 Task: When was "Persuasion" by Jane Austen set?
Action: Mouse moved to (170, 166)
Screenshot: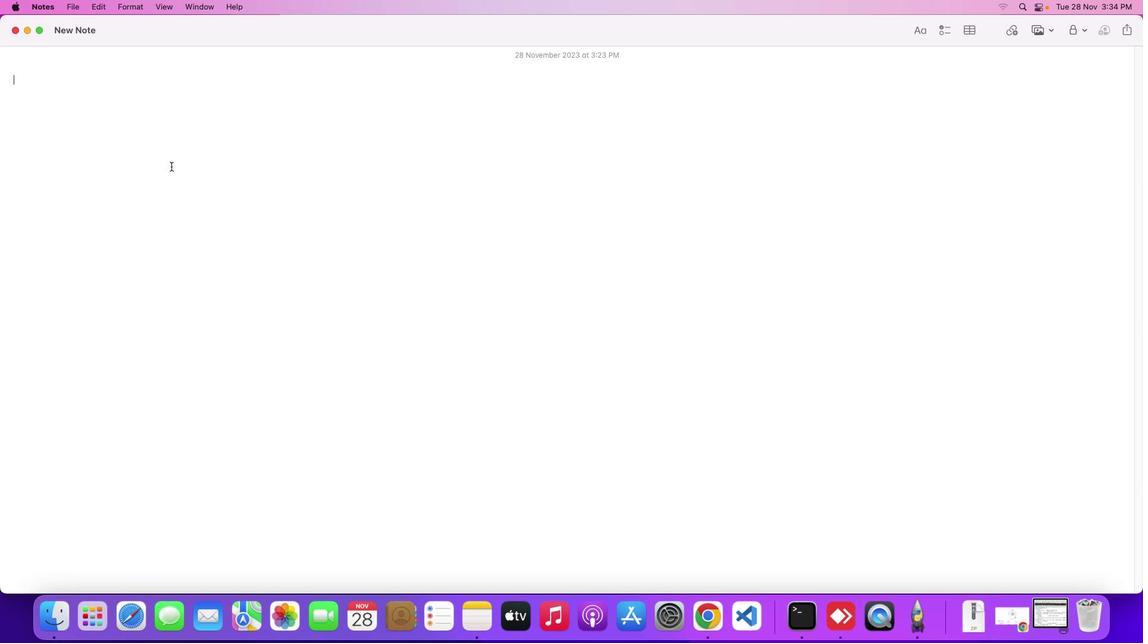 
Action: Mouse pressed left at (170, 166)
Screenshot: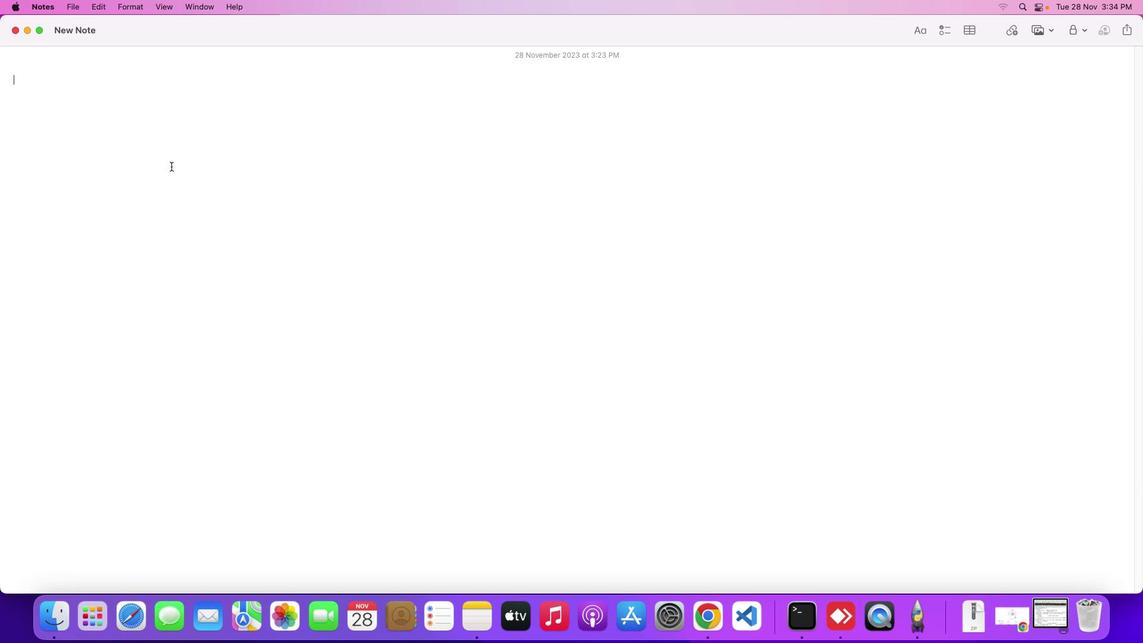 
Action: Mouse moved to (170, 166)
Screenshot: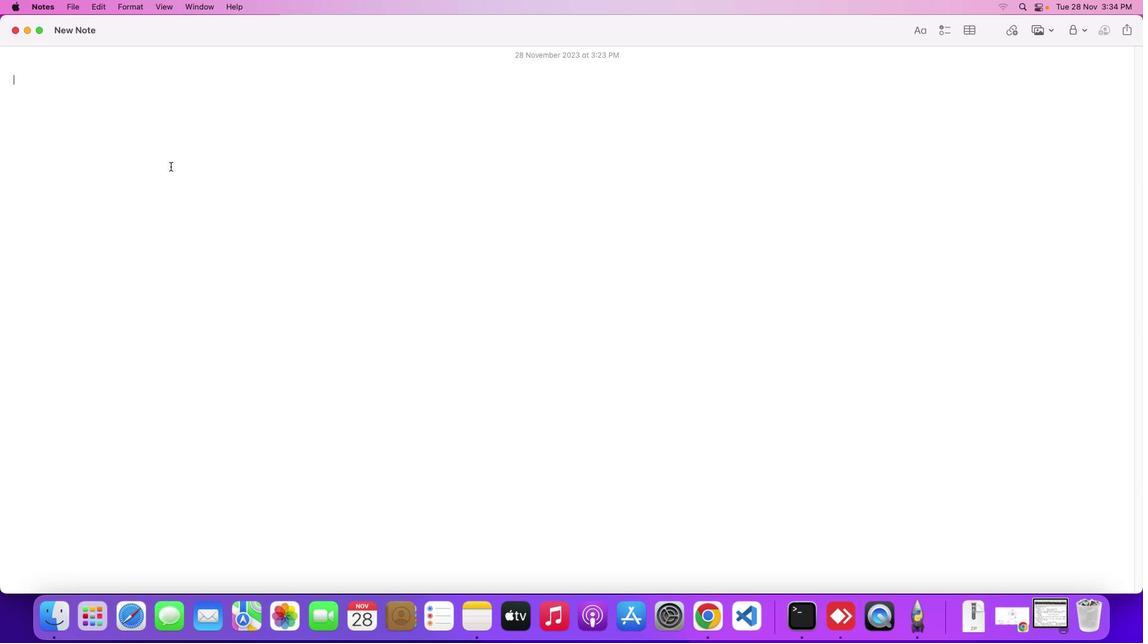 
Action: Key pressed Key.shift'W''h''e''n'Key.space'w''a''s'Key.space"'"Key.backspaceKey.shift'"'Key.shift'P''e''r''s''u''a''s''i''o''n'Key.shift'"'Key.space'b''y'Key.spaceKey.shift'J''a''n''e'Key.spaceKey.shift'A''u''s''t''e''n'Key.spaceKey.shift's''e''t'Key.shift_r'?'Key.enter
Screenshot: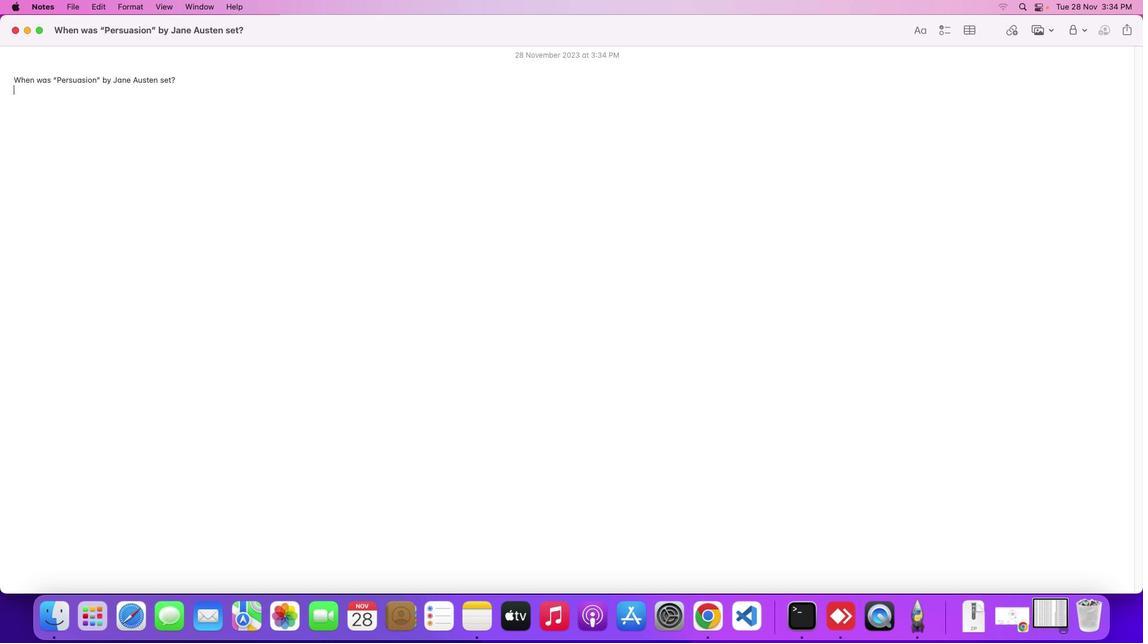 
Action: Mouse moved to (1012, 619)
Screenshot: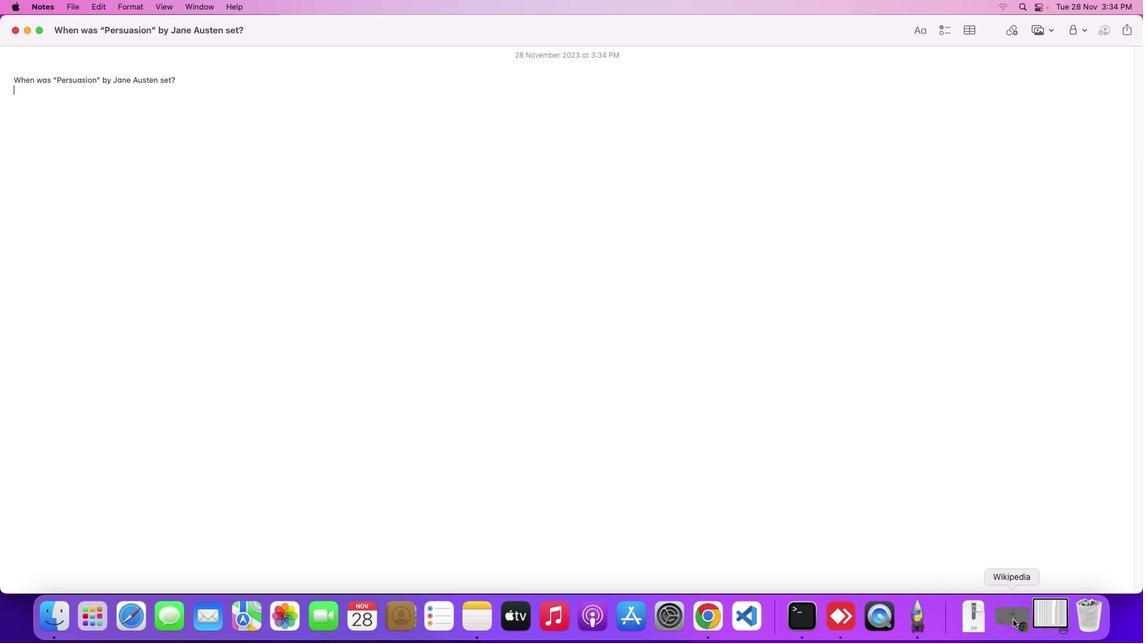 
Action: Mouse pressed left at (1012, 619)
Screenshot: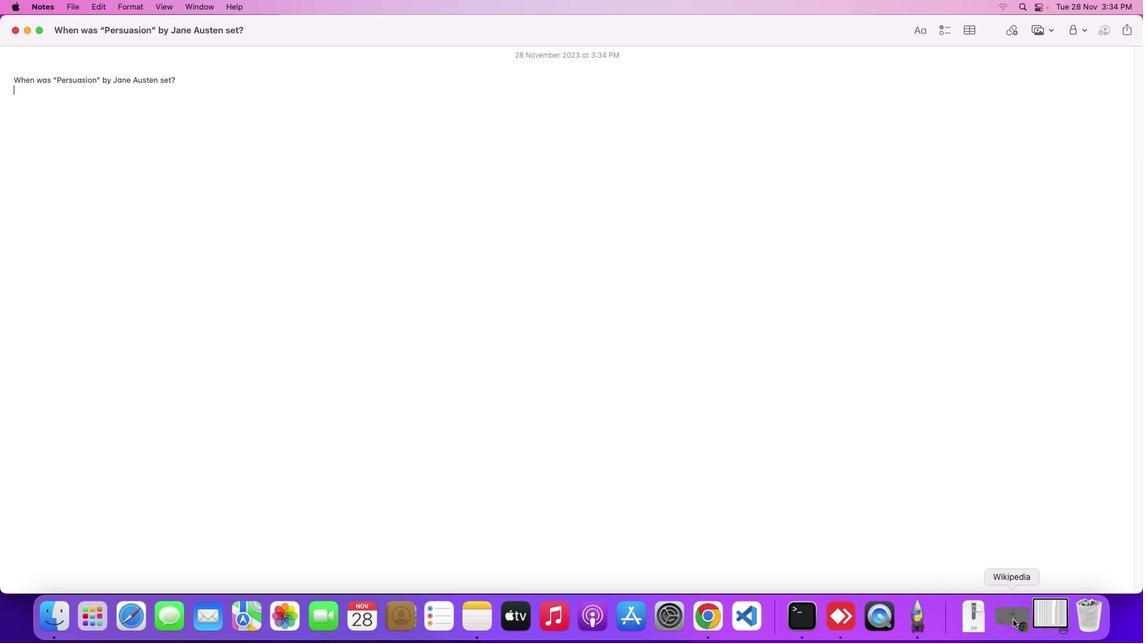 
Action: Mouse moved to (472, 363)
Screenshot: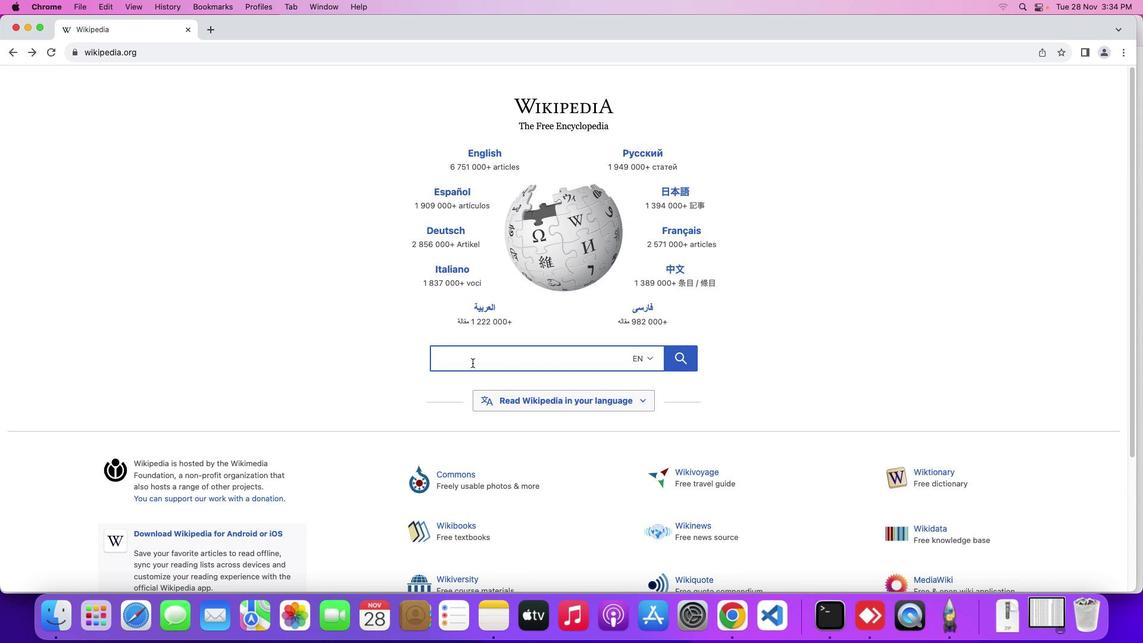 
Action: Mouse pressed left at (472, 363)
Screenshot: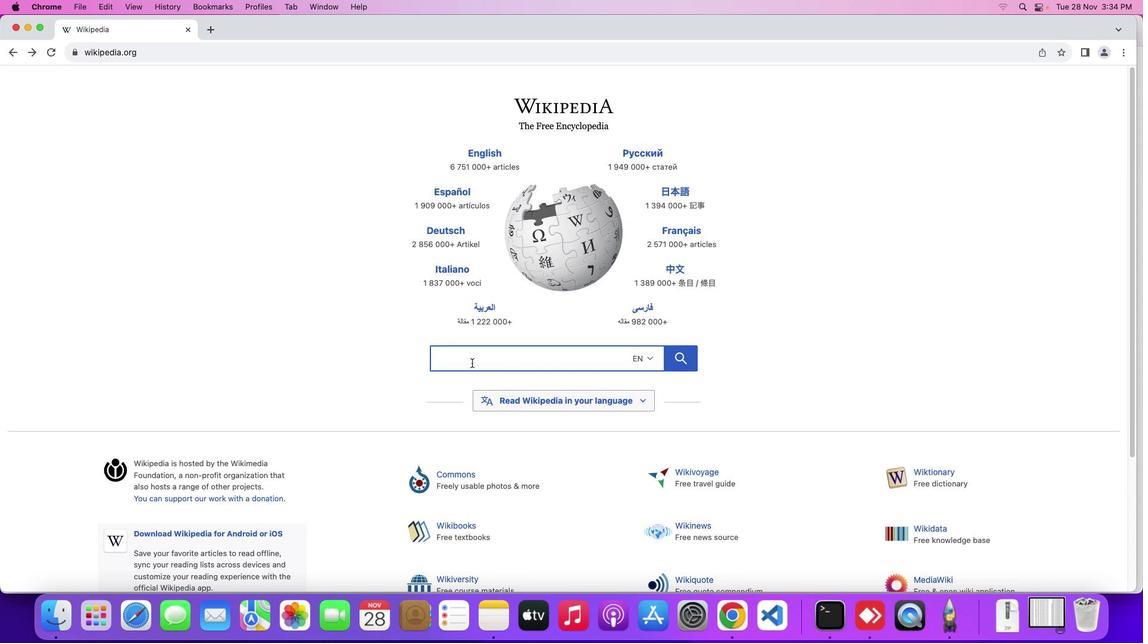 
Action: Mouse moved to (472, 361)
Screenshot: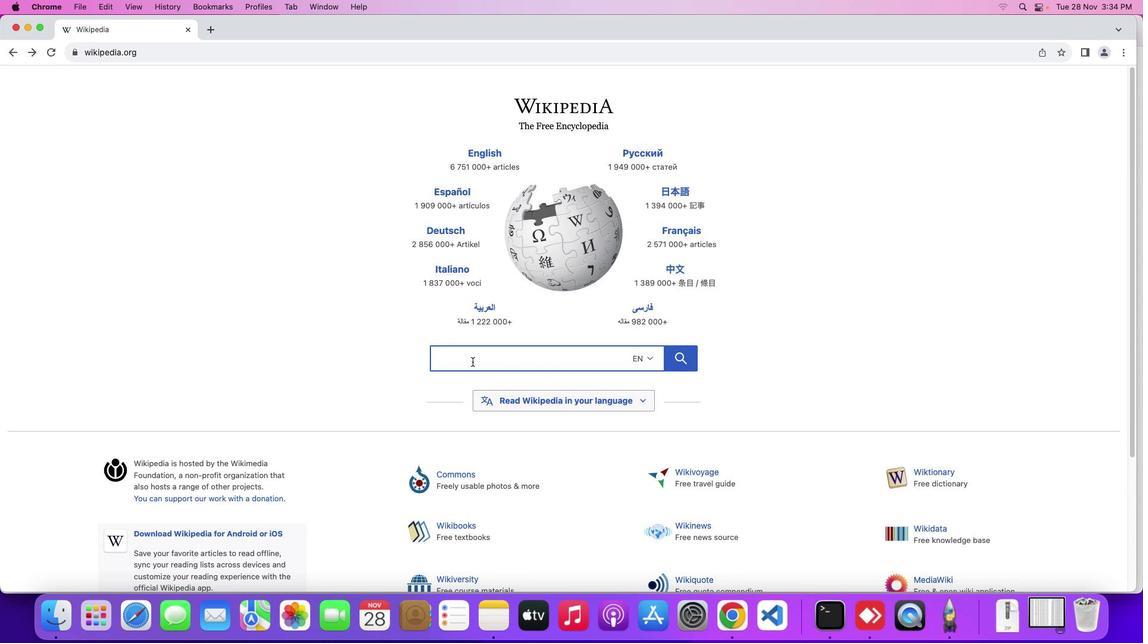 
Action: Key pressed Key.shift'P''e''r''s''u''a''s''i''o''n'Key.spaceKey.shift'J''a''n''e'Key.spaceKey.shift'A''u''s''t''e''n'
Screenshot: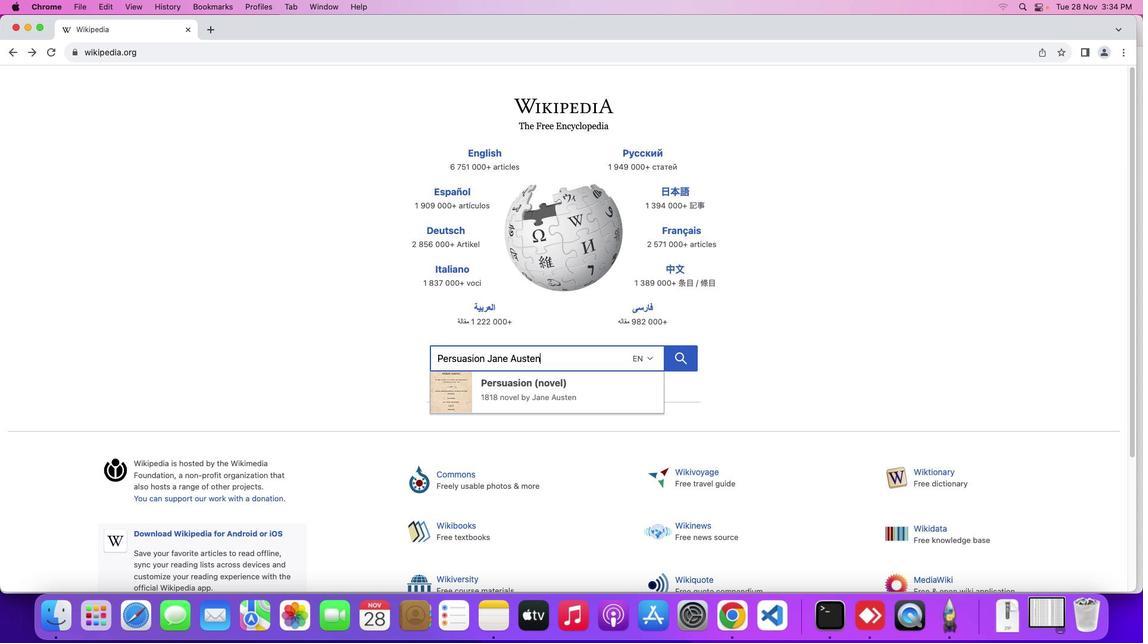 
Action: Mouse moved to (509, 385)
Screenshot: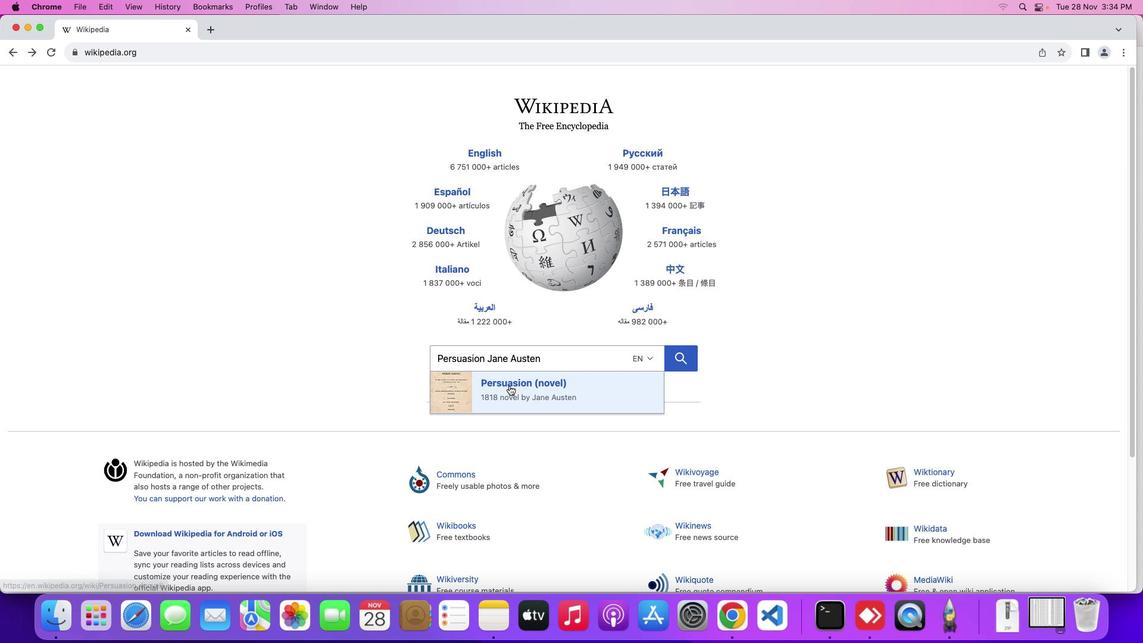 
Action: Mouse pressed left at (509, 385)
Screenshot: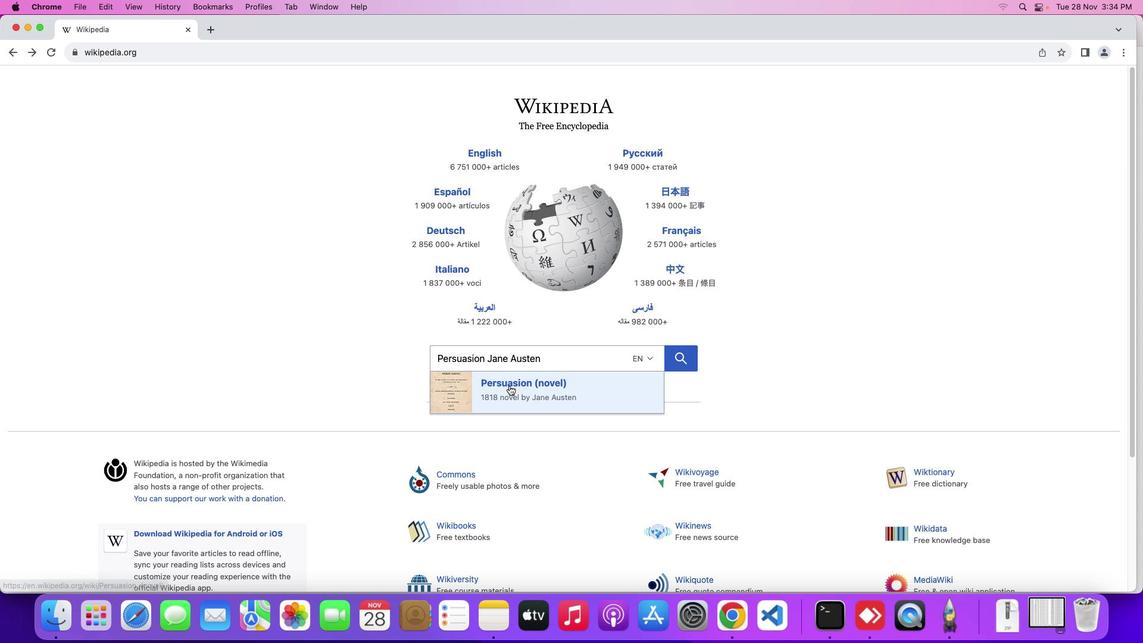 
Action: Mouse moved to (698, 251)
Screenshot: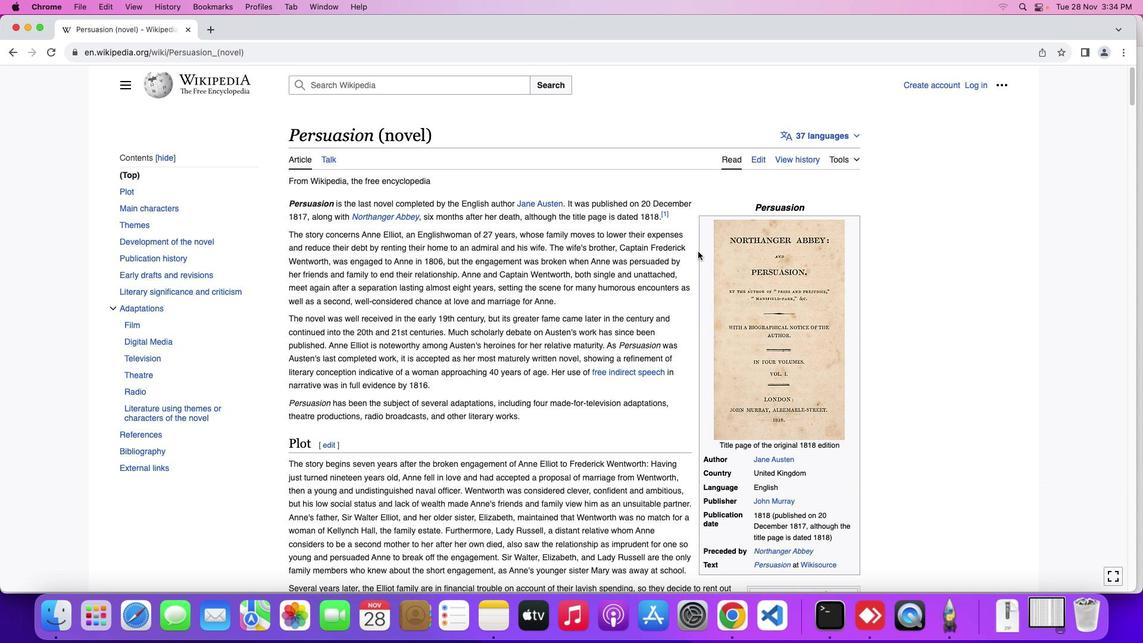 
Action: Mouse pressed left at (698, 251)
Screenshot: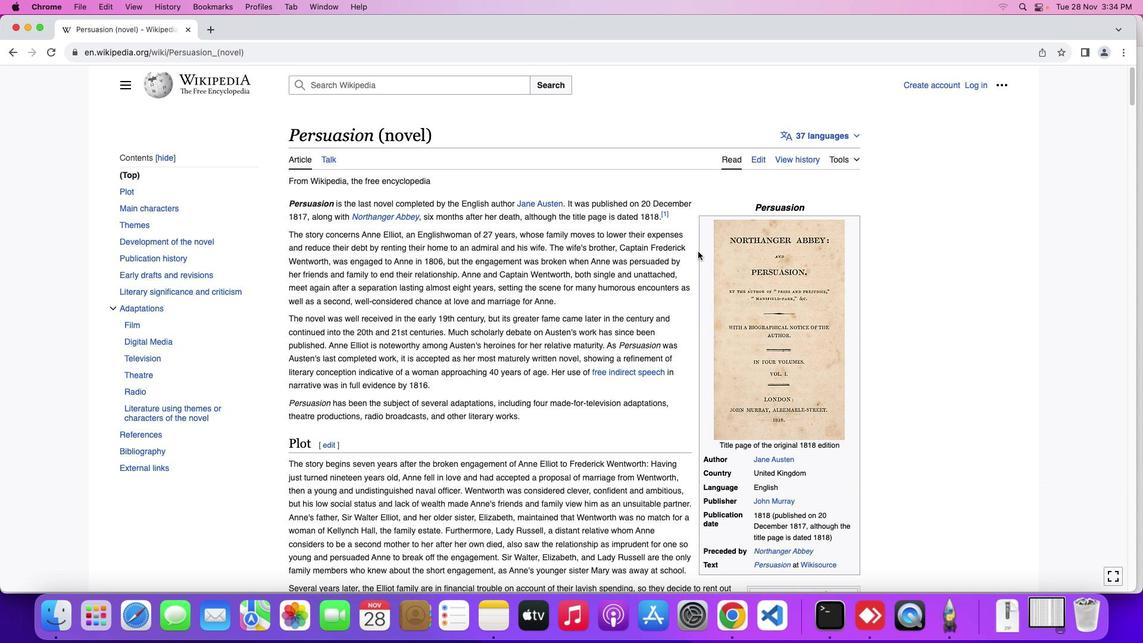 
Action: Mouse moved to (696, 282)
Screenshot: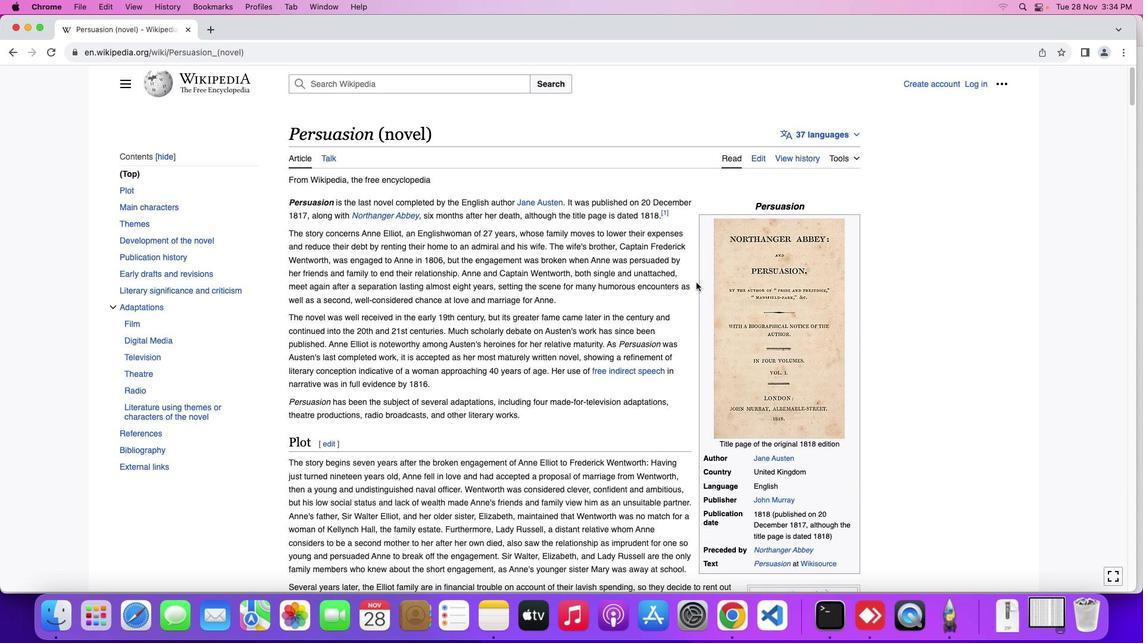 
Action: Mouse scrolled (696, 282) with delta (0, 0)
Screenshot: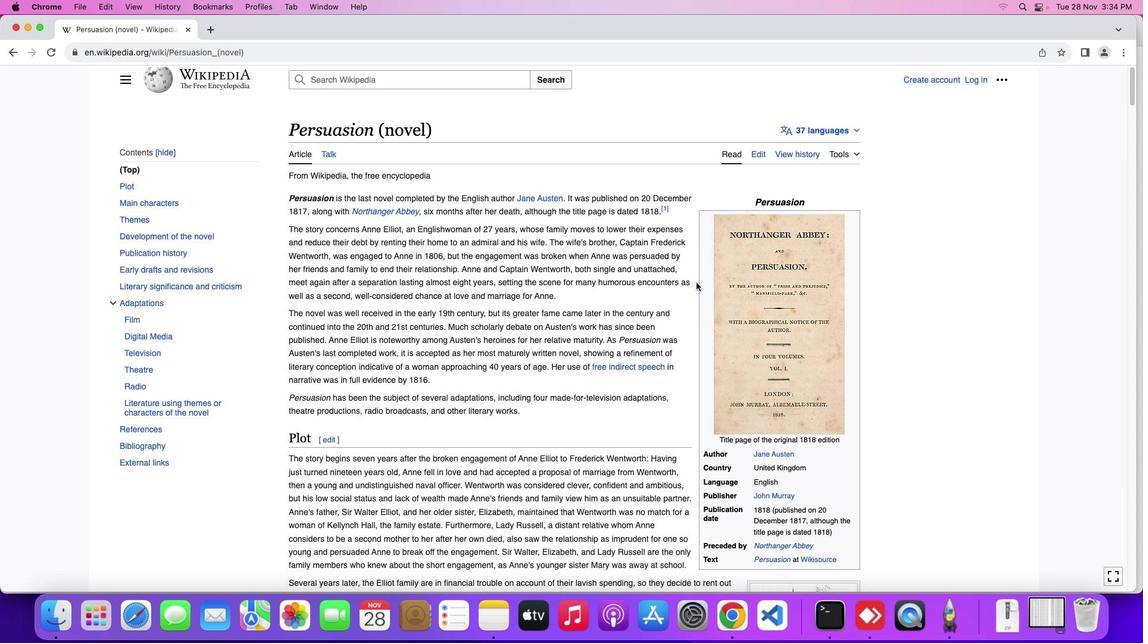 
Action: Mouse scrolled (696, 282) with delta (0, 0)
Screenshot: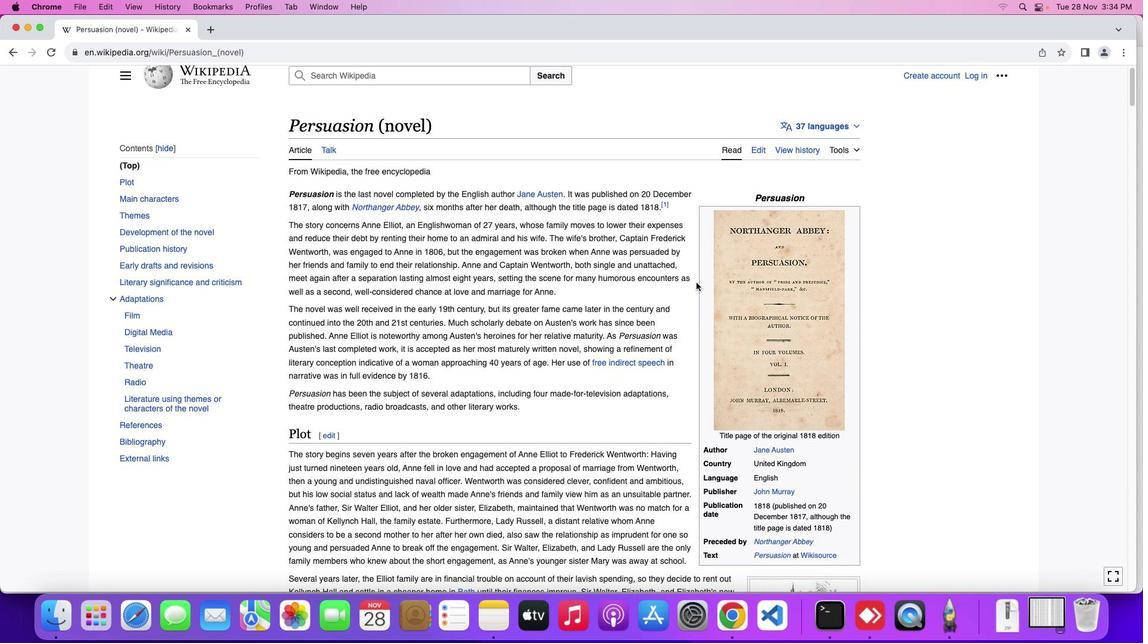 
Action: Mouse scrolled (696, 282) with delta (0, 0)
Screenshot: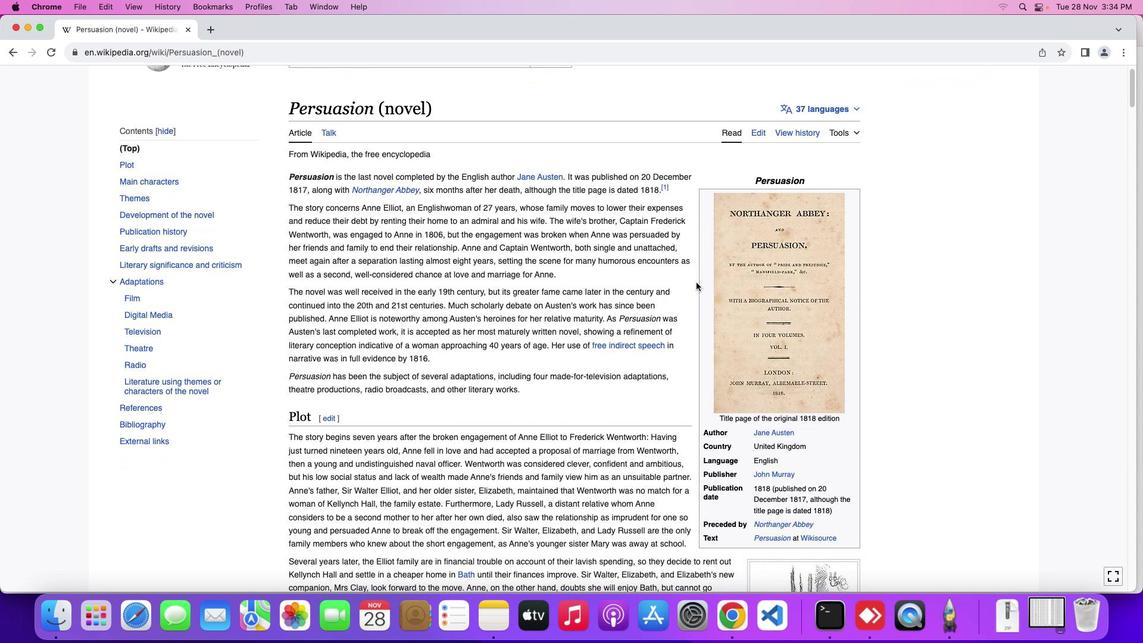 
Action: Mouse moved to (696, 315)
Screenshot: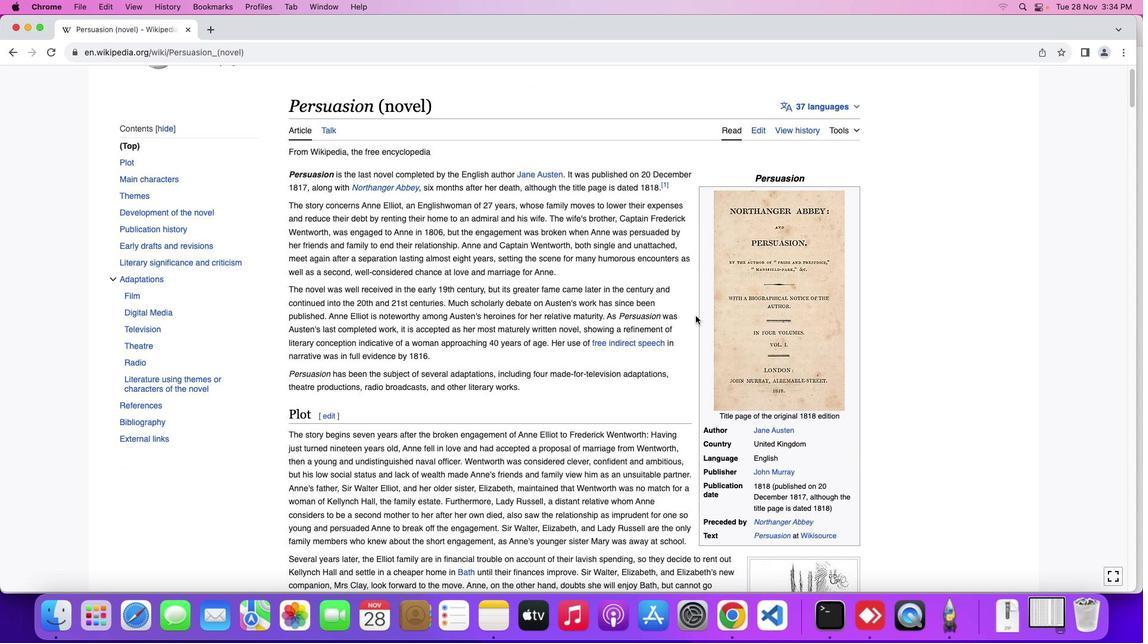 
Action: Mouse scrolled (696, 315) with delta (0, 0)
Screenshot: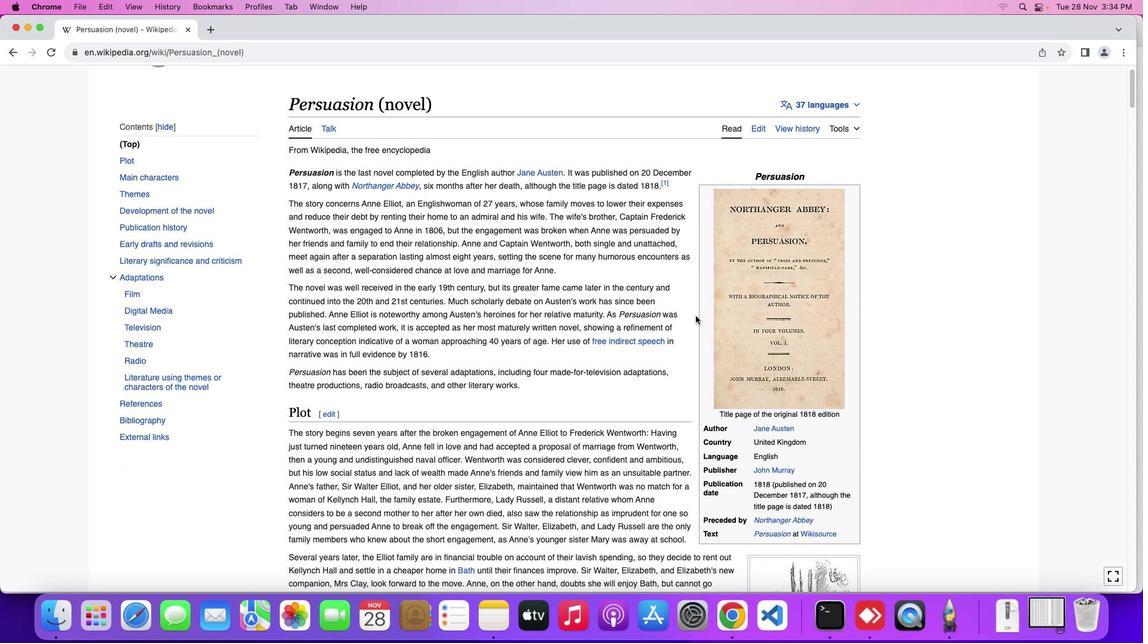 
Action: Mouse scrolled (696, 315) with delta (0, 0)
Screenshot: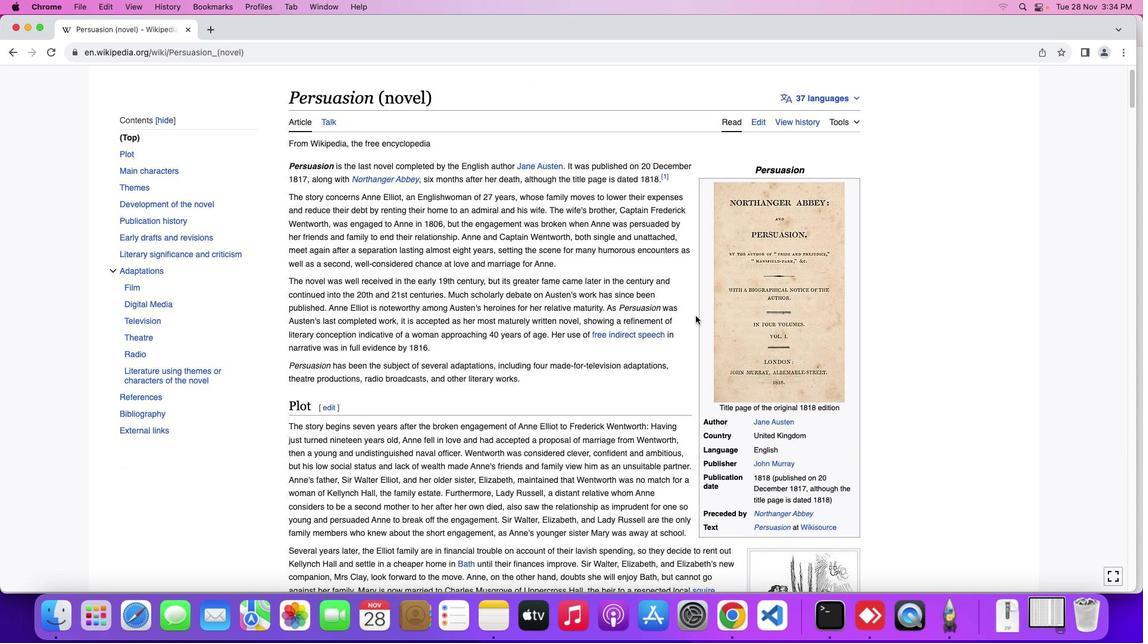 
Action: Mouse scrolled (696, 315) with delta (0, 0)
Screenshot: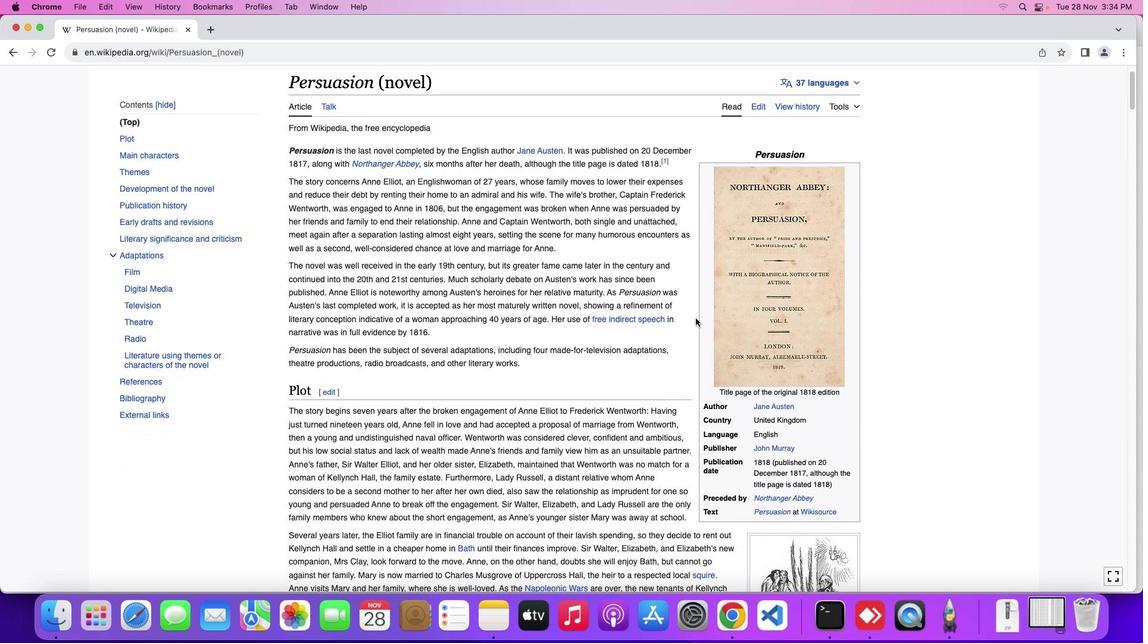 
Action: Mouse moved to (687, 359)
Screenshot: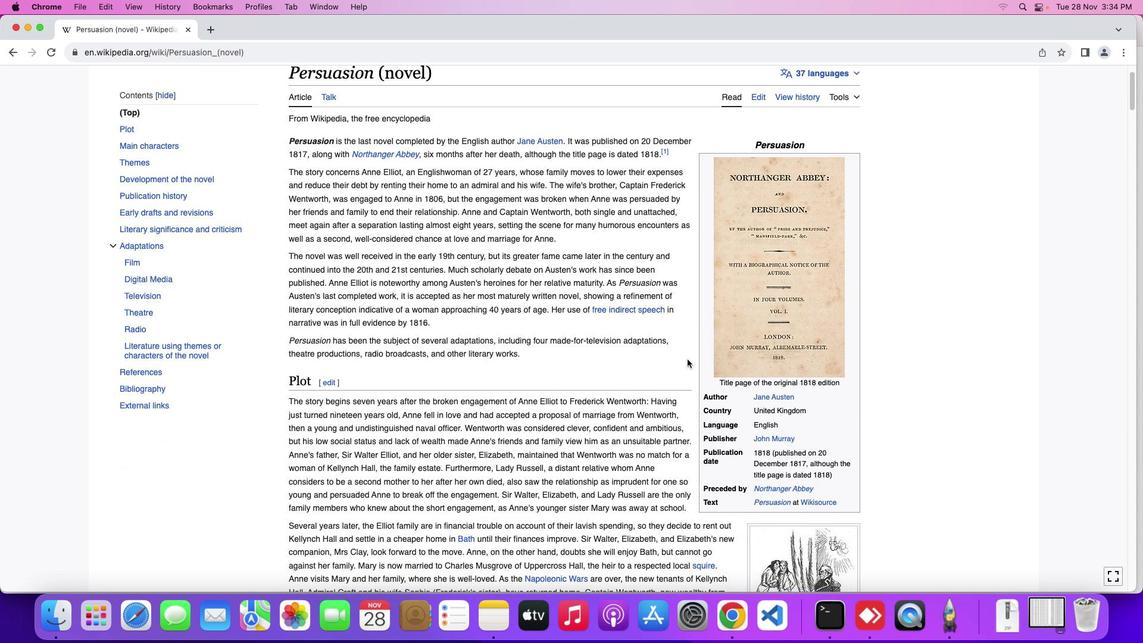 
Action: Mouse scrolled (687, 359) with delta (0, 0)
Screenshot: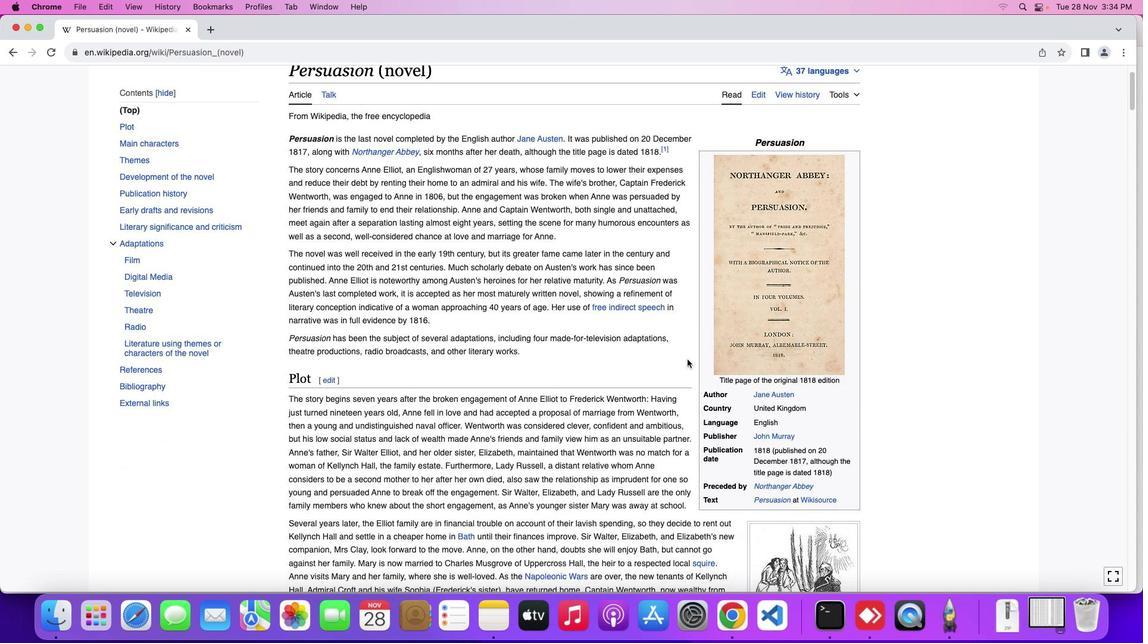 
Action: Mouse scrolled (687, 359) with delta (0, 0)
Screenshot: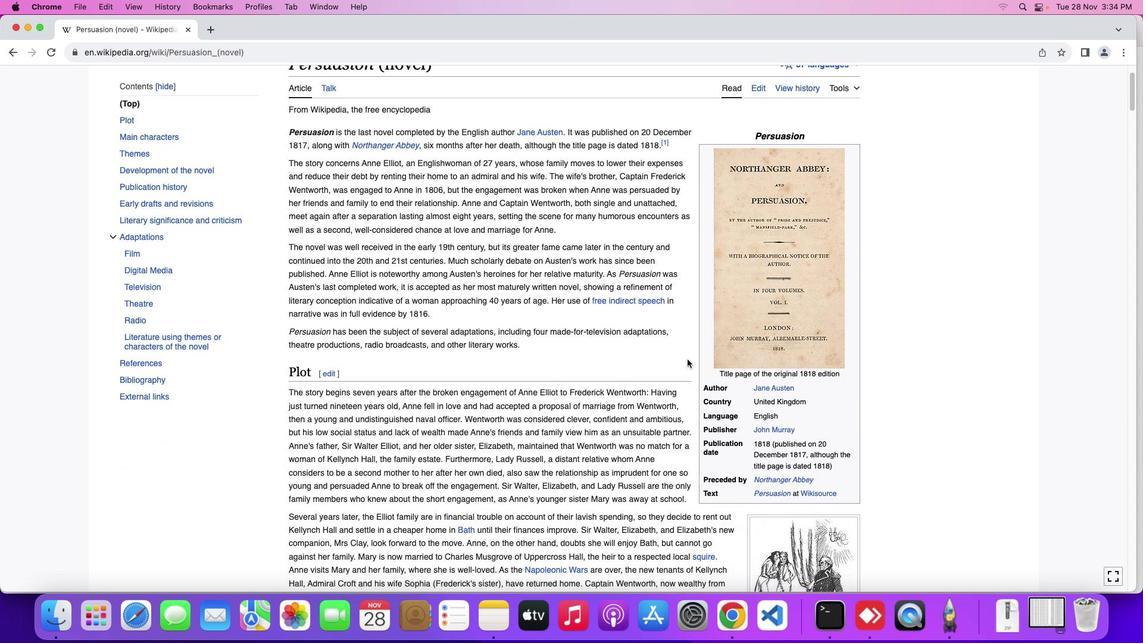 
Action: Mouse moved to (678, 393)
Screenshot: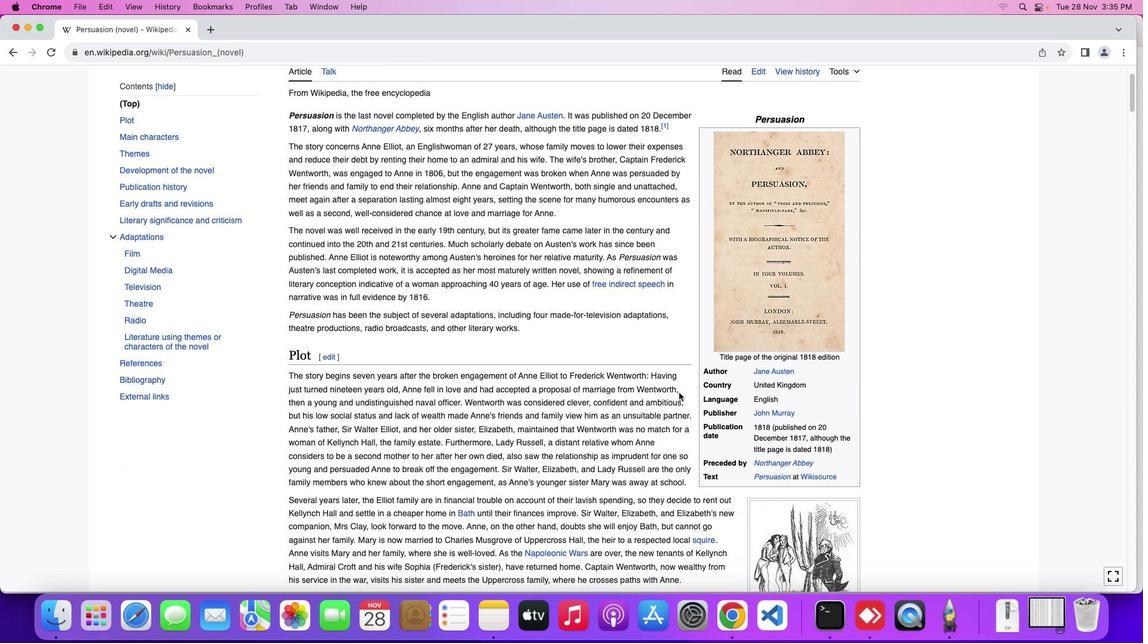 
Action: Mouse scrolled (678, 393) with delta (0, 0)
Screenshot: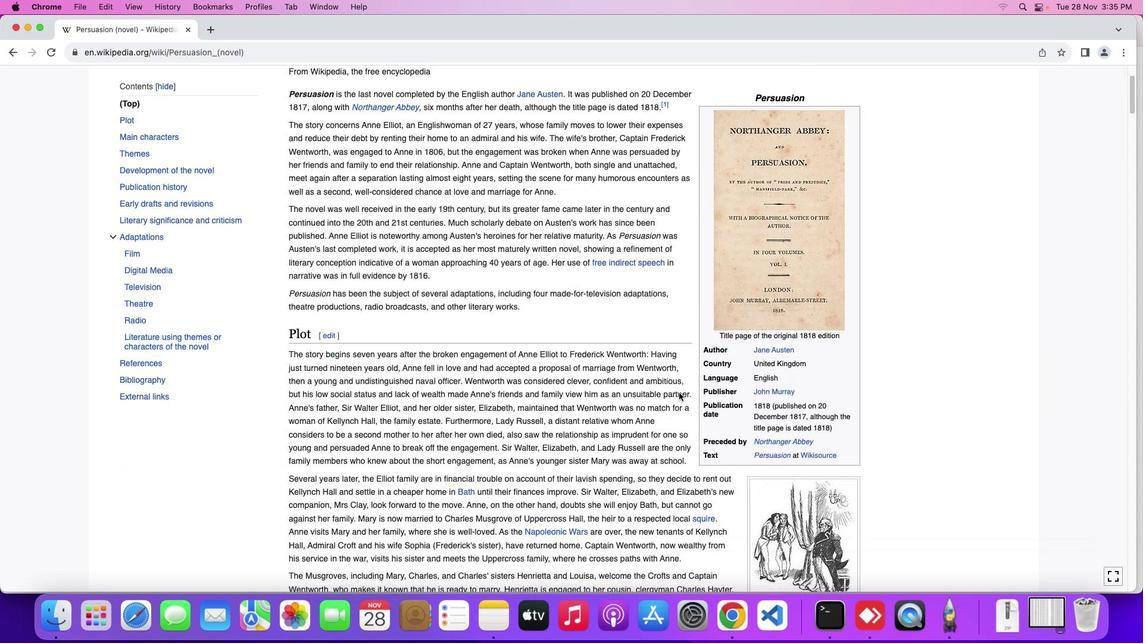 
Action: Mouse scrolled (678, 393) with delta (0, 0)
Screenshot: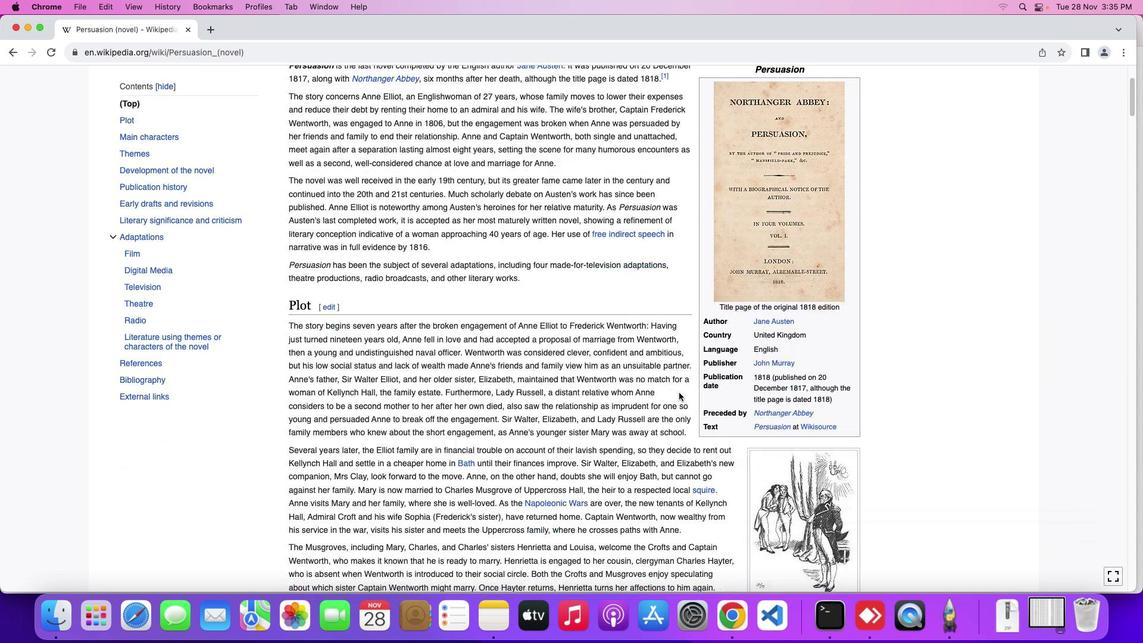
Action: Mouse moved to (679, 393)
Screenshot: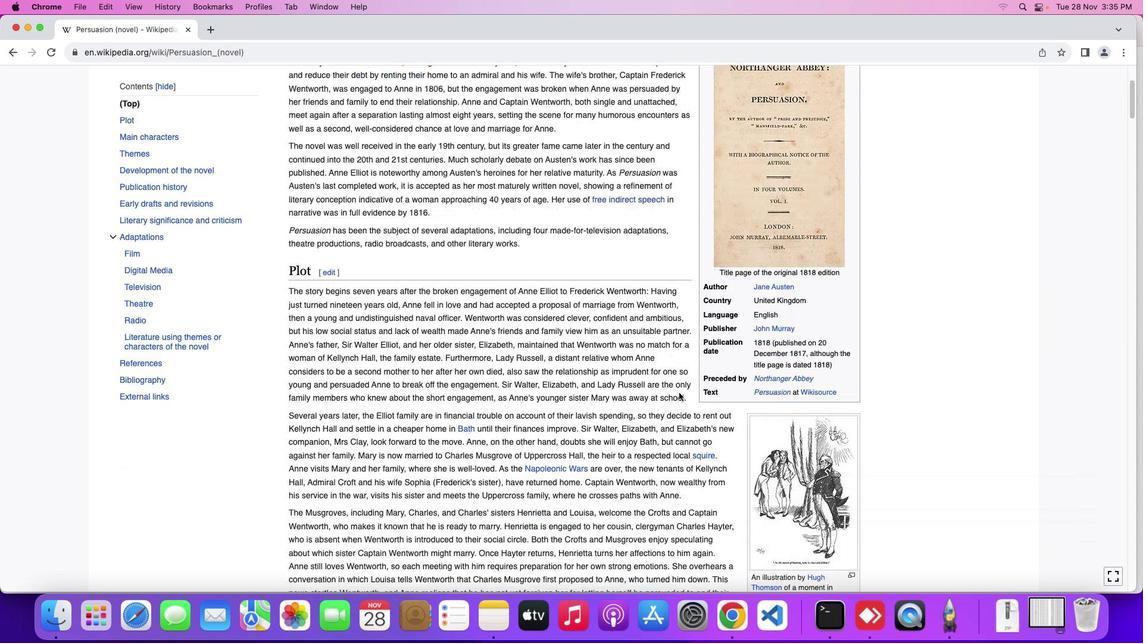 
Action: Mouse scrolled (679, 393) with delta (0, -1)
Screenshot: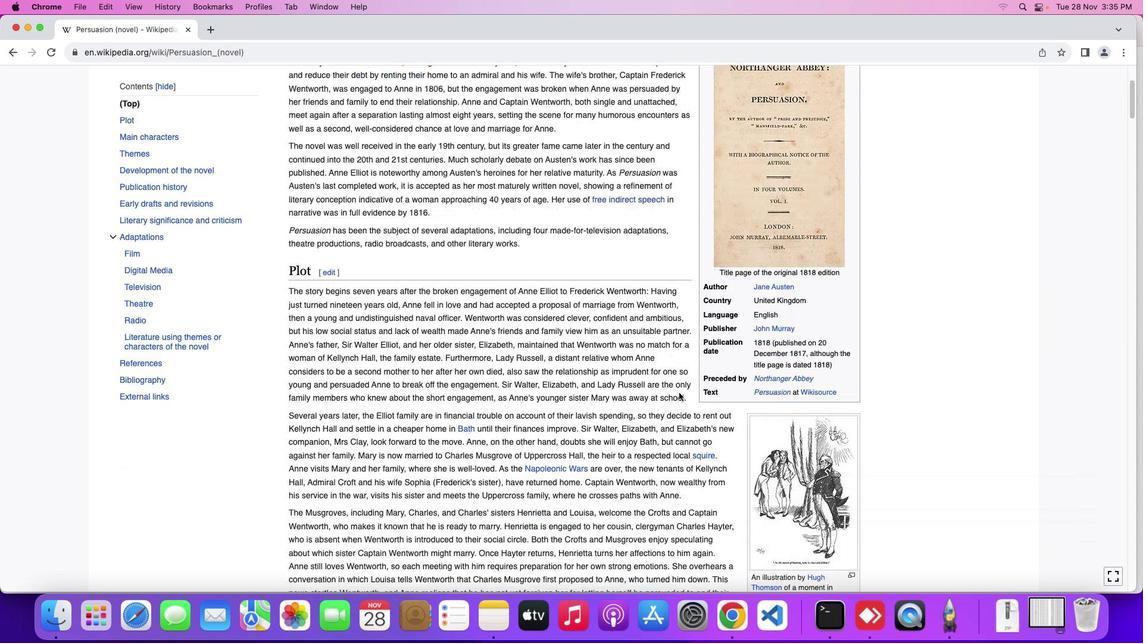
Action: Mouse moved to (679, 393)
Screenshot: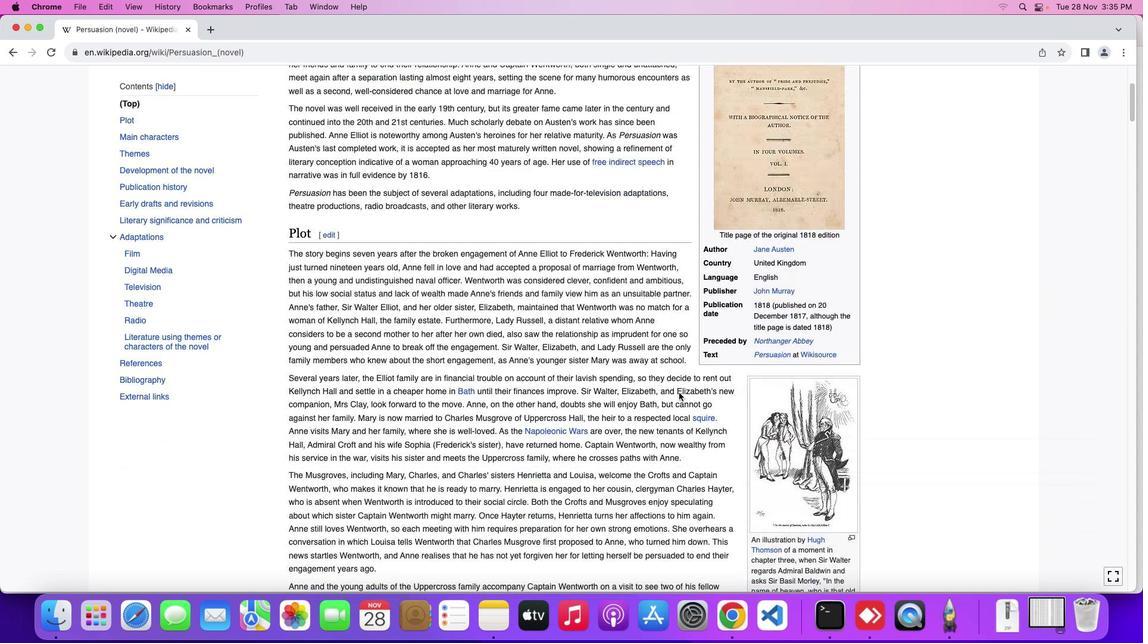 
Action: Mouse scrolled (679, 393) with delta (0, -1)
Screenshot: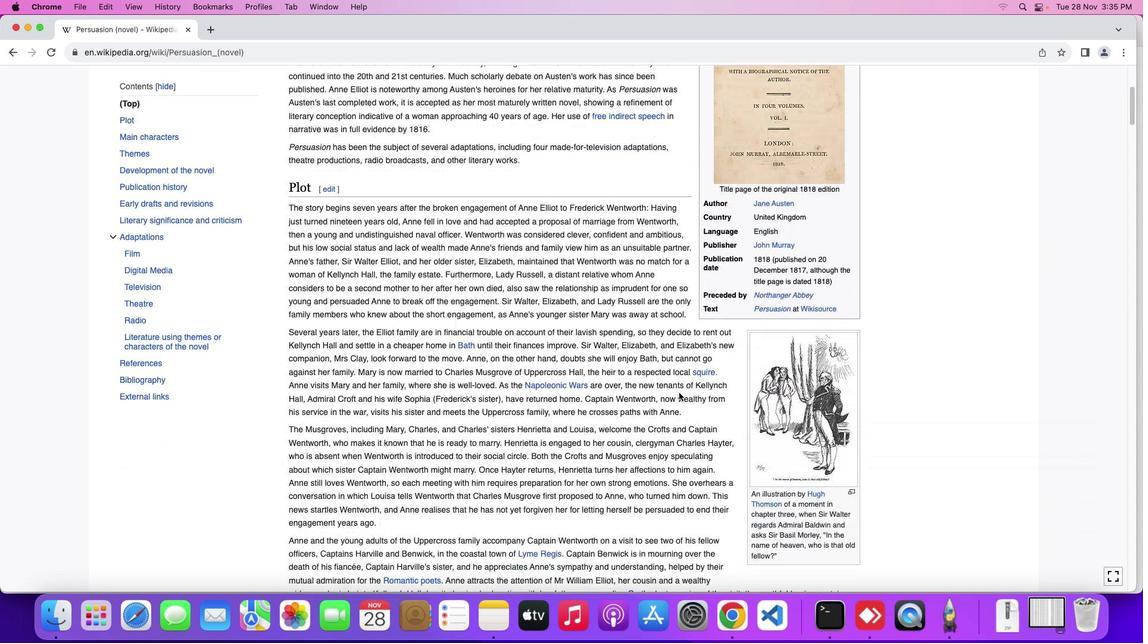 
Action: Mouse moved to (679, 391)
Screenshot: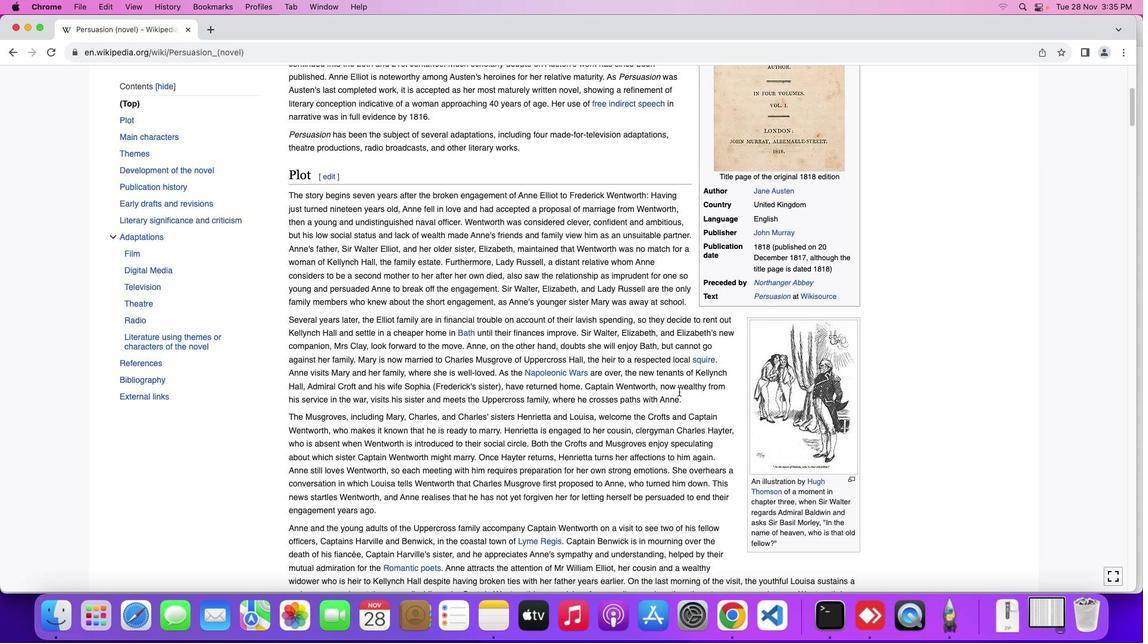 
Action: Mouse scrolled (679, 391) with delta (0, 0)
Screenshot: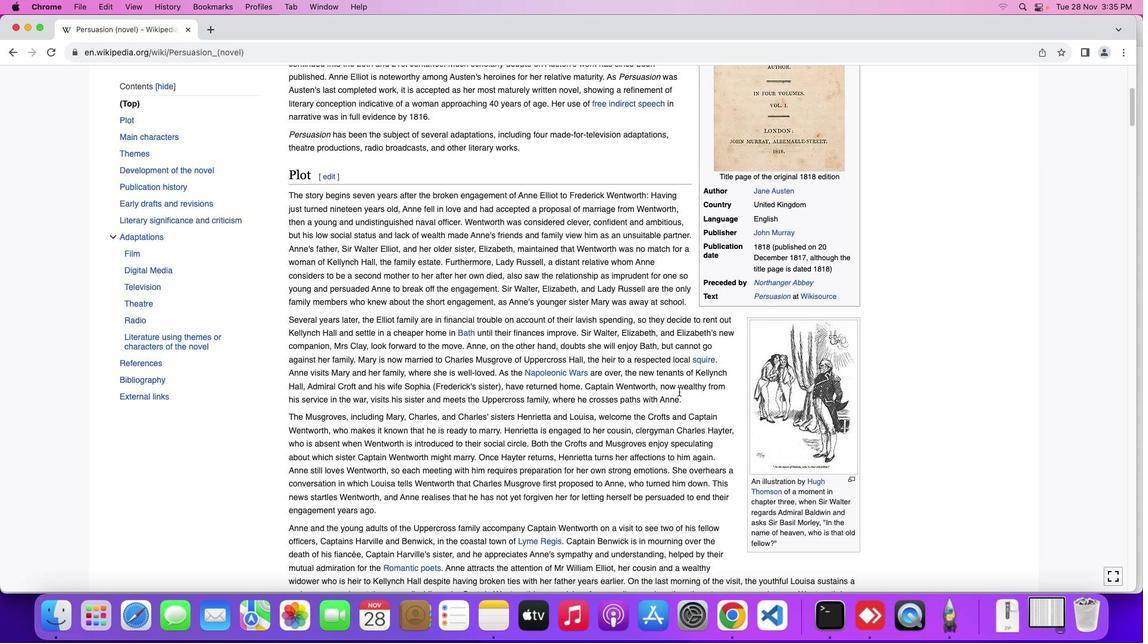 
Action: Mouse scrolled (679, 391) with delta (0, 0)
Screenshot: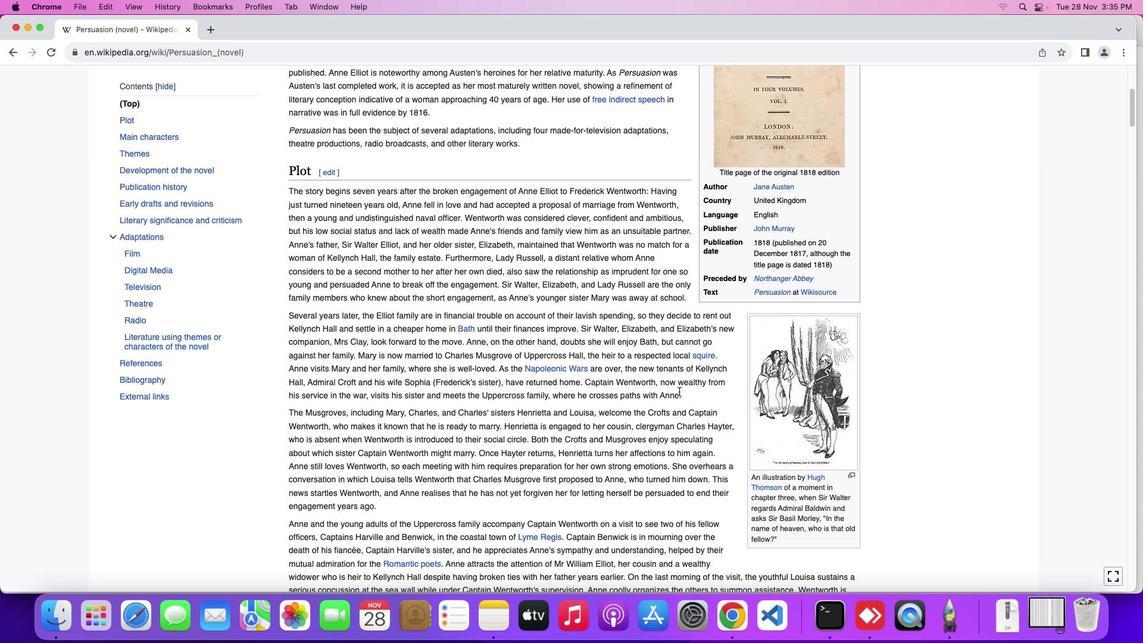 
Action: Mouse scrolled (679, 391) with delta (0, 0)
Screenshot: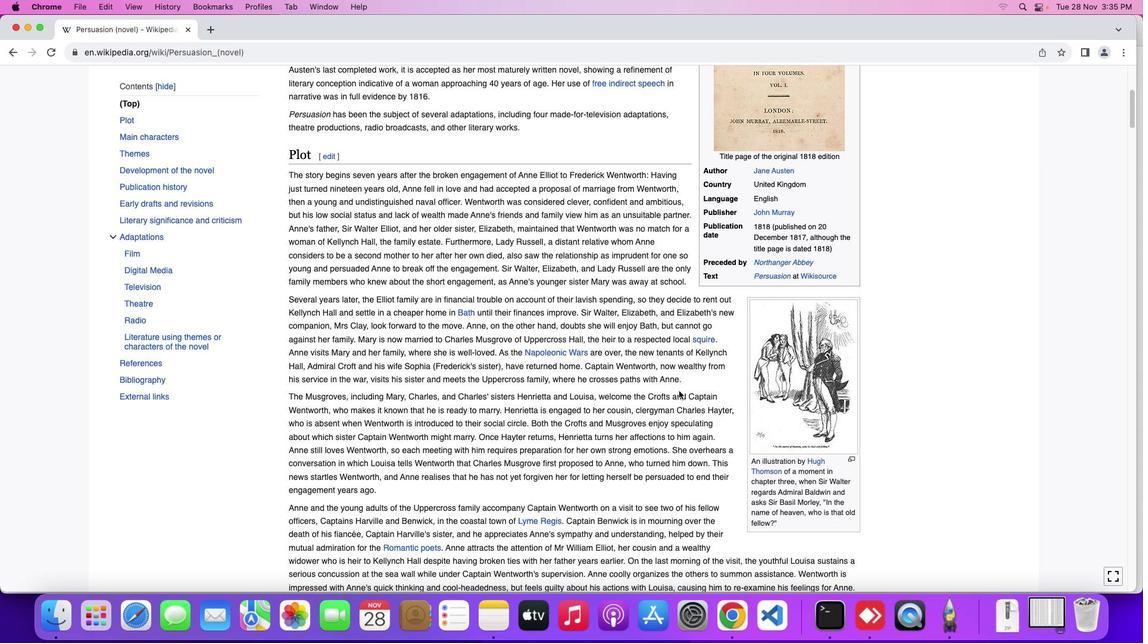 
Action: Mouse moved to (679, 391)
Screenshot: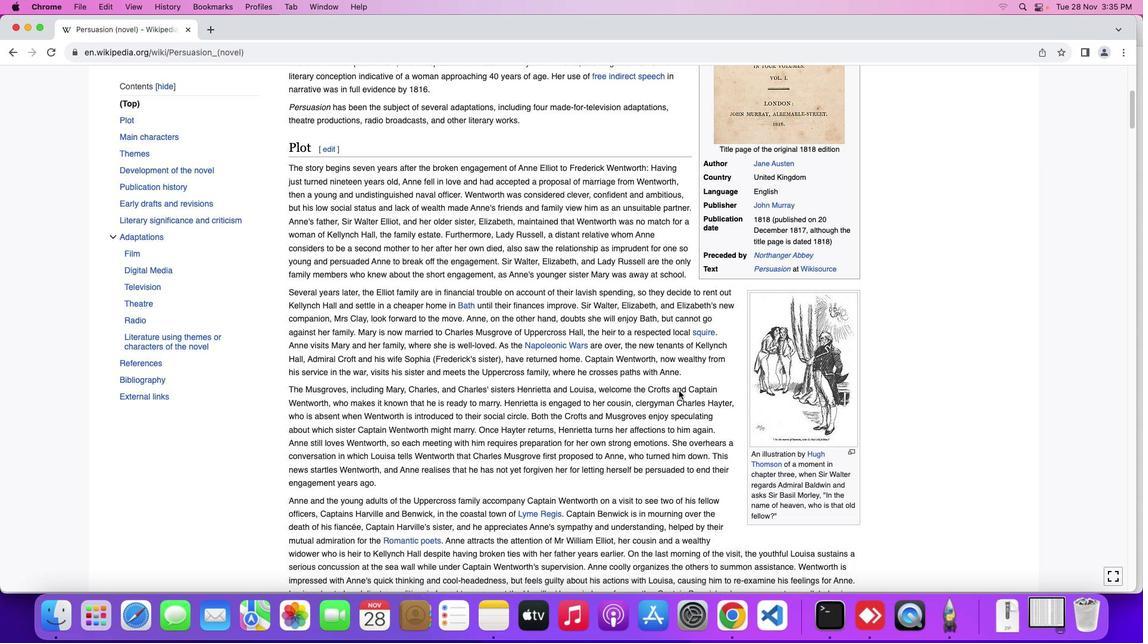 
Action: Mouse scrolled (679, 391) with delta (0, 0)
Screenshot: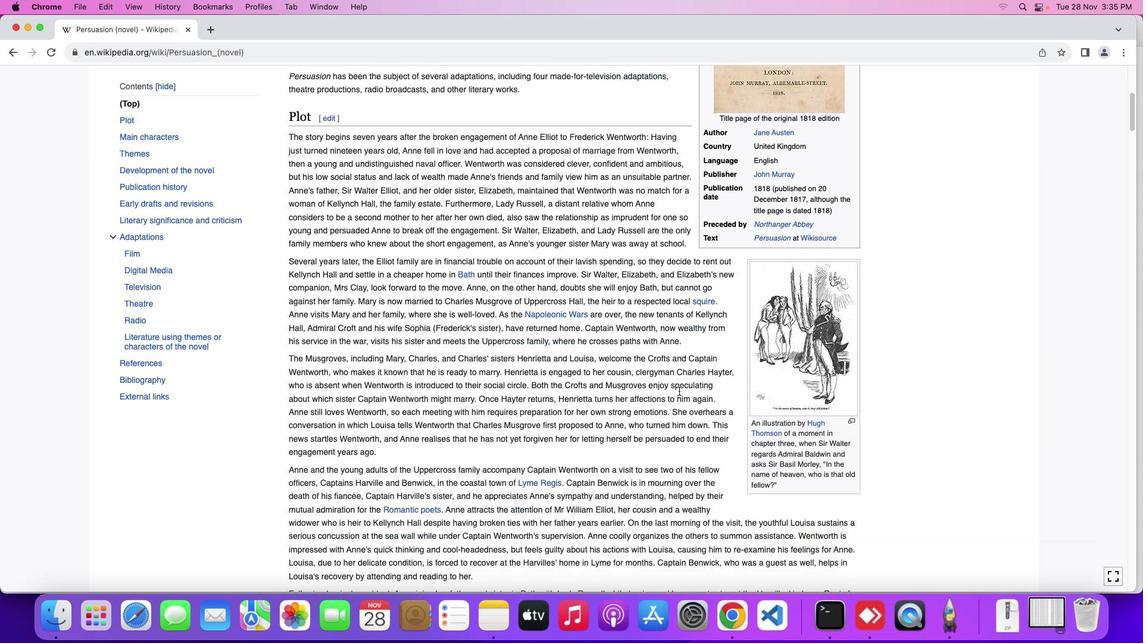 
Action: Mouse scrolled (679, 391) with delta (0, -1)
Screenshot: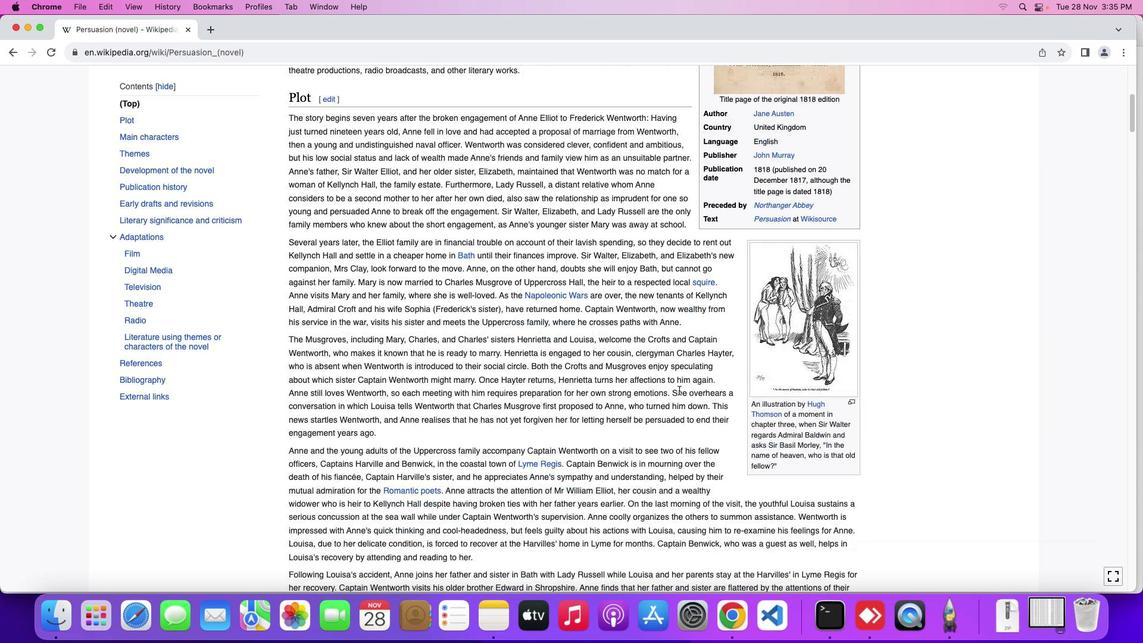 
Action: Mouse moved to (679, 390)
Screenshot: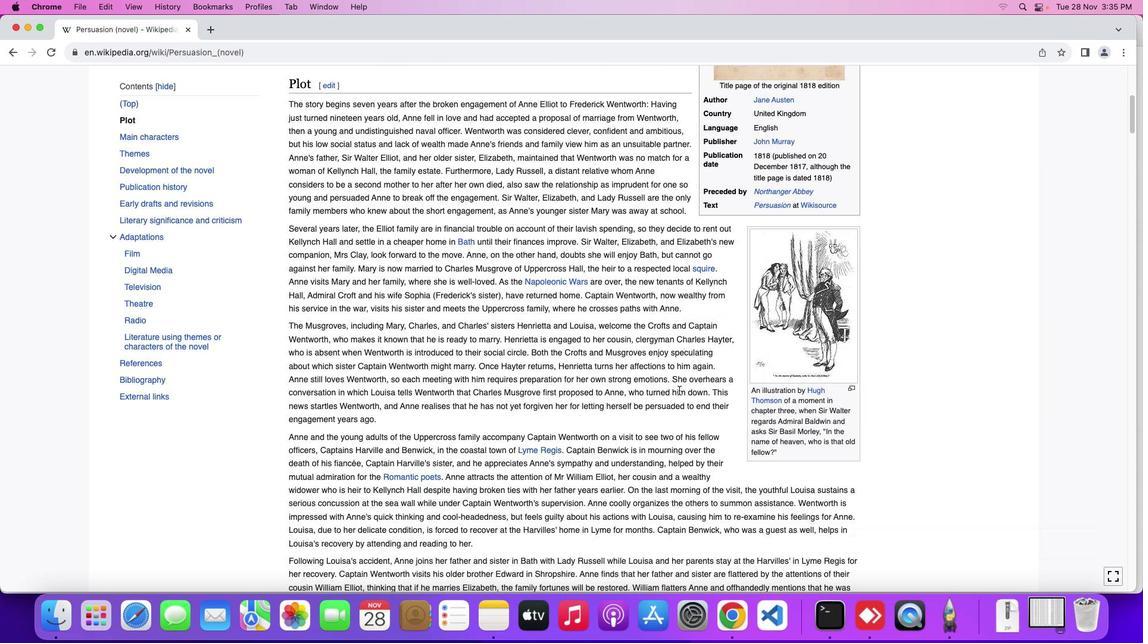 
Action: Mouse scrolled (679, 390) with delta (0, 0)
Screenshot: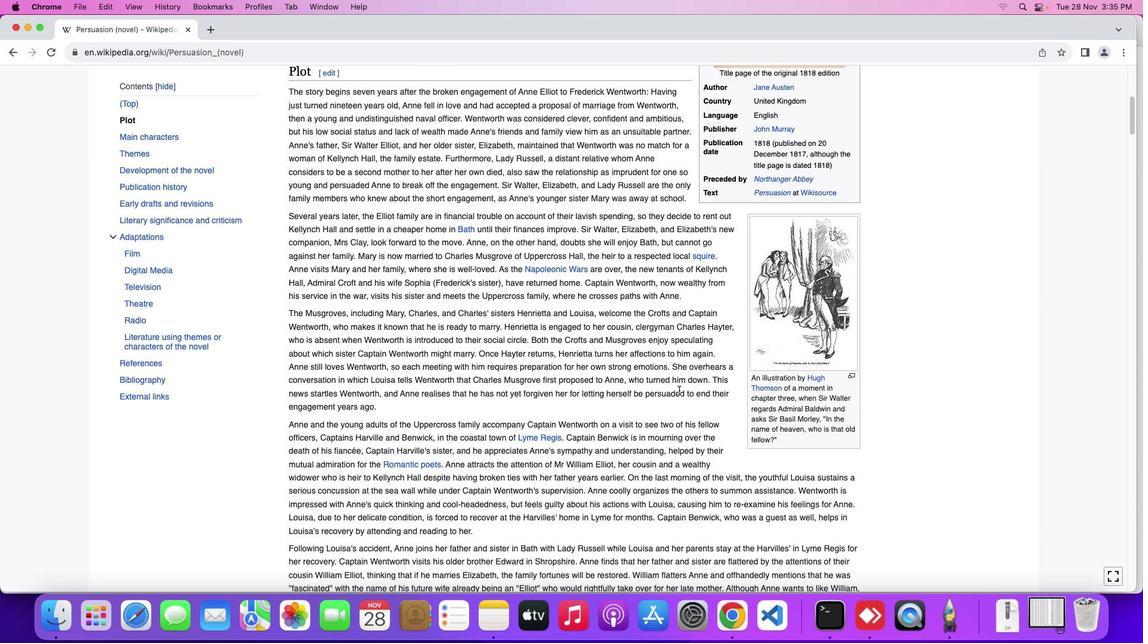 
Action: Mouse moved to (679, 390)
Screenshot: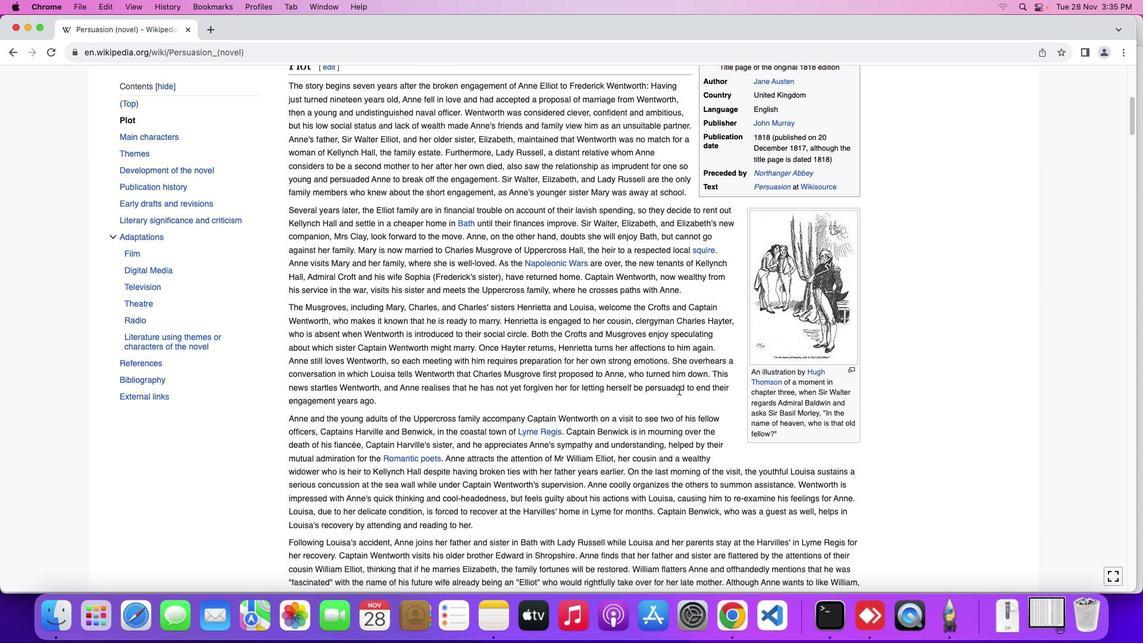 
Action: Mouse scrolled (679, 390) with delta (0, 0)
Screenshot: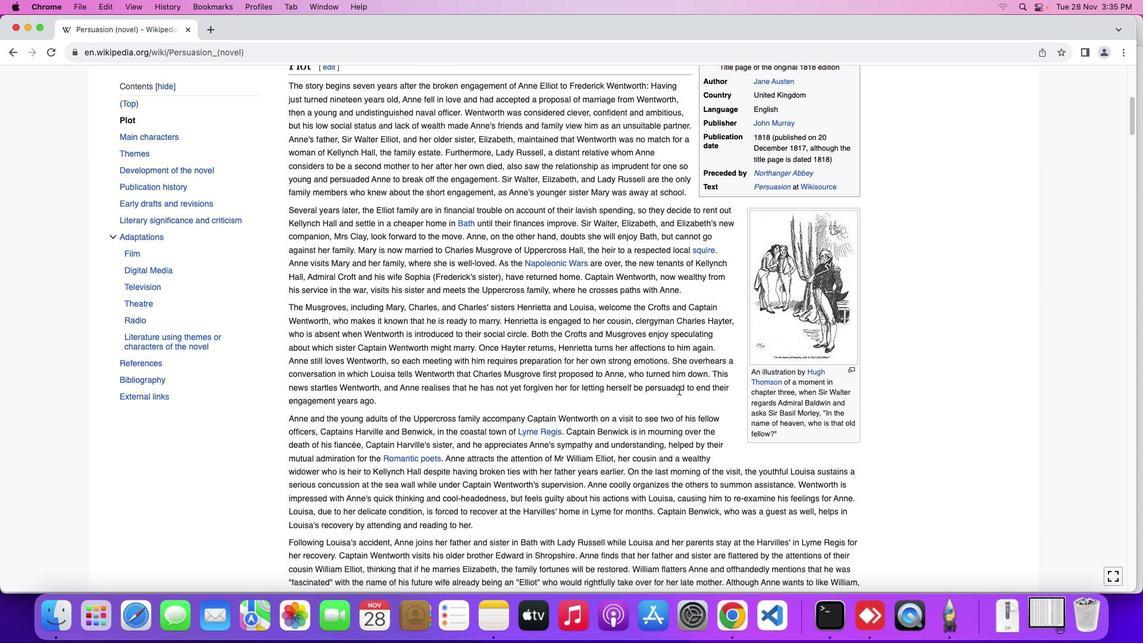 
Action: Mouse moved to (679, 390)
Screenshot: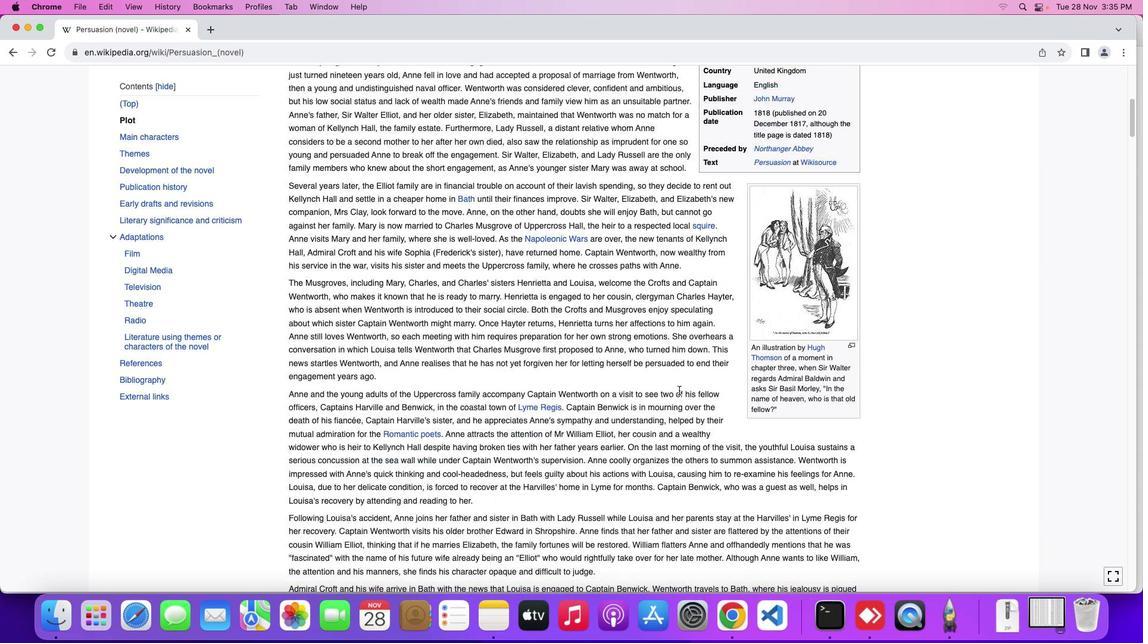 
Action: Mouse scrolled (679, 390) with delta (0, -1)
Screenshot: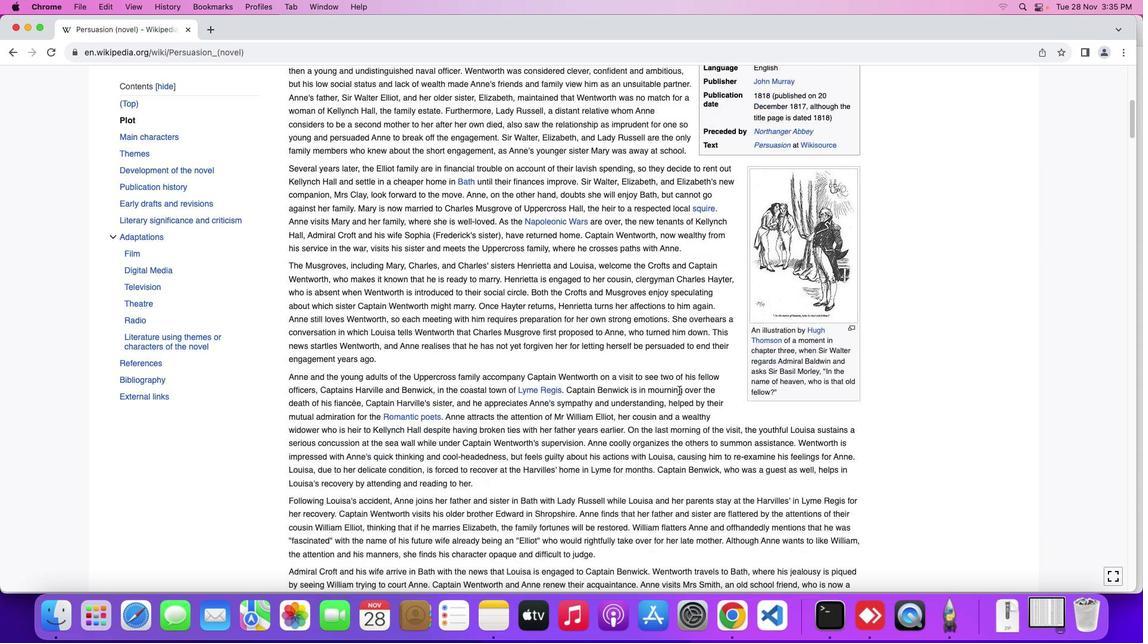 
Action: Mouse scrolled (679, 390) with delta (0, 0)
Screenshot: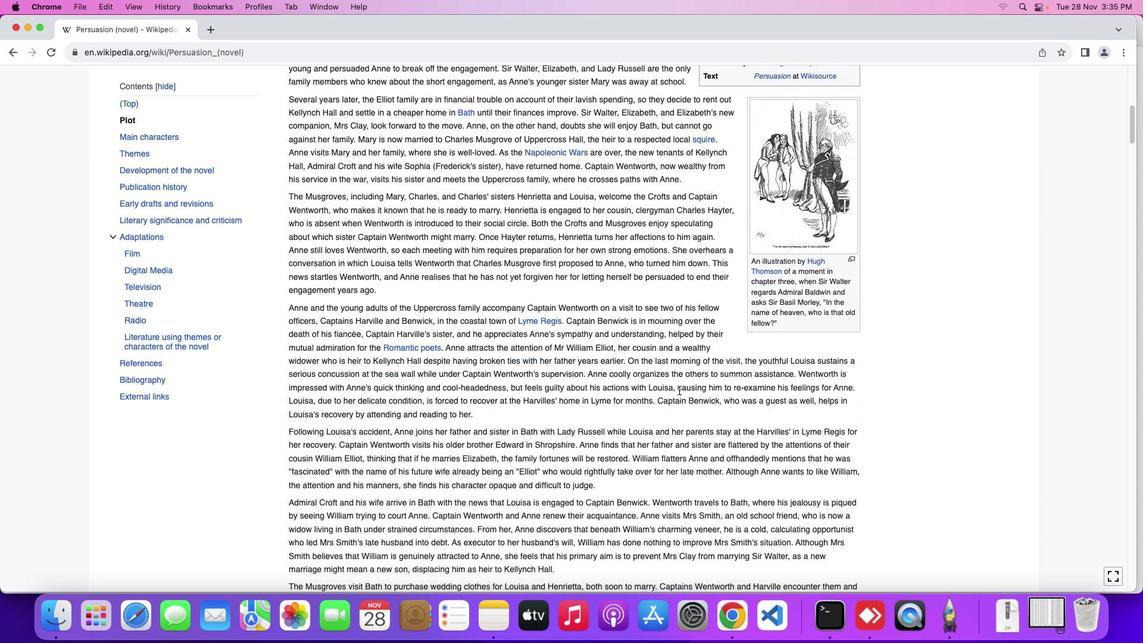 
Action: Mouse scrolled (679, 390) with delta (0, 0)
Screenshot: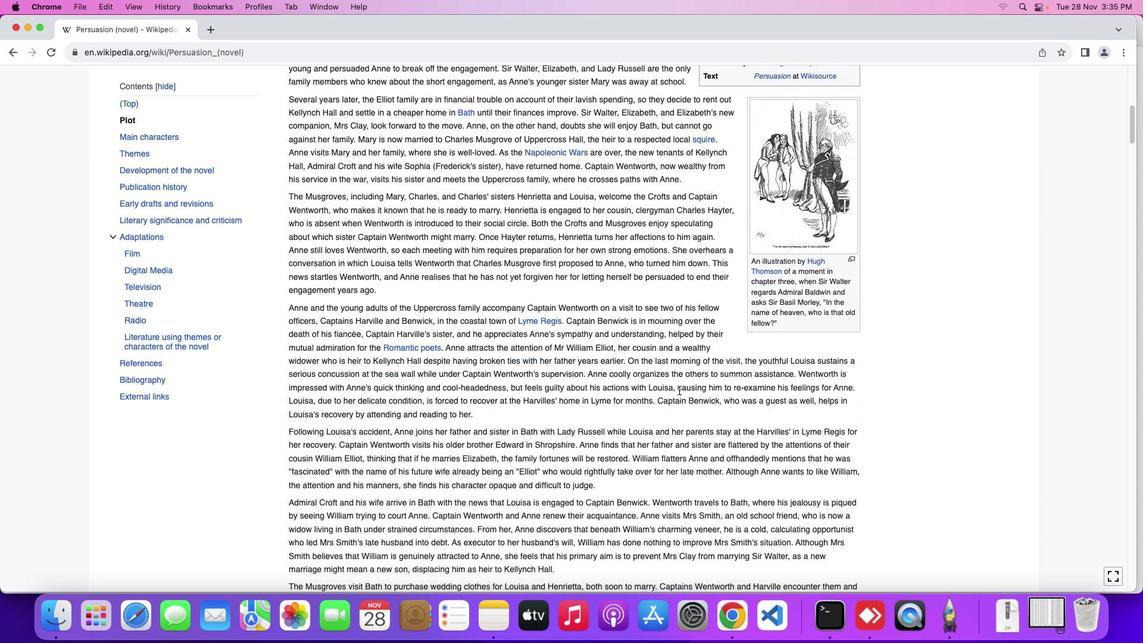
Action: Mouse scrolled (679, 390) with delta (0, -1)
Screenshot: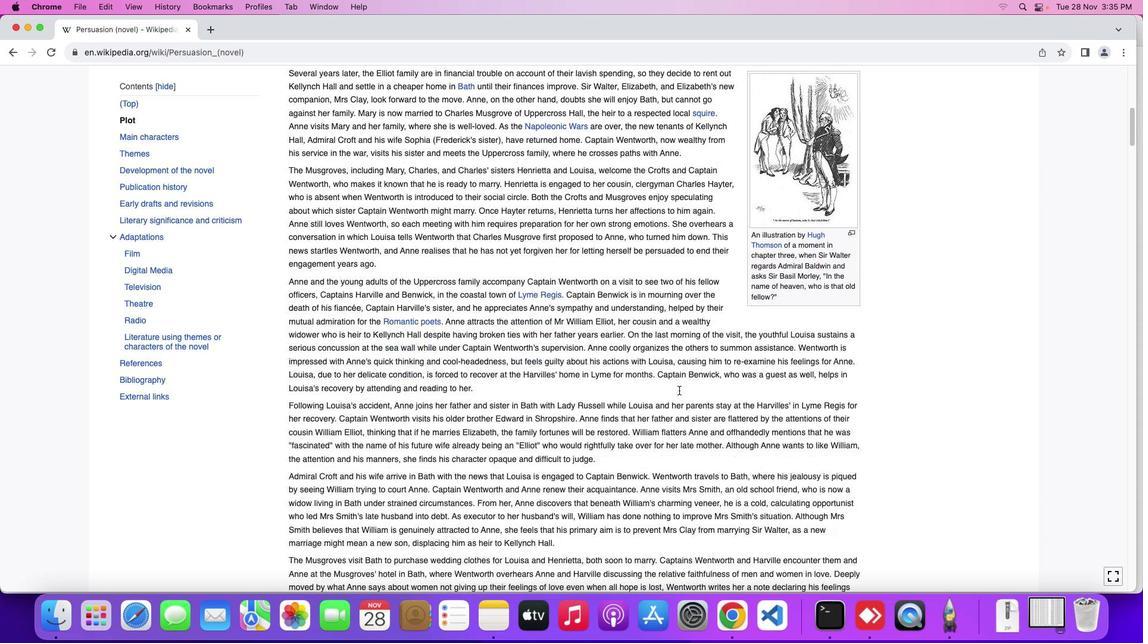 
Action: Mouse scrolled (679, 390) with delta (0, 0)
Screenshot: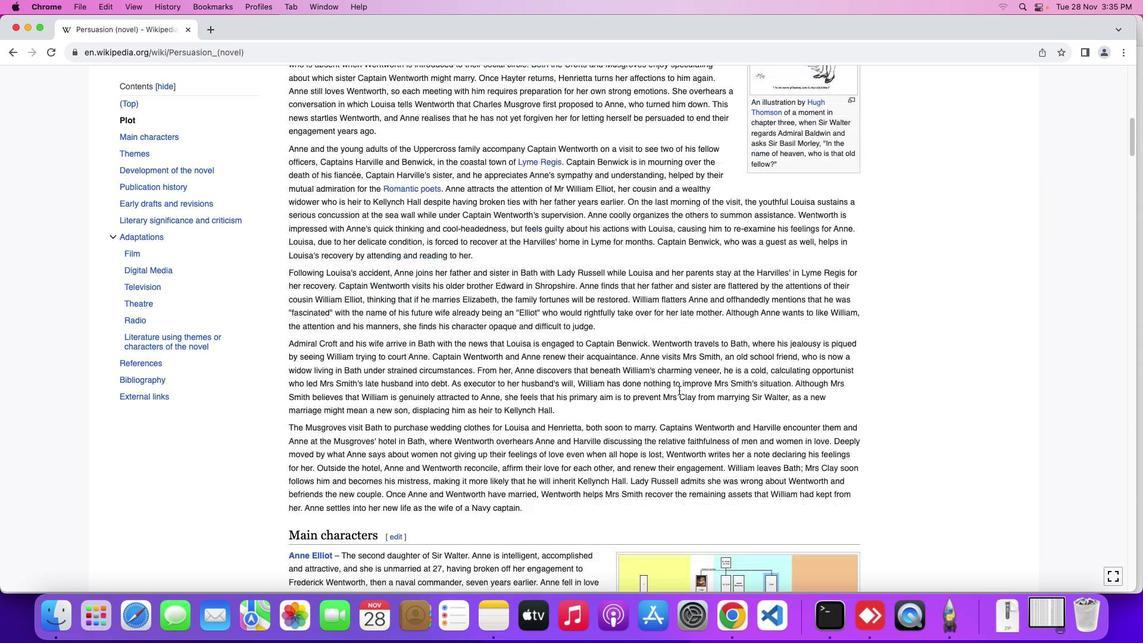 
Action: Mouse scrolled (679, 390) with delta (0, 0)
Screenshot: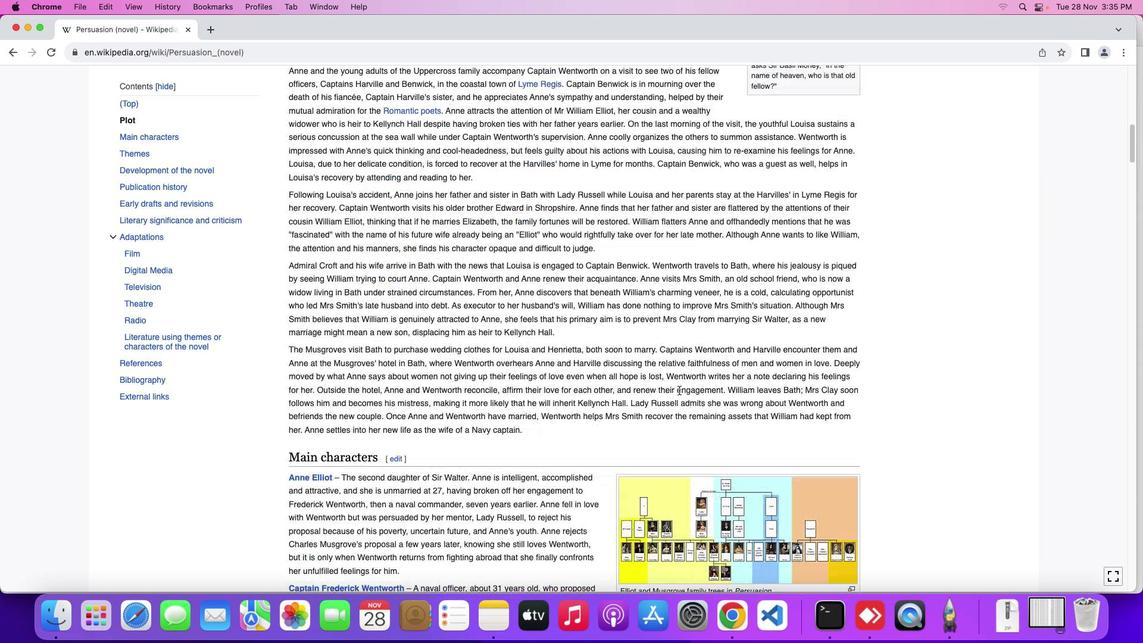 
Action: Mouse scrolled (679, 390) with delta (0, -1)
Screenshot: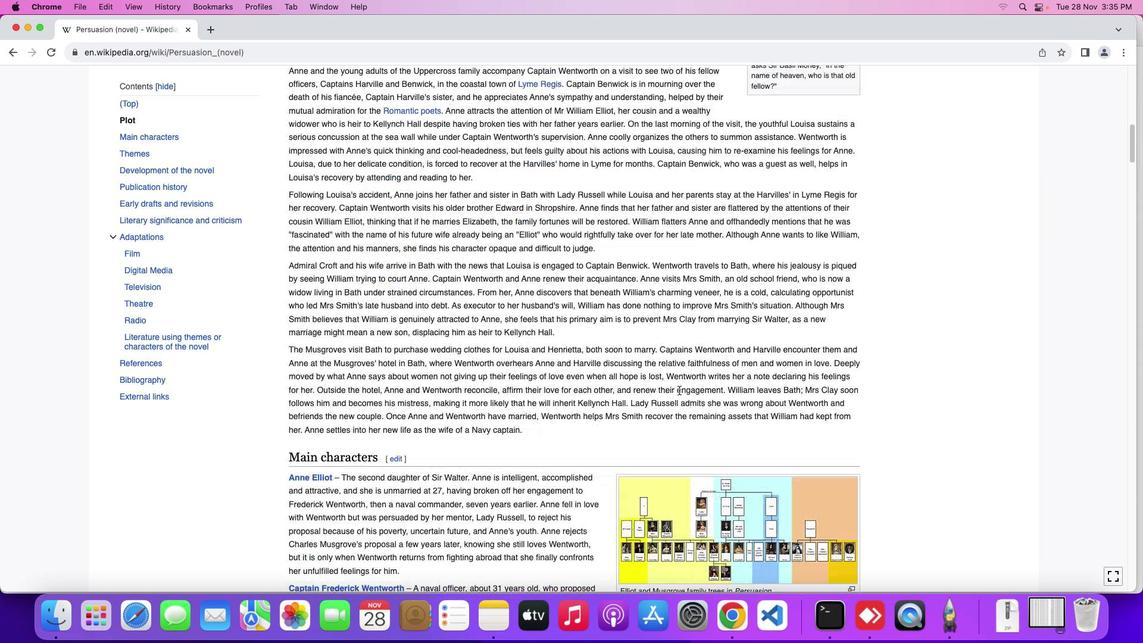 
Action: Mouse scrolled (679, 390) with delta (0, -2)
Screenshot: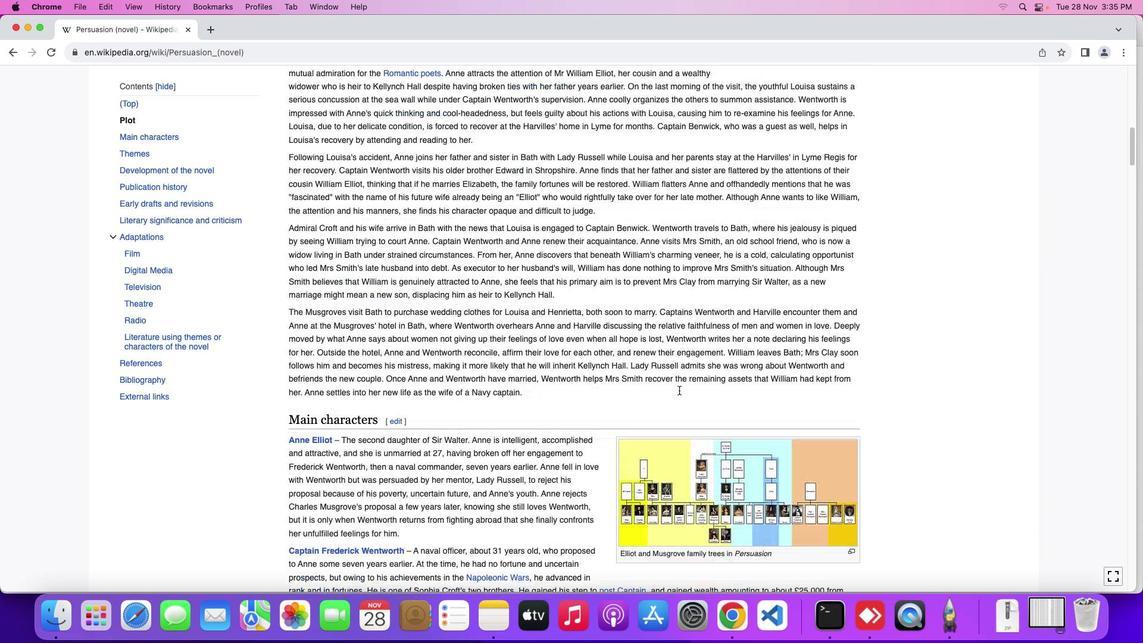 
Action: Mouse scrolled (679, 390) with delta (0, 0)
Screenshot: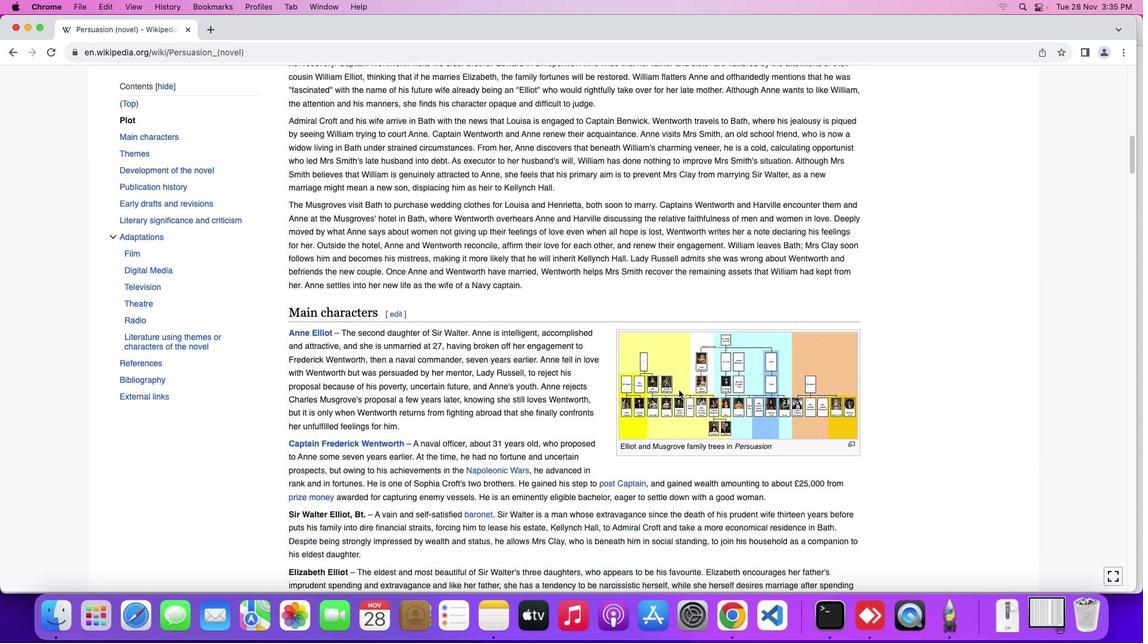 
Action: Mouse scrolled (679, 390) with delta (0, 0)
Screenshot: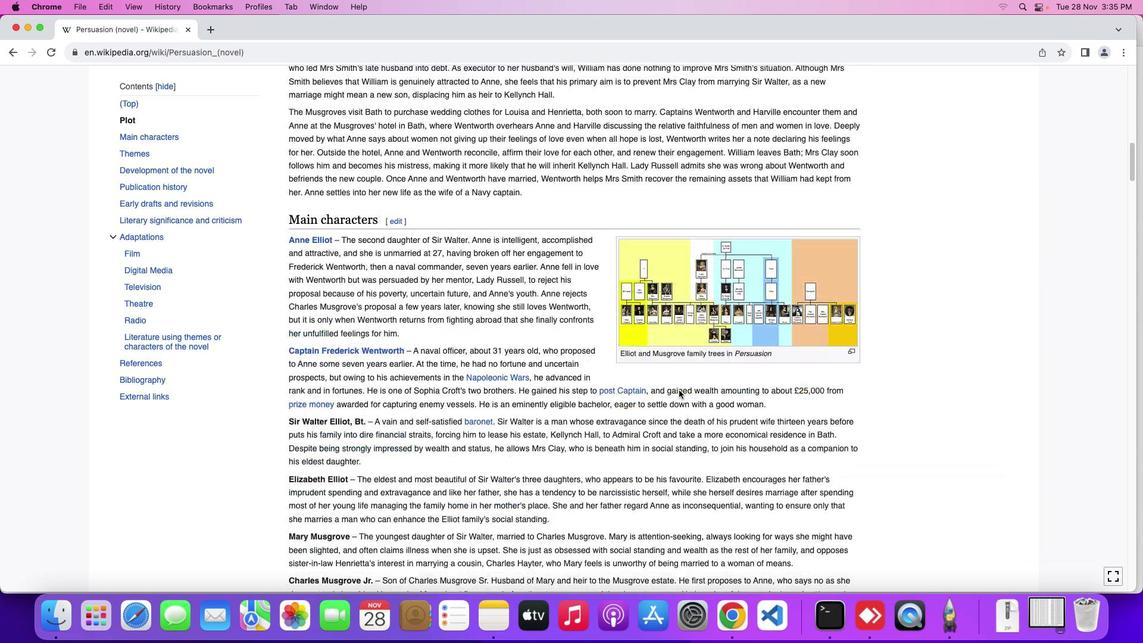 
Action: Mouse scrolled (679, 390) with delta (0, -1)
Screenshot: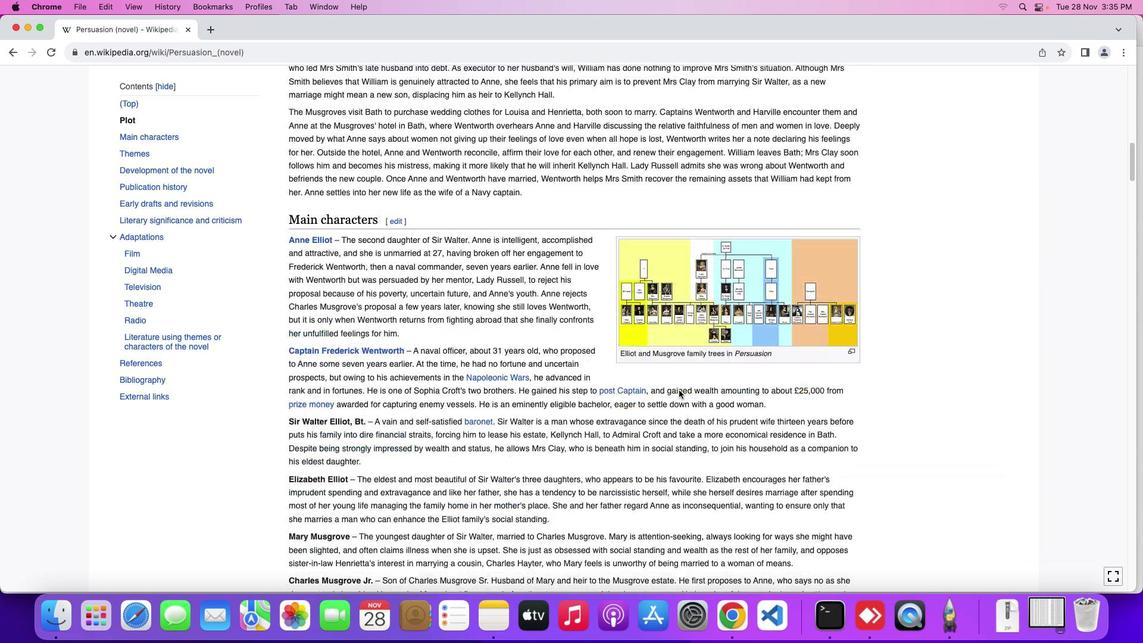 
Action: Mouse scrolled (679, 390) with delta (0, -2)
Screenshot: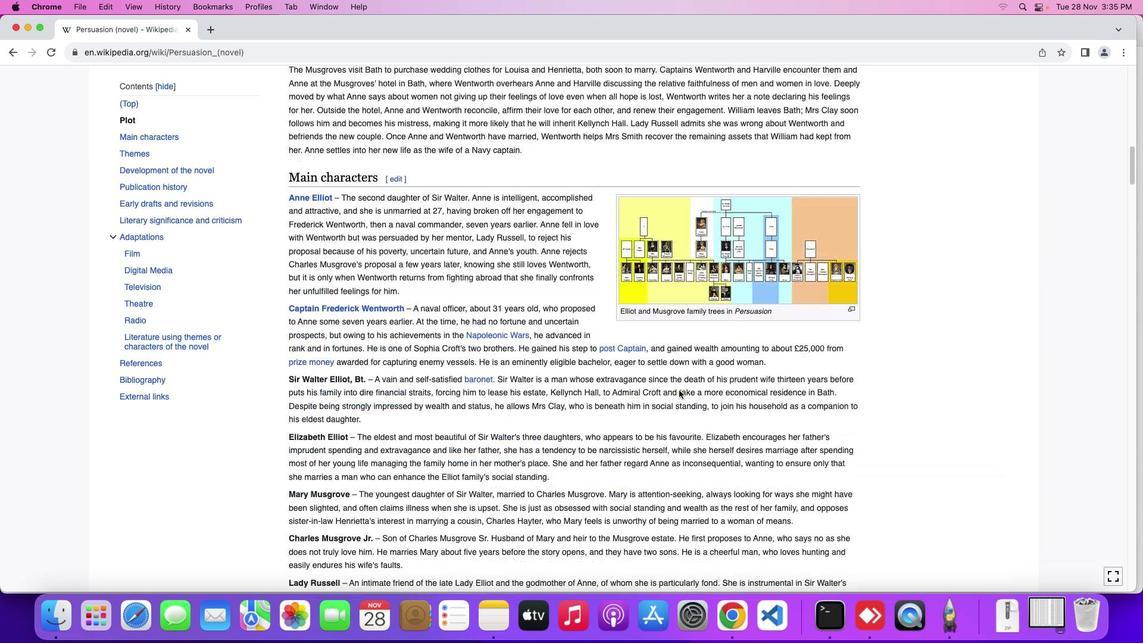 
Action: Mouse moved to (679, 390)
Screenshot: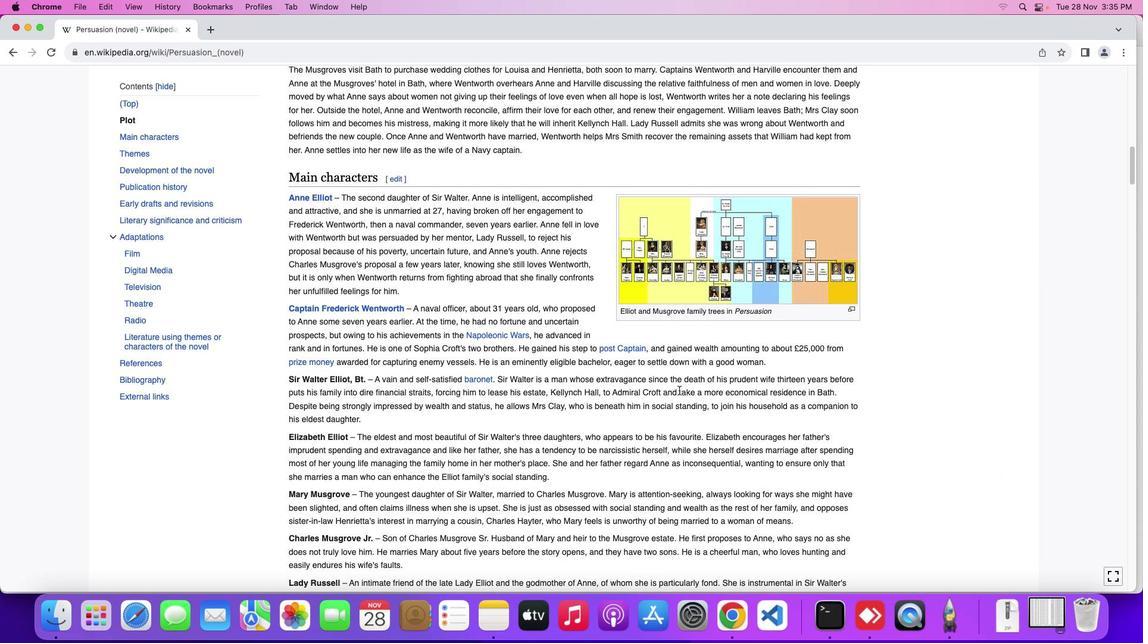 
Action: Mouse scrolled (679, 390) with delta (0, 0)
Screenshot: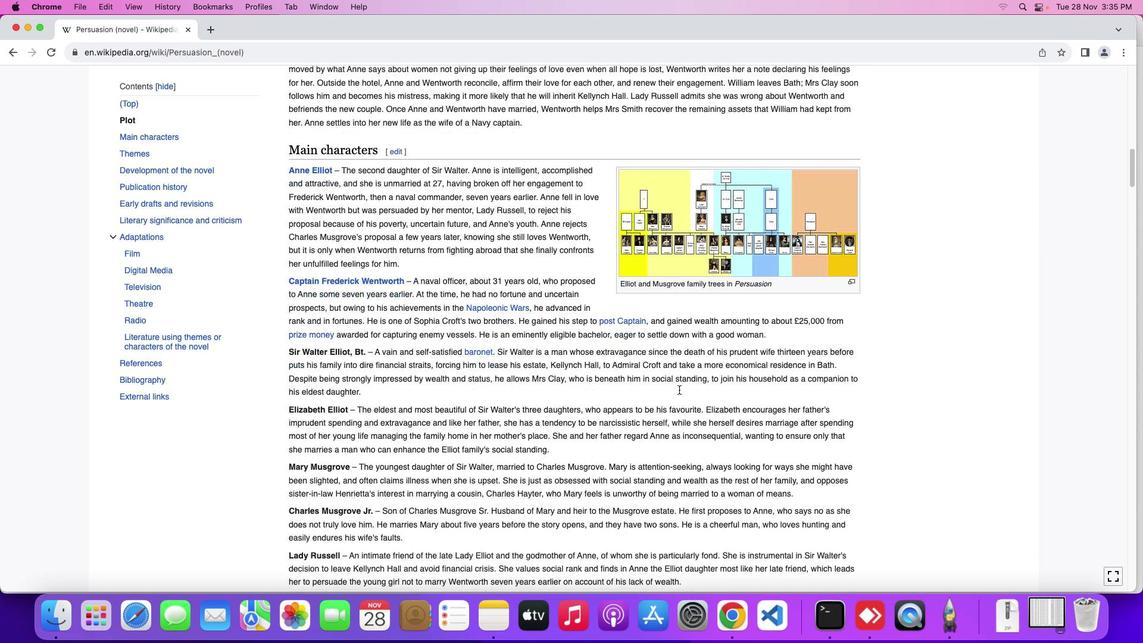 
Action: Mouse scrolled (679, 390) with delta (0, 0)
Screenshot: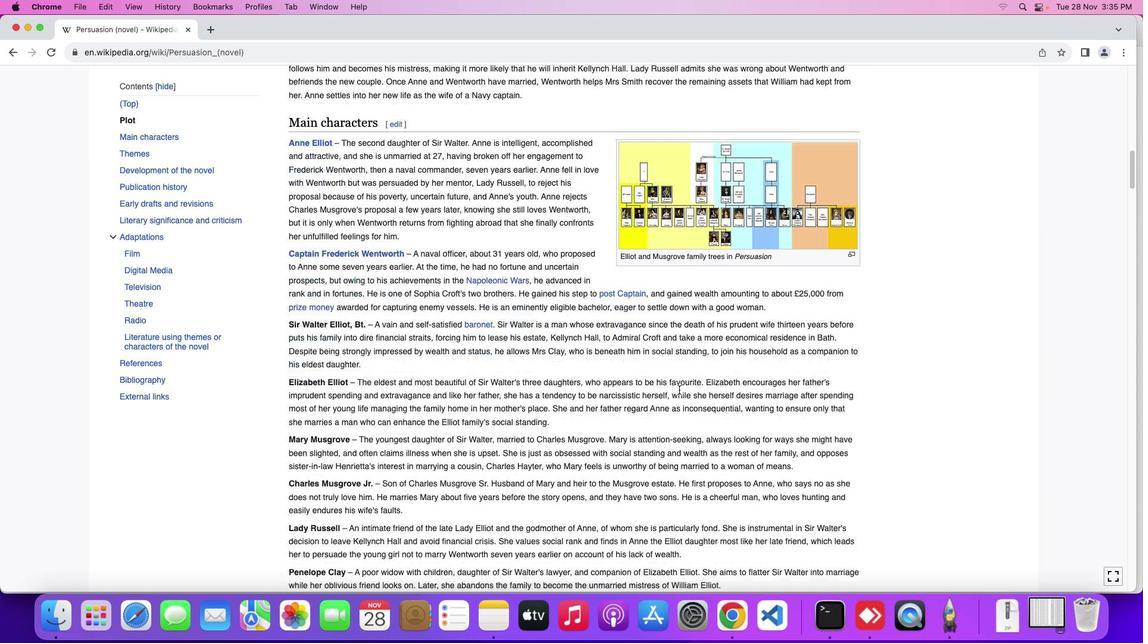 
Action: Mouse moved to (679, 390)
Screenshot: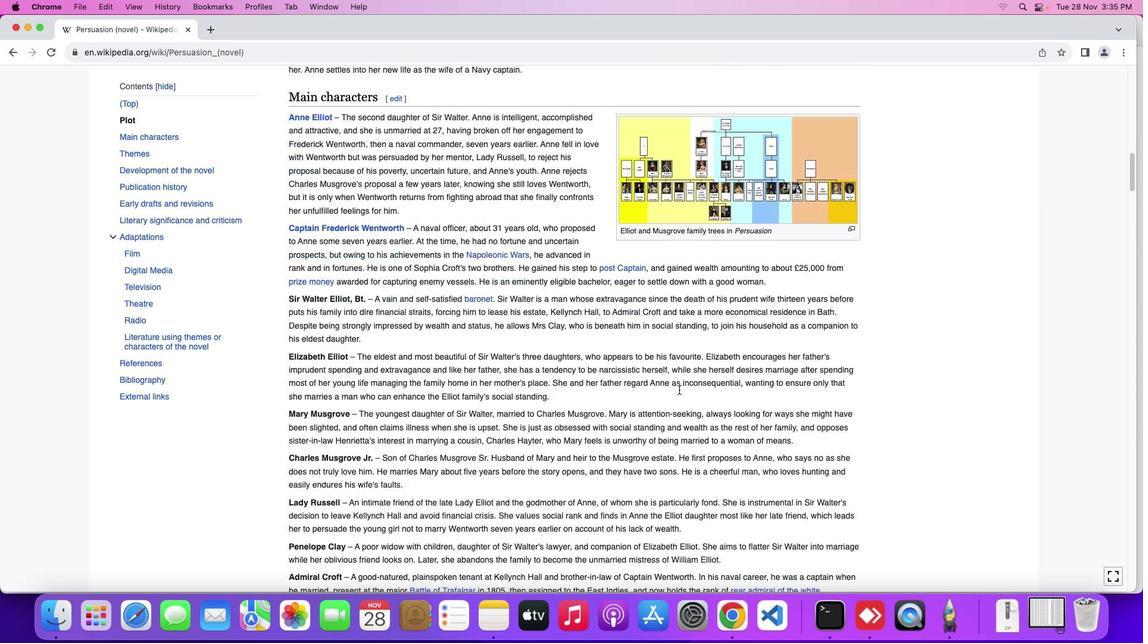 
Action: Mouse scrolled (679, 390) with delta (0, -1)
Screenshot: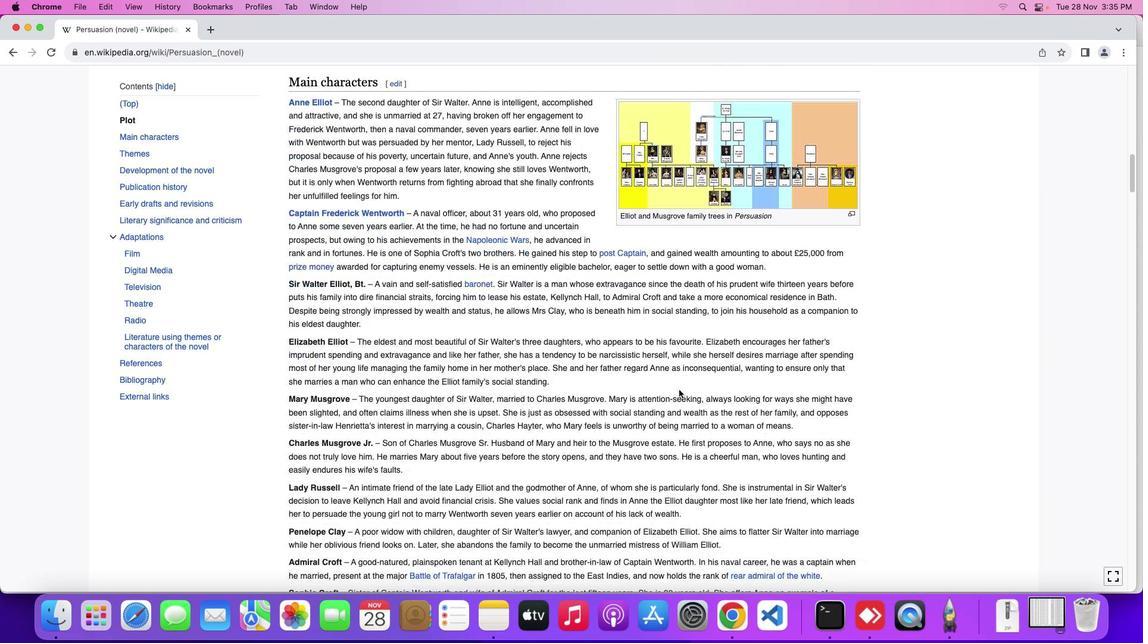 
Action: Mouse scrolled (679, 390) with delta (0, 0)
Screenshot: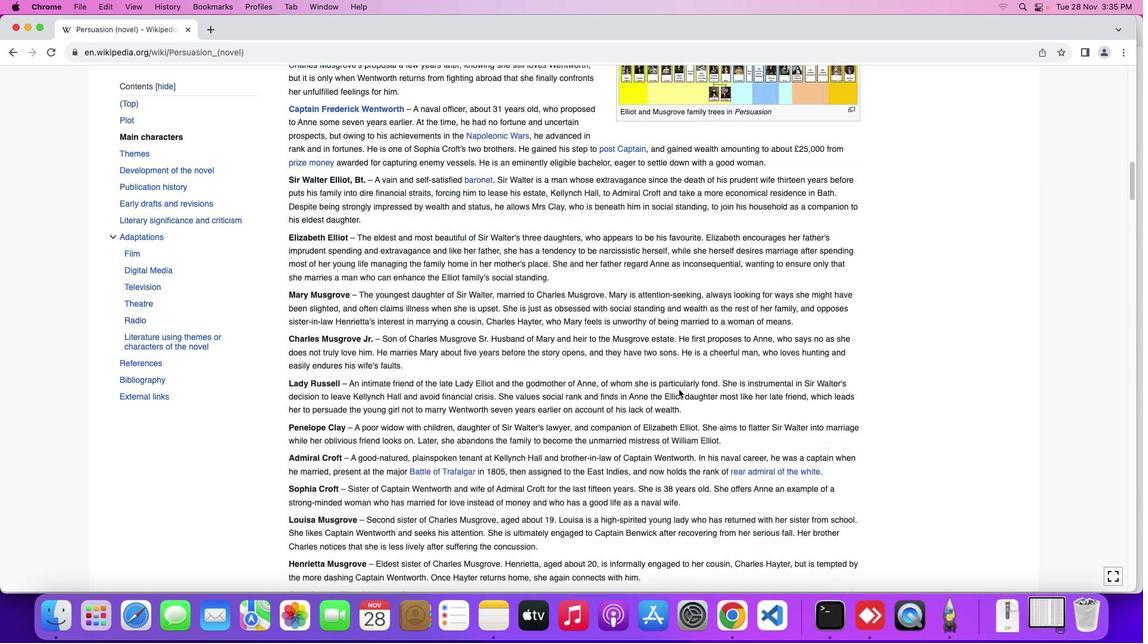 
Action: Mouse scrolled (679, 390) with delta (0, 0)
Screenshot: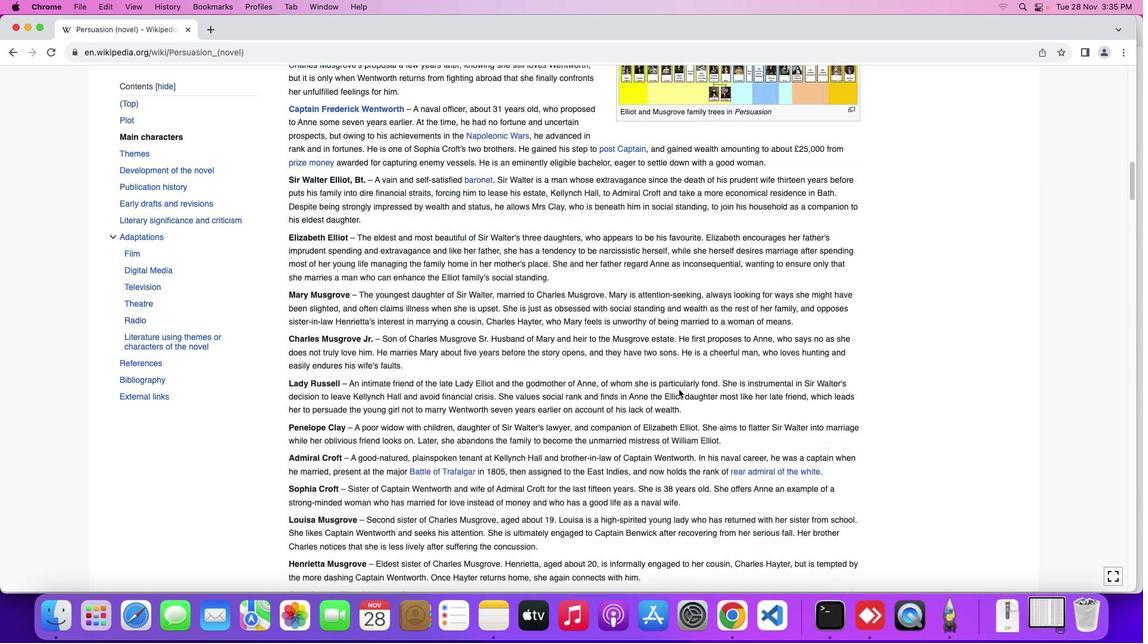 
Action: Mouse scrolled (679, 390) with delta (0, -1)
Screenshot: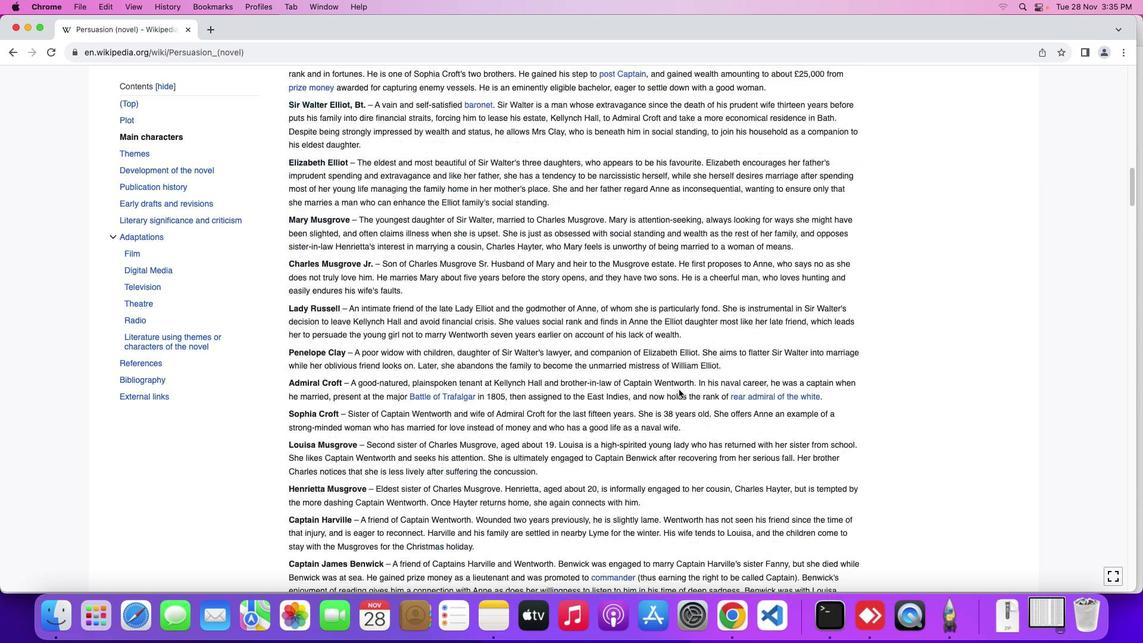 
Action: Mouse scrolled (679, 390) with delta (0, -2)
Screenshot: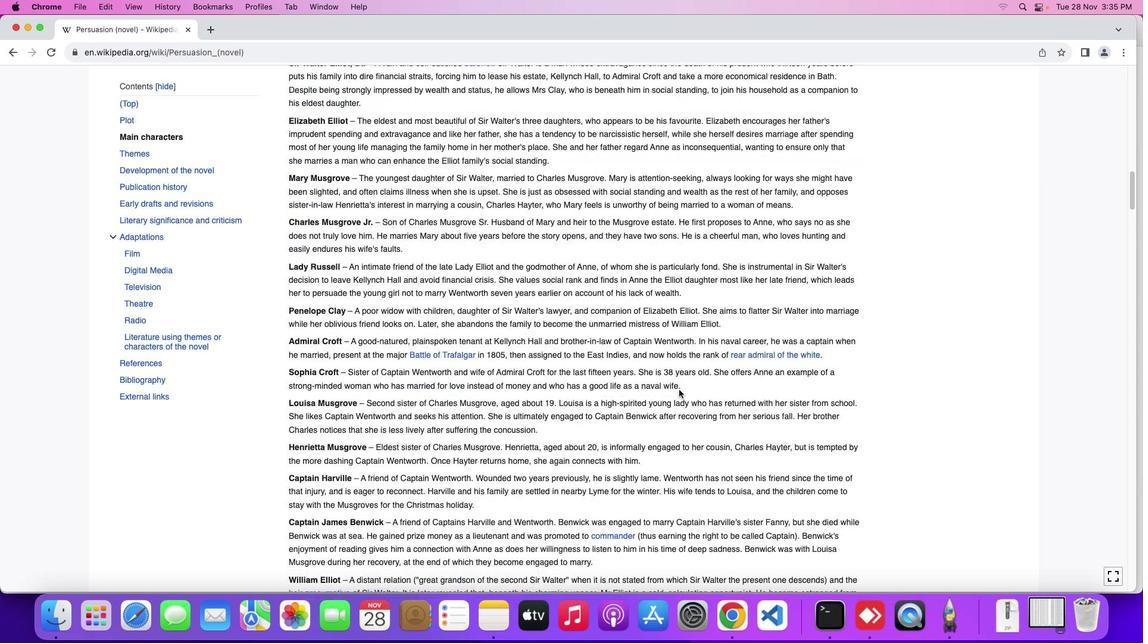
Action: Mouse scrolled (679, 390) with delta (0, 0)
Screenshot: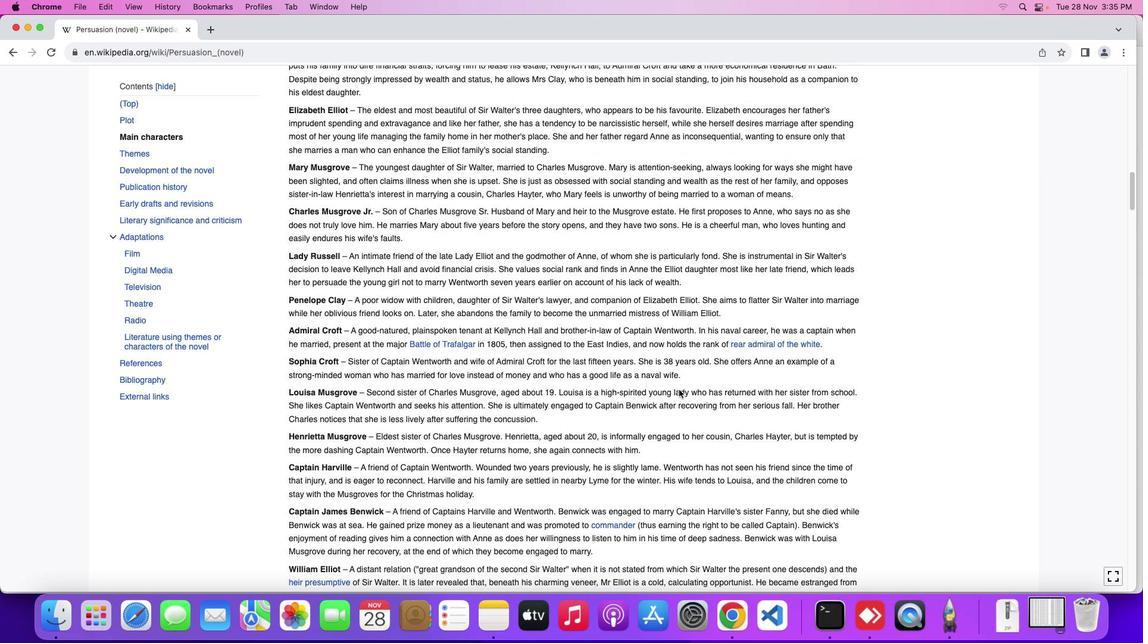 
Action: Mouse scrolled (679, 390) with delta (0, 0)
Screenshot: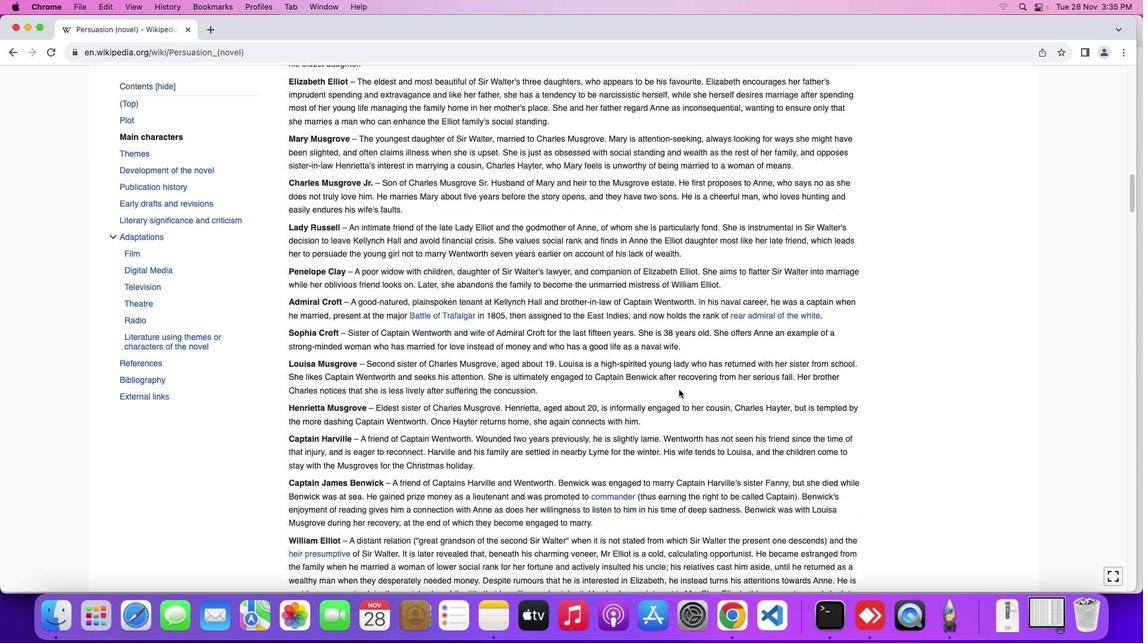 
Action: Mouse scrolled (679, 390) with delta (0, -1)
Screenshot: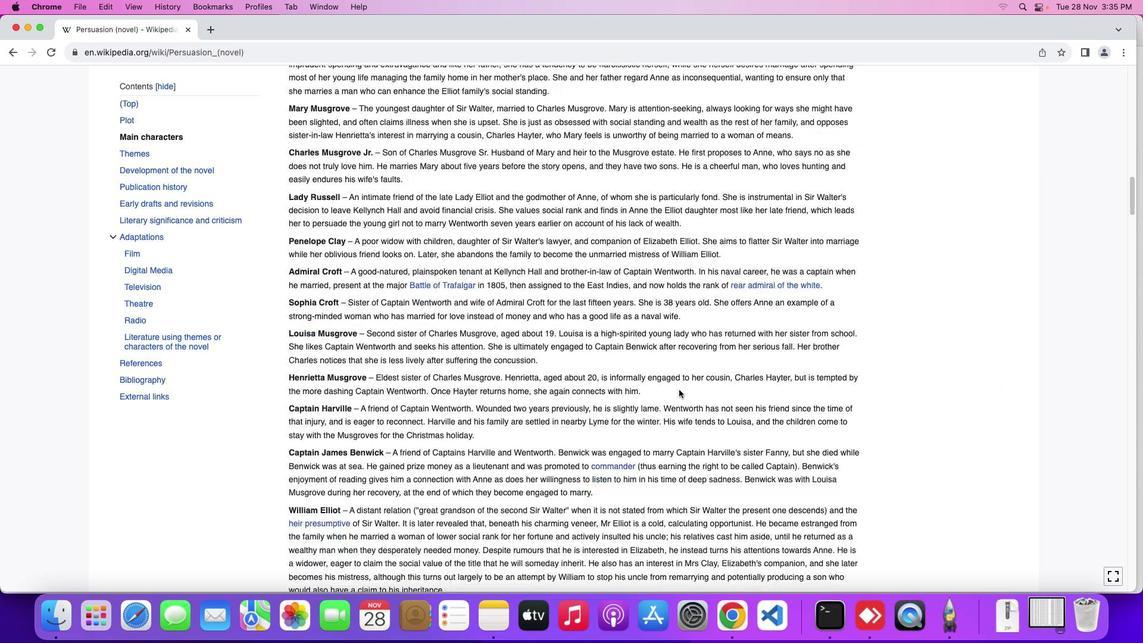 
Action: Mouse moved to (678, 390)
Screenshot: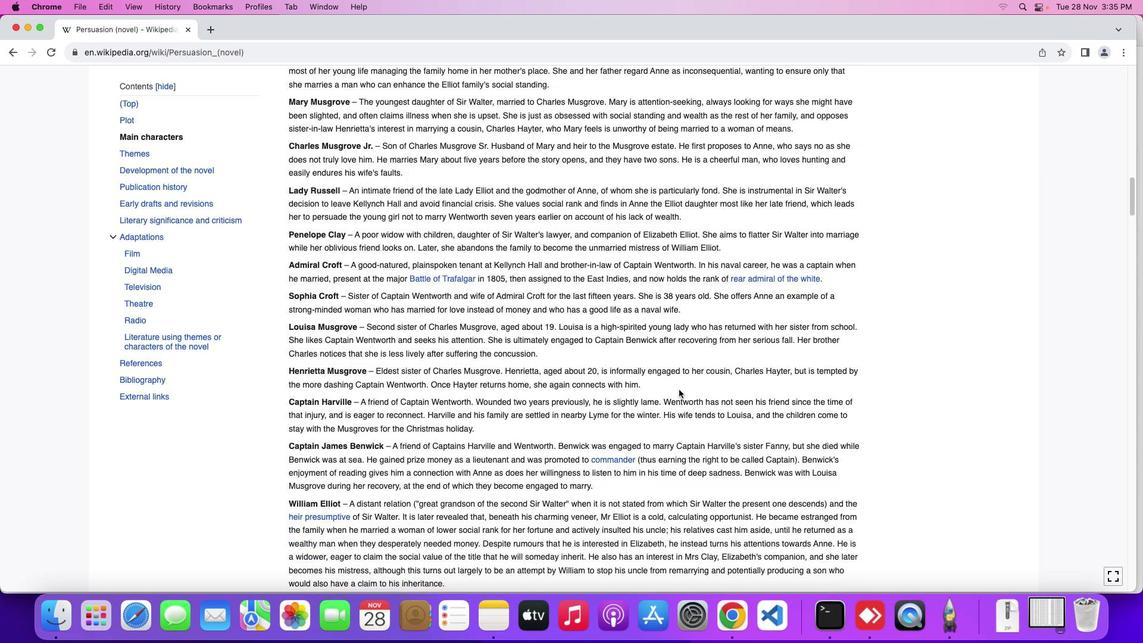 
Action: Mouse scrolled (678, 390) with delta (0, 0)
Screenshot: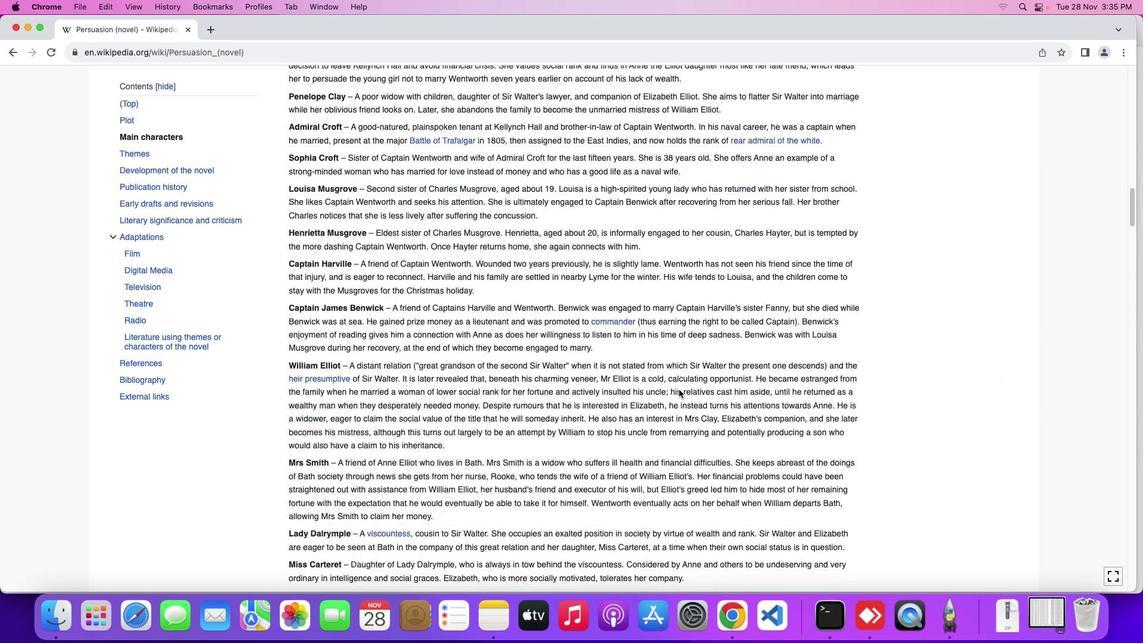 
Action: Mouse scrolled (678, 390) with delta (0, 0)
Screenshot: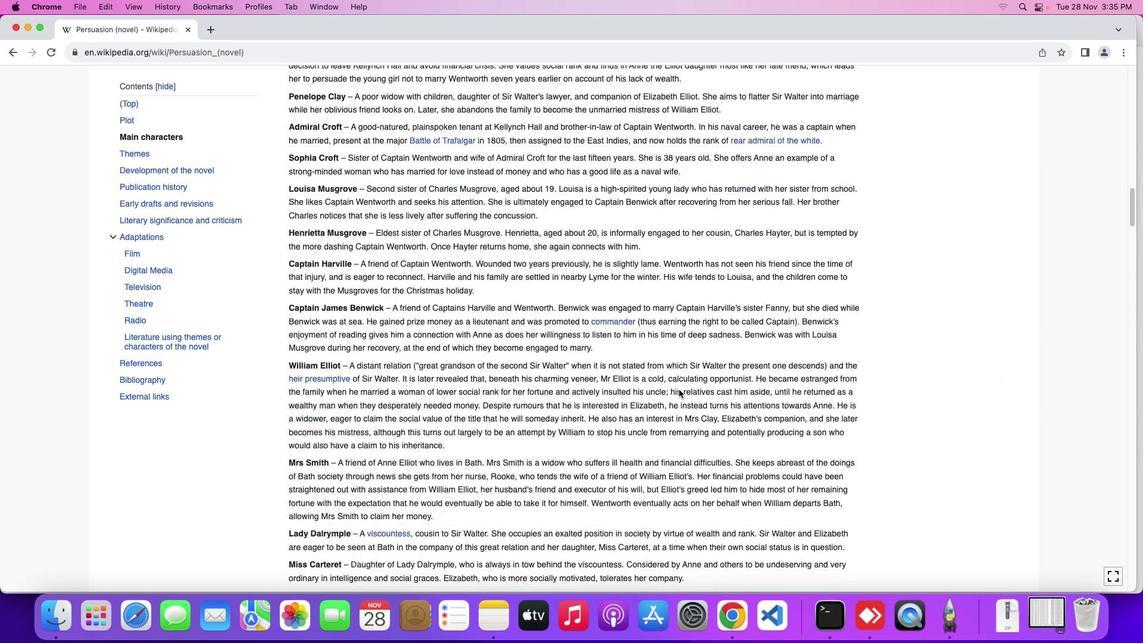 
Action: Mouse scrolled (678, 390) with delta (0, -1)
Screenshot: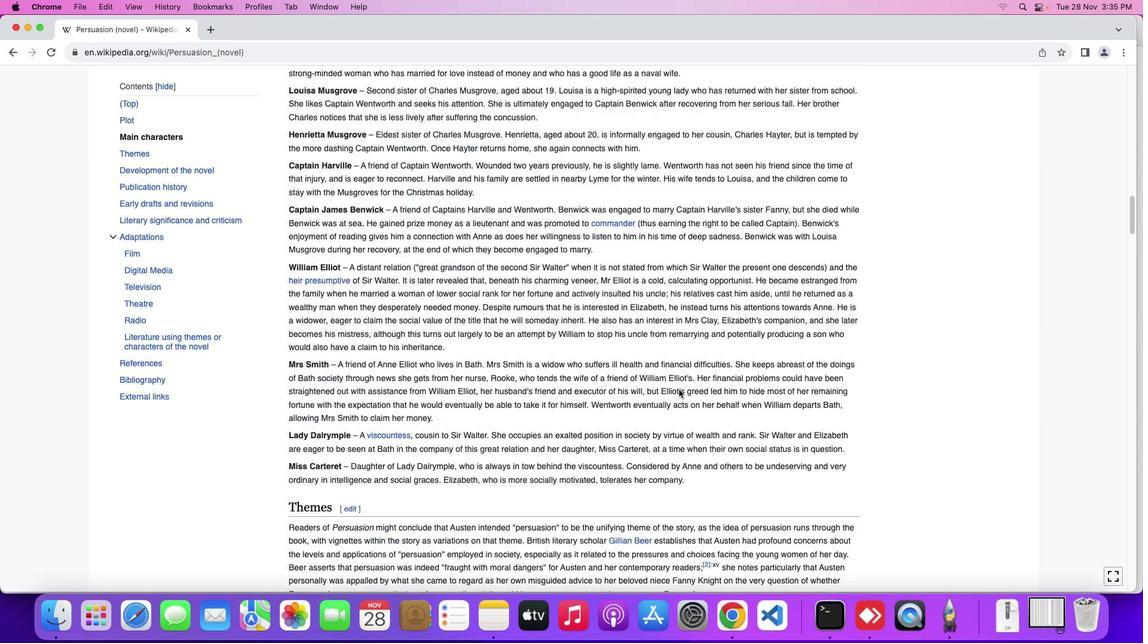 
Action: Mouse scrolled (678, 390) with delta (0, -2)
Screenshot: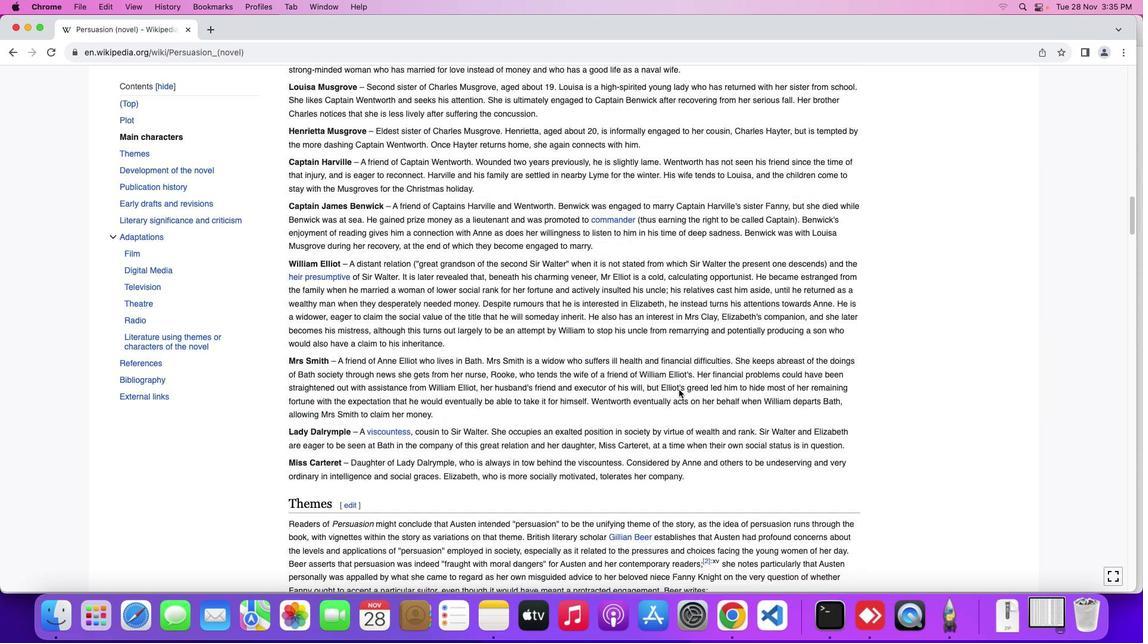 
Action: Mouse scrolled (678, 390) with delta (0, 0)
Screenshot: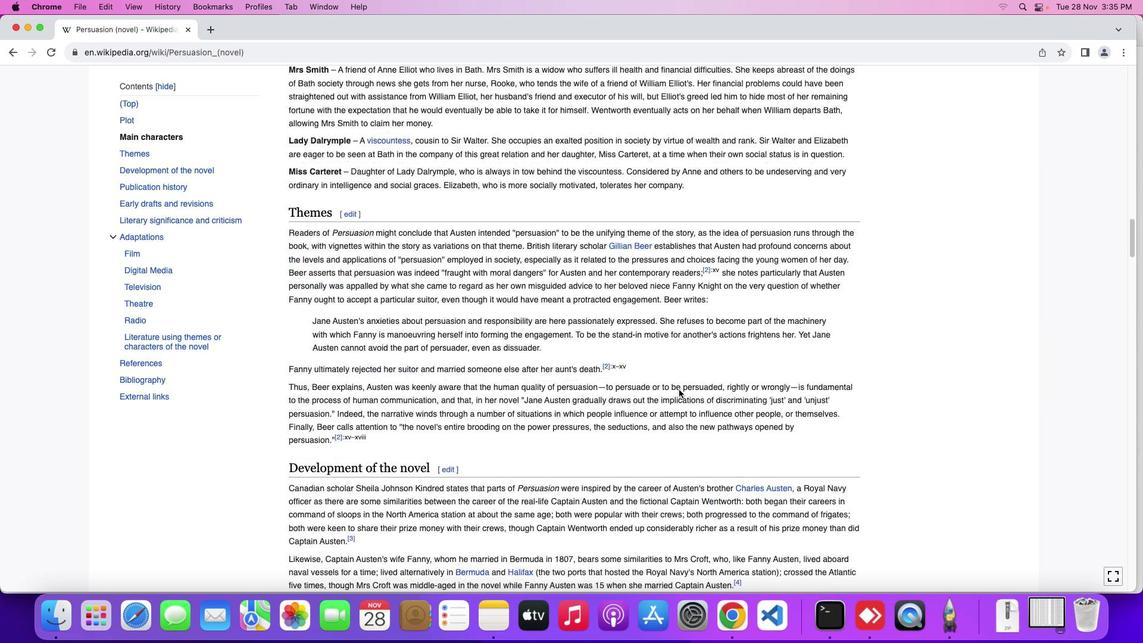 
Action: Mouse scrolled (678, 390) with delta (0, 0)
Screenshot: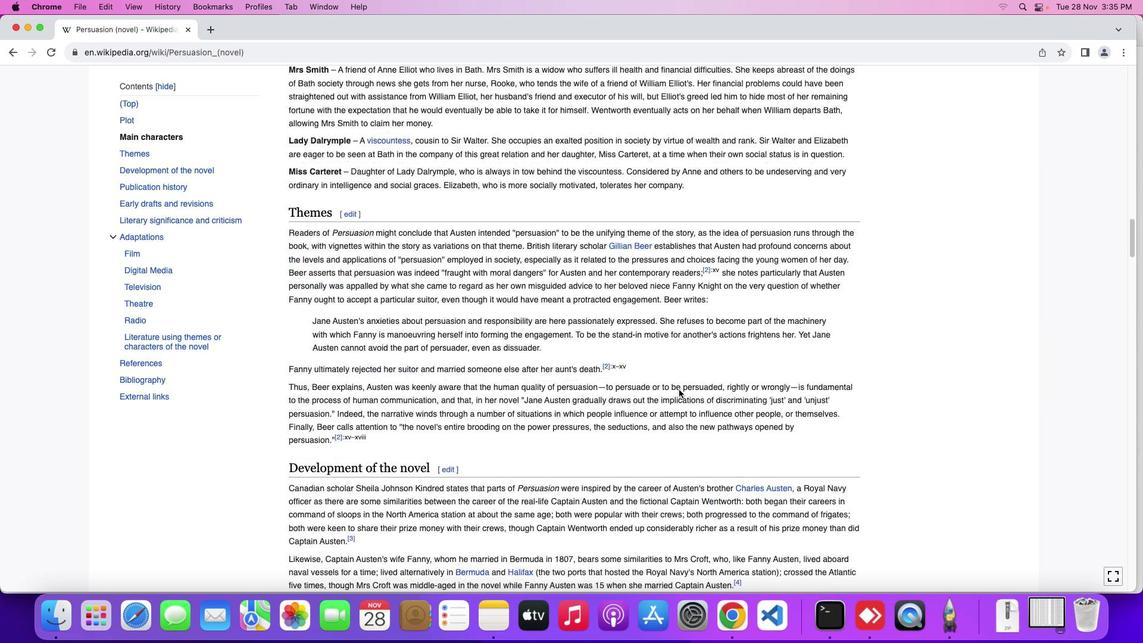 
Action: Mouse scrolled (678, 390) with delta (0, -1)
Screenshot: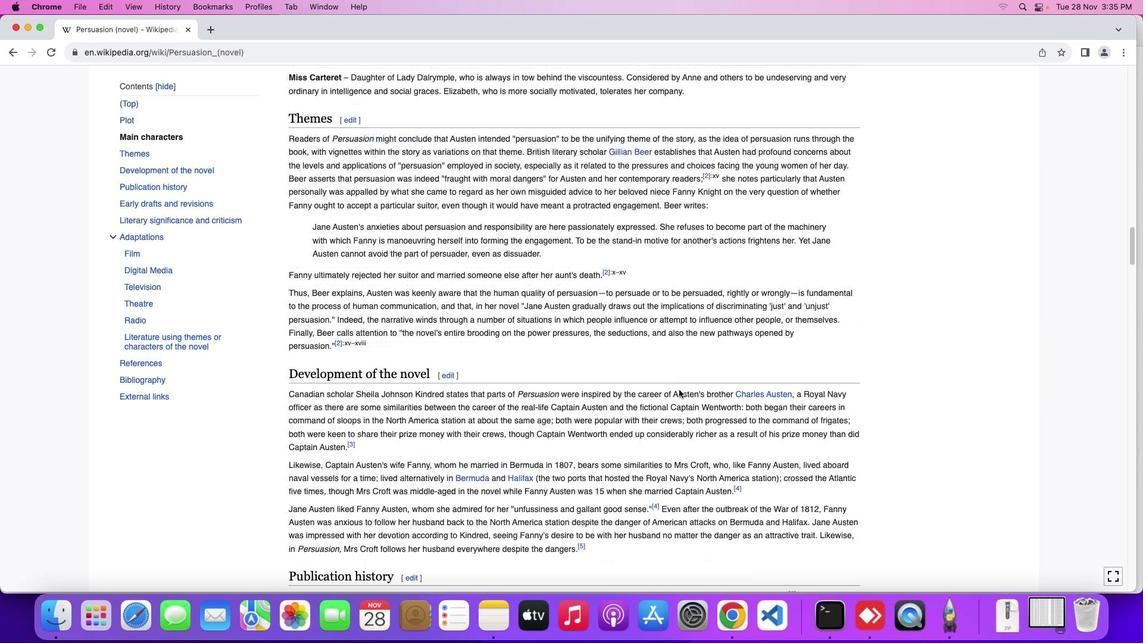 
Action: Mouse scrolled (678, 390) with delta (0, -2)
Screenshot: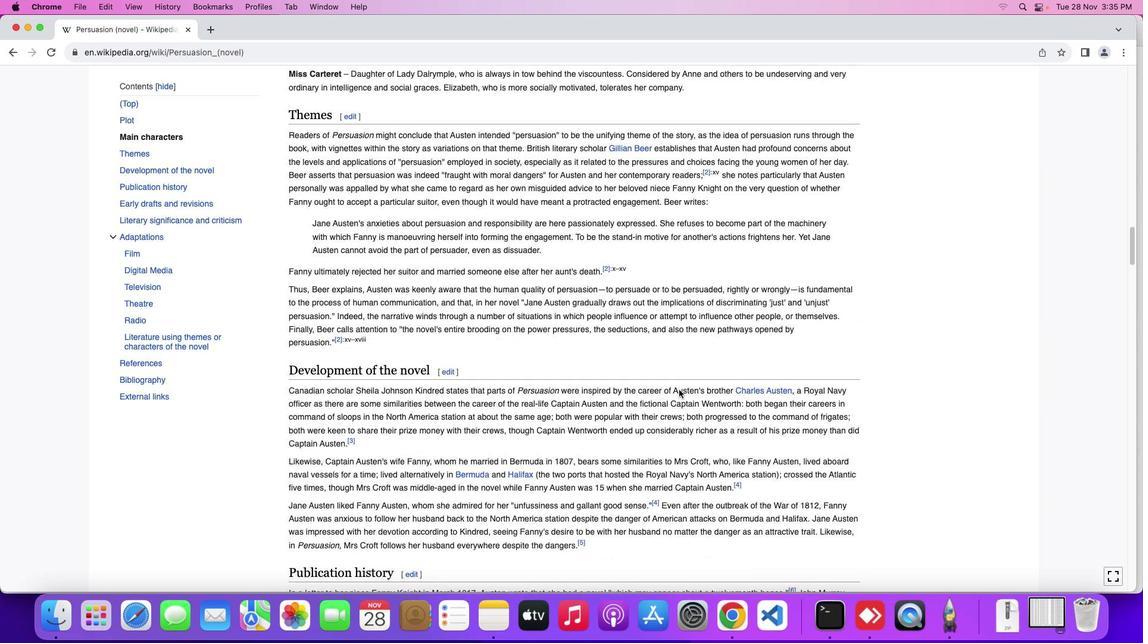 
Action: Mouse scrolled (678, 390) with delta (0, -3)
Screenshot: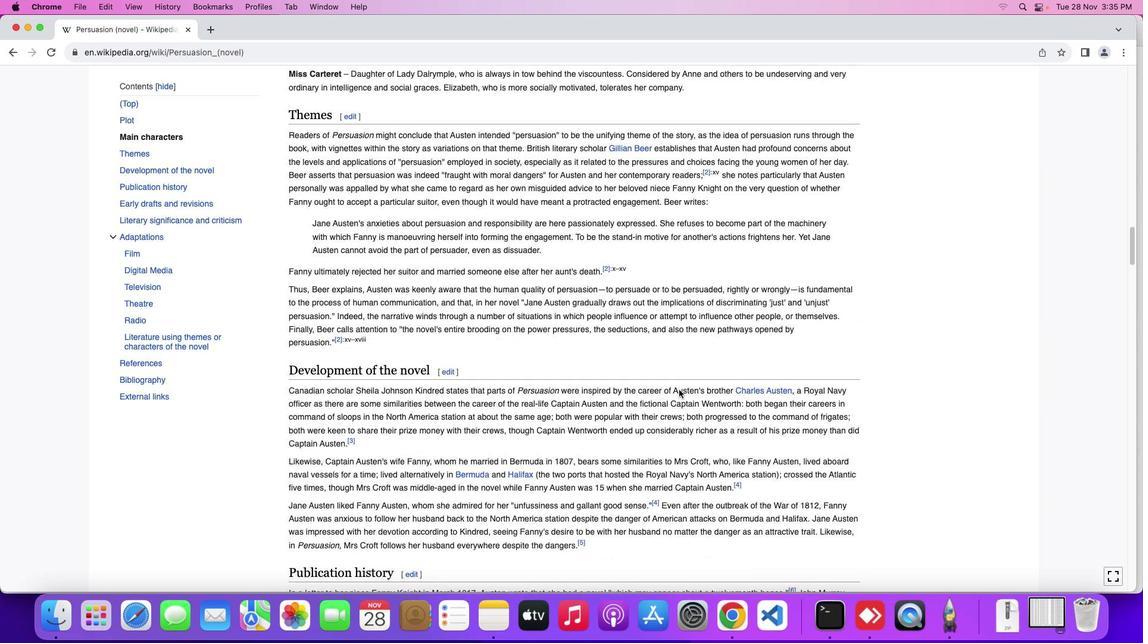 
Action: Mouse moved to (683, 406)
Screenshot: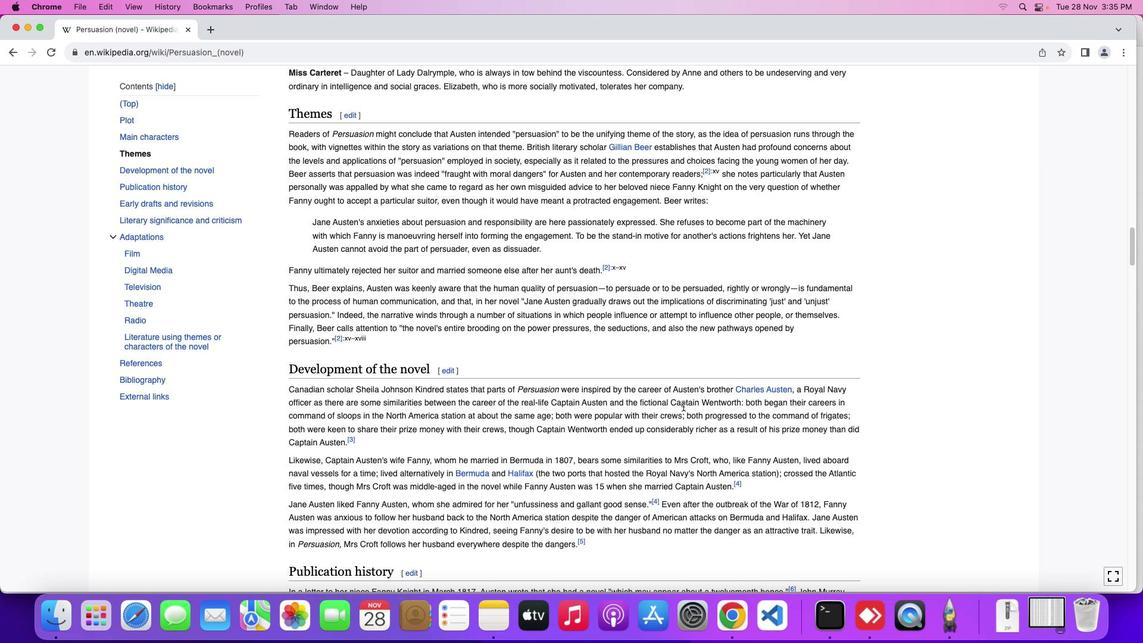 
Action: Mouse scrolled (683, 406) with delta (0, 0)
Screenshot: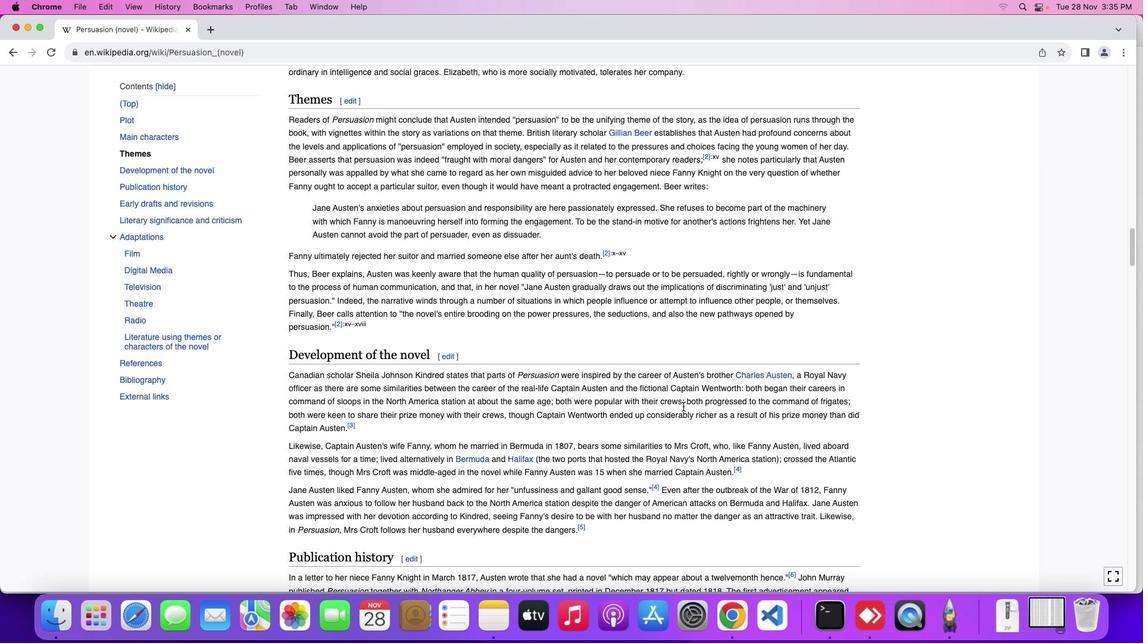 
Action: Mouse scrolled (683, 406) with delta (0, 0)
Screenshot: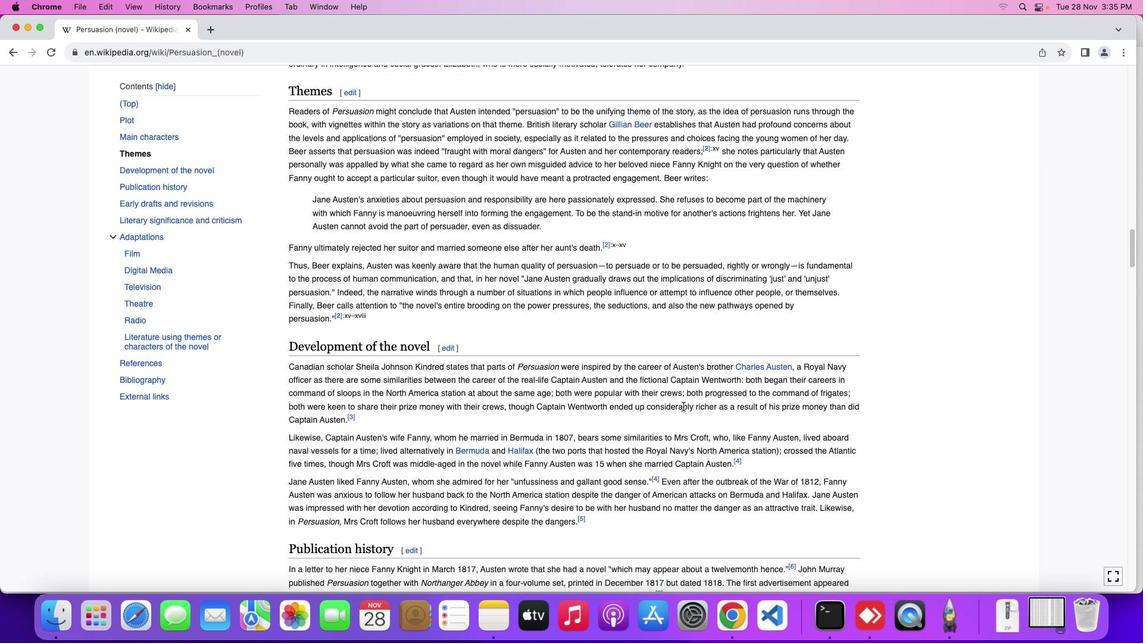 
Action: Mouse scrolled (683, 406) with delta (0, 0)
Screenshot: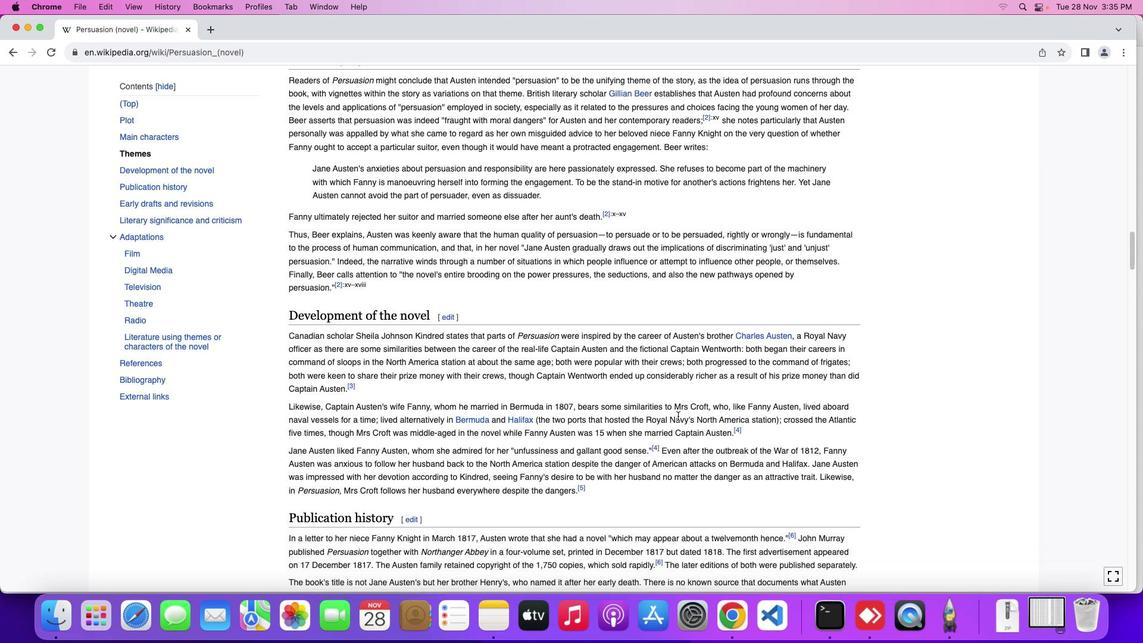 
Action: Mouse moved to (672, 429)
Screenshot: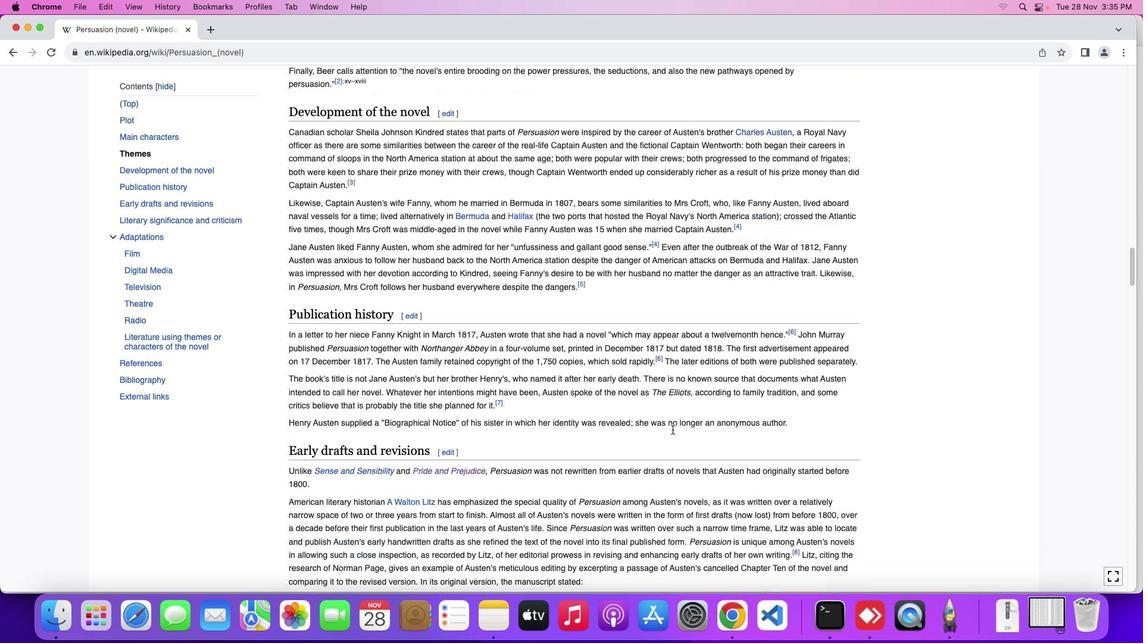 
Action: Mouse scrolled (672, 429) with delta (0, 0)
Screenshot: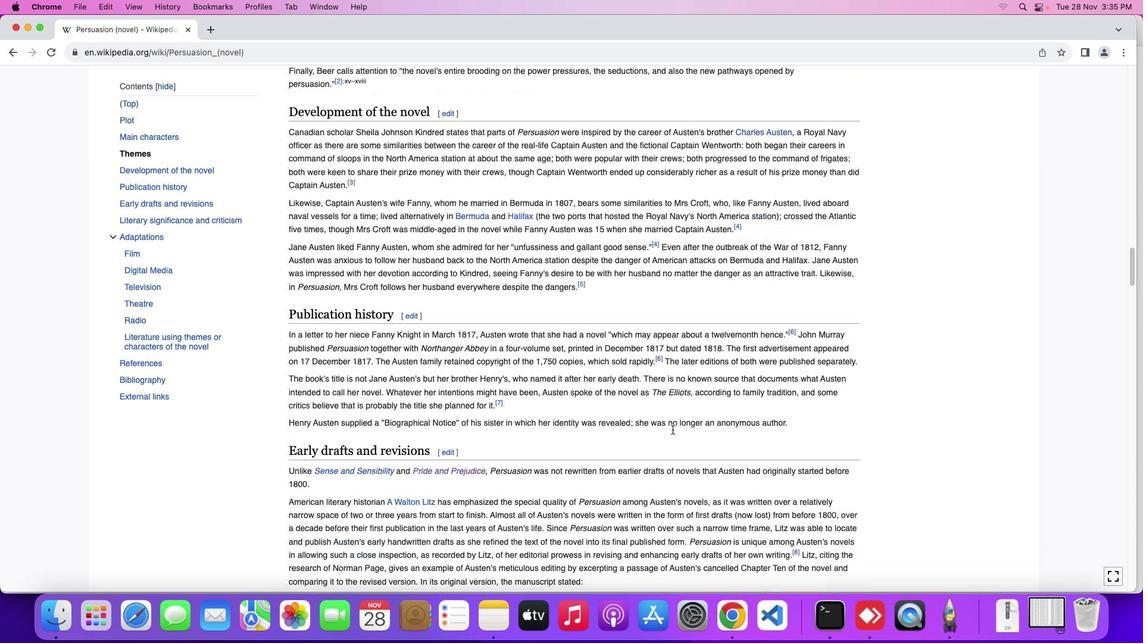 
Action: Mouse moved to (672, 429)
Screenshot: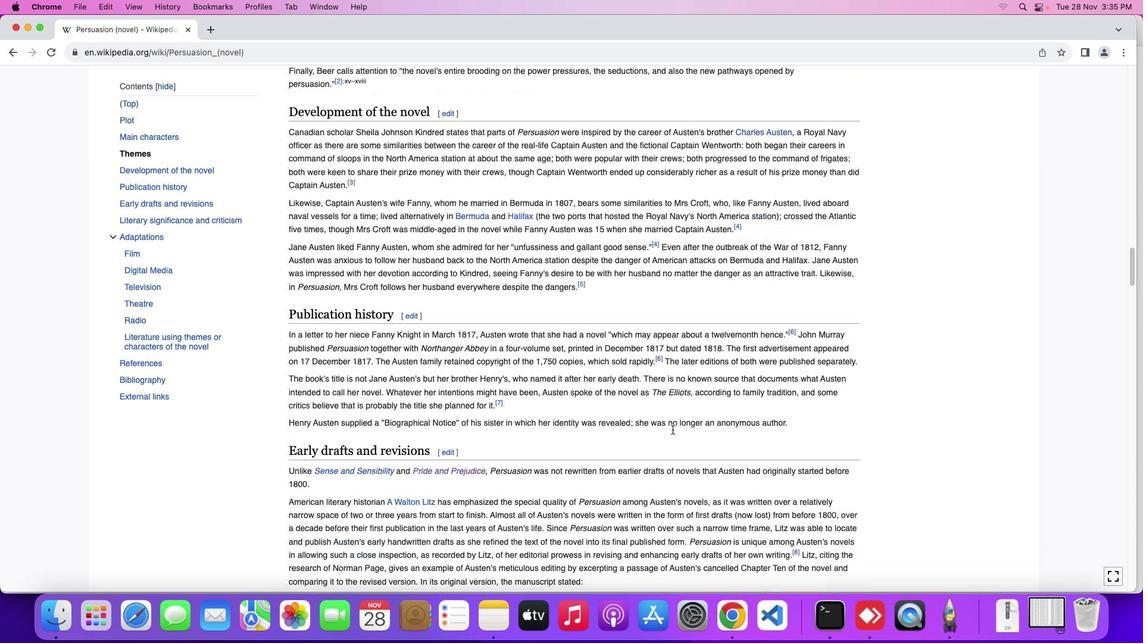 
Action: Mouse scrolled (672, 429) with delta (0, 0)
Screenshot: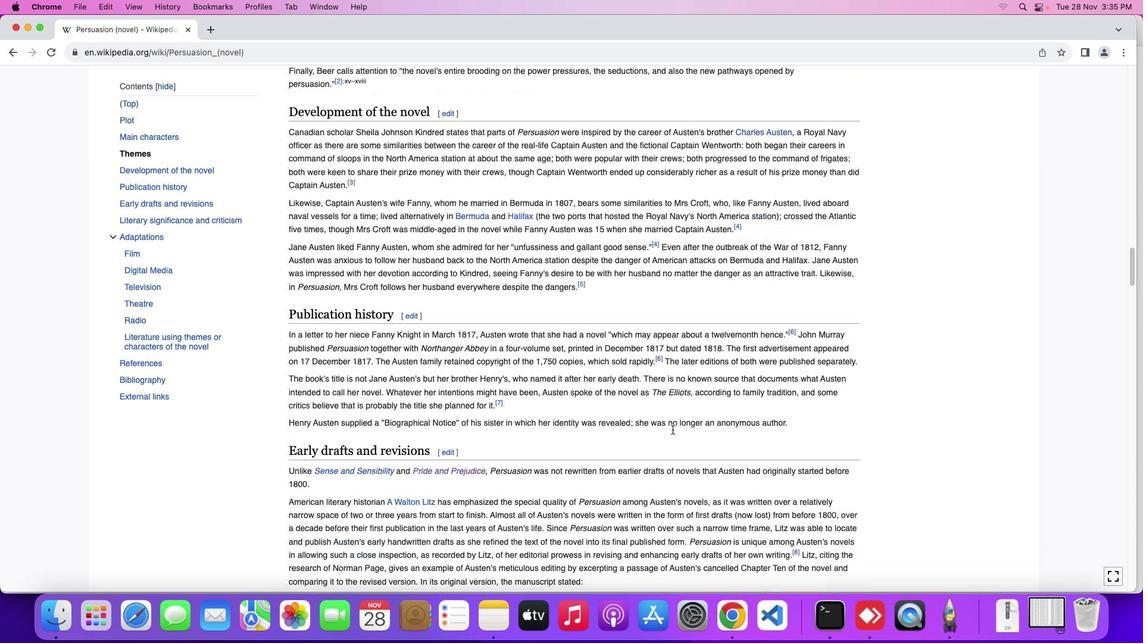 
Action: Mouse scrolled (672, 429) with delta (0, -1)
Screenshot: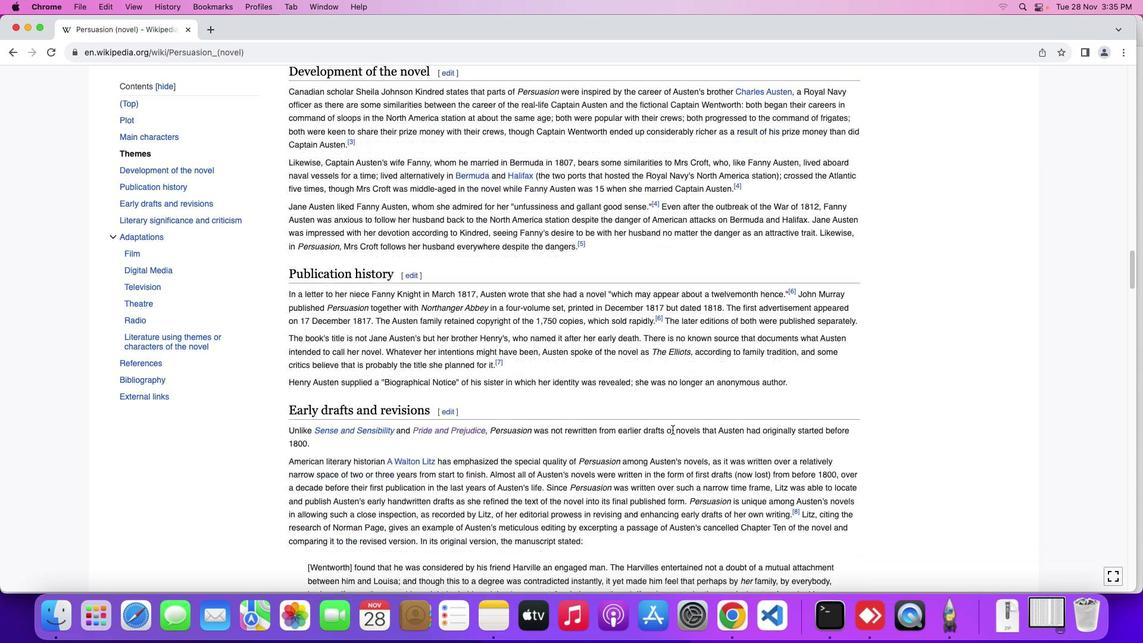 
Action: Mouse scrolled (672, 429) with delta (0, -2)
Screenshot: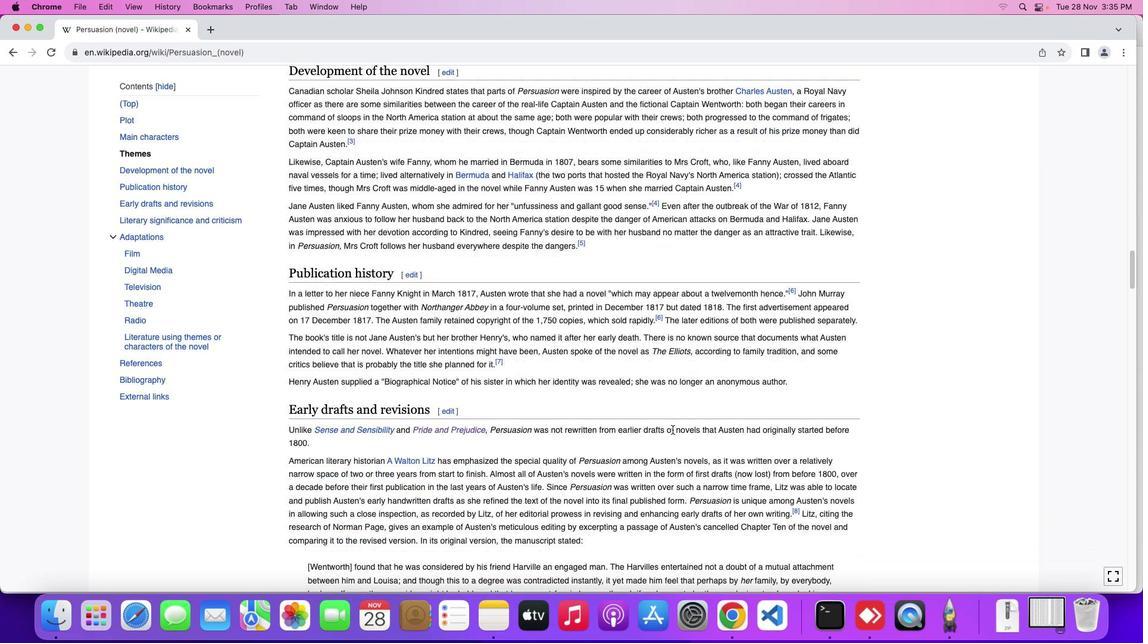 
Action: Mouse moved to (672, 428)
Screenshot: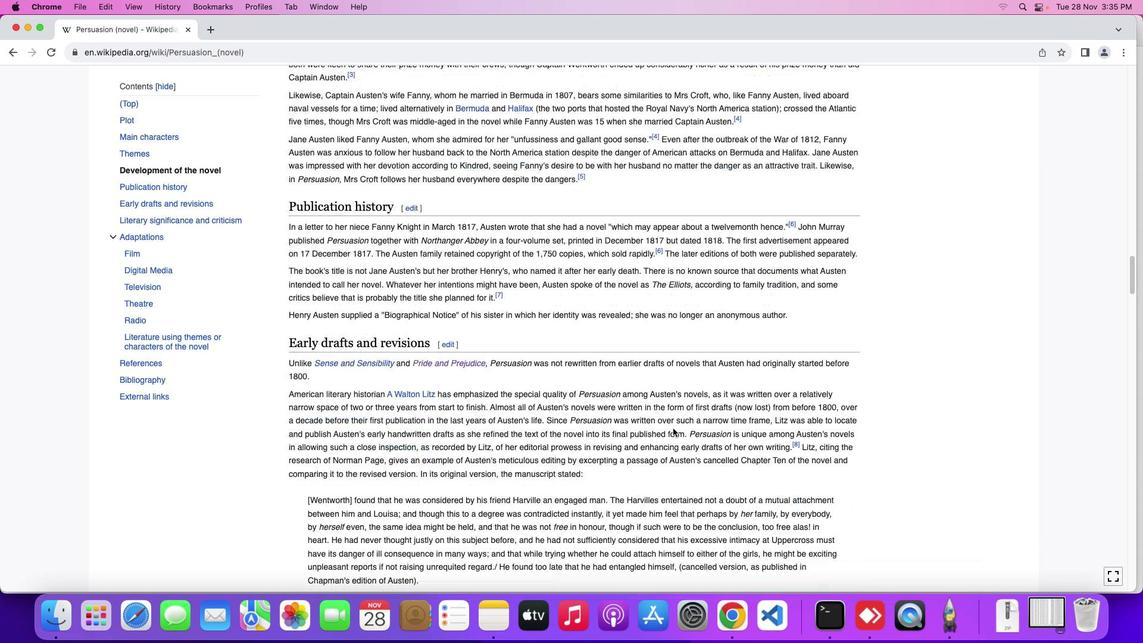 
Action: Mouse scrolled (672, 428) with delta (0, 0)
Screenshot: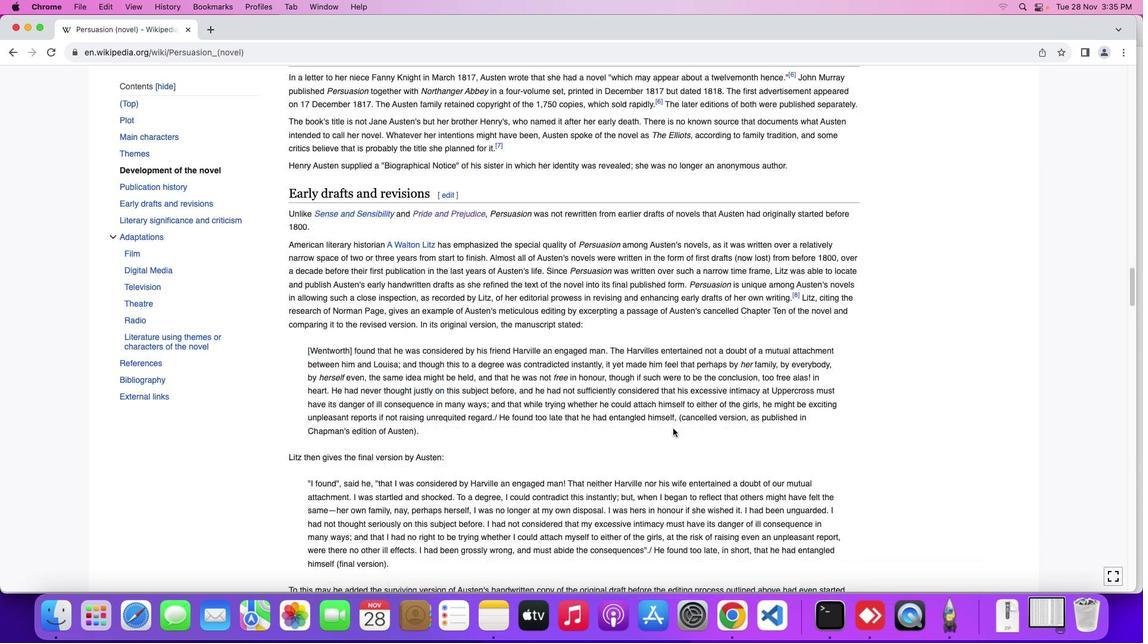 
Action: Mouse scrolled (672, 428) with delta (0, 0)
Screenshot: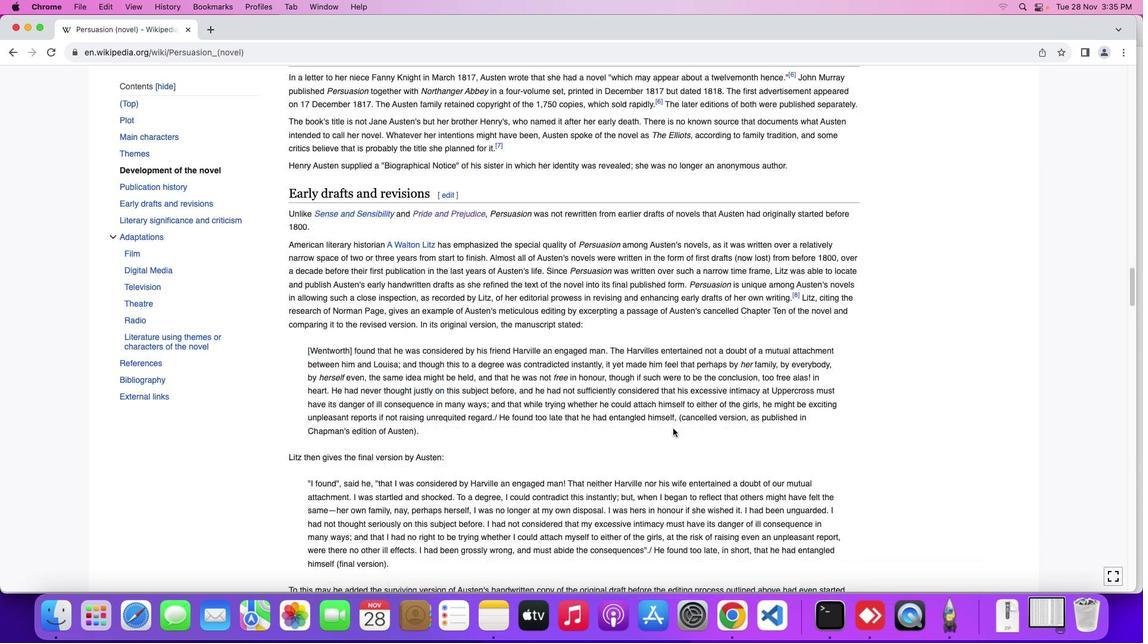 
Action: Mouse moved to (672, 428)
Screenshot: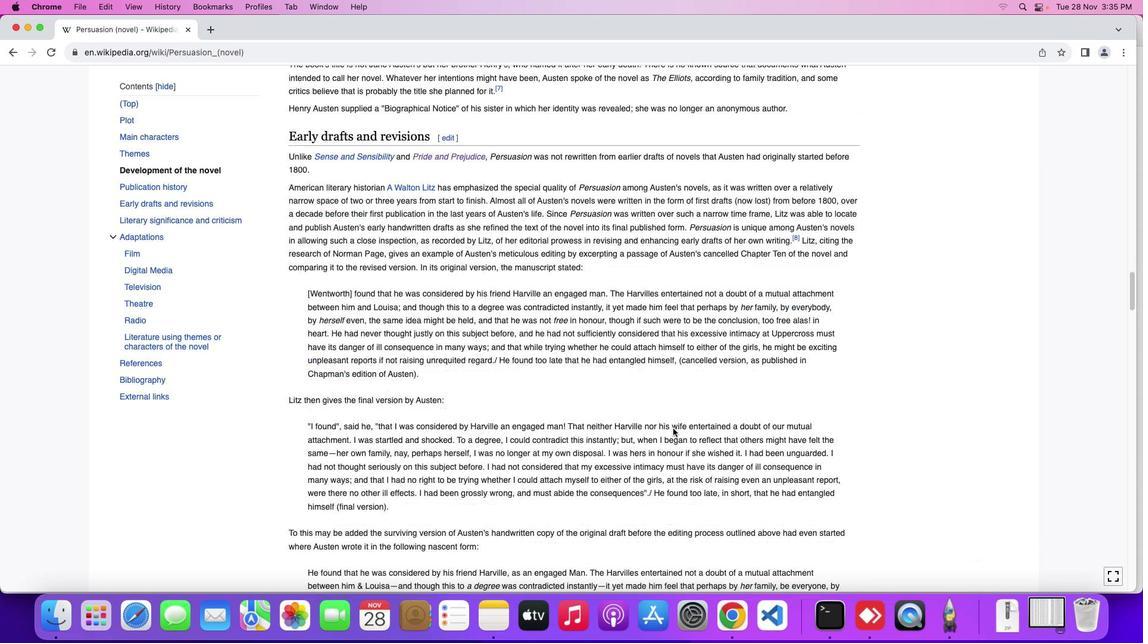 
Action: Mouse scrolled (672, 428) with delta (0, -1)
Screenshot: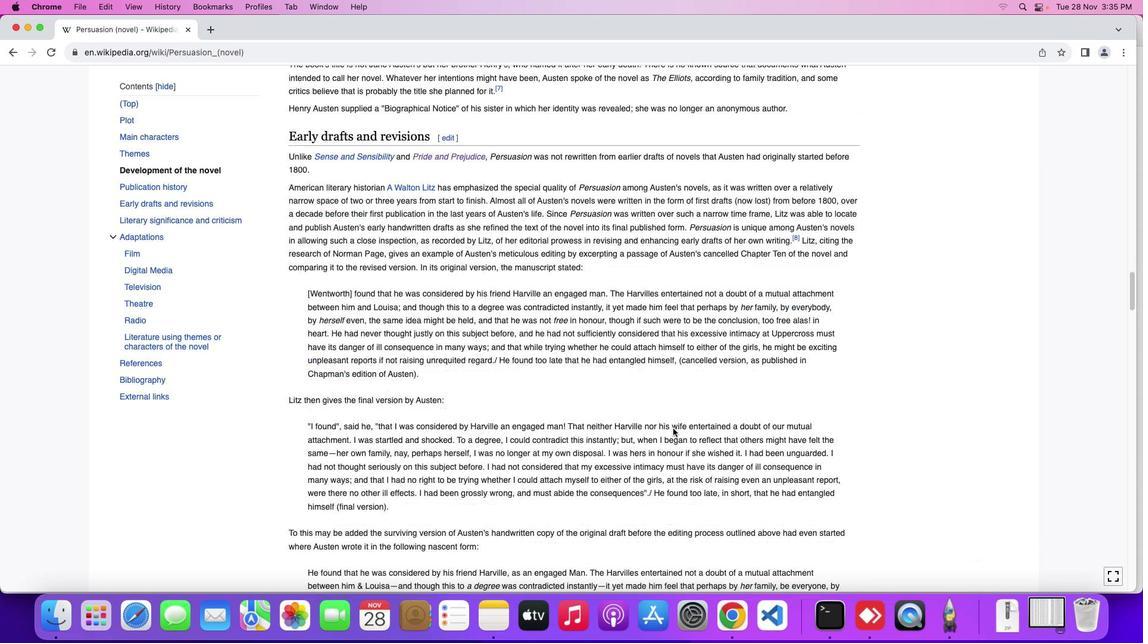
Action: Mouse moved to (672, 428)
Screenshot: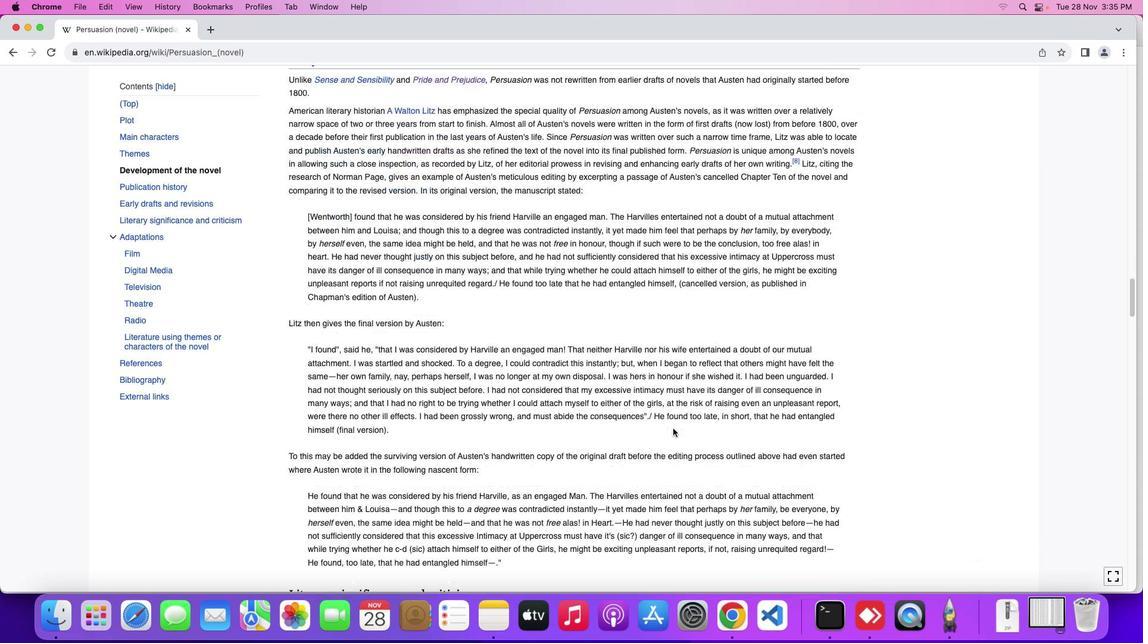 
Action: Mouse scrolled (672, 428) with delta (0, -2)
Screenshot: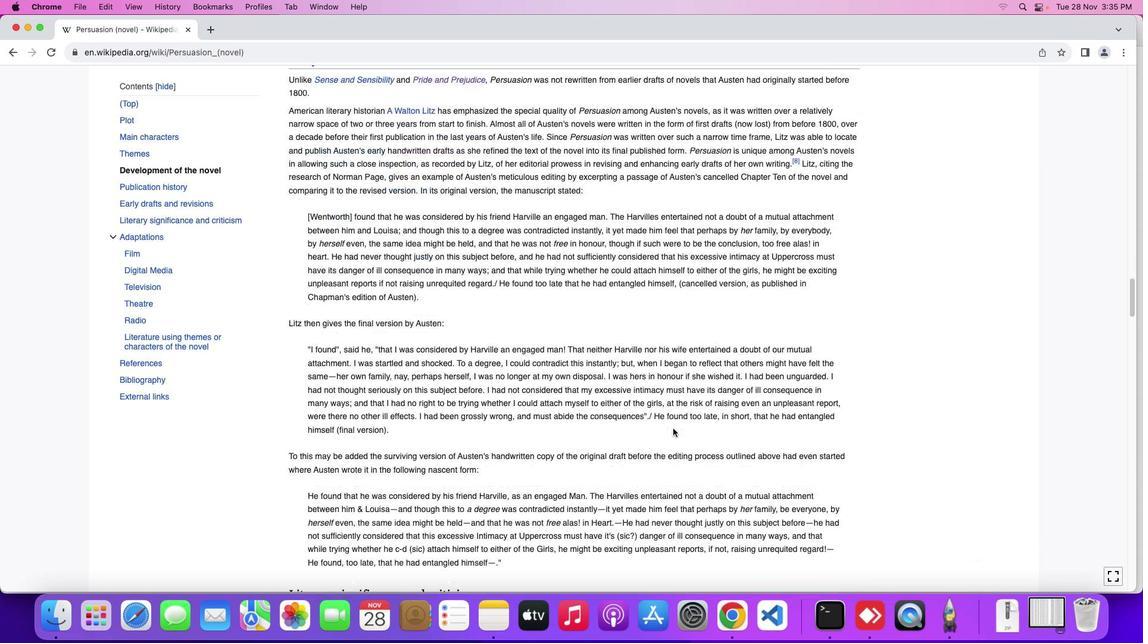 
Action: Mouse scrolled (672, 428) with delta (0, -2)
Screenshot: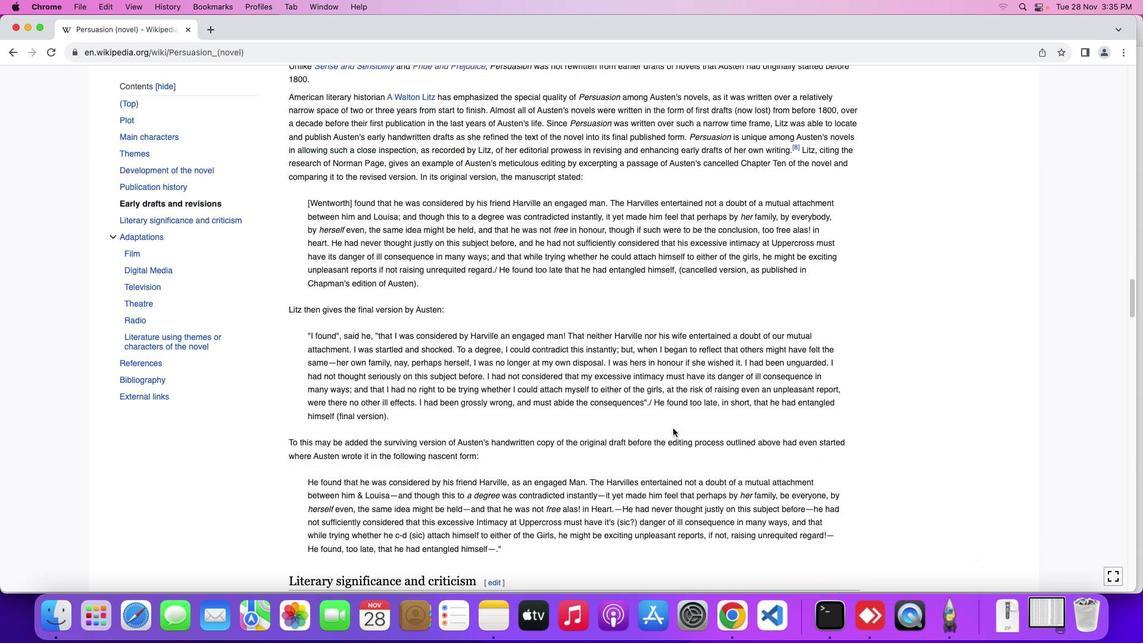 
Action: Mouse scrolled (672, 428) with delta (0, 0)
Screenshot: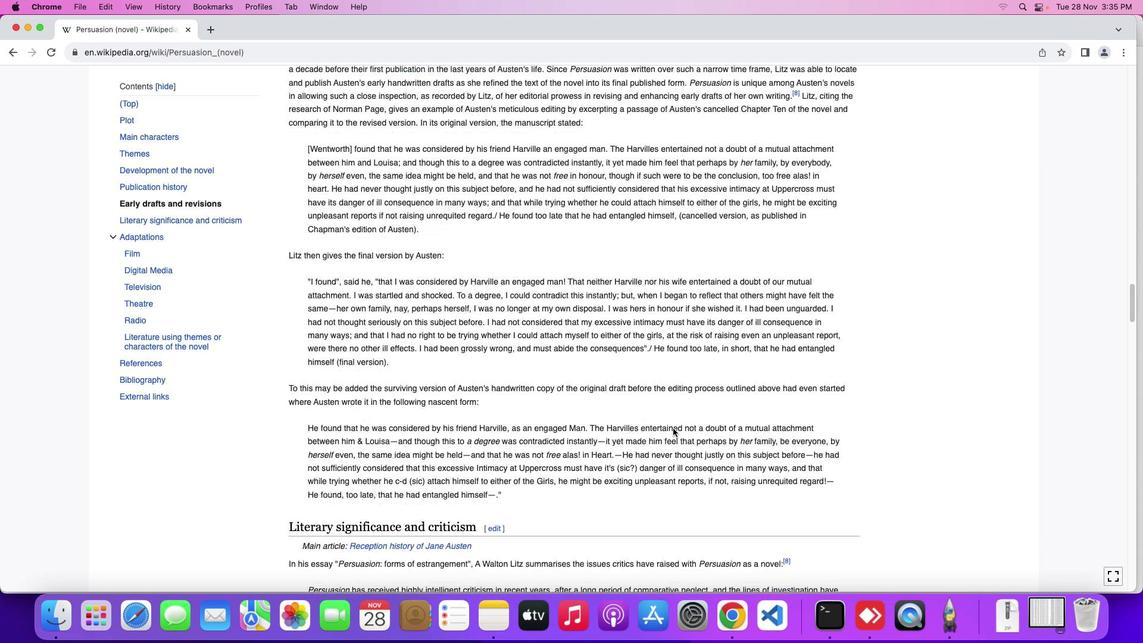 
Action: Mouse scrolled (672, 428) with delta (0, 0)
Screenshot: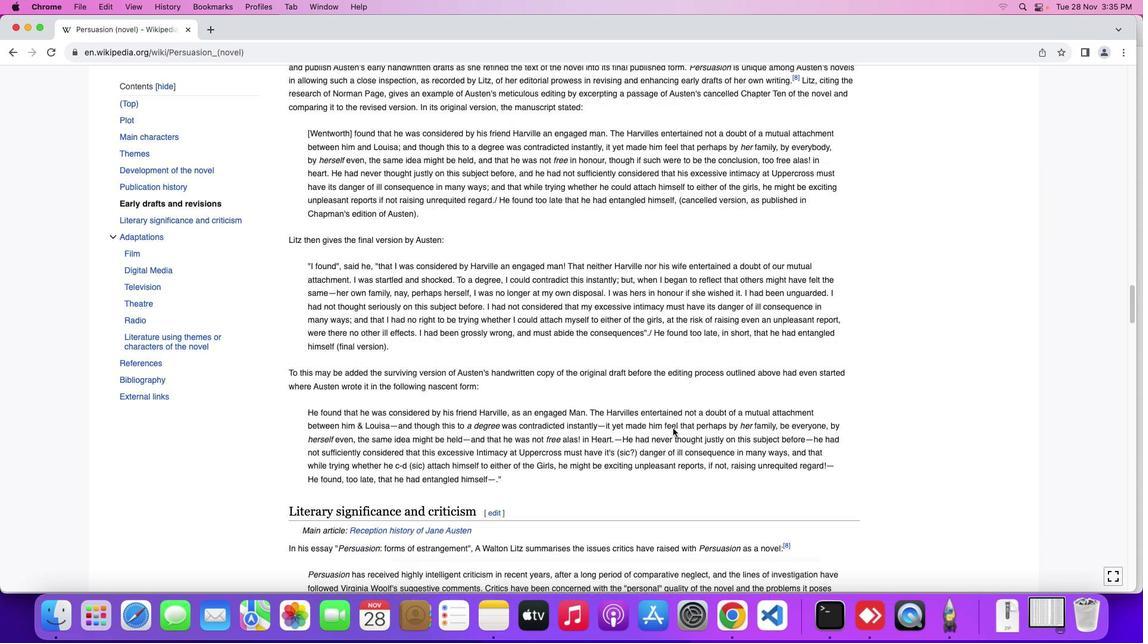 
Action: Mouse scrolled (672, 428) with delta (0, -1)
Screenshot: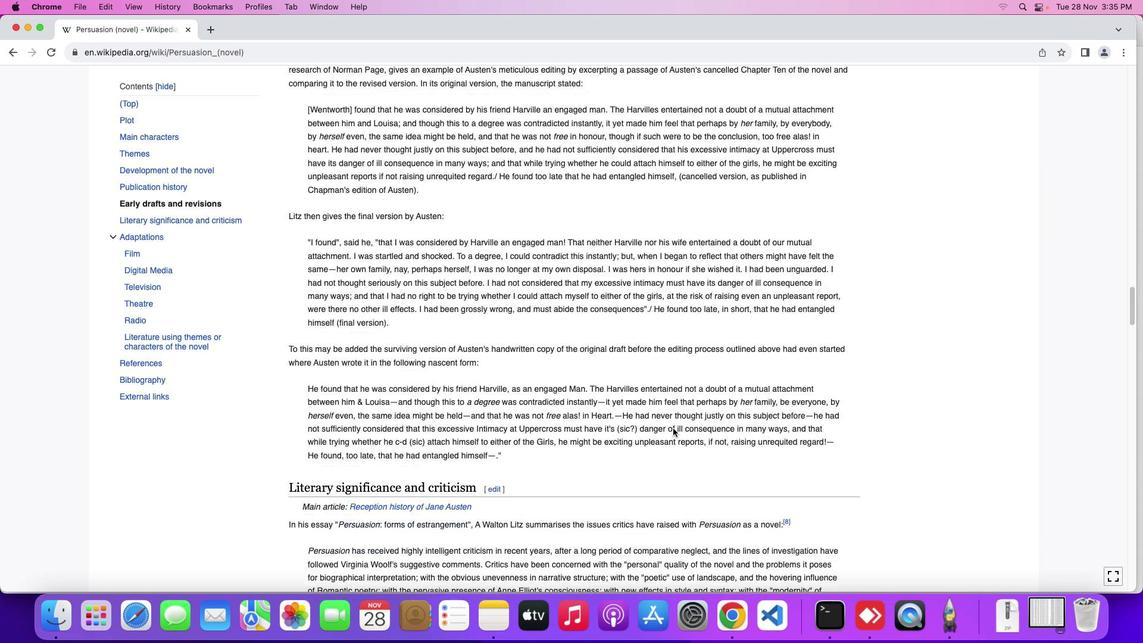
Action: Mouse moved to (672, 428)
Screenshot: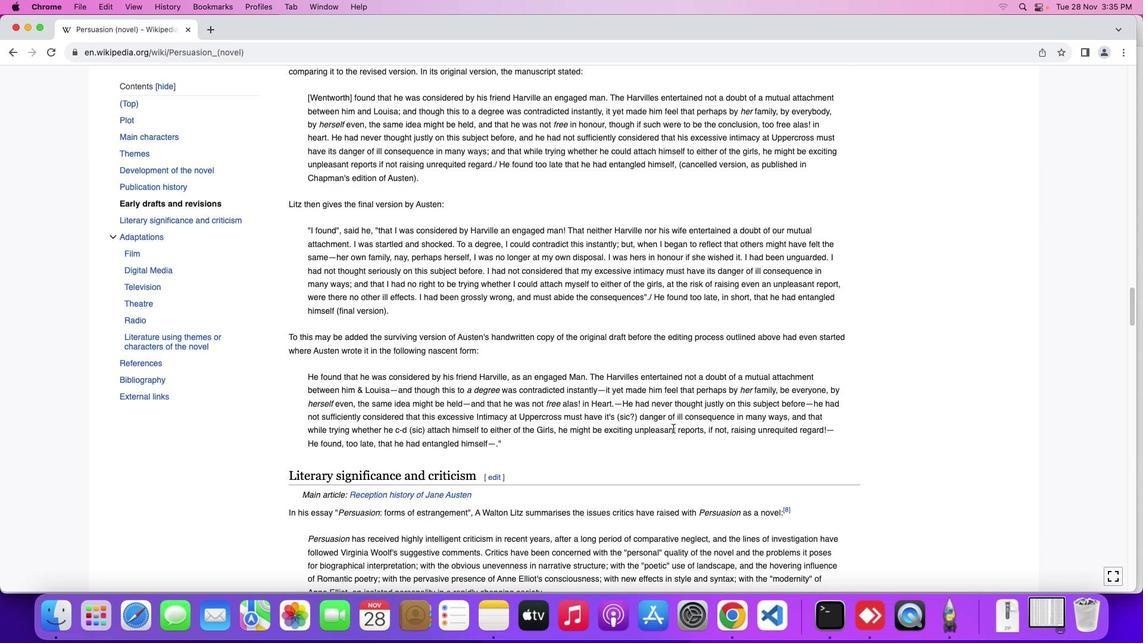 
Action: Mouse scrolled (672, 428) with delta (0, 0)
Screenshot: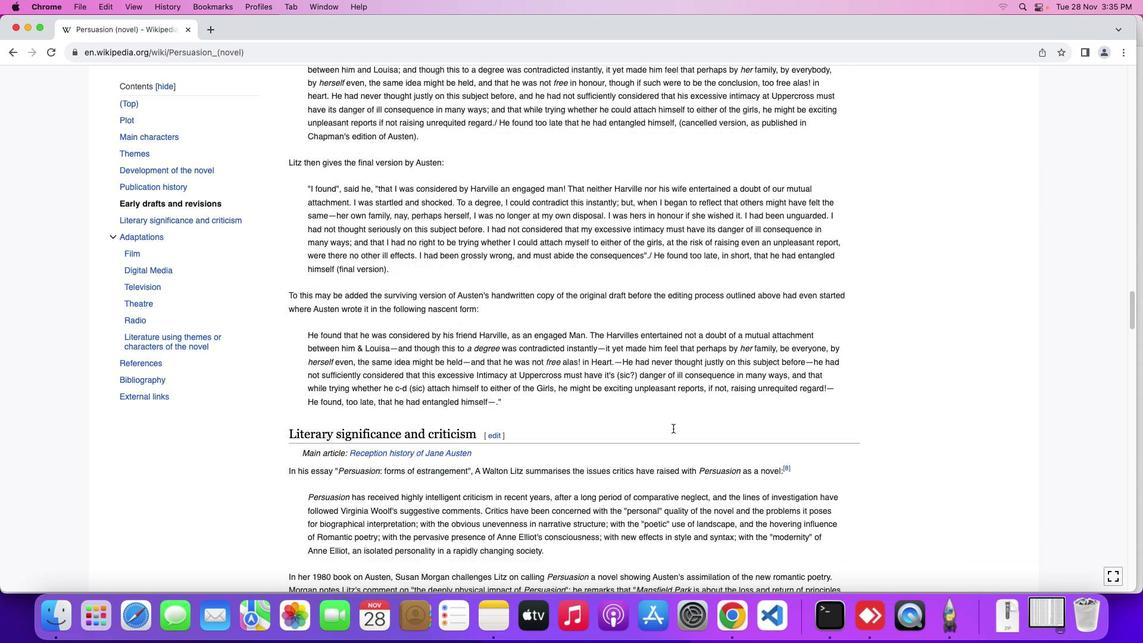 
Action: Mouse scrolled (672, 428) with delta (0, 0)
Screenshot: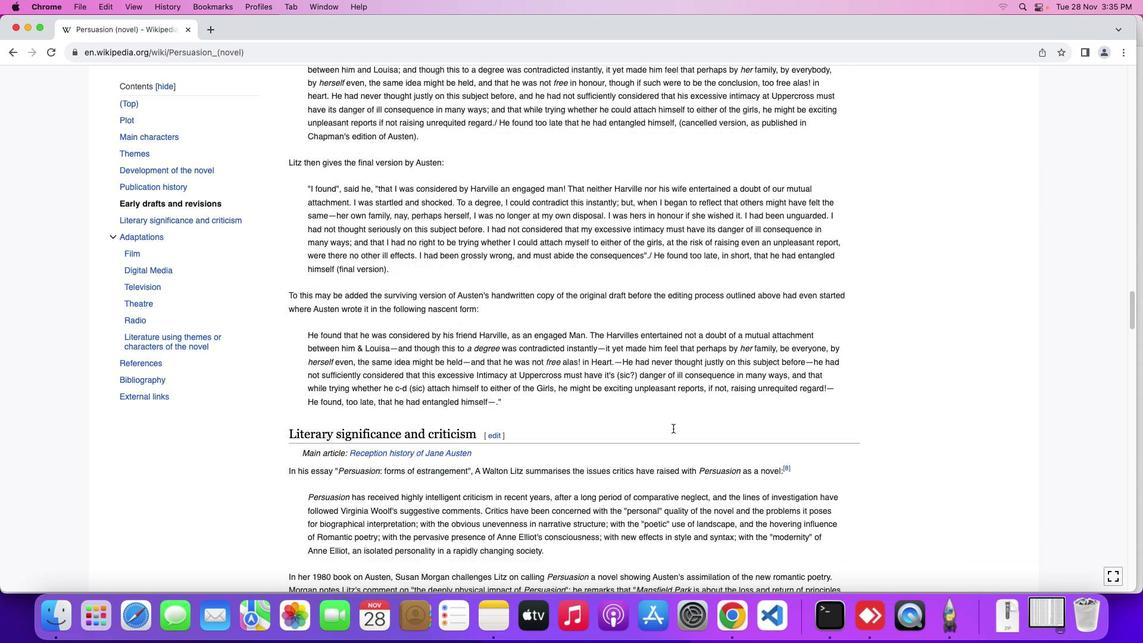 
Action: Mouse scrolled (672, 428) with delta (0, -1)
Screenshot: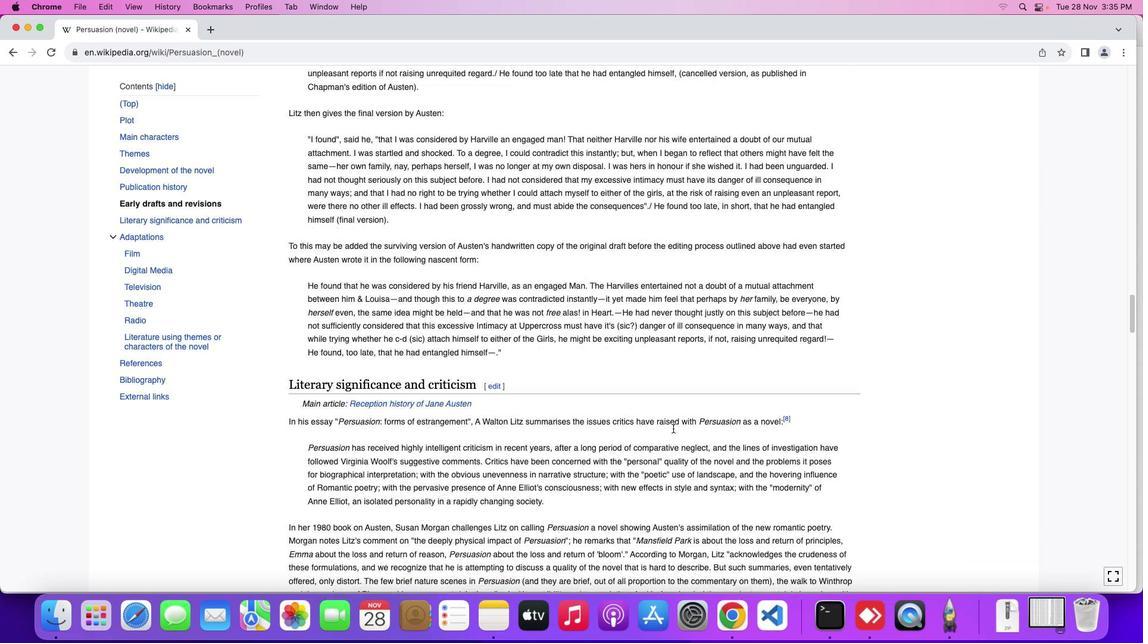 
Action: Mouse scrolled (672, 428) with delta (0, 0)
Screenshot: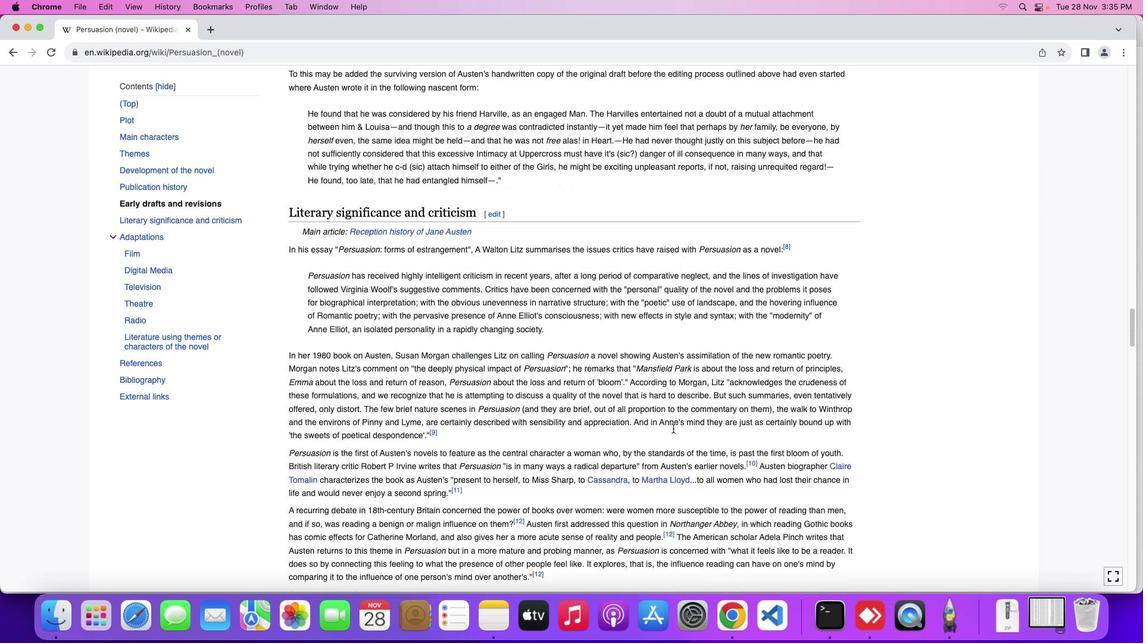 
Action: Mouse scrolled (672, 428) with delta (0, 0)
Screenshot: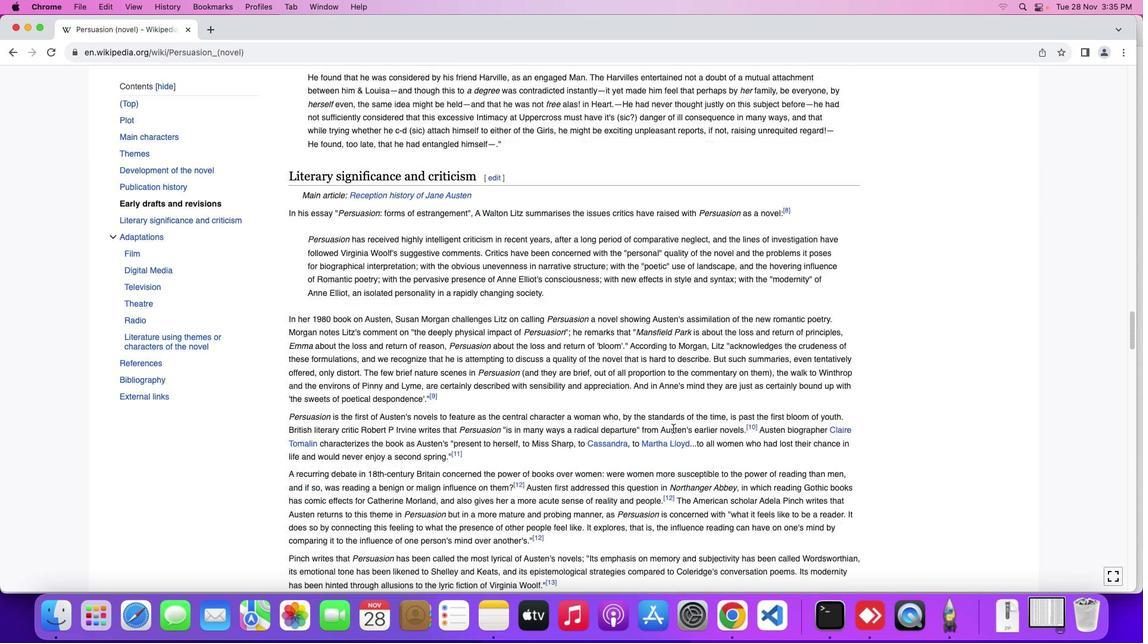 
Action: Mouse scrolled (672, 428) with delta (0, -1)
Screenshot: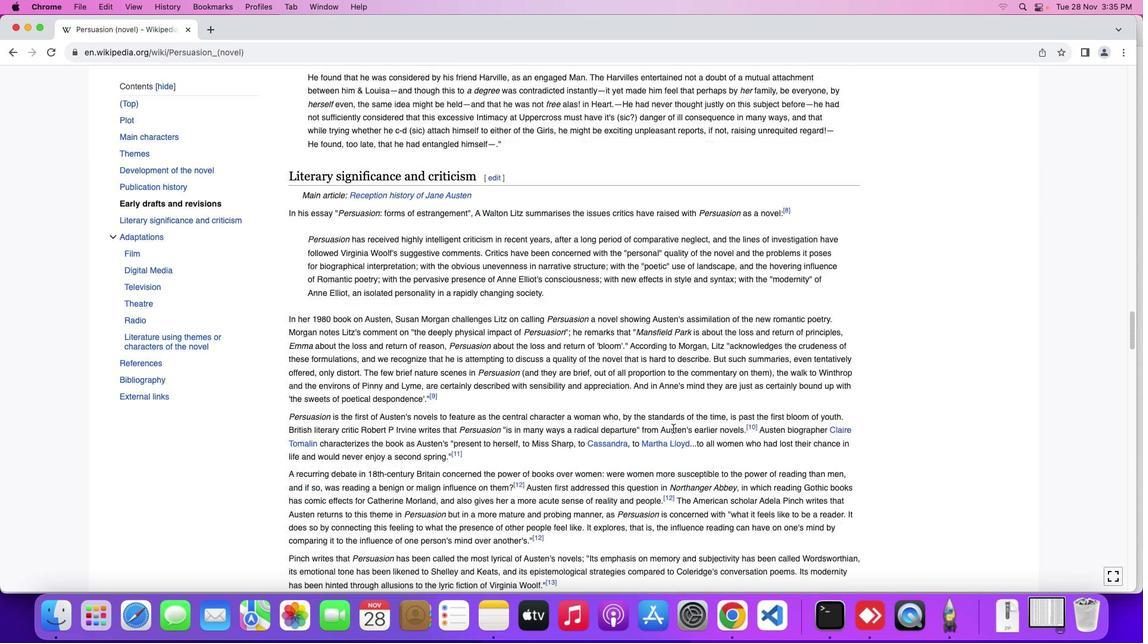 
Action: Mouse scrolled (672, 428) with delta (0, -2)
Screenshot: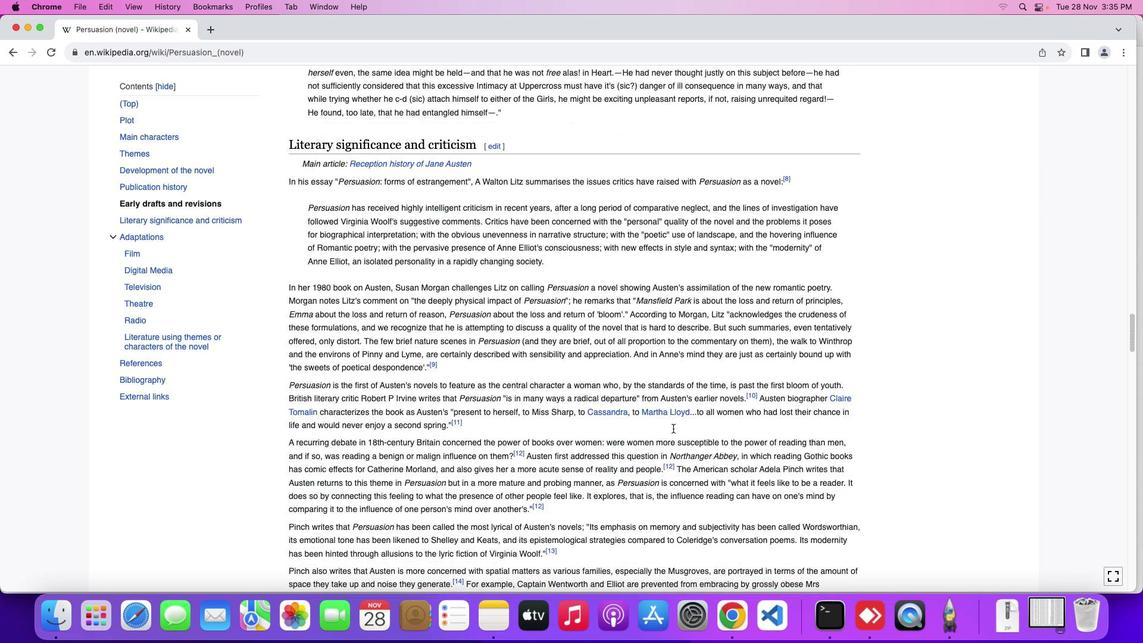 
Action: Mouse moved to (672, 428)
Screenshot: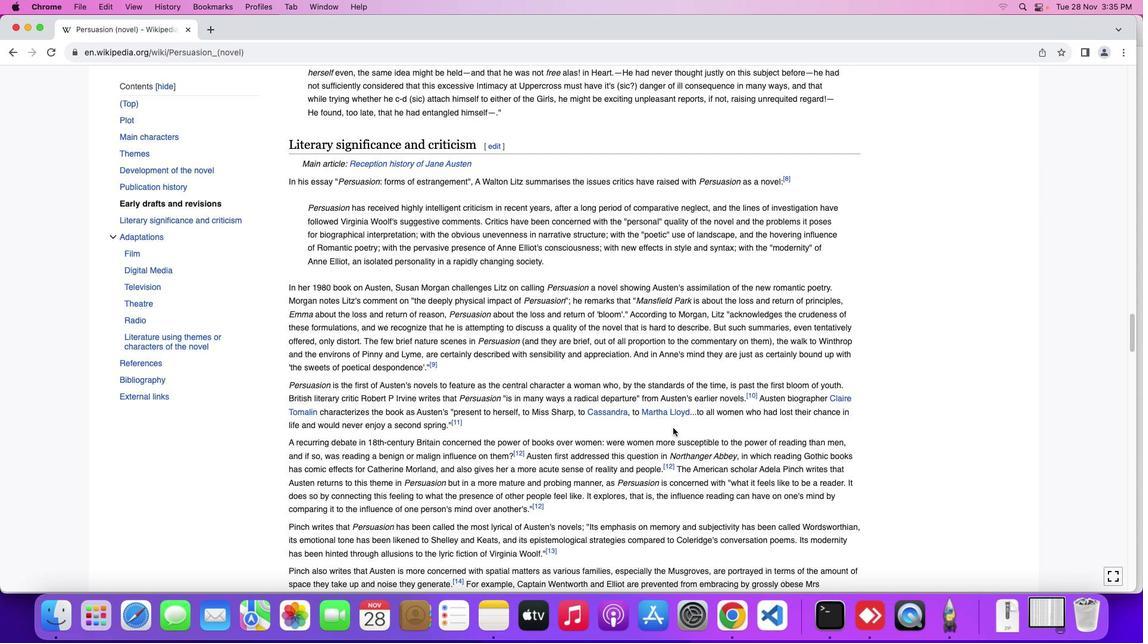 
Action: Mouse scrolled (672, 428) with delta (0, 0)
Screenshot: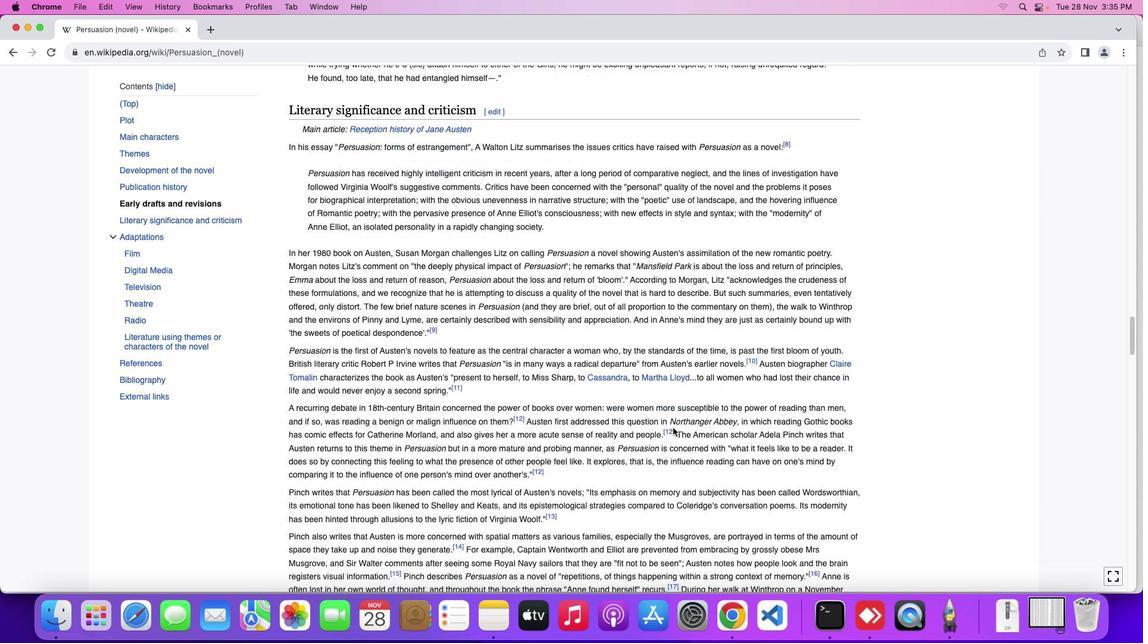 
Action: Mouse scrolled (672, 428) with delta (0, 0)
Screenshot: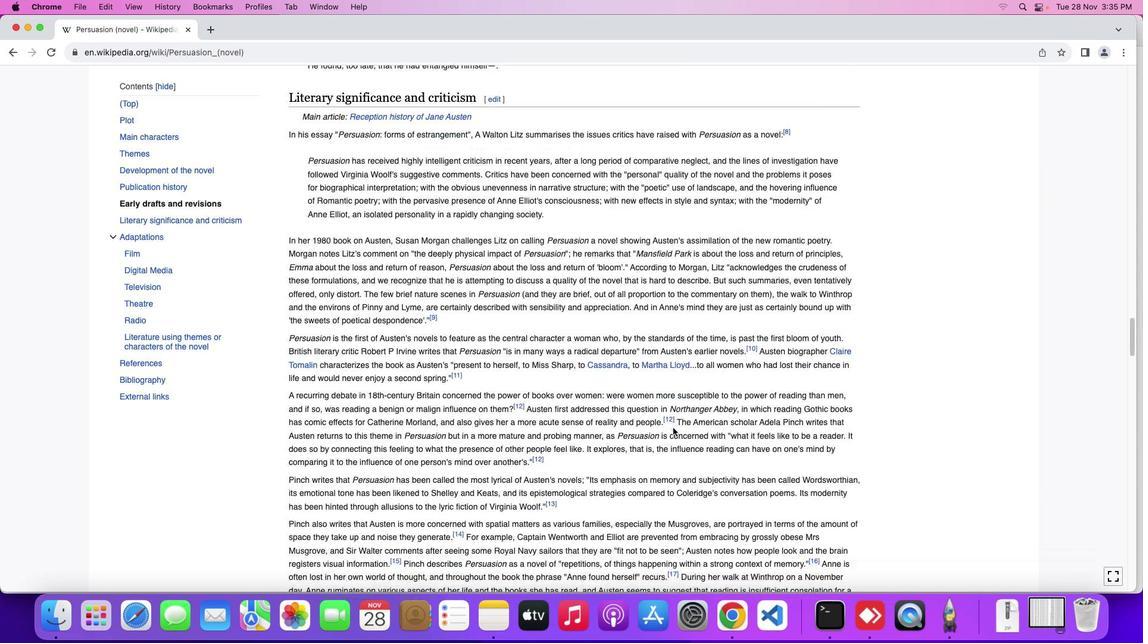 
Action: Mouse scrolled (672, 428) with delta (0, -1)
Screenshot: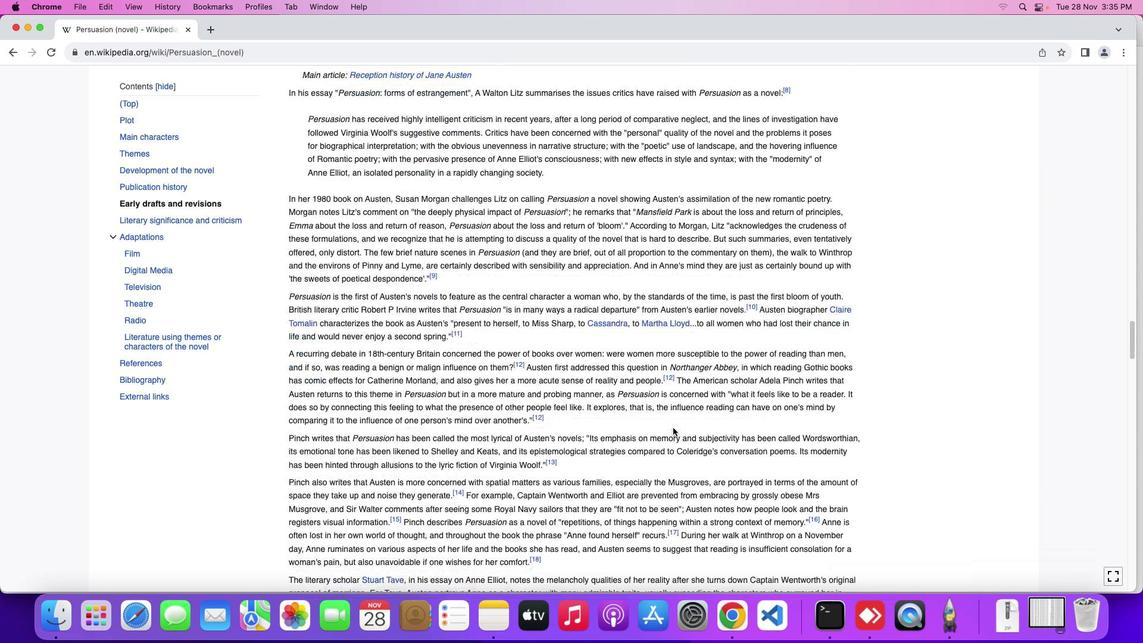 
Action: Mouse scrolled (672, 428) with delta (0, 0)
Screenshot: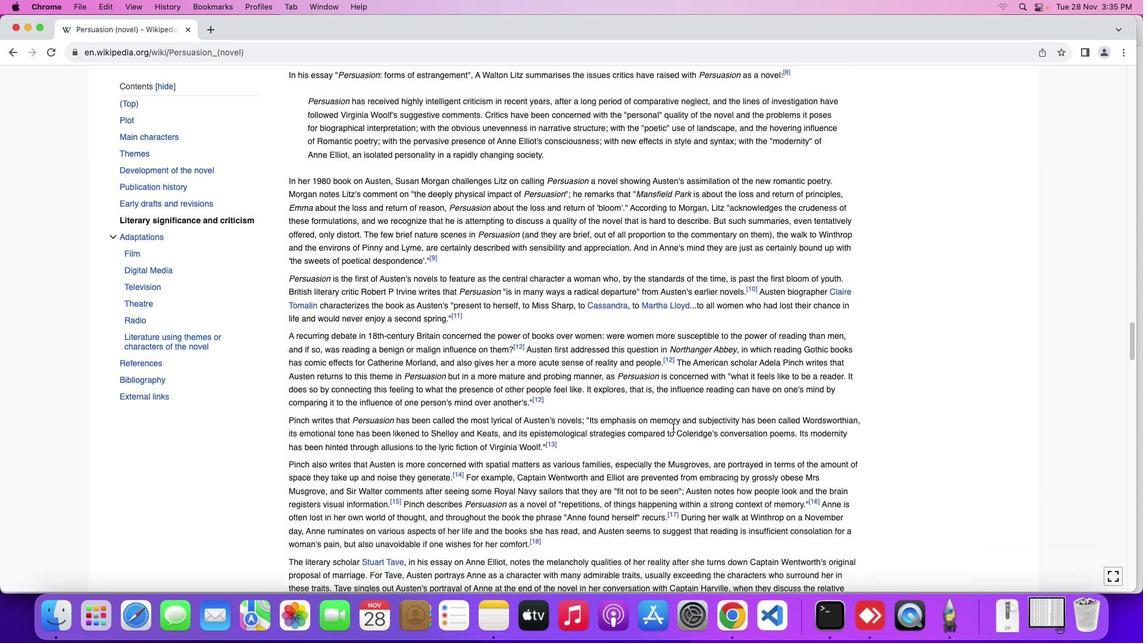 
Action: Mouse scrolled (672, 428) with delta (0, 0)
Screenshot: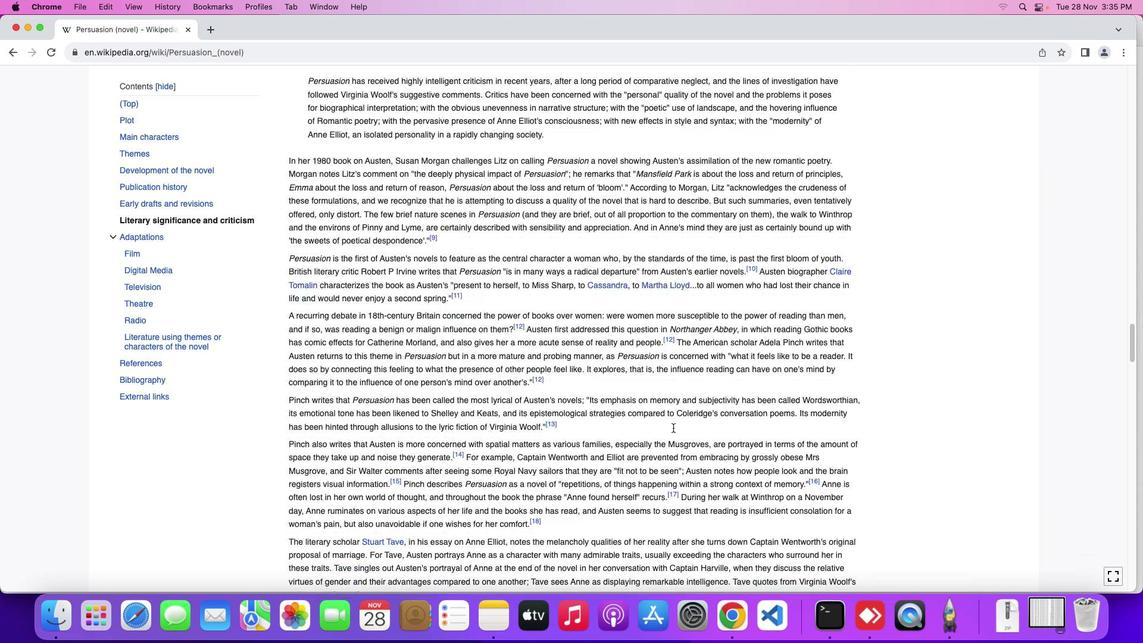 
Action: Mouse scrolled (672, 428) with delta (0, -1)
Screenshot: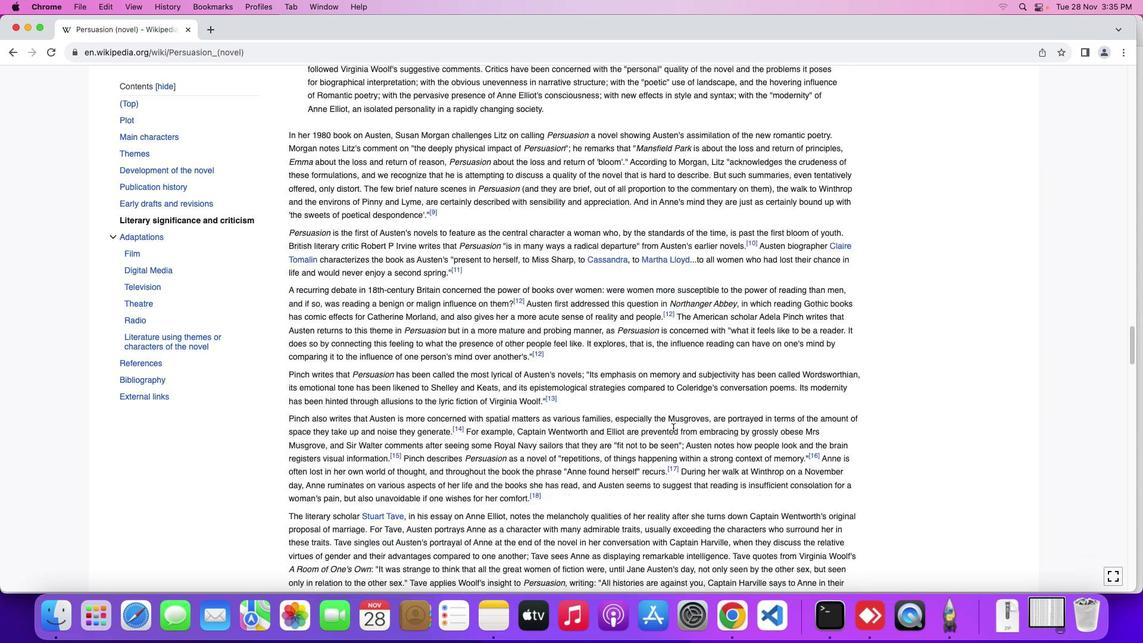 
Action: Mouse moved to (672, 427)
Screenshot: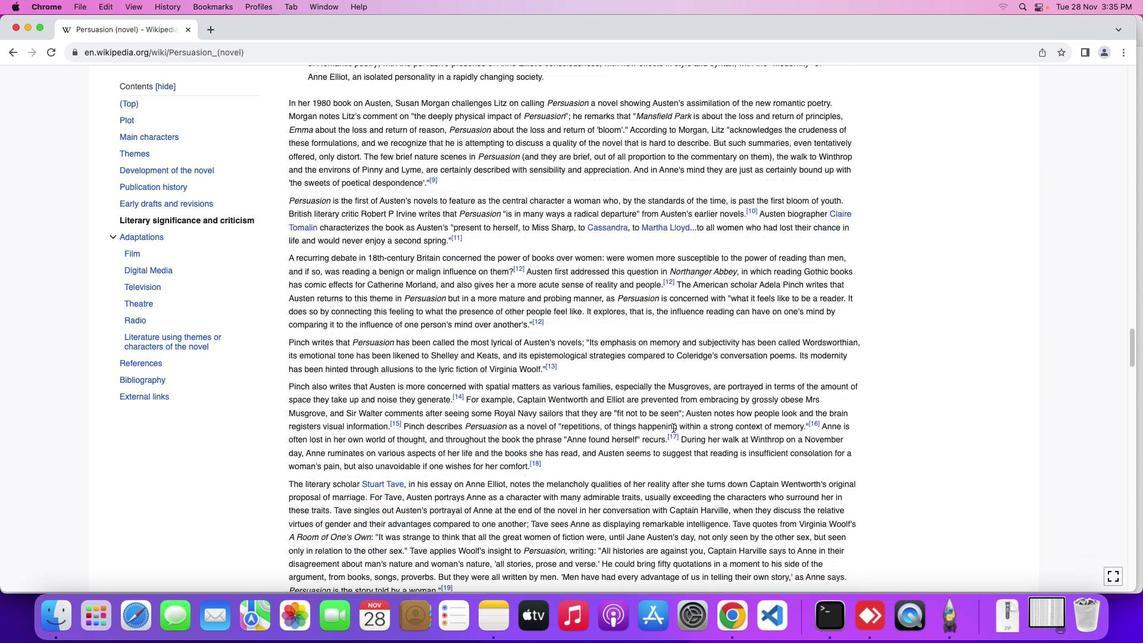 
Action: Mouse scrolled (672, 427) with delta (0, 0)
Screenshot: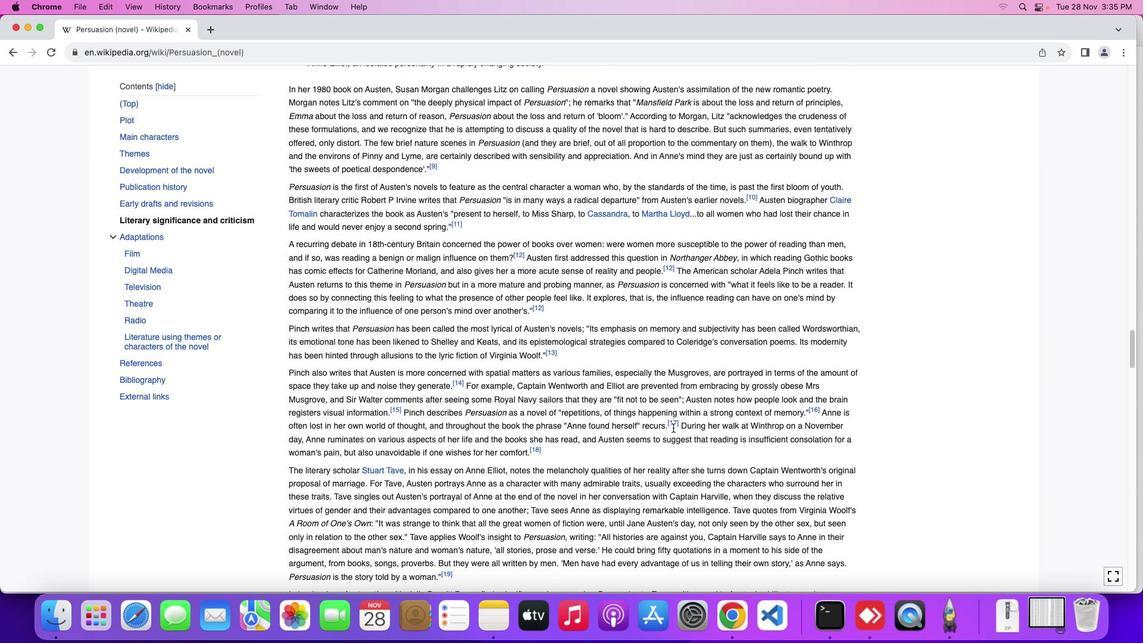 
Action: Mouse scrolled (672, 427) with delta (0, 0)
Screenshot: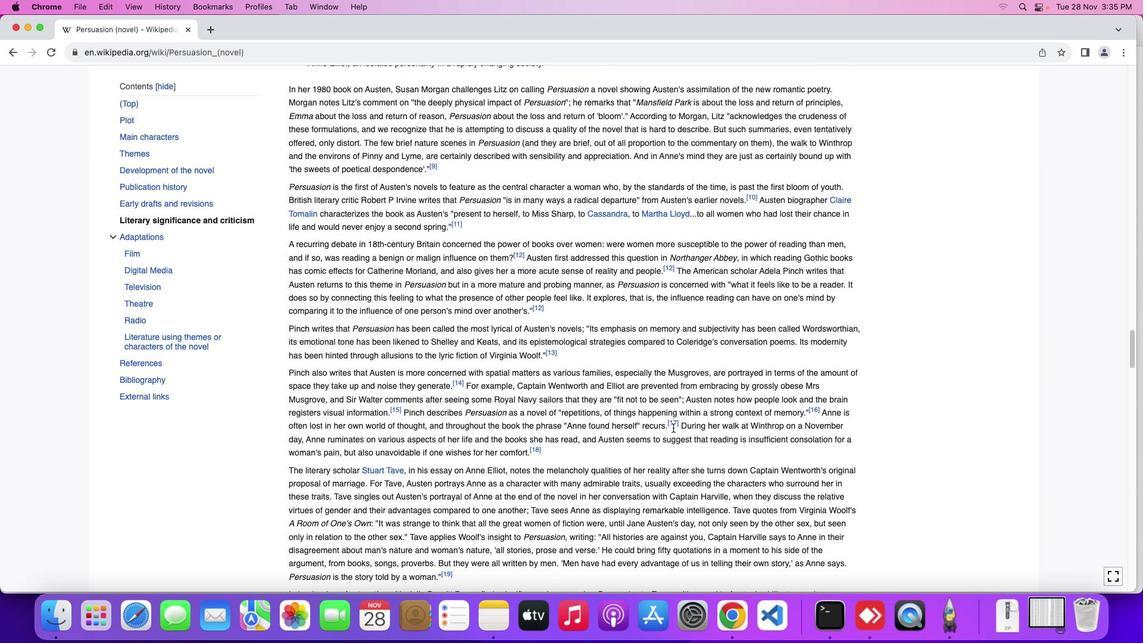 
Action: Mouse scrolled (672, 427) with delta (0, -1)
Screenshot: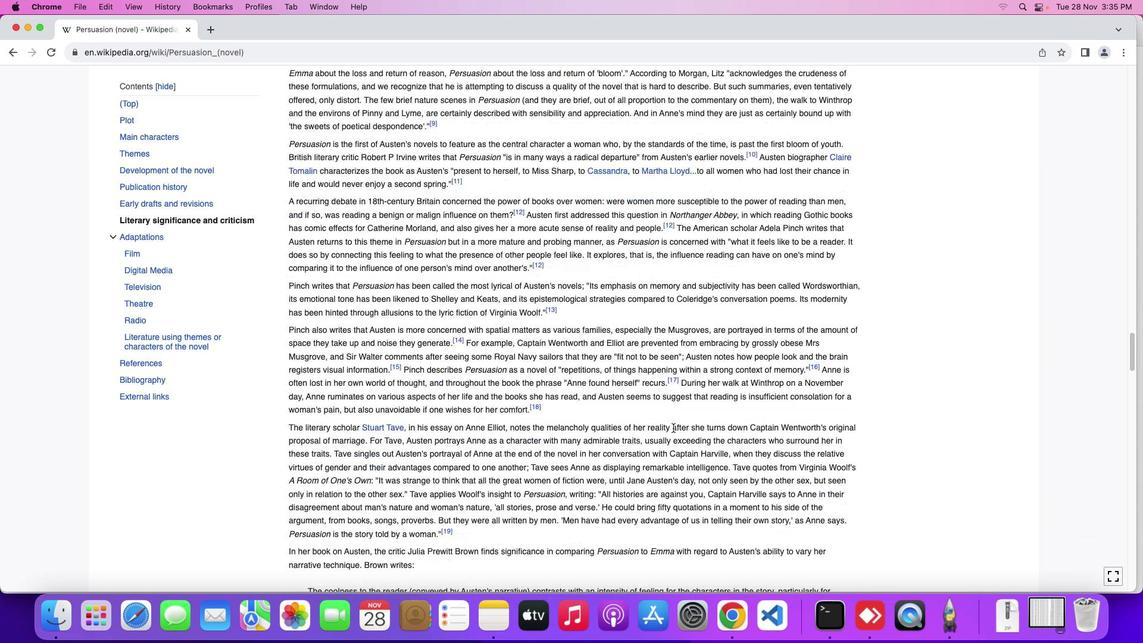 
Action: Mouse scrolled (672, 427) with delta (0, 0)
Screenshot: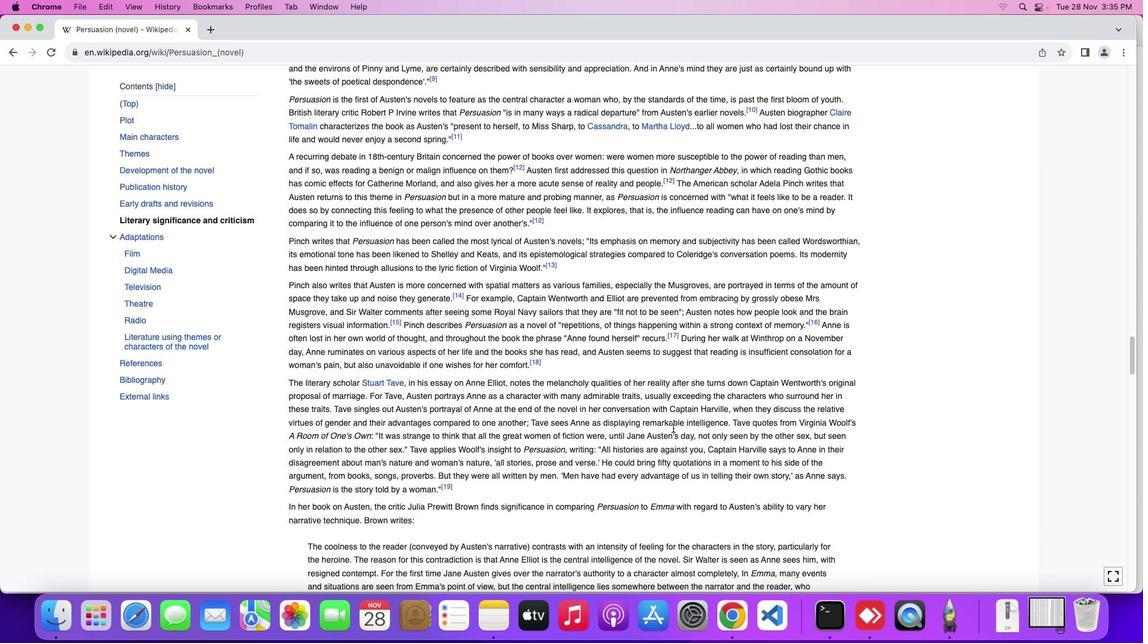 
Action: Mouse scrolled (672, 427) with delta (0, 0)
Screenshot: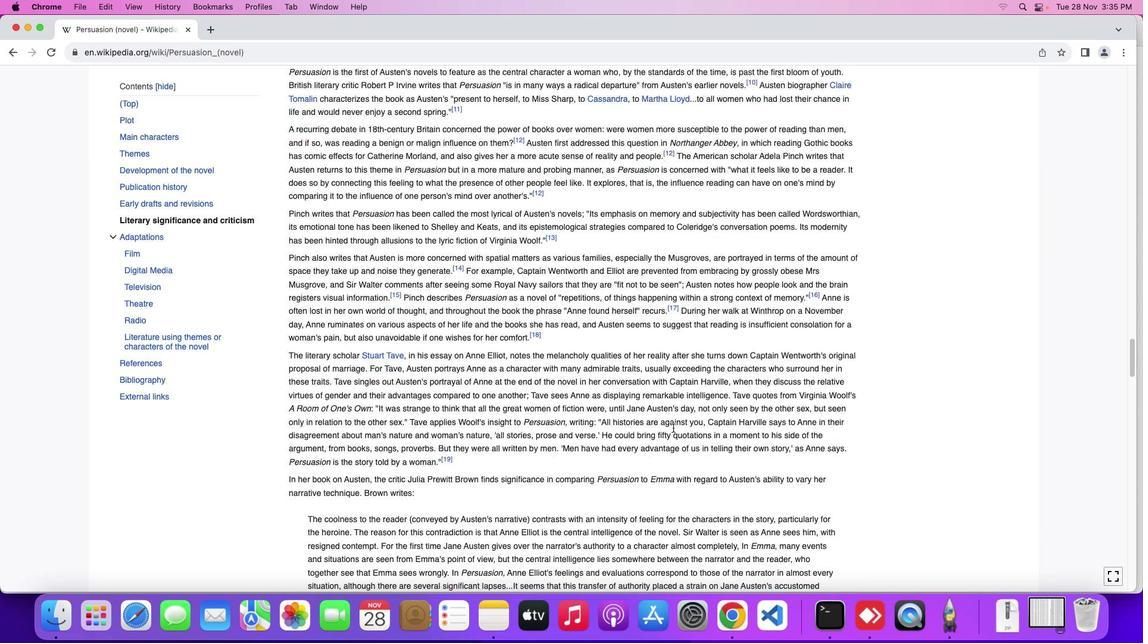 
Action: Mouse scrolled (672, 427) with delta (0, -1)
Screenshot: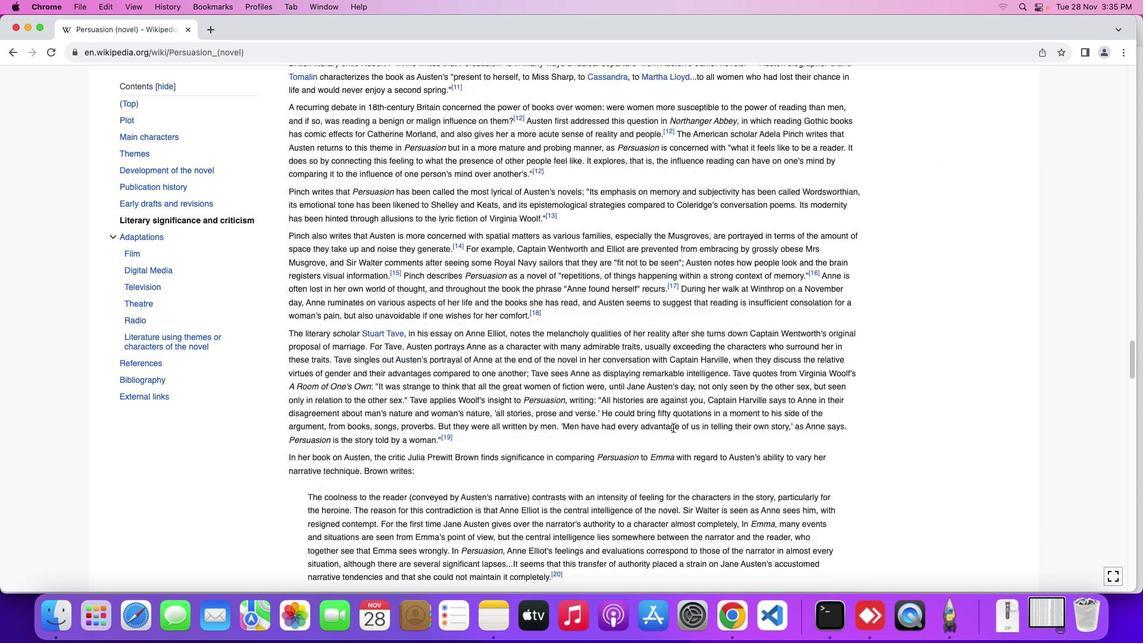 
Action: Mouse scrolled (672, 427) with delta (0, -1)
Screenshot: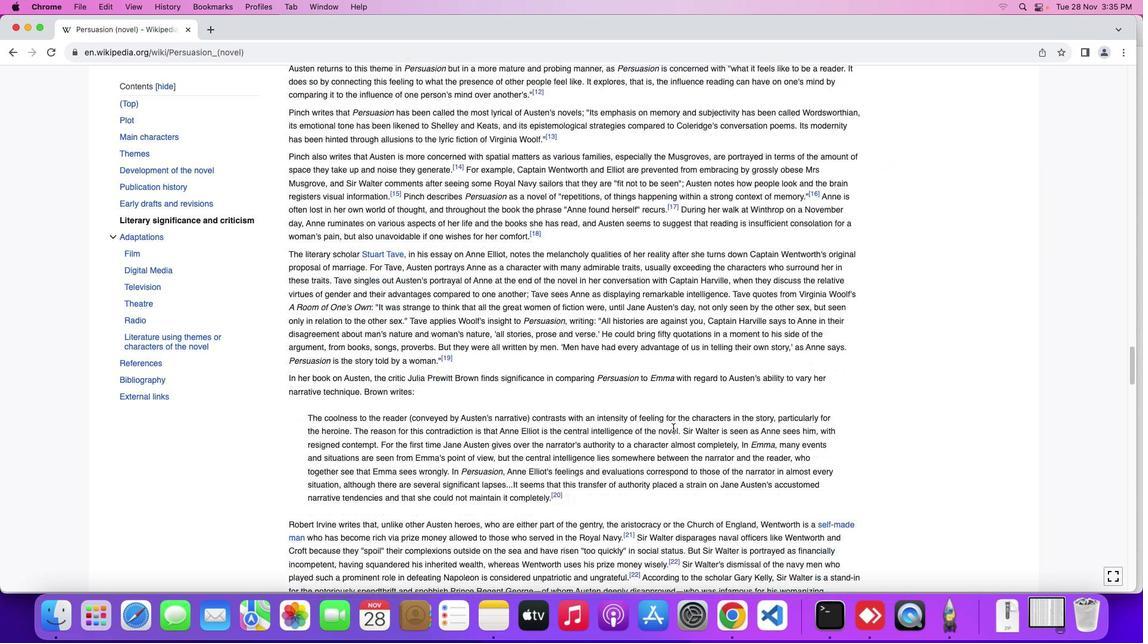 
Action: Mouse scrolled (672, 427) with delta (0, 0)
Screenshot: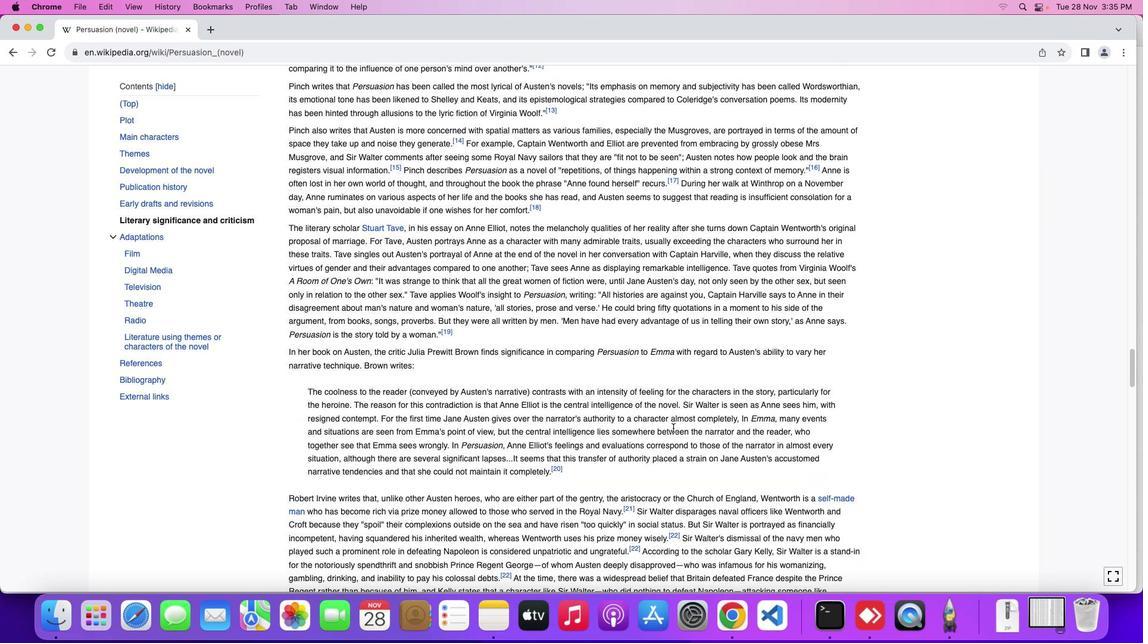 
Action: Mouse scrolled (672, 427) with delta (0, 0)
Screenshot: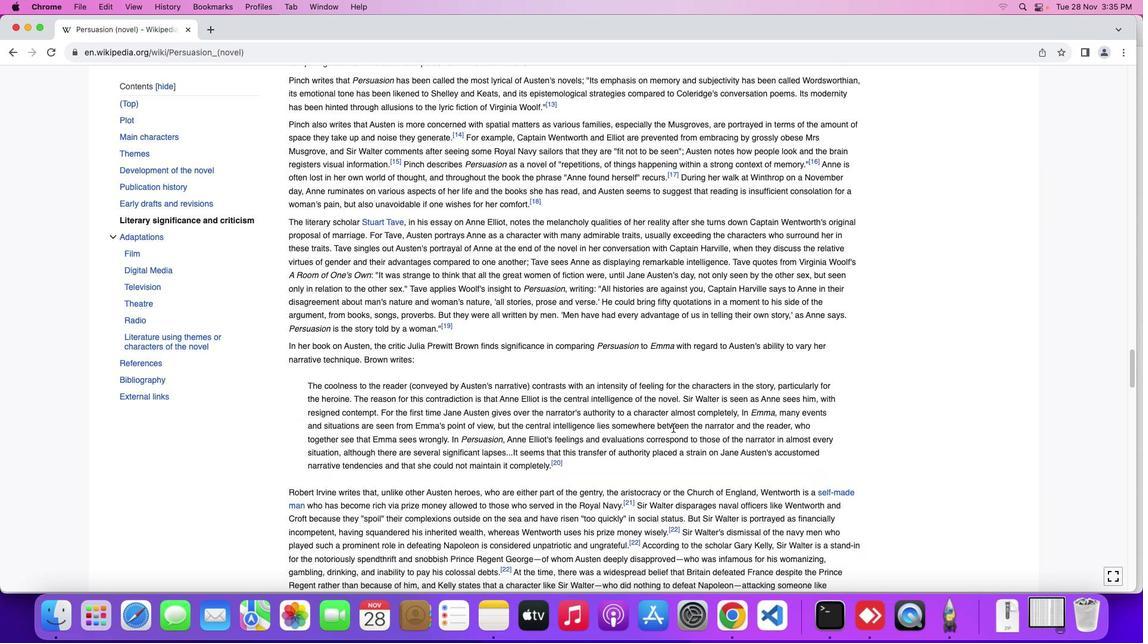 
Action: Mouse scrolled (672, 427) with delta (0, 0)
Screenshot: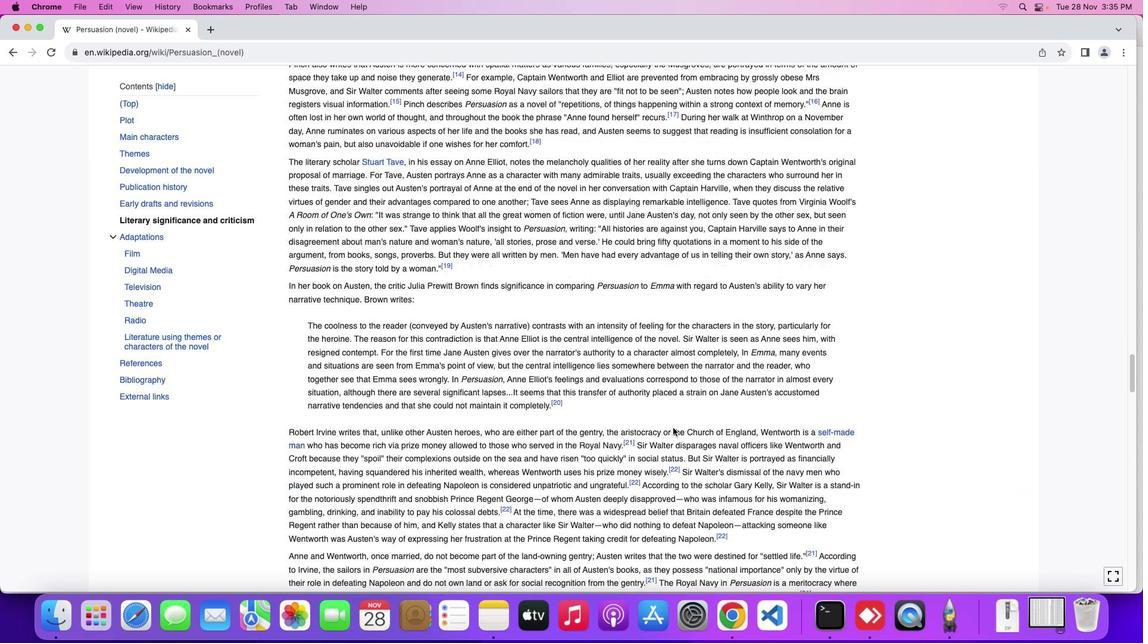 
Action: Mouse scrolled (672, 427) with delta (0, 0)
Screenshot: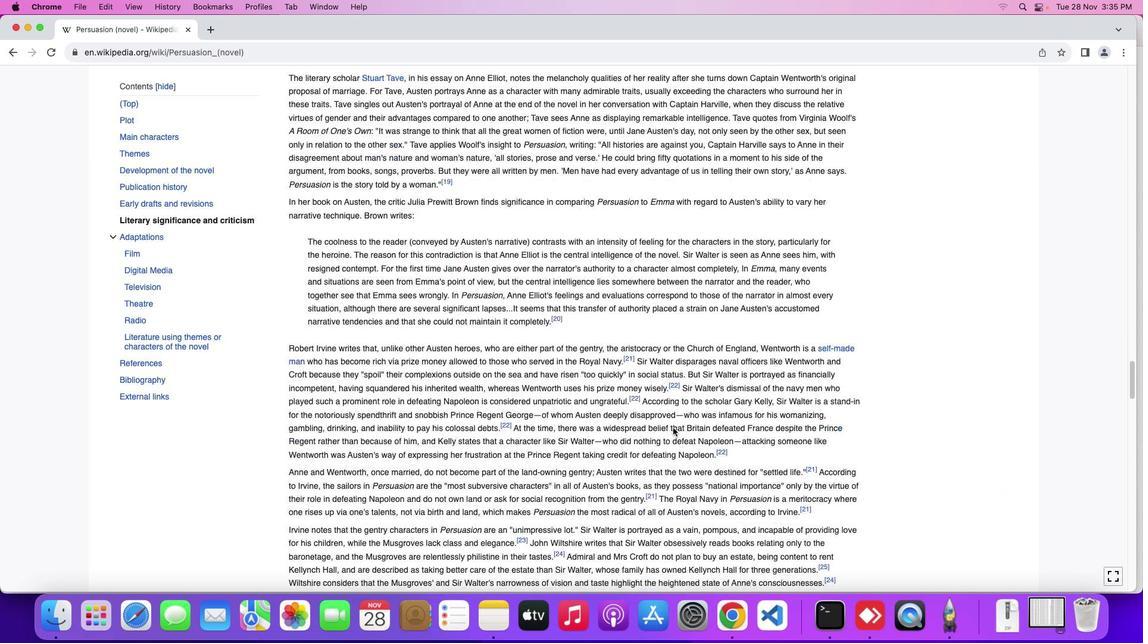 
Action: Mouse scrolled (672, 427) with delta (0, -1)
Screenshot: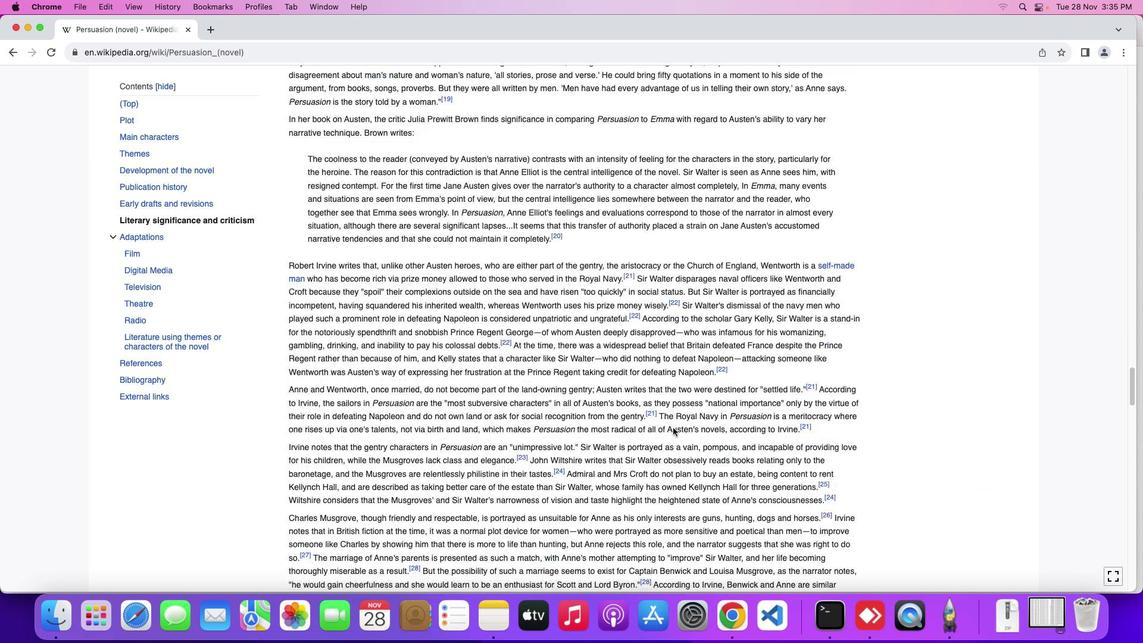 
Action: Mouse scrolled (672, 427) with delta (0, -2)
Screenshot: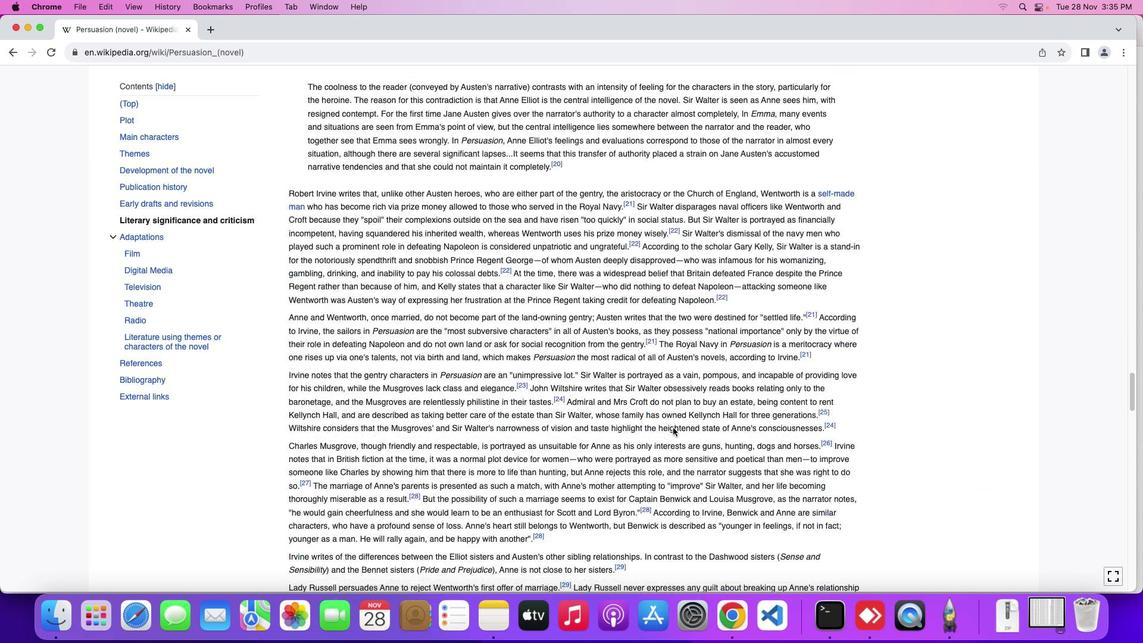 
Action: Mouse scrolled (672, 427) with delta (0, -2)
Screenshot: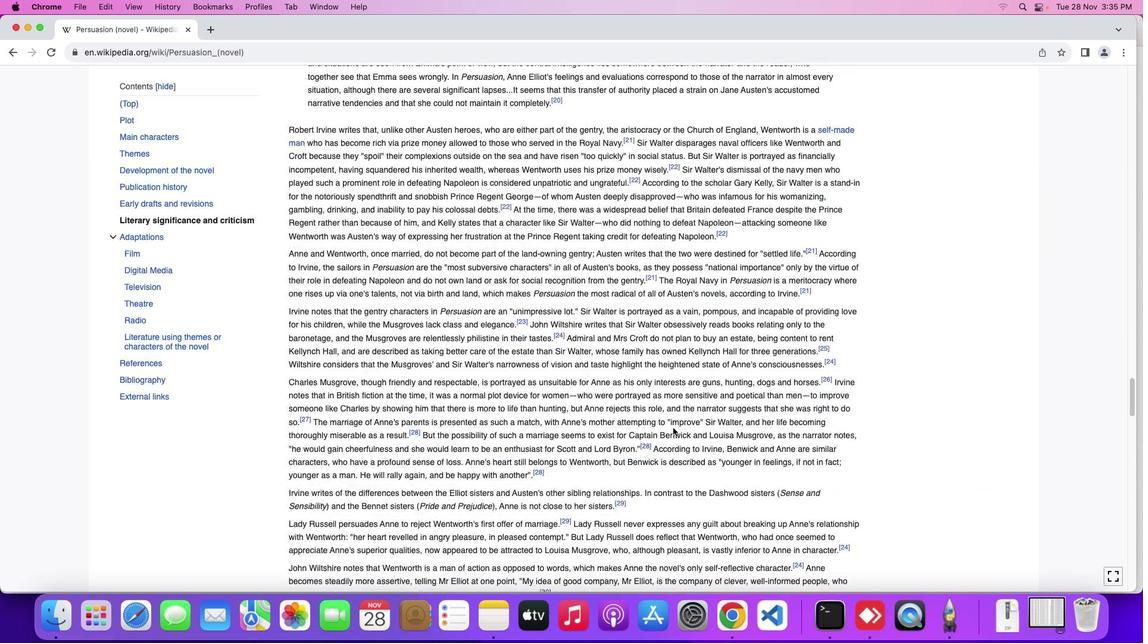 
Action: Mouse scrolled (672, 427) with delta (0, 0)
Screenshot: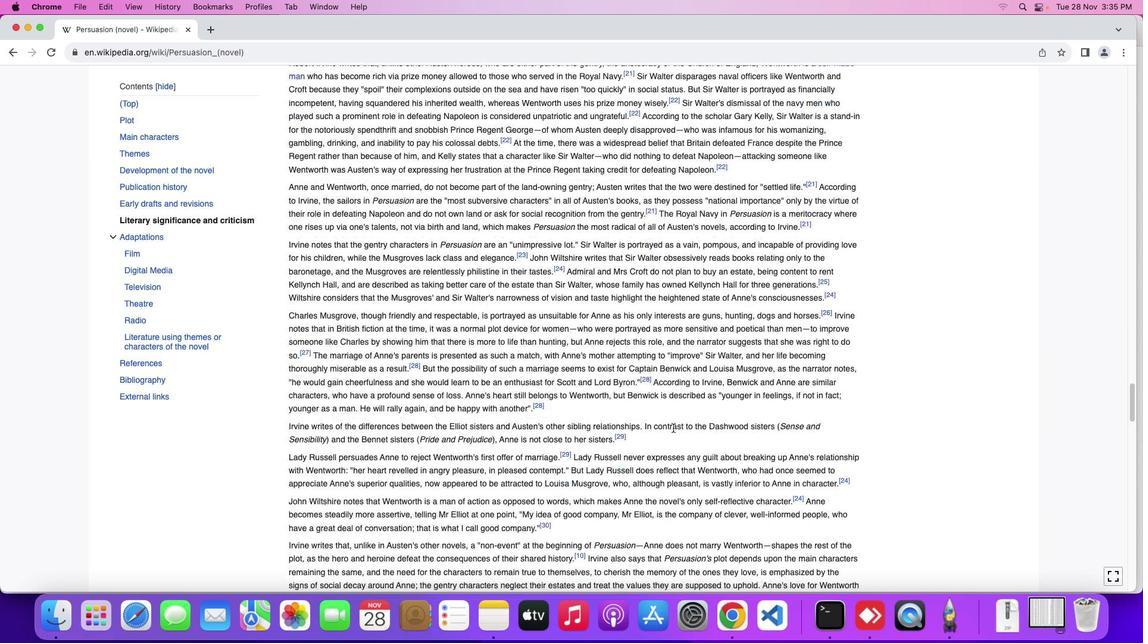 
Action: Mouse scrolled (672, 427) with delta (0, 0)
Screenshot: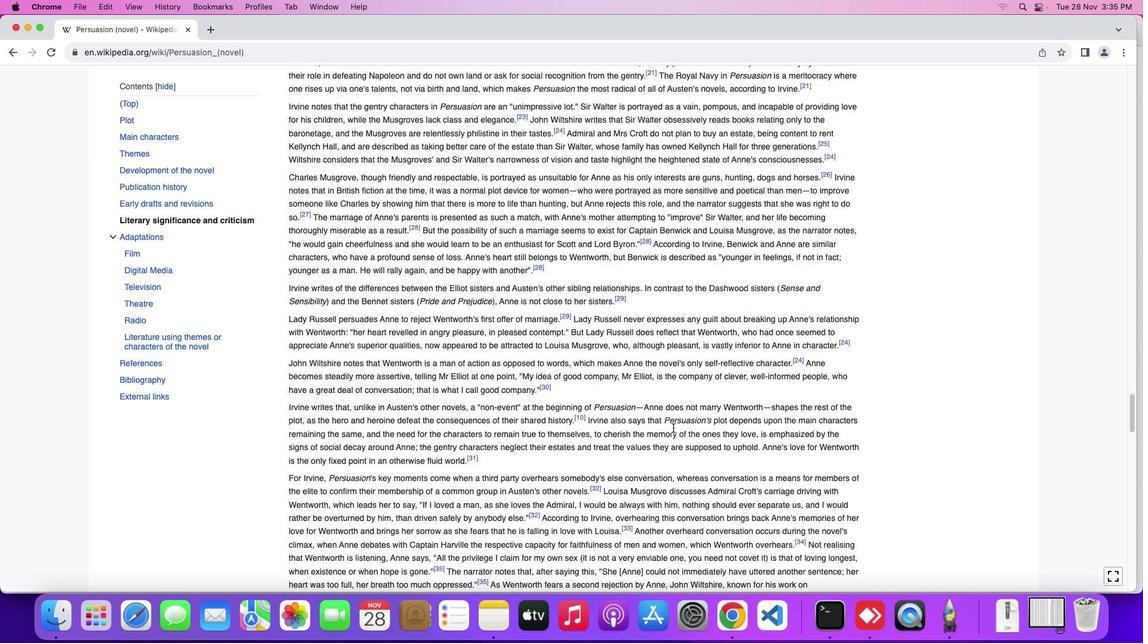 
Action: Mouse scrolled (672, 427) with delta (0, -1)
Screenshot: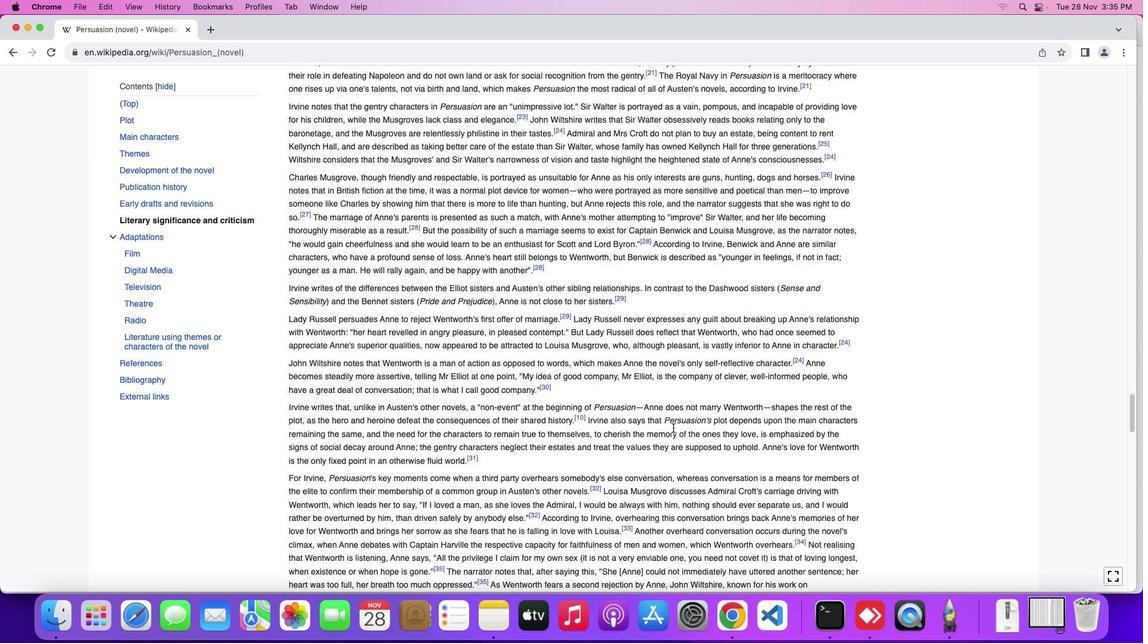 
Action: Mouse scrolled (672, 427) with delta (0, -2)
Screenshot: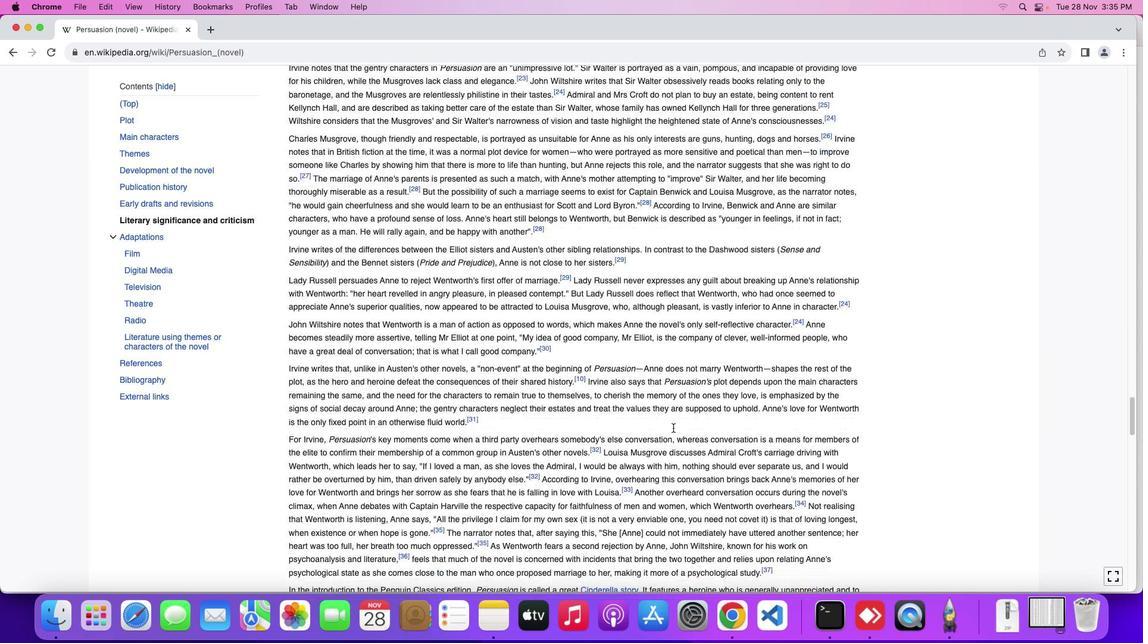 
Action: Mouse scrolled (672, 427) with delta (0, 0)
Screenshot: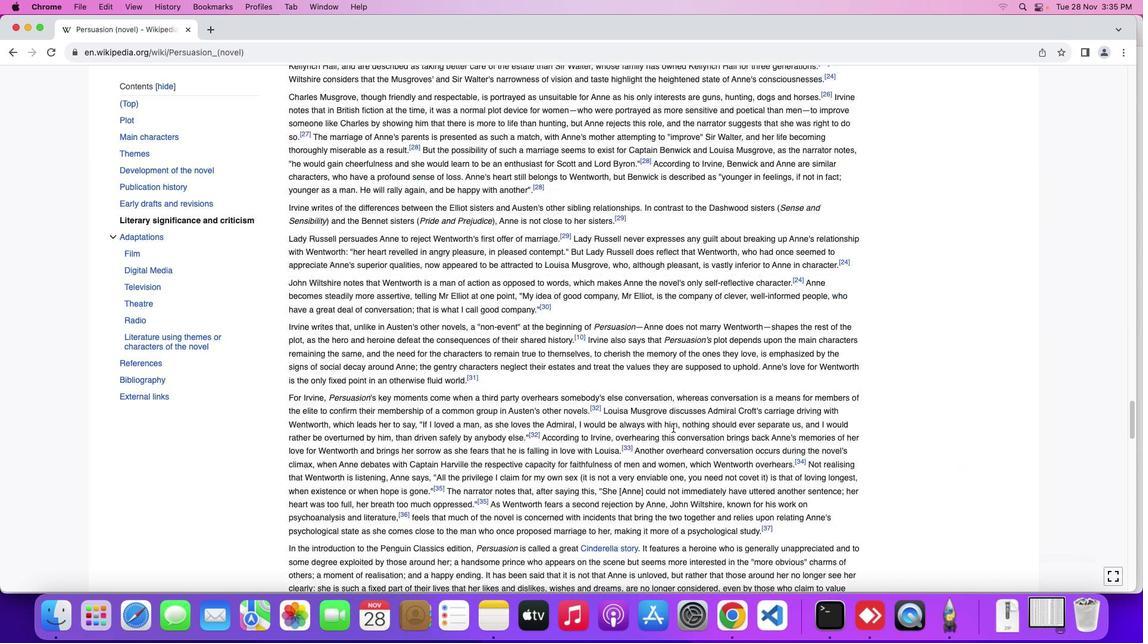 
Action: Mouse scrolled (672, 427) with delta (0, 0)
Screenshot: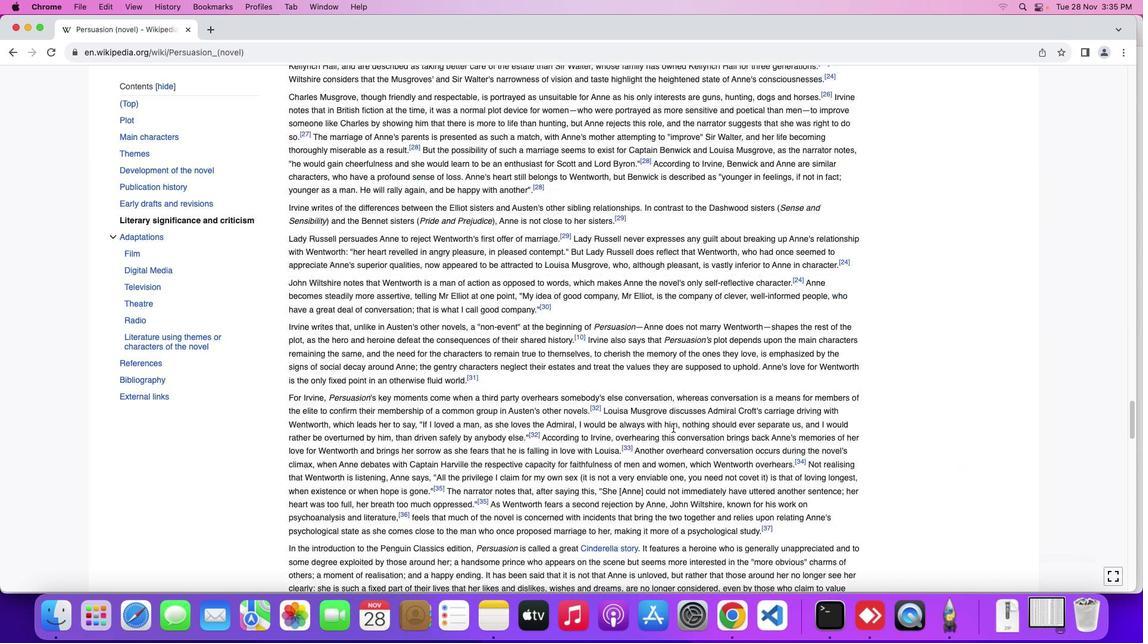
Action: Mouse scrolled (672, 427) with delta (0, -1)
Screenshot: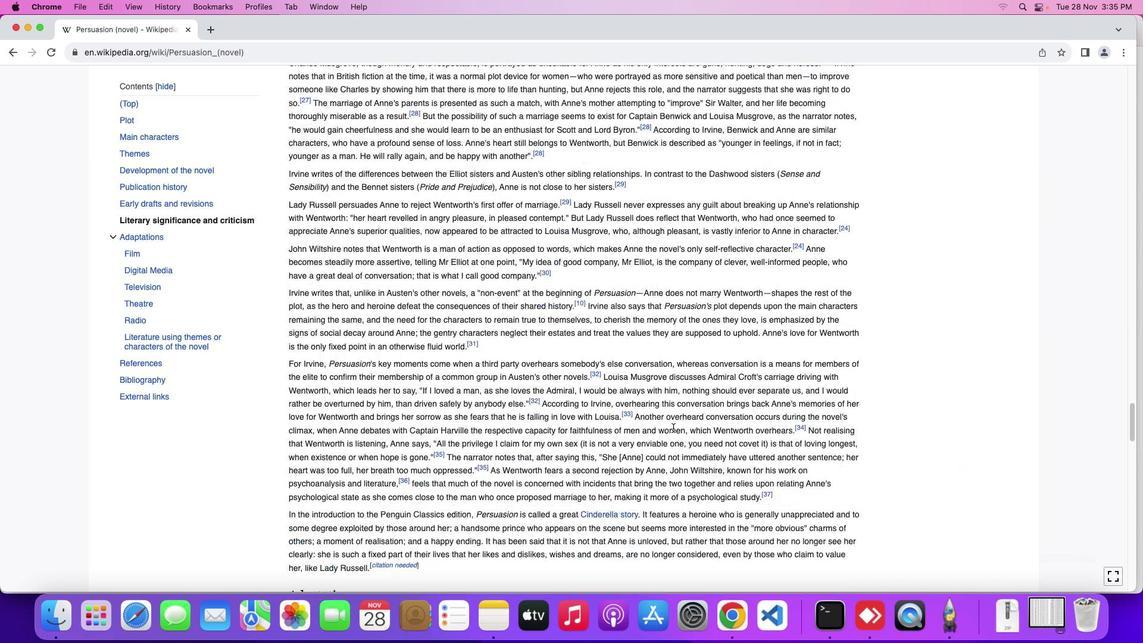 
Action: Mouse scrolled (672, 427) with delta (0, -1)
Screenshot: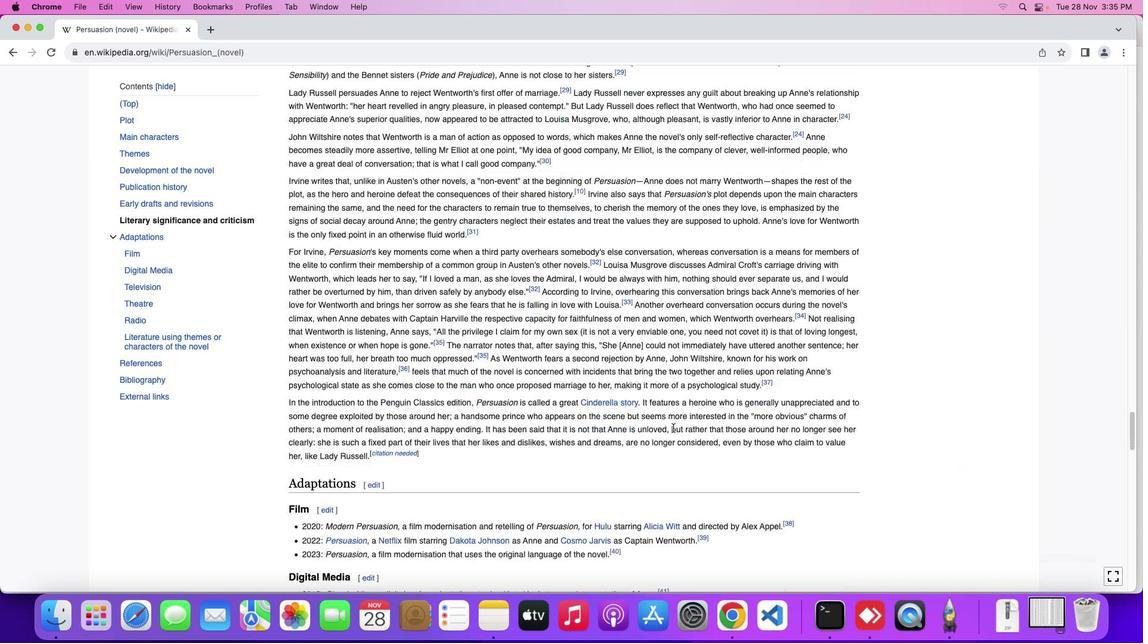 
Action: Mouse scrolled (672, 427) with delta (0, 0)
Screenshot: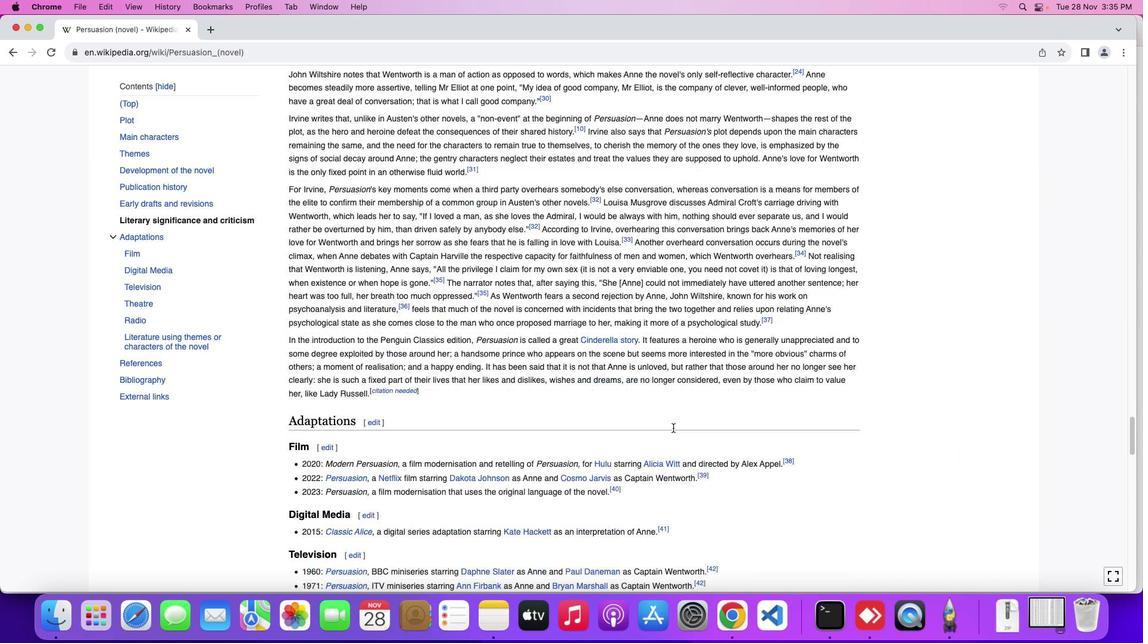 
Action: Mouse scrolled (672, 427) with delta (0, 0)
Screenshot: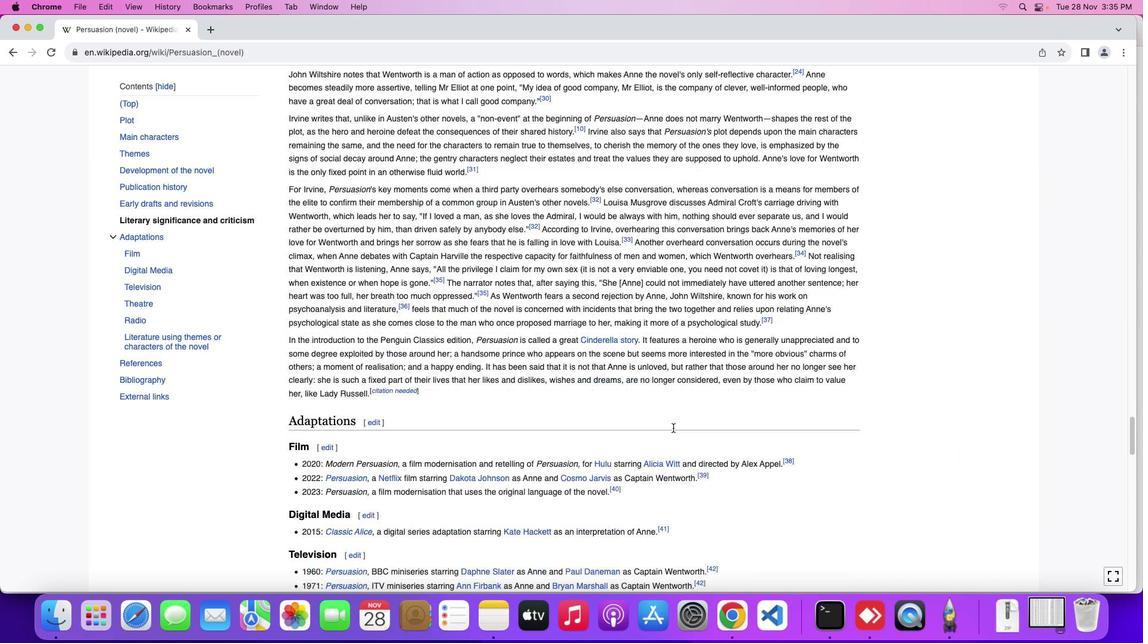 
Action: Mouse scrolled (672, 427) with delta (0, -1)
Screenshot: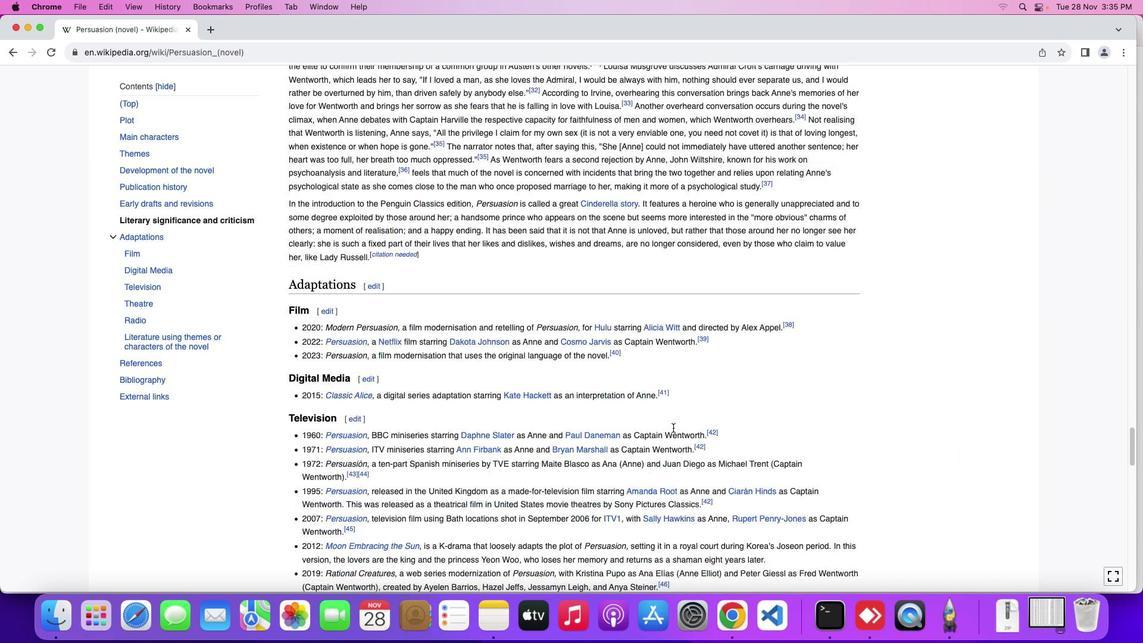 
Action: Mouse scrolled (672, 427) with delta (0, -2)
Screenshot: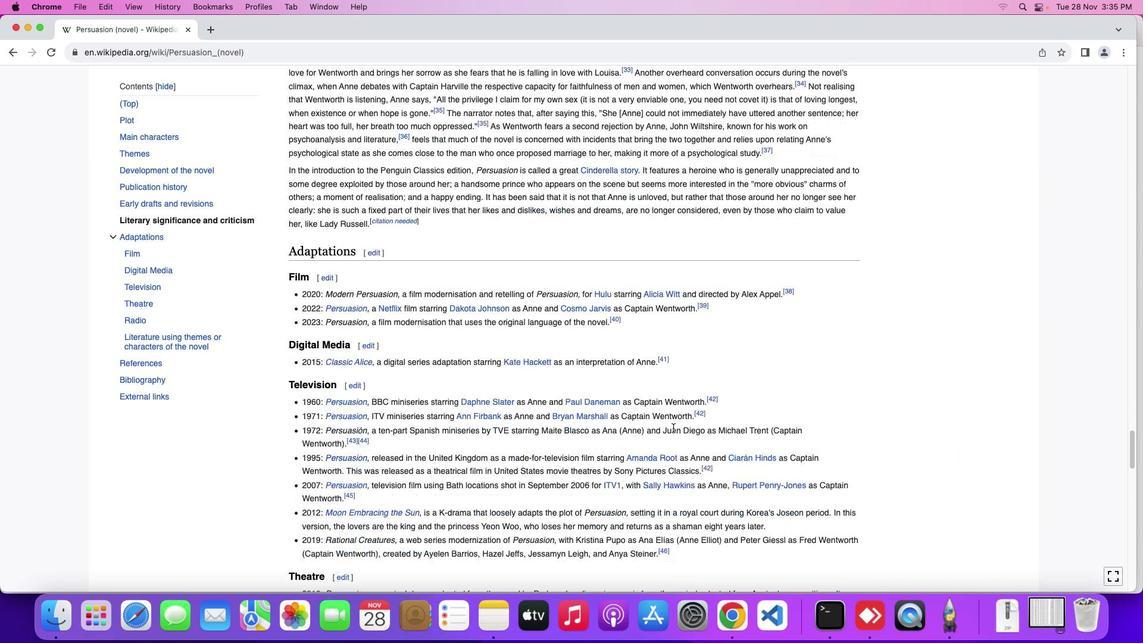 
Action: Mouse scrolled (672, 427) with delta (0, 0)
Screenshot: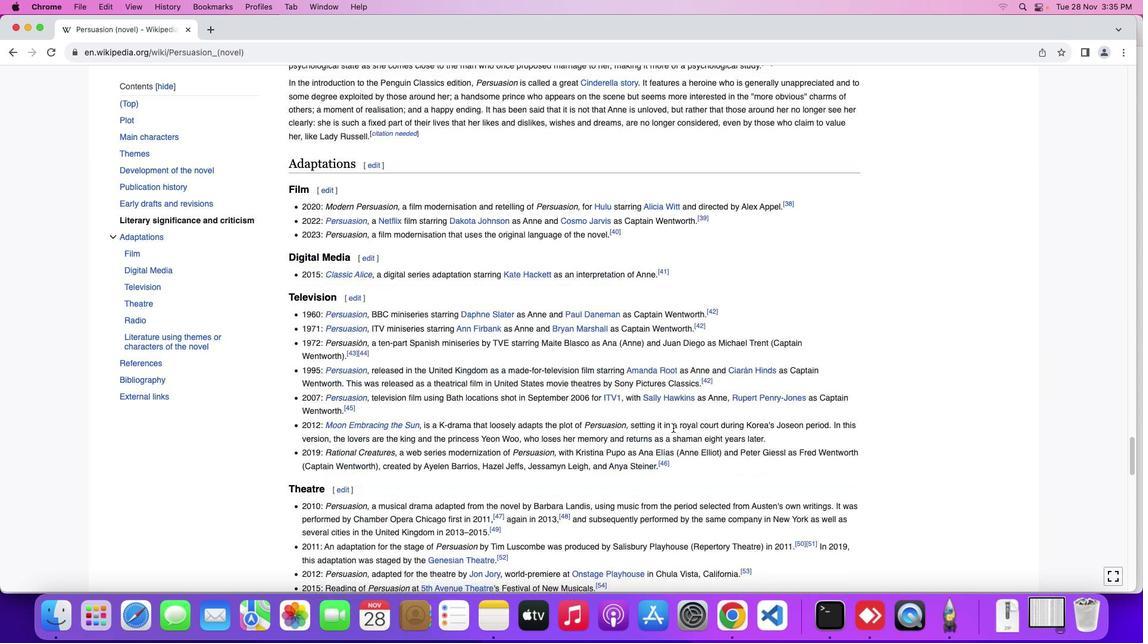 
Action: Mouse scrolled (672, 427) with delta (0, 0)
Screenshot: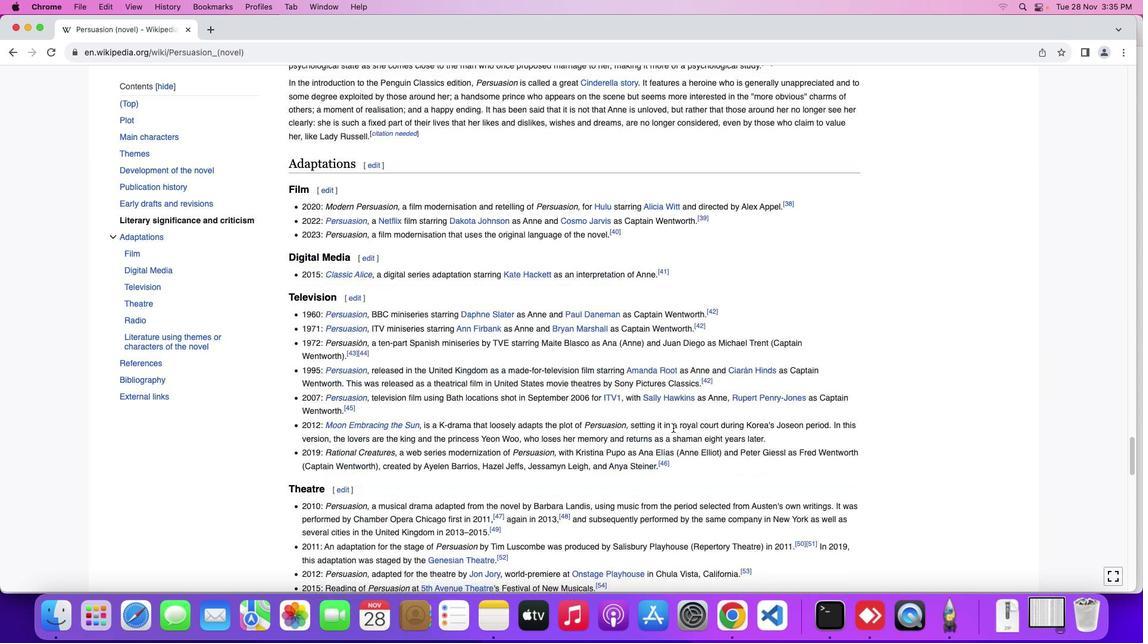 
Action: Mouse scrolled (672, 427) with delta (0, -1)
Screenshot: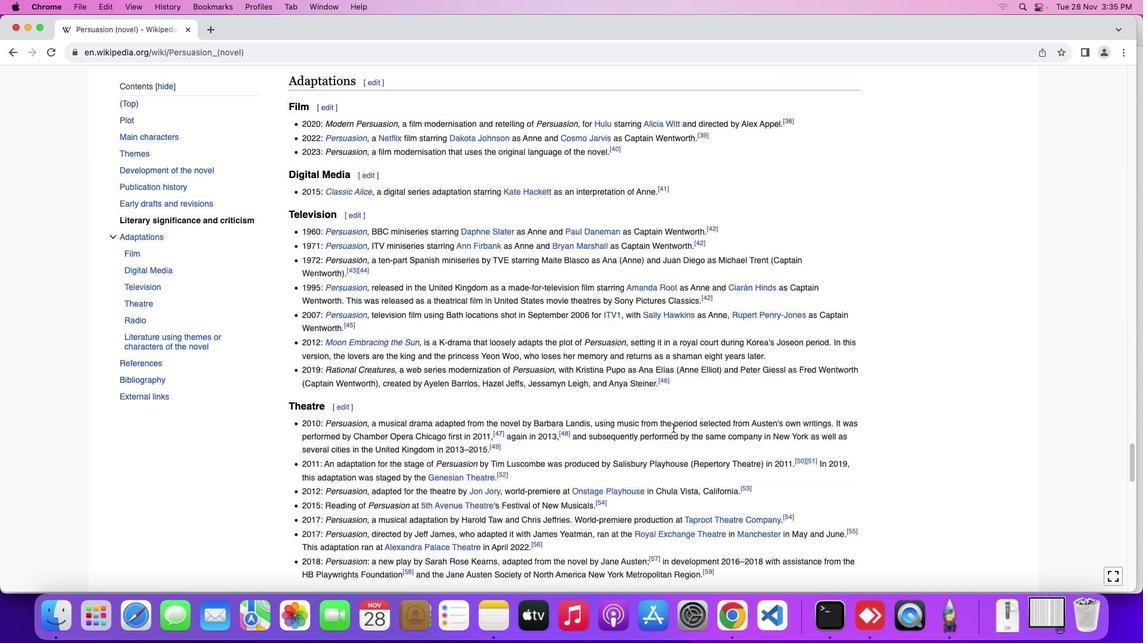 
Action: Mouse scrolled (672, 427) with delta (0, -2)
Screenshot: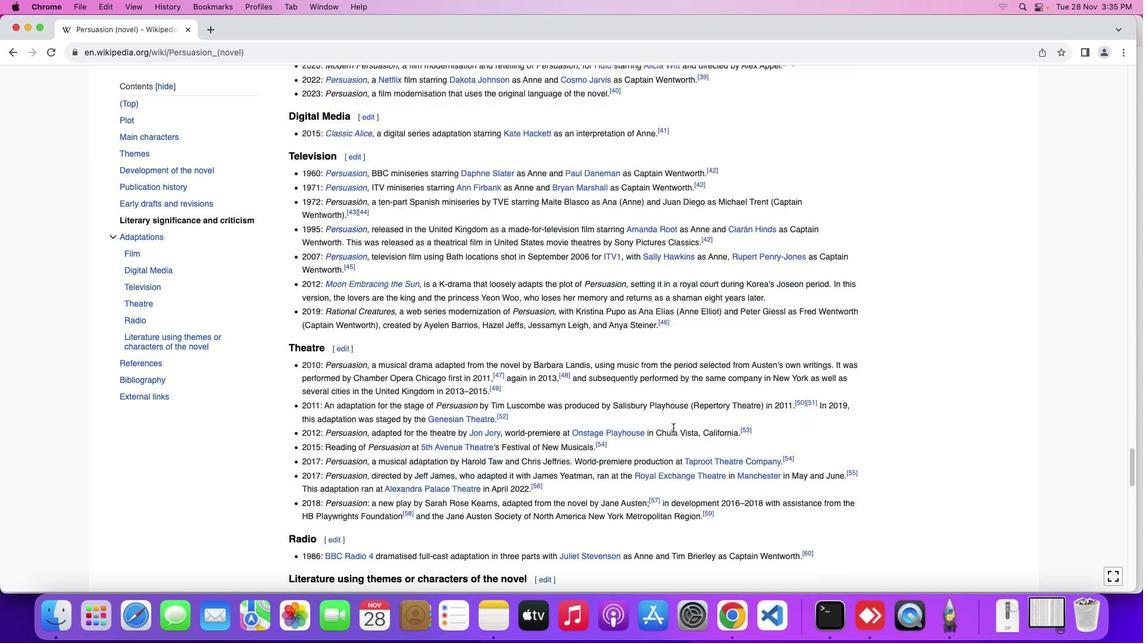 
Action: Mouse scrolled (672, 427) with delta (0, 0)
Screenshot: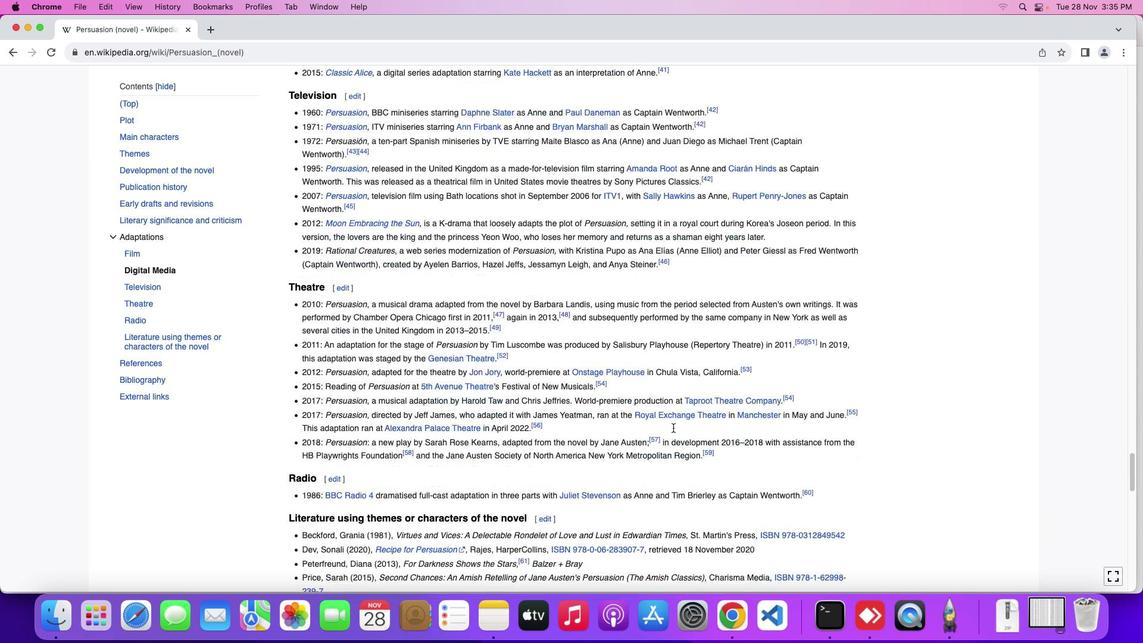 
Action: Mouse scrolled (672, 427) with delta (0, 0)
Screenshot: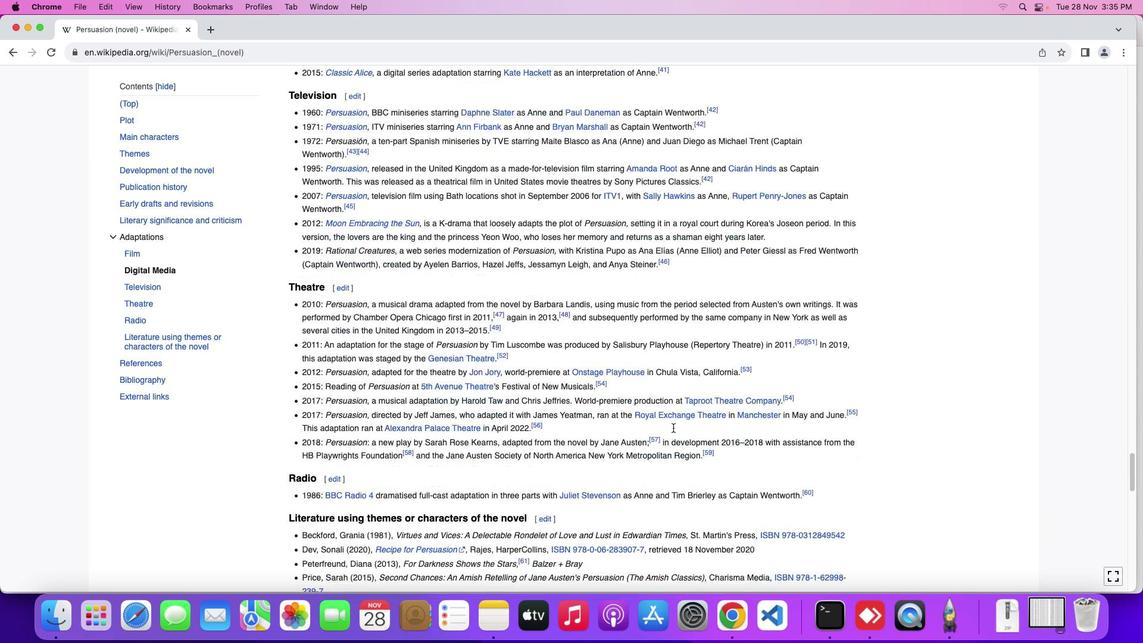 
Action: Mouse moved to (672, 427)
Screenshot: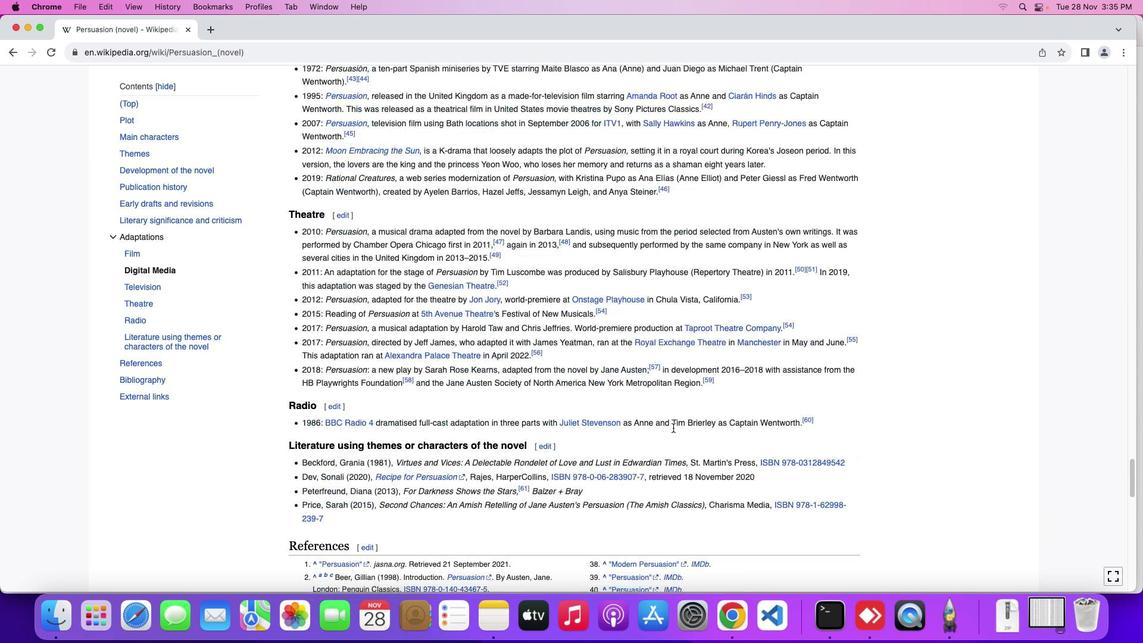 
Action: Mouse scrolled (672, 427) with delta (0, -1)
Screenshot: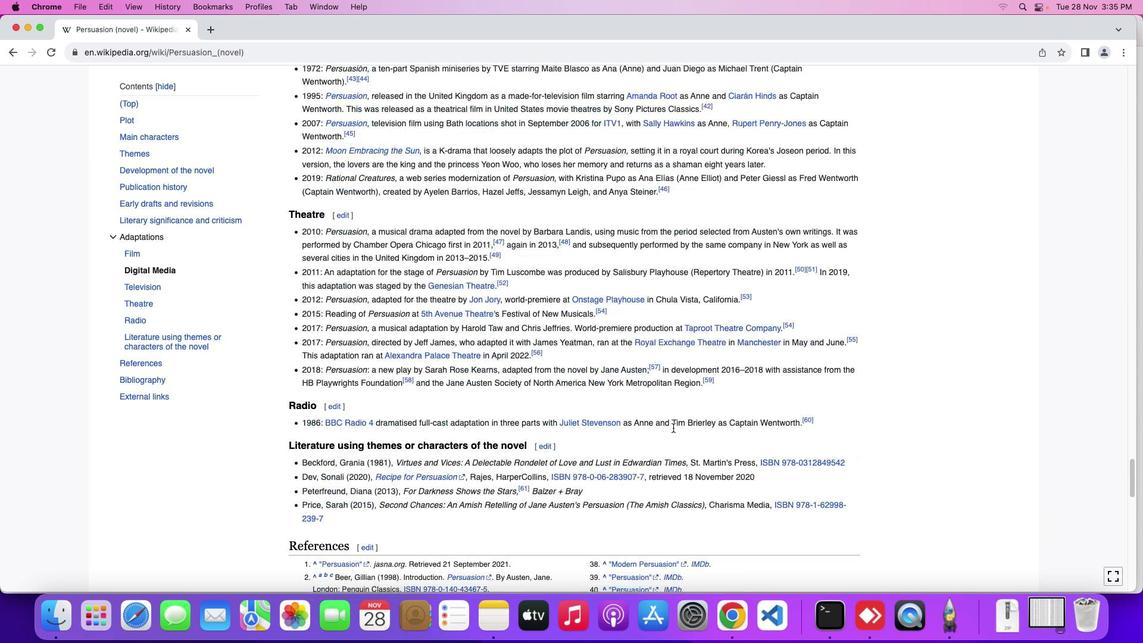 
Action: Mouse scrolled (672, 427) with delta (0, -2)
Screenshot: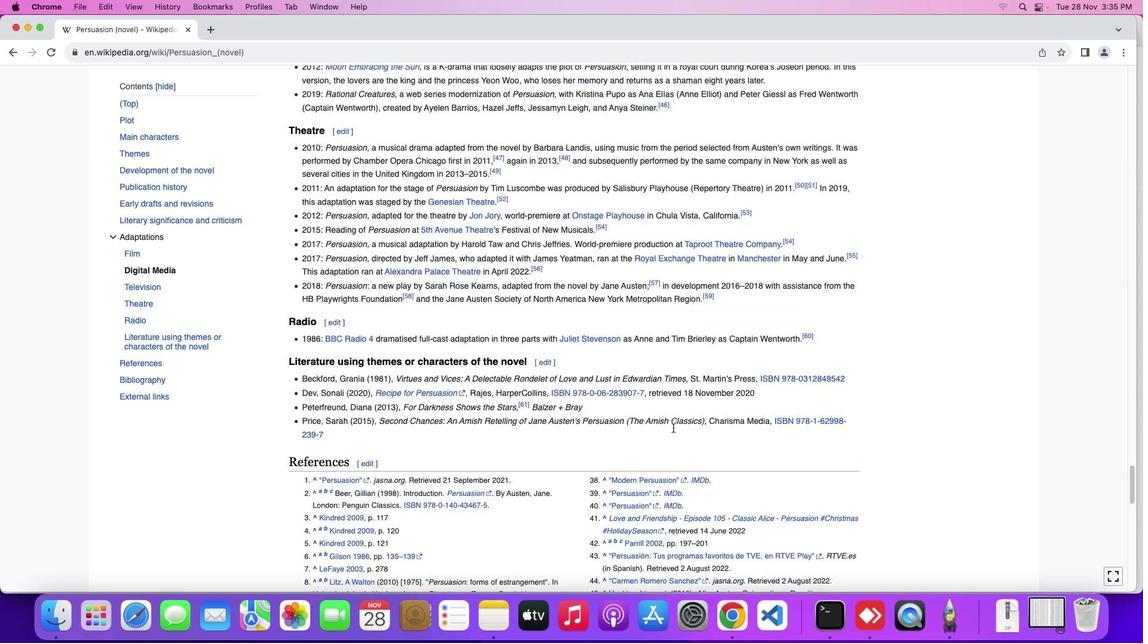 
Action: Mouse moved to (672, 426)
Screenshot: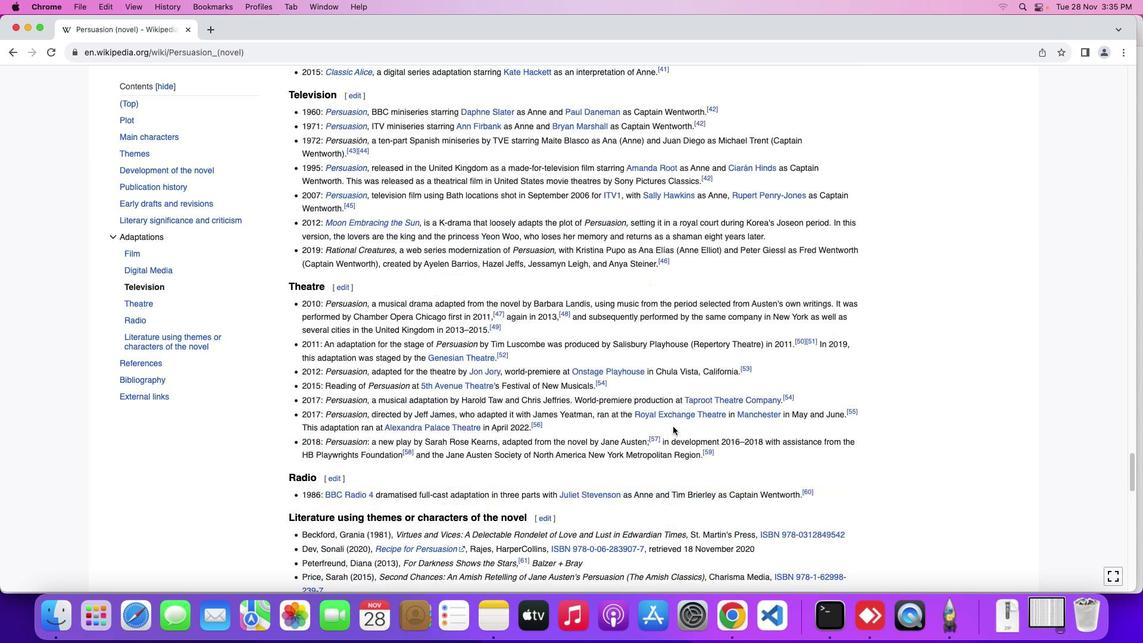 
Action: Mouse scrolled (672, 426) with delta (0, 0)
Screenshot: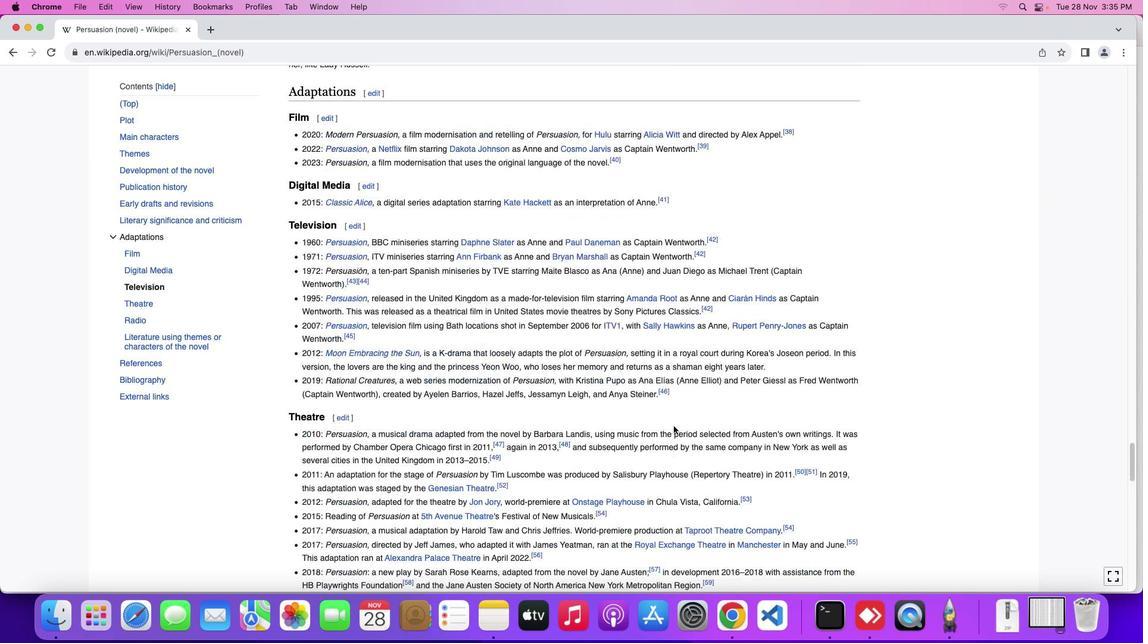 
Action: Mouse scrolled (672, 426) with delta (0, 0)
Screenshot: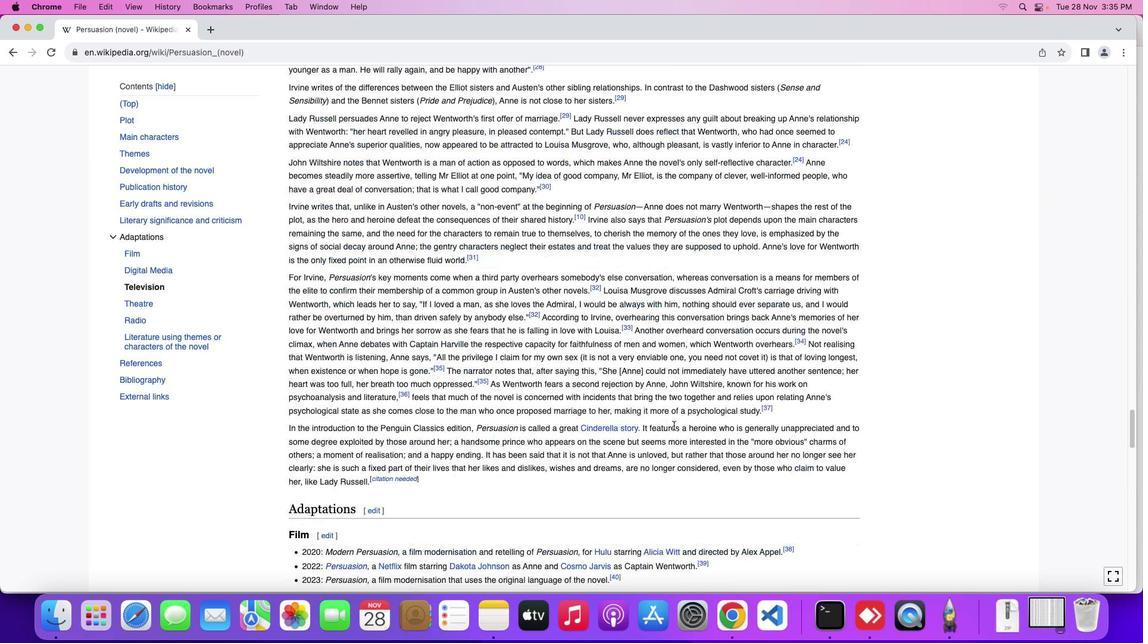 
Action: Mouse scrolled (672, 426) with delta (0, 2)
Screenshot: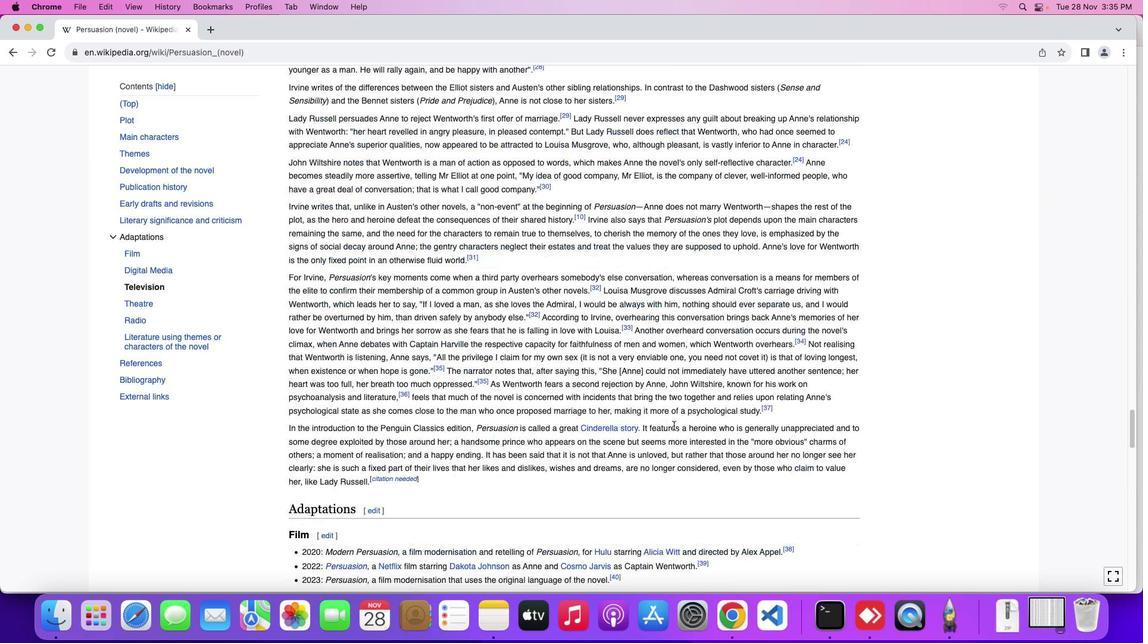 
Action: Mouse scrolled (672, 426) with delta (0, 2)
Screenshot: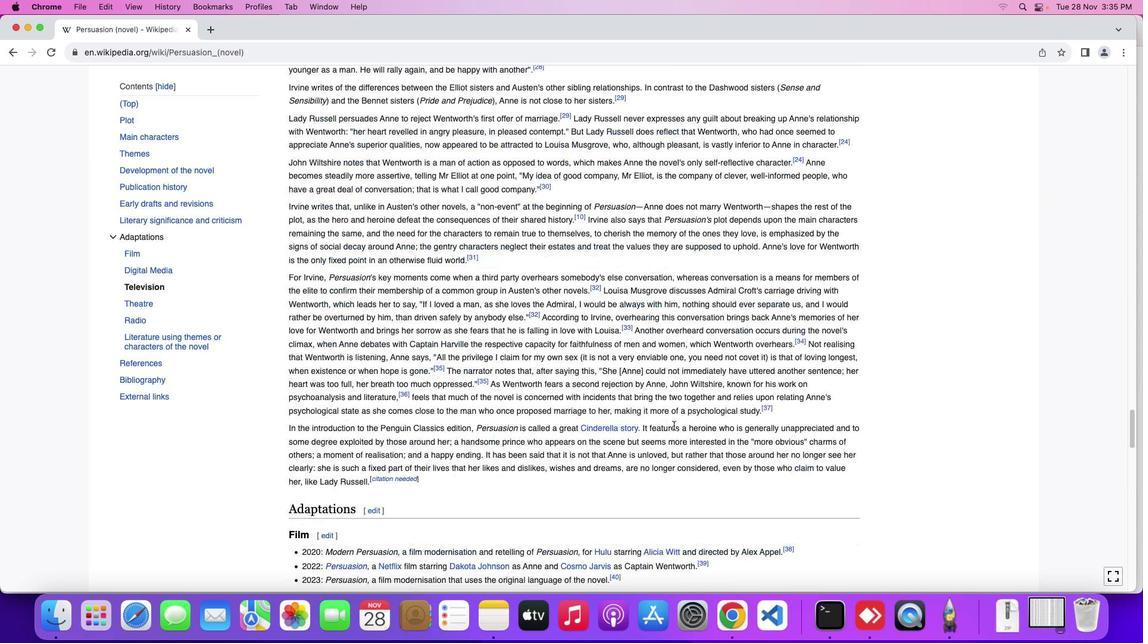 
Action: Mouse scrolled (672, 426) with delta (0, 3)
Screenshot: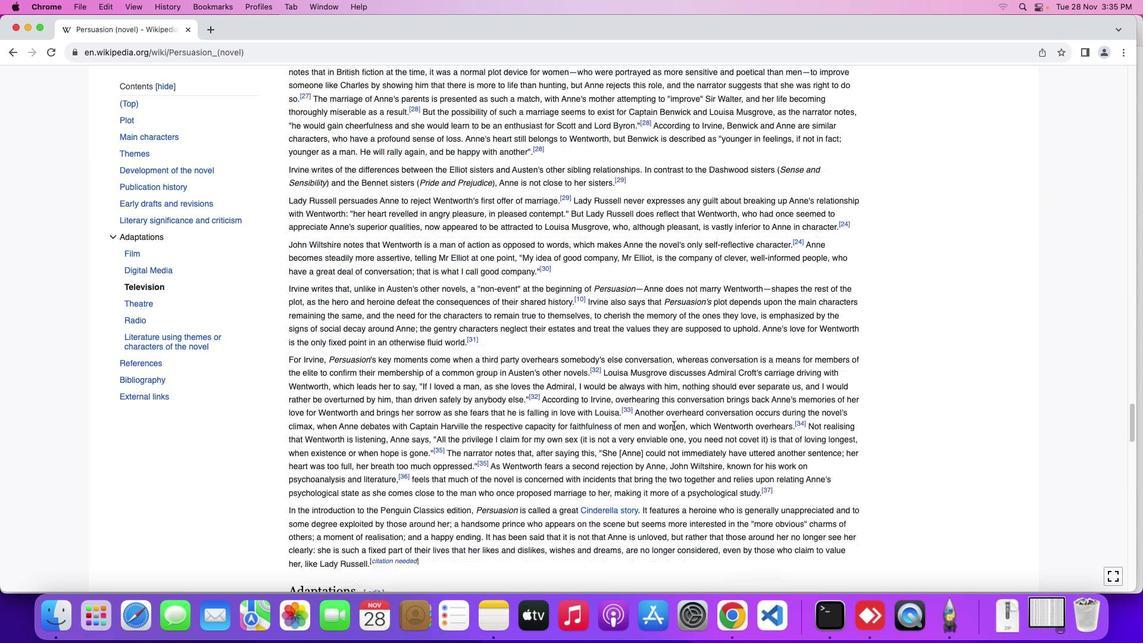 
Action: Mouse scrolled (672, 426) with delta (0, 4)
Screenshot: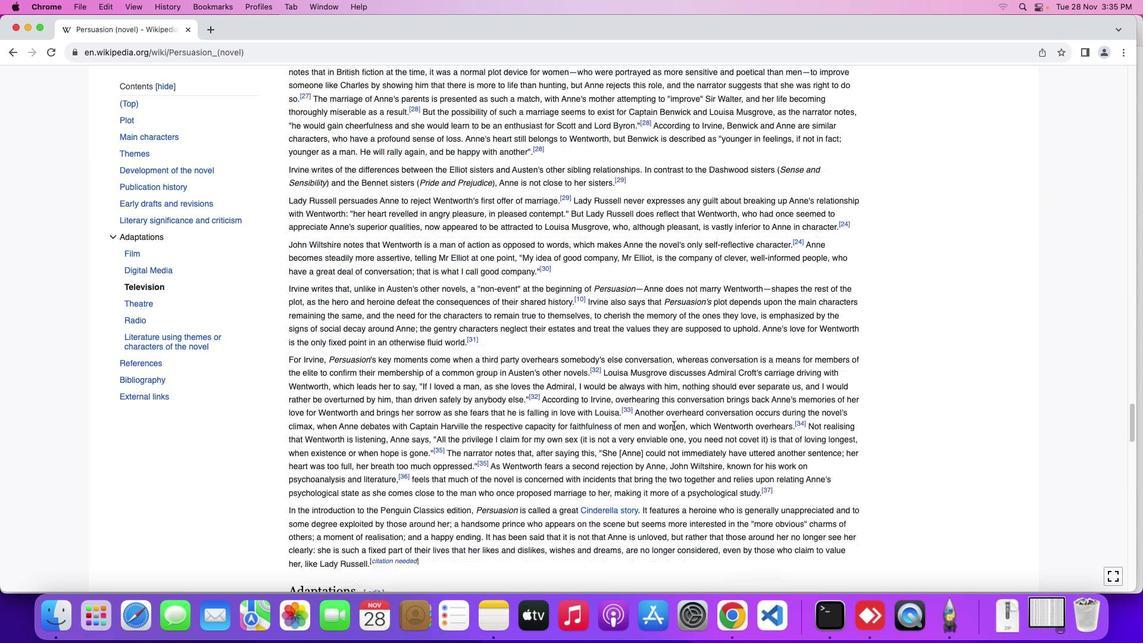 
Action: Mouse scrolled (672, 426) with delta (0, 4)
Screenshot: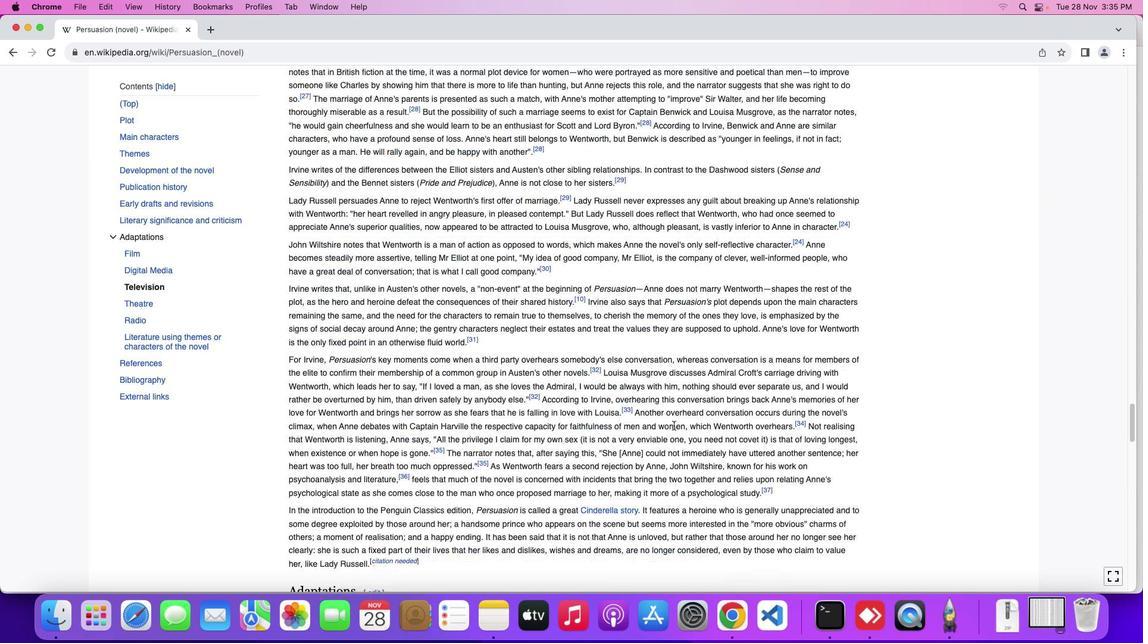 
Action: Mouse moved to (673, 425)
Screenshot: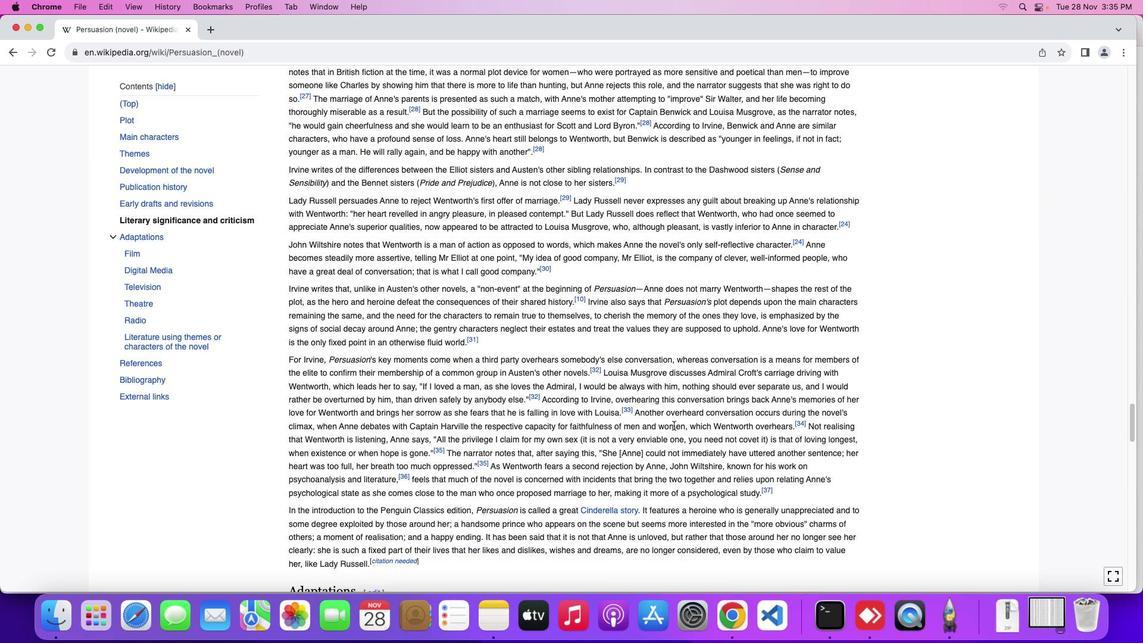 
Action: Mouse scrolled (673, 425) with delta (0, 0)
Screenshot: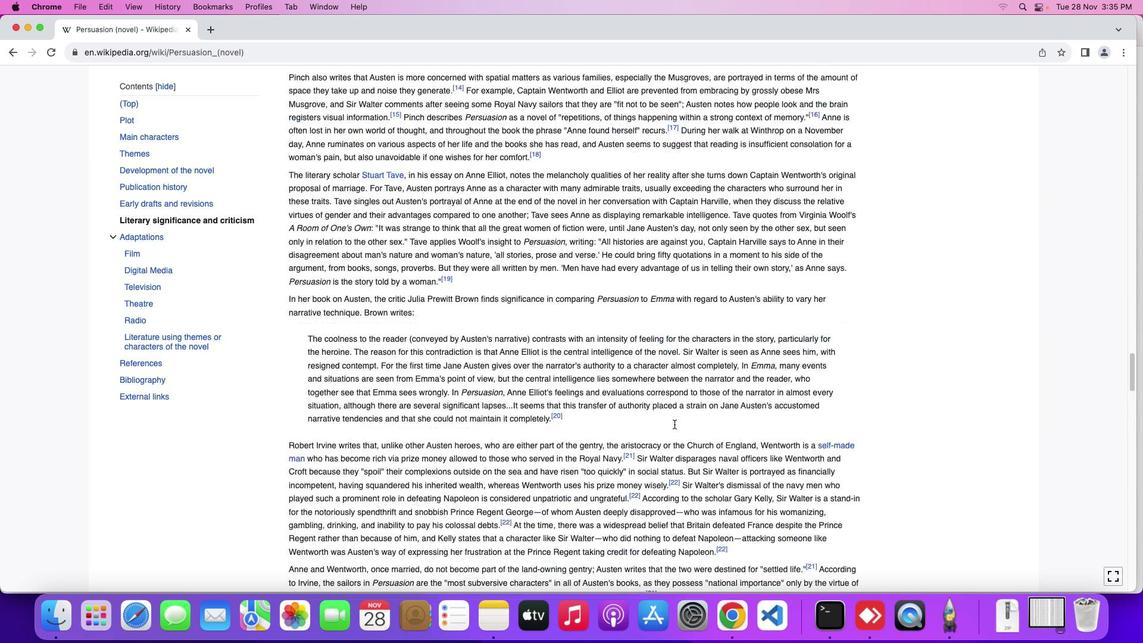 
Action: Mouse scrolled (673, 425) with delta (0, 0)
Screenshot: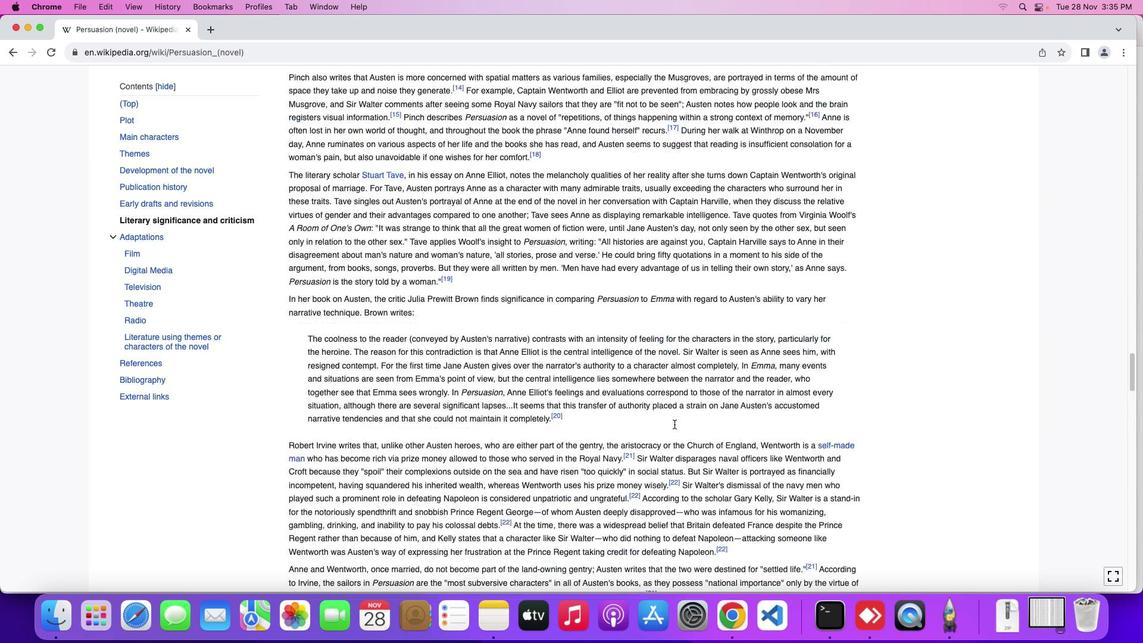 
Action: Mouse scrolled (673, 425) with delta (0, 1)
Screenshot: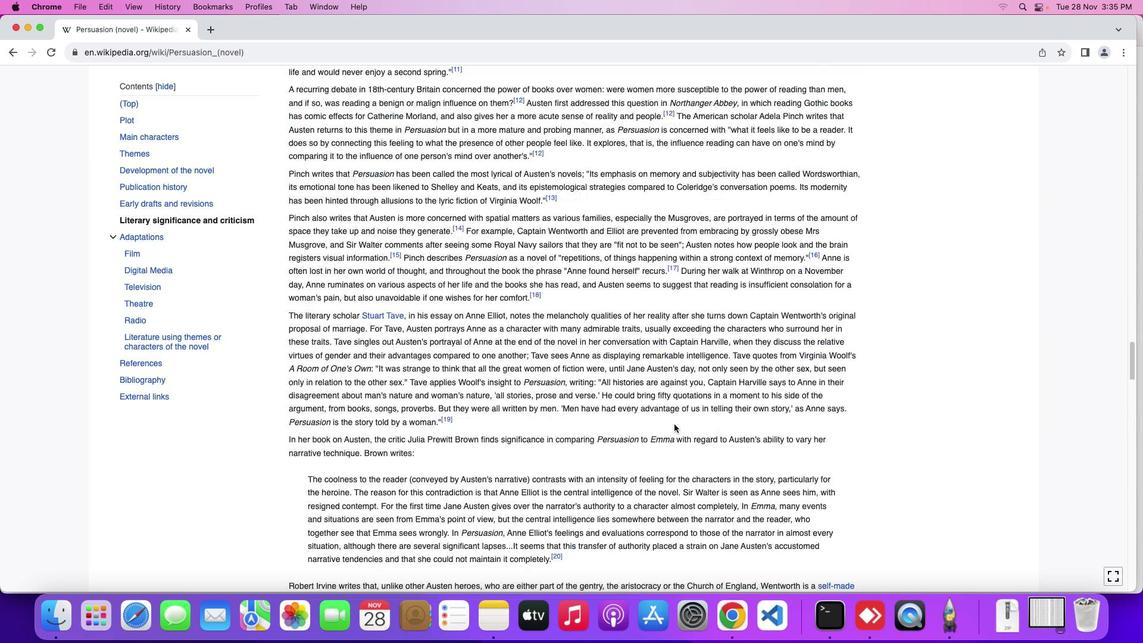 
Action: Mouse scrolled (673, 425) with delta (0, 2)
Screenshot: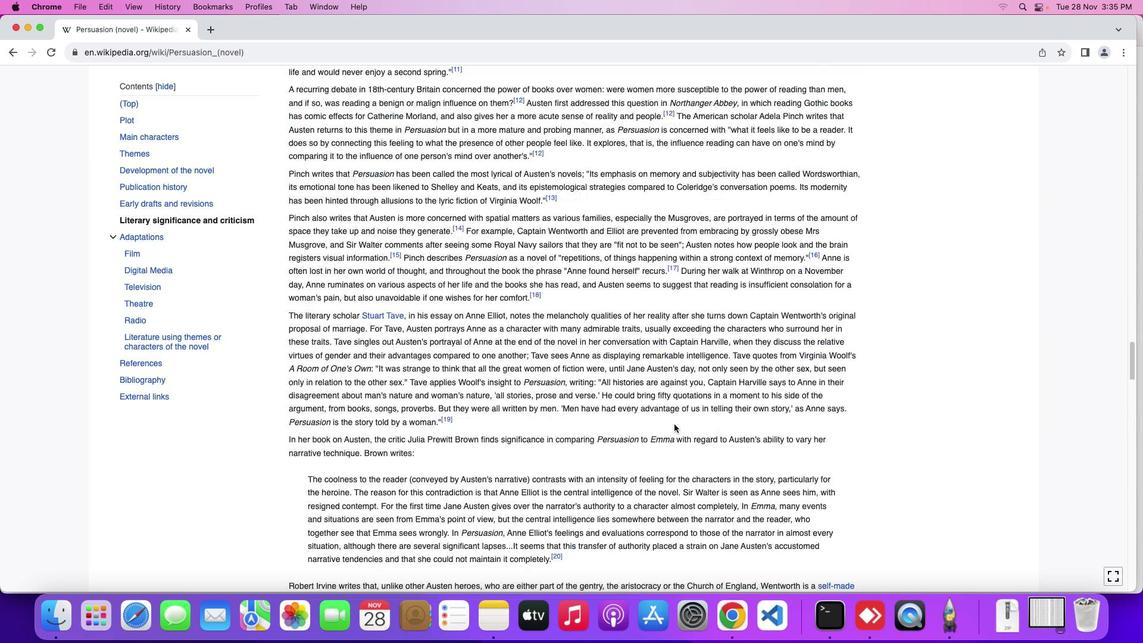 
Action: Mouse scrolled (673, 425) with delta (0, 3)
Screenshot: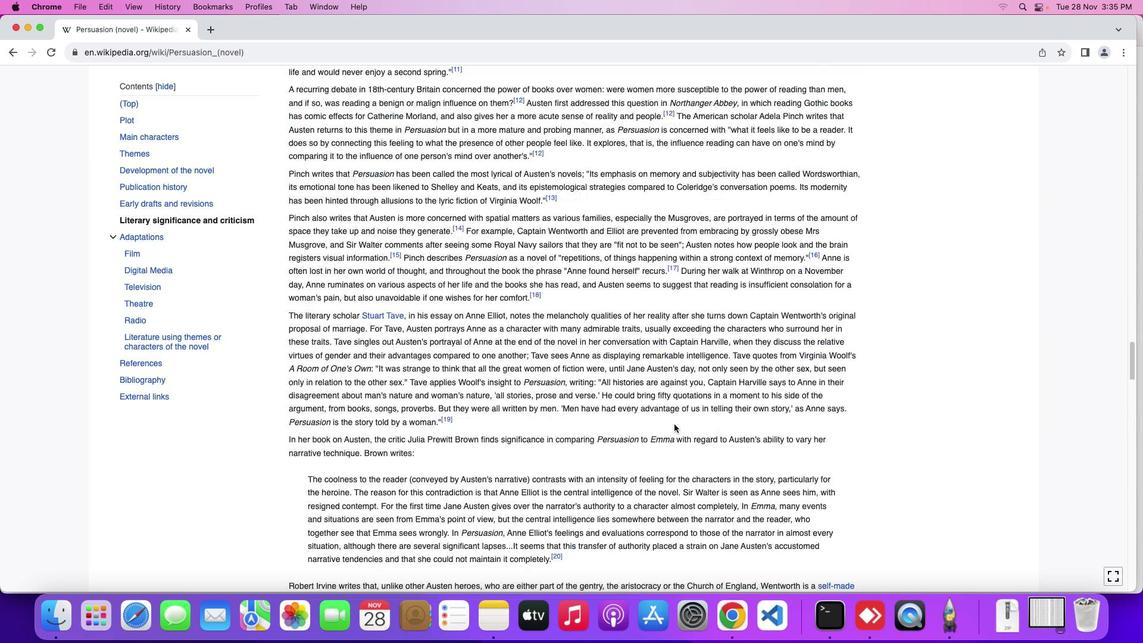 
Action: Mouse scrolled (673, 425) with delta (0, 4)
Screenshot: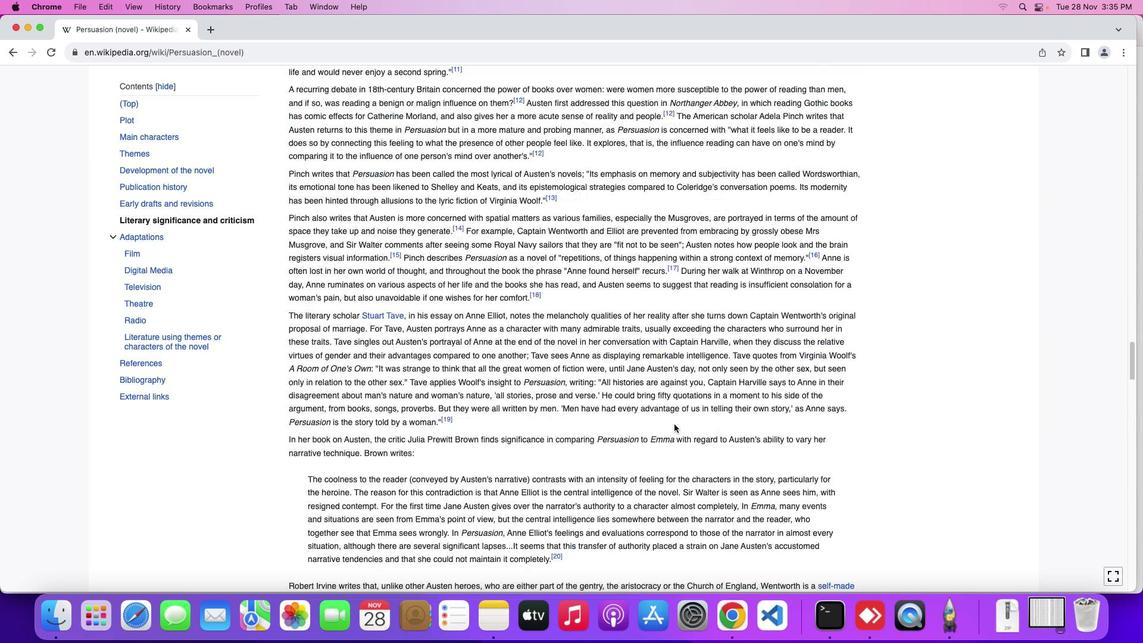 
Action: Mouse scrolled (673, 425) with delta (0, 4)
Screenshot: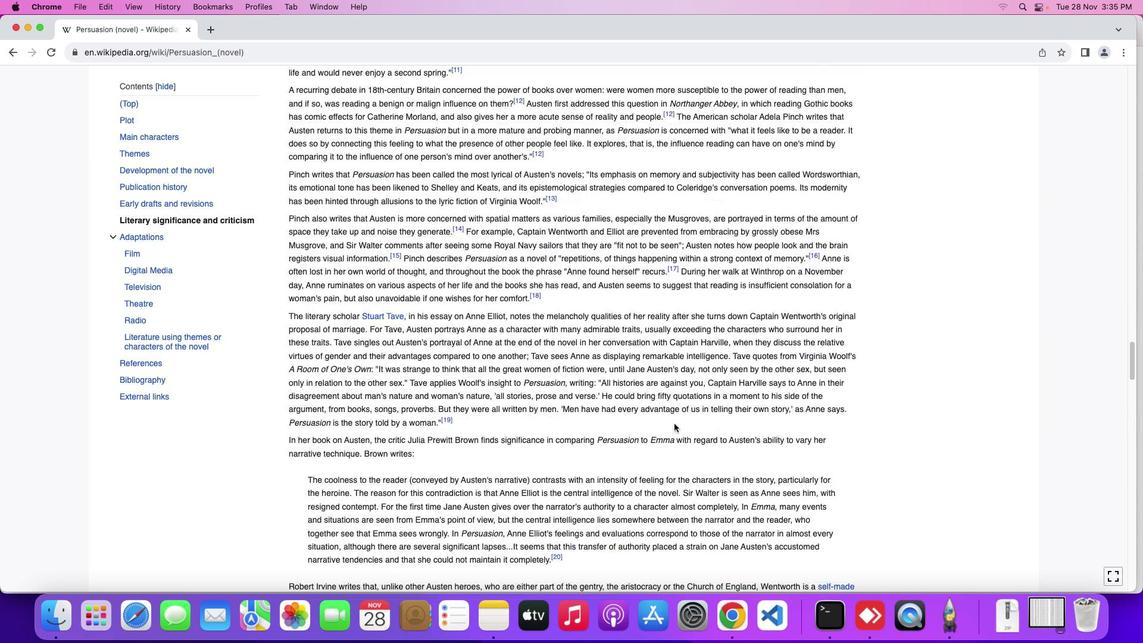 
Action: Mouse moved to (674, 422)
Screenshot: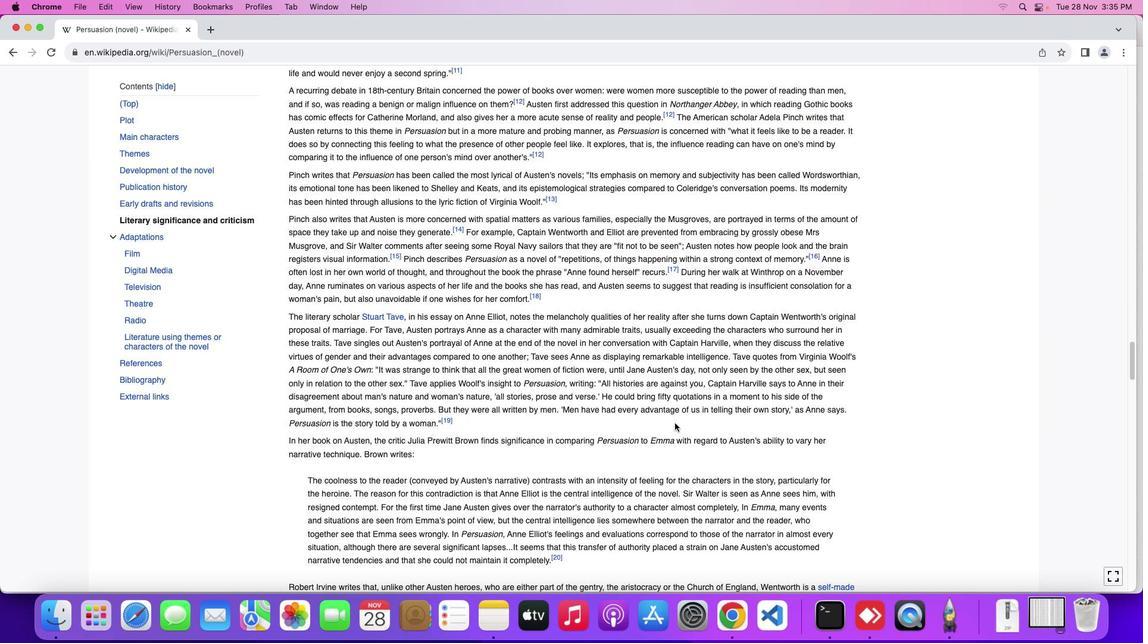 
Action: Mouse scrolled (674, 422) with delta (0, 0)
Screenshot: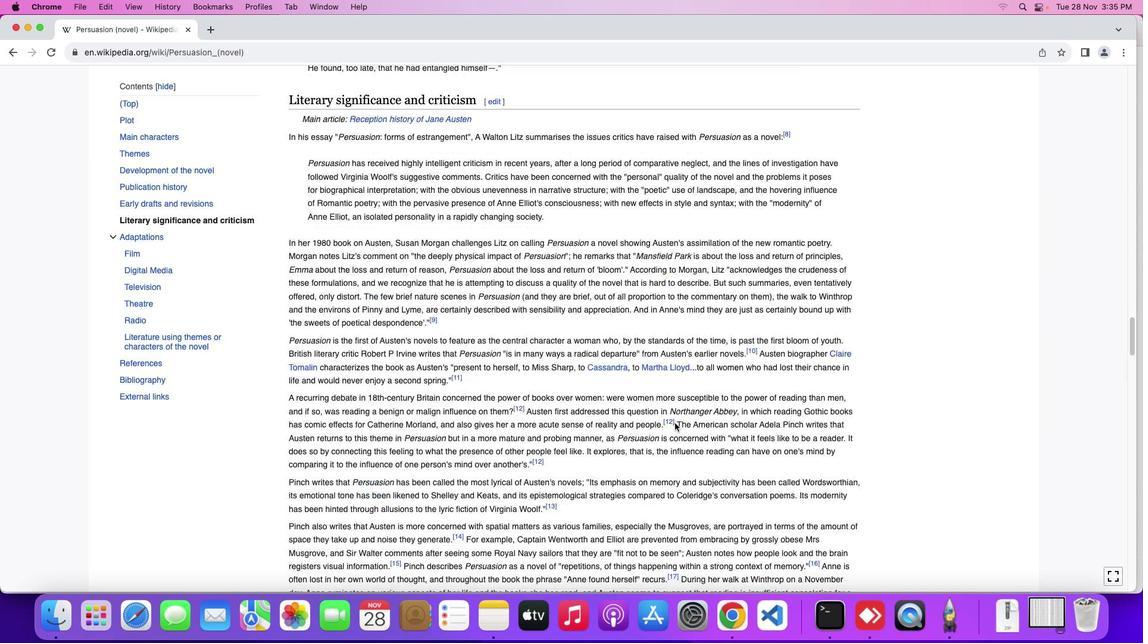 
Action: Mouse scrolled (674, 422) with delta (0, 0)
Screenshot: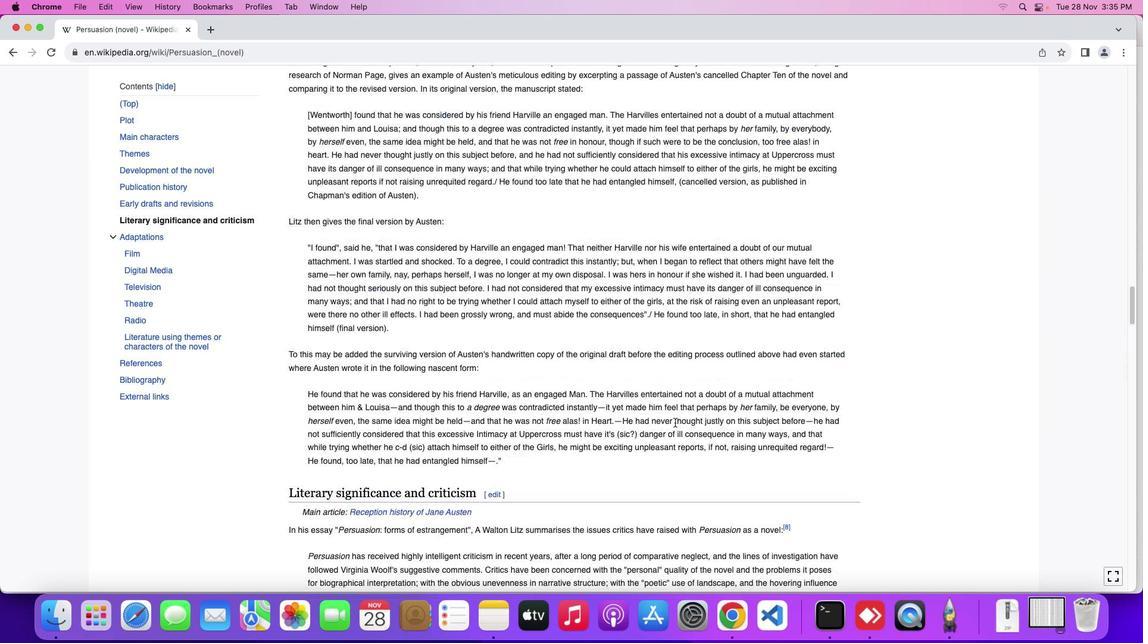 
Action: Mouse scrolled (674, 422) with delta (0, 2)
Screenshot: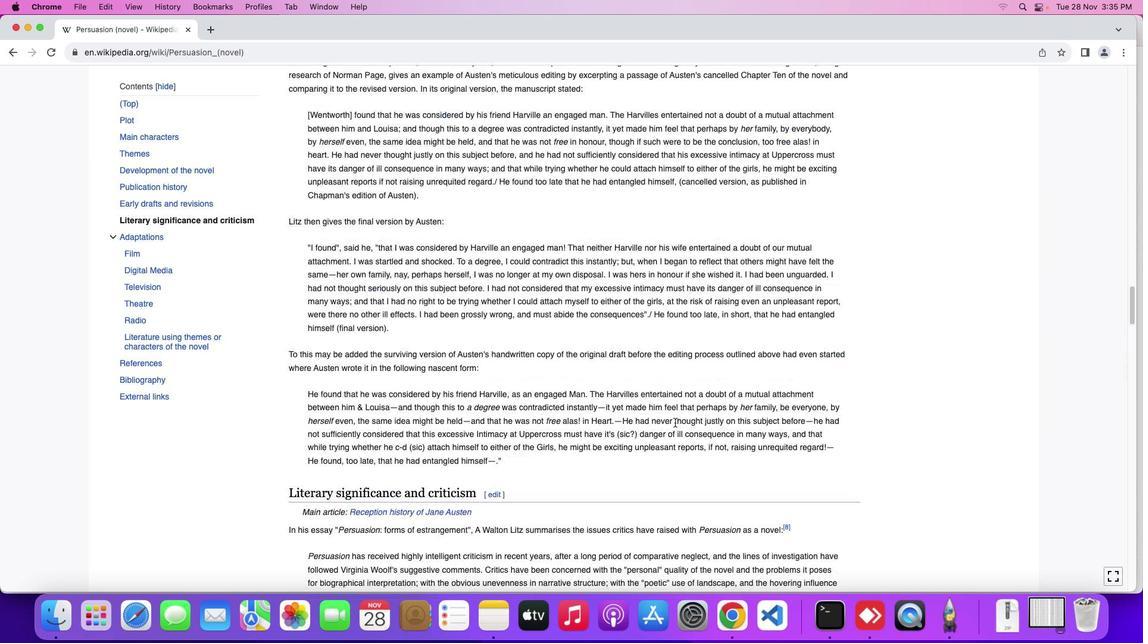 
Action: Mouse scrolled (674, 422) with delta (0, 2)
Screenshot: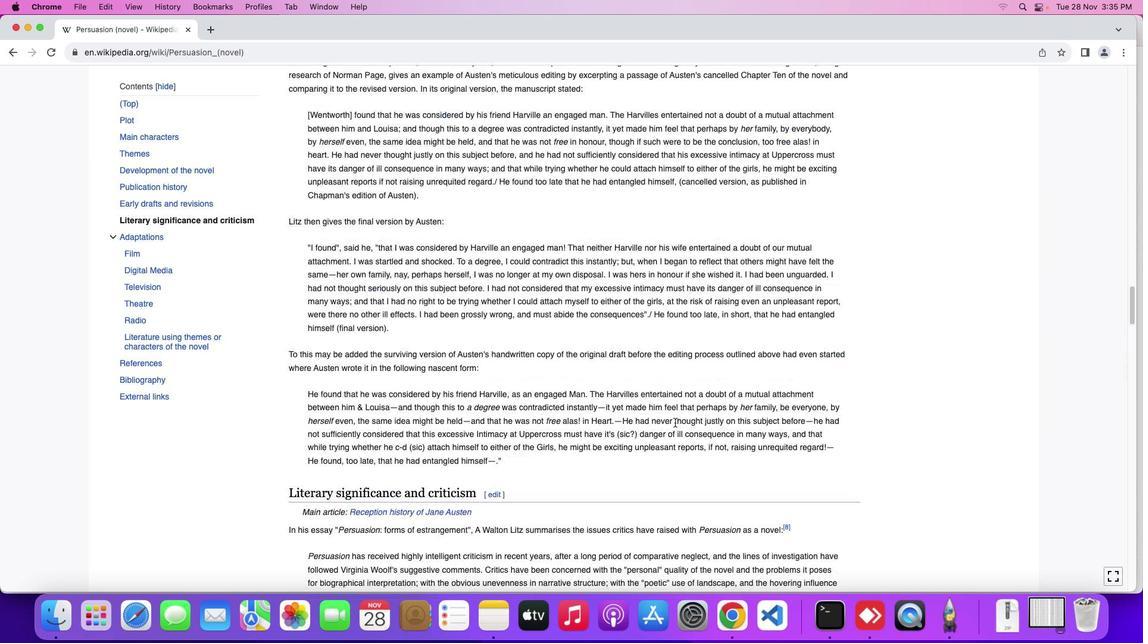 
Action: Mouse scrolled (674, 422) with delta (0, 3)
Screenshot: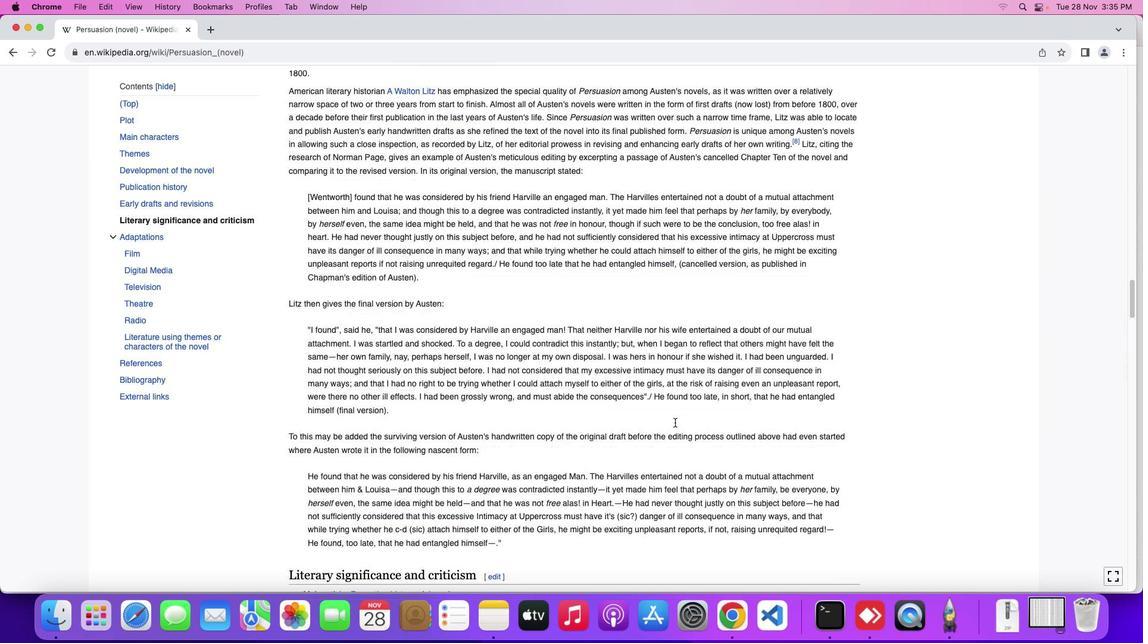 
Action: Mouse scrolled (674, 422) with delta (0, 4)
Screenshot: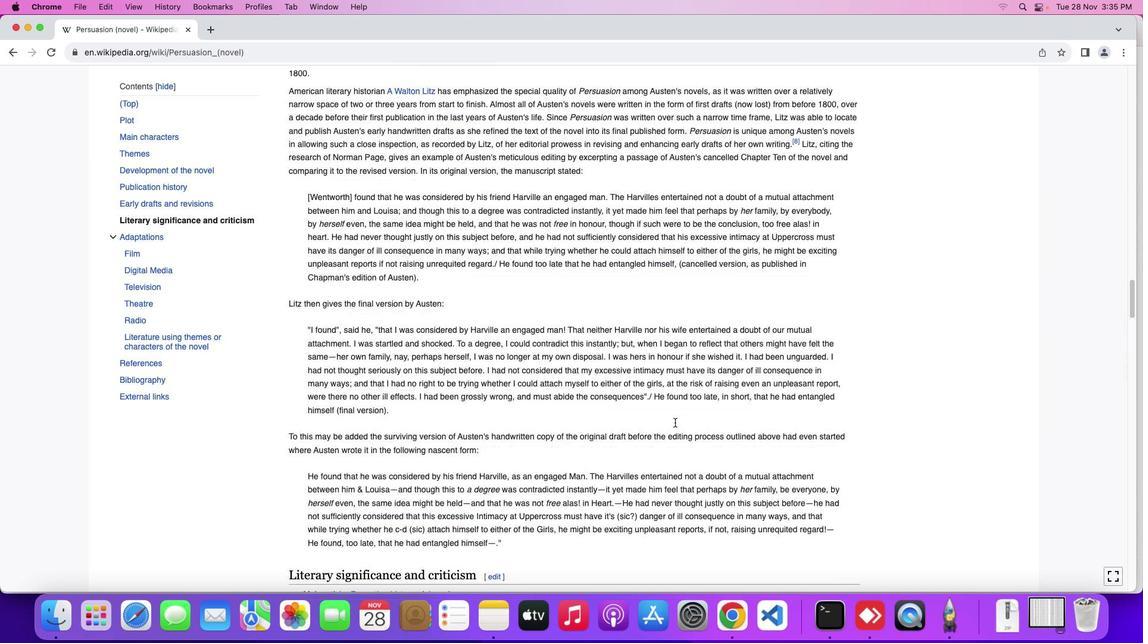 
Action: Mouse scrolled (674, 422) with delta (0, 4)
Screenshot: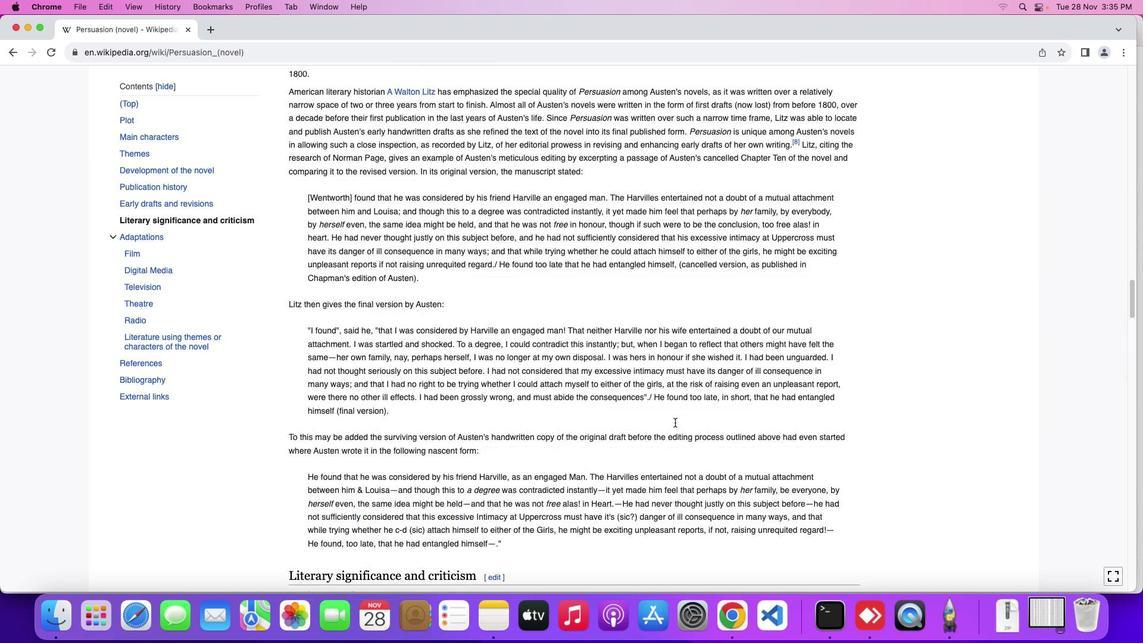 
Action: Mouse moved to (674, 421)
Screenshot: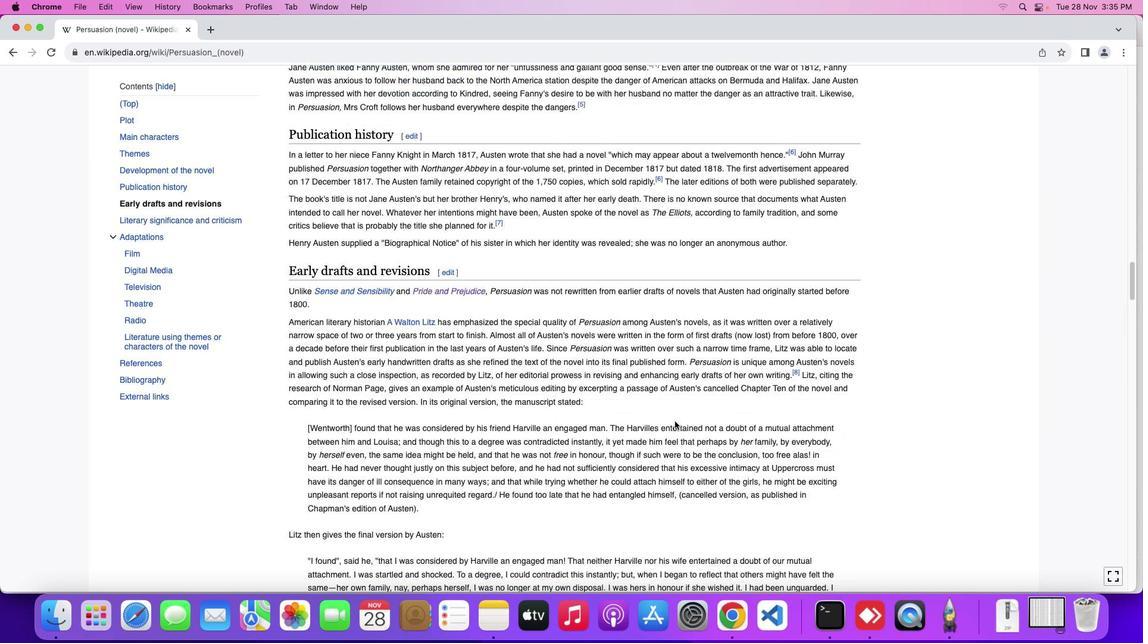 
Action: Mouse scrolled (674, 421) with delta (0, 0)
Screenshot: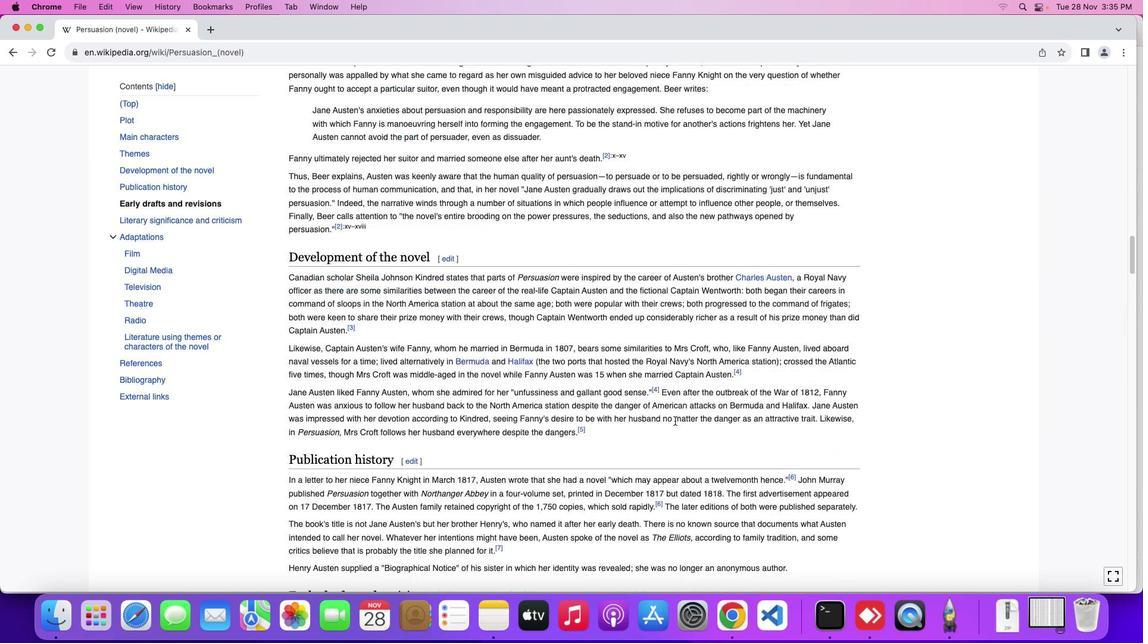 
Action: Mouse scrolled (674, 421) with delta (0, 0)
Screenshot: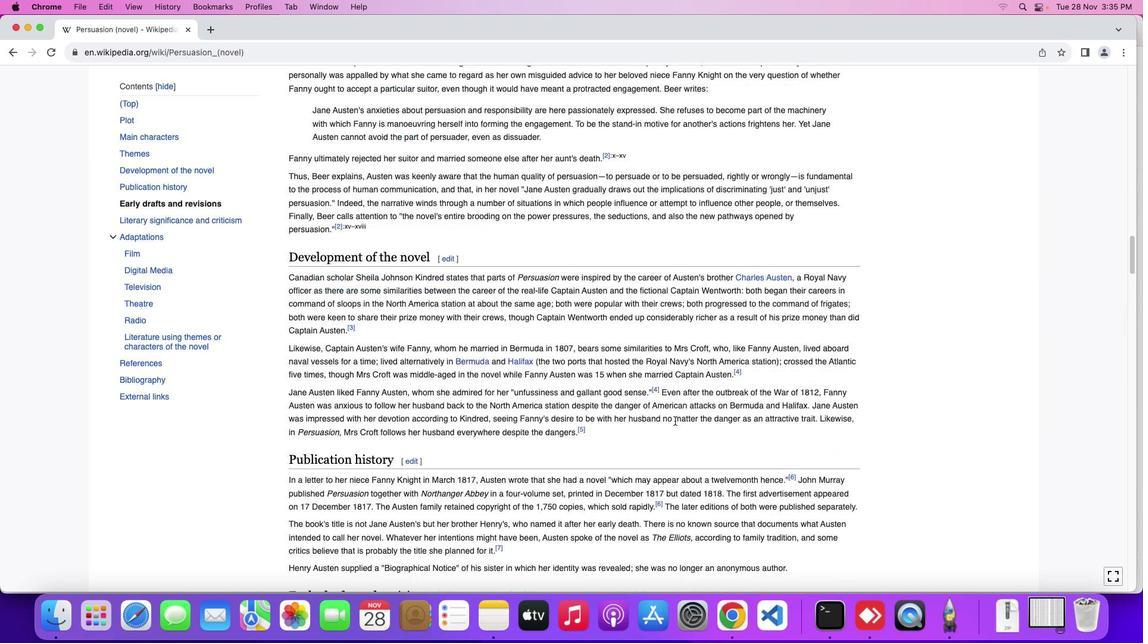 
Action: Mouse scrolled (674, 421) with delta (0, 2)
Screenshot: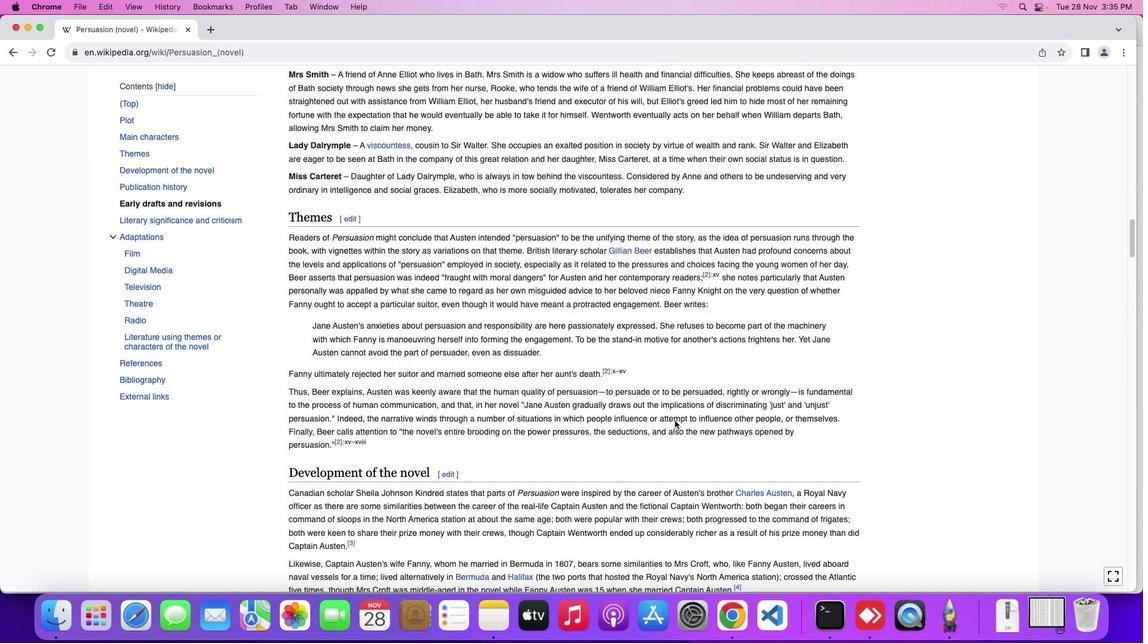 
Action: Mouse scrolled (674, 421) with delta (0, 2)
Screenshot: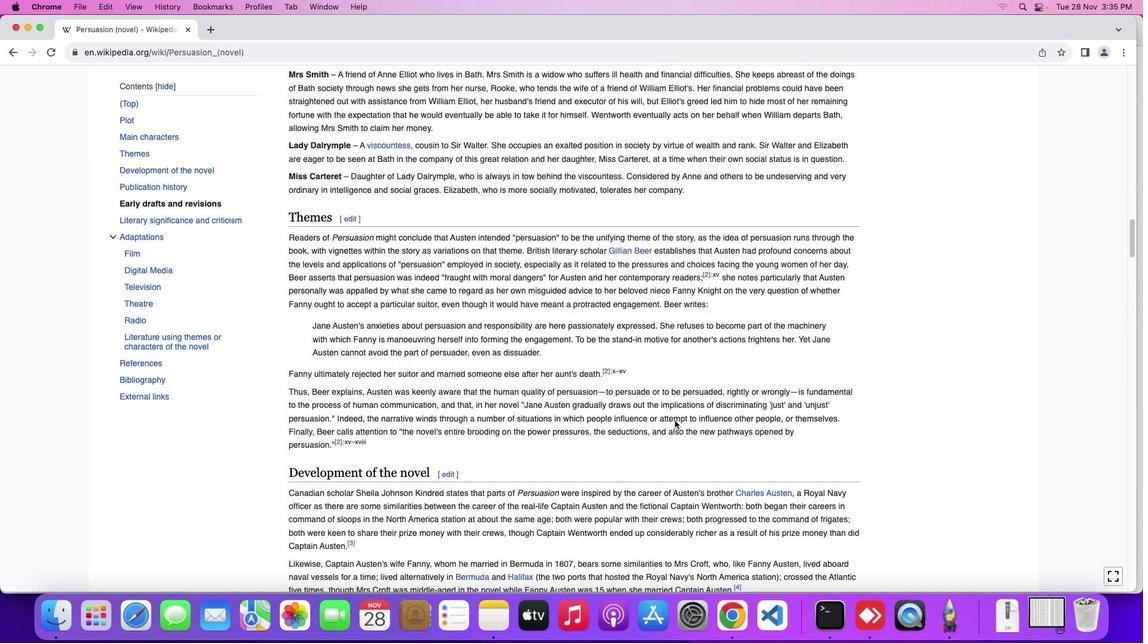 
Action: Mouse scrolled (674, 421) with delta (0, 3)
Screenshot: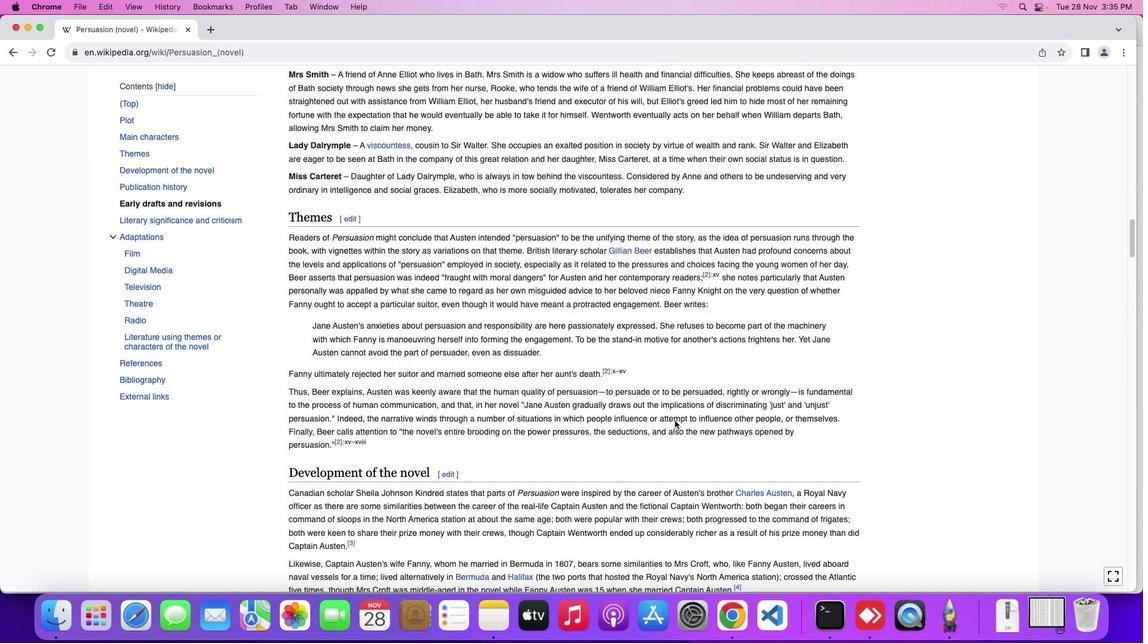 
Action: Mouse scrolled (674, 421) with delta (0, 4)
Screenshot: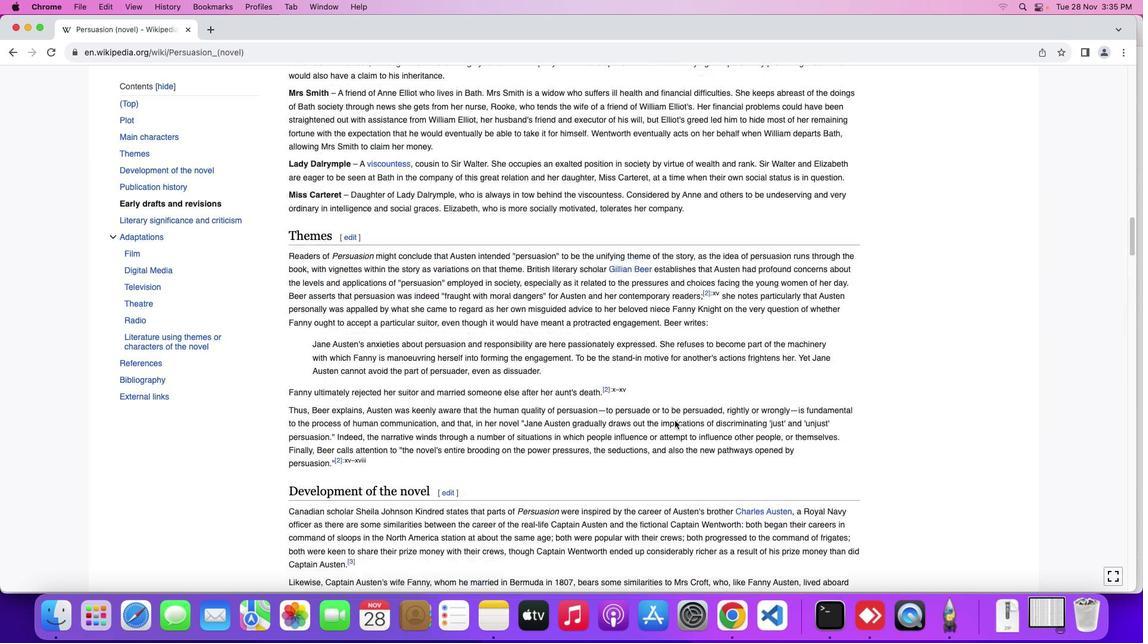 
Action: Mouse scrolled (674, 421) with delta (0, 4)
Screenshot: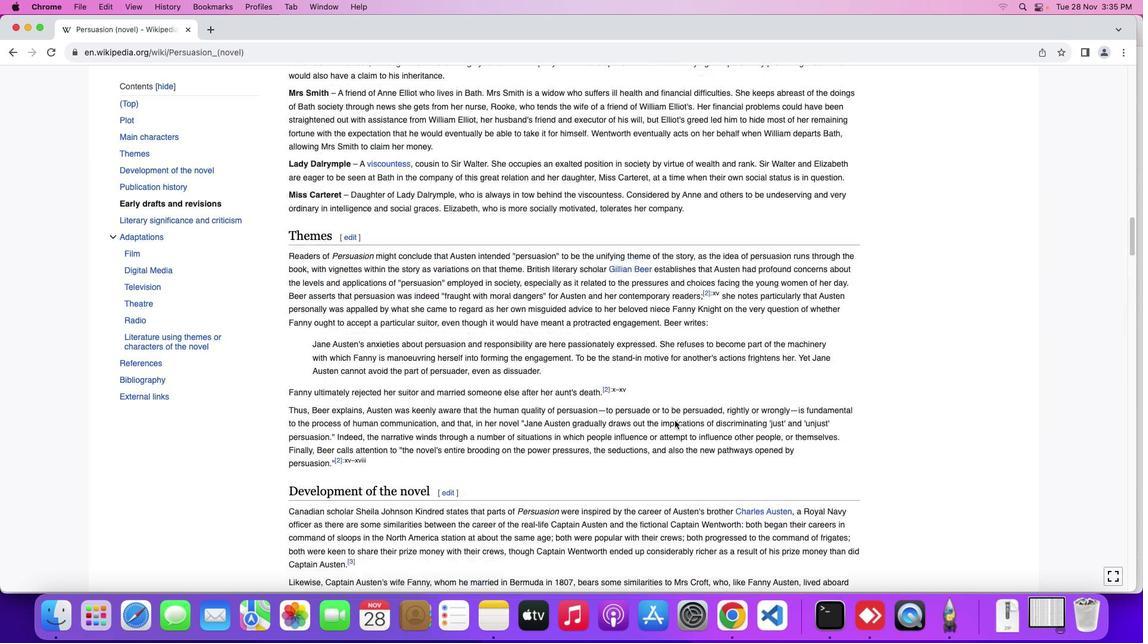 
Action: Mouse moved to (675, 419)
Screenshot: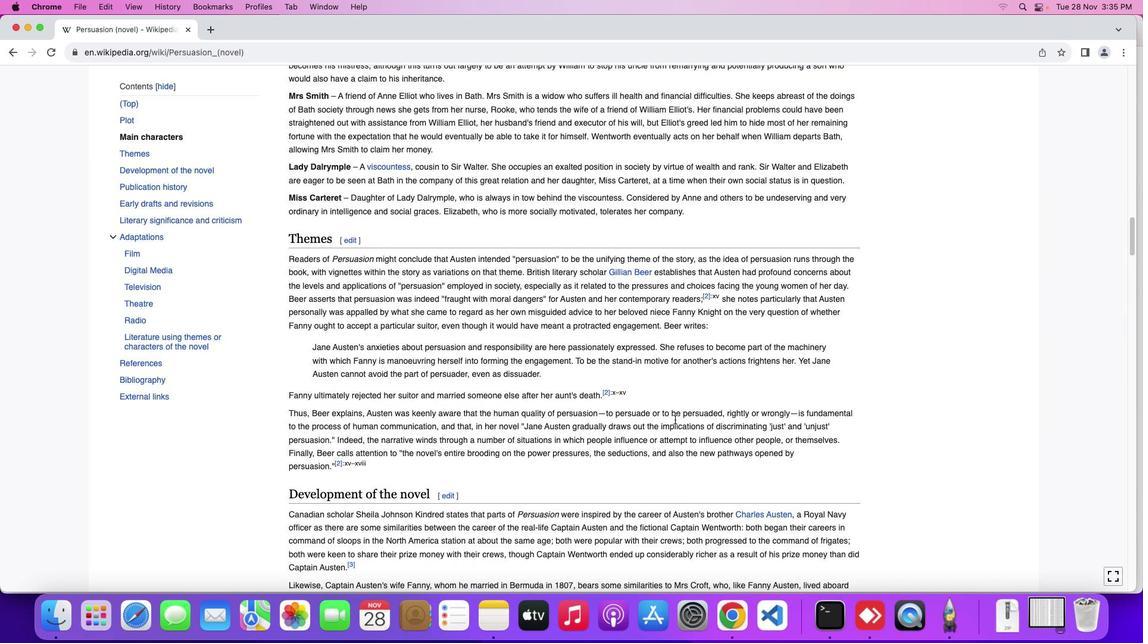 
Action: Mouse scrolled (675, 419) with delta (0, 0)
Screenshot: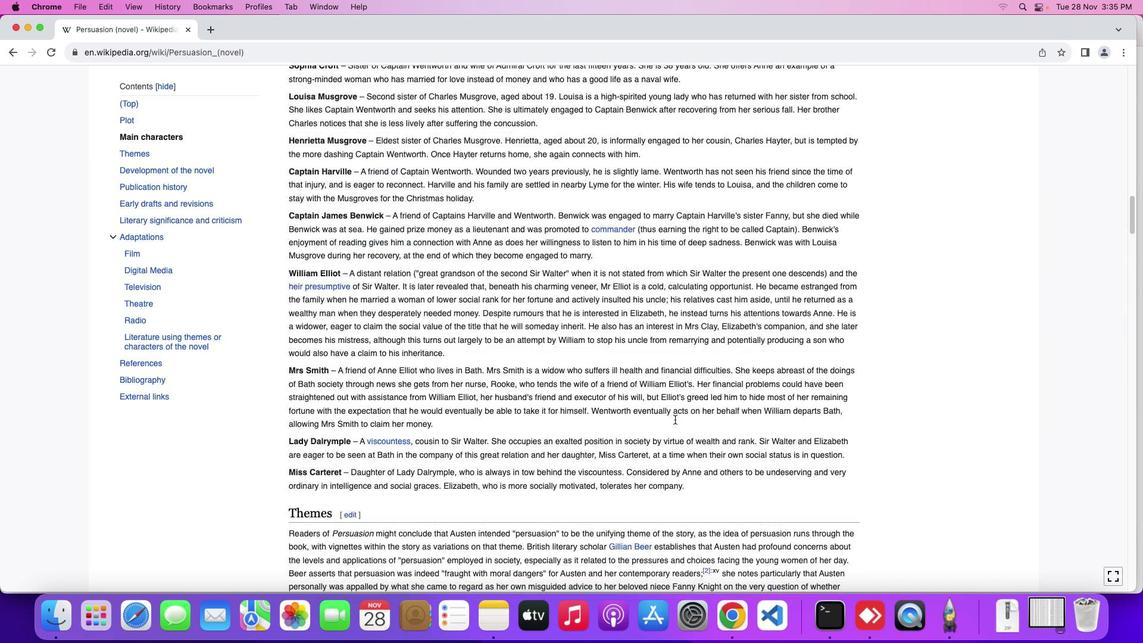 
Action: Mouse scrolled (675, 419) with delta (0, 0)
Screenshot: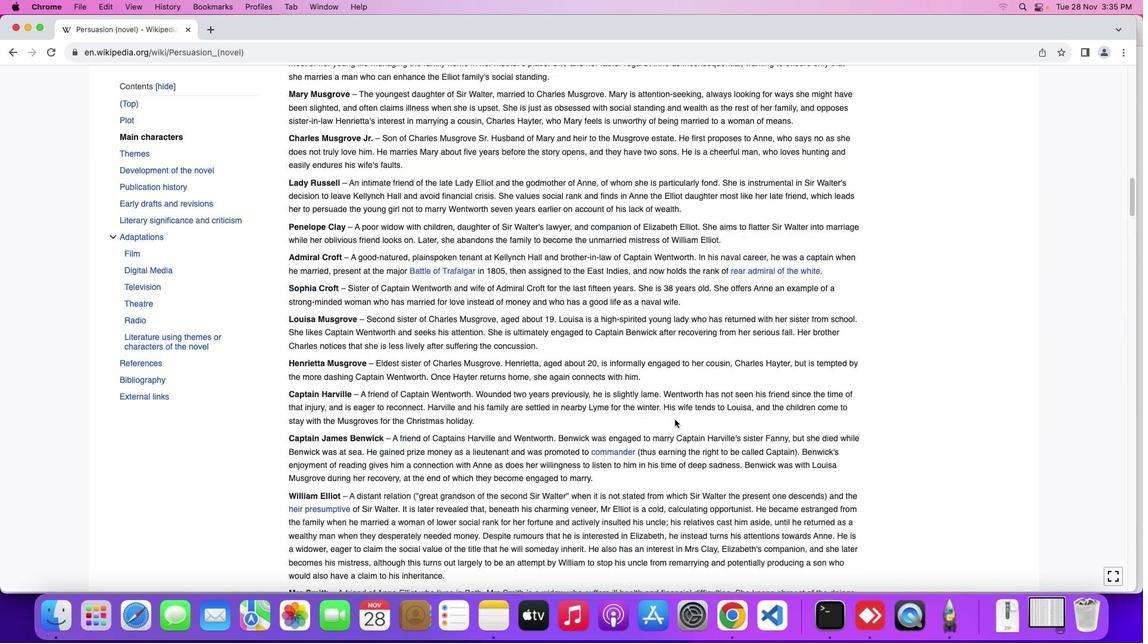 
Action: Mouse scrolled (675, 419) with delta (0, 1)
Screenshot: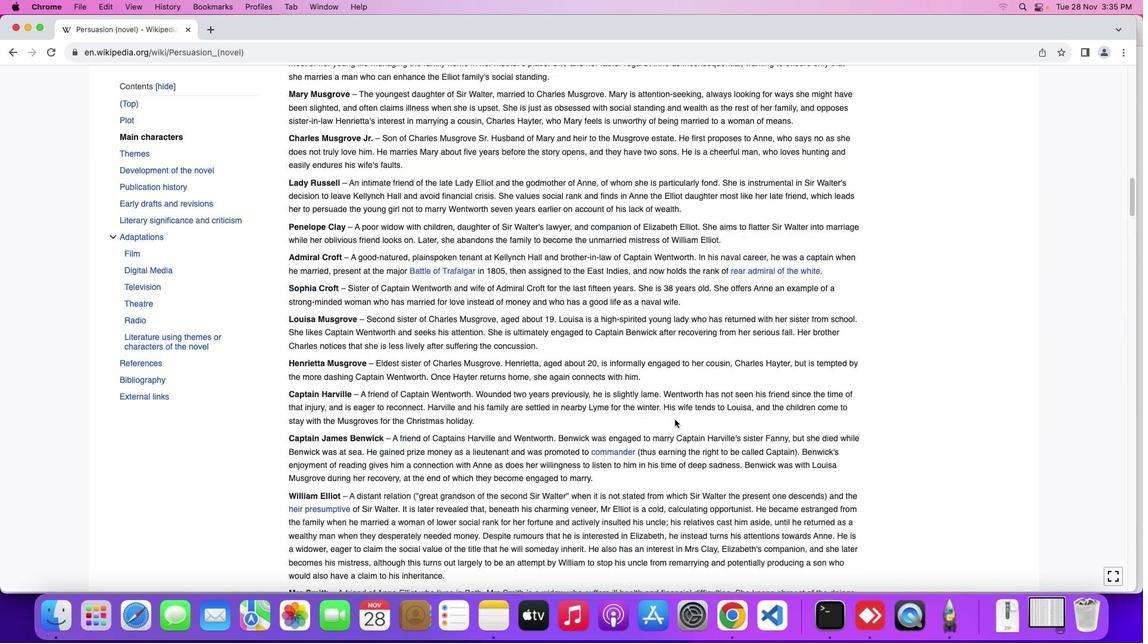 
Action: Mouse scrolled (675, 419) with delta (0, 2)
Screenshot: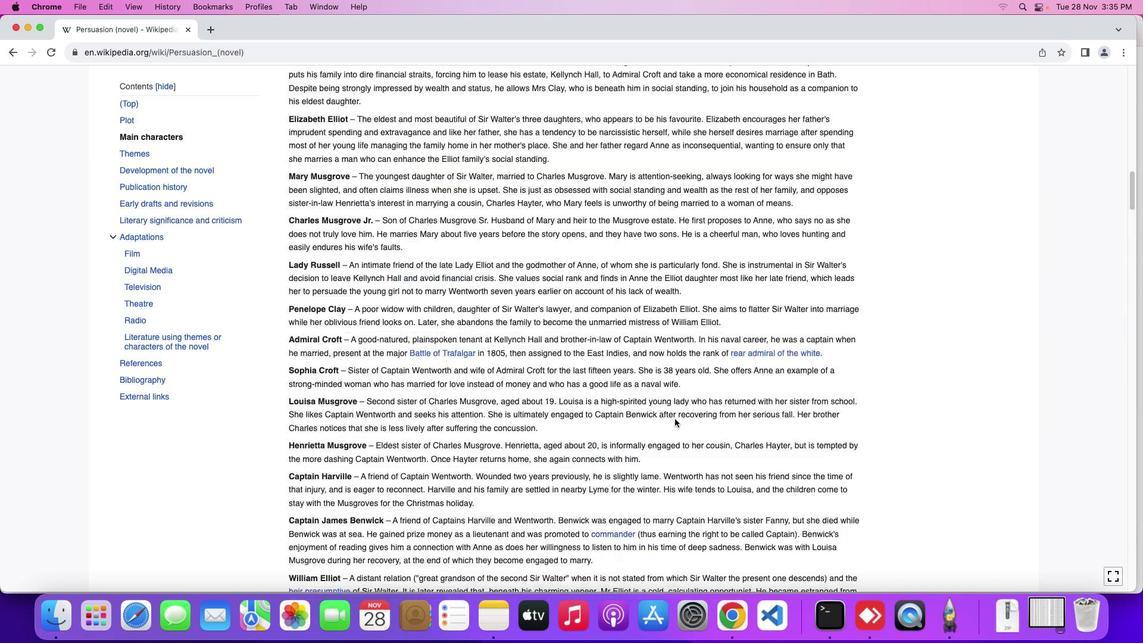 
Action: Mouse scrolled (675, 419) with delta (0, 3)
Screenshot: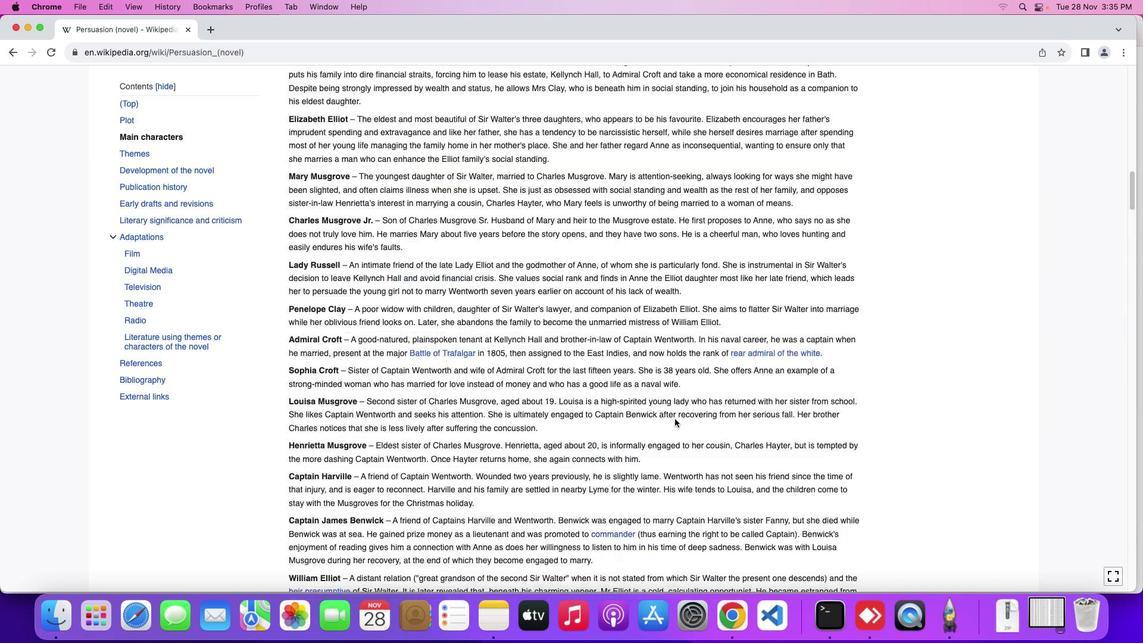 
Action: Mouse scrolled (675, 419) with delta (0, 4)
Screenshot: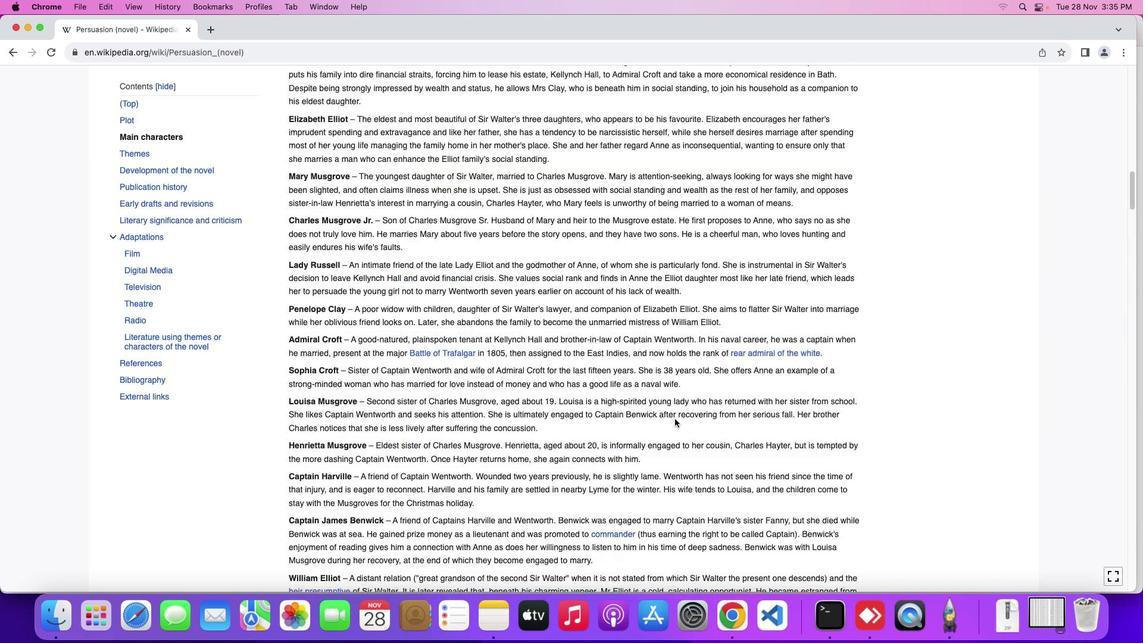 
Action: Mouse moved to (675, 418)
Screenshot: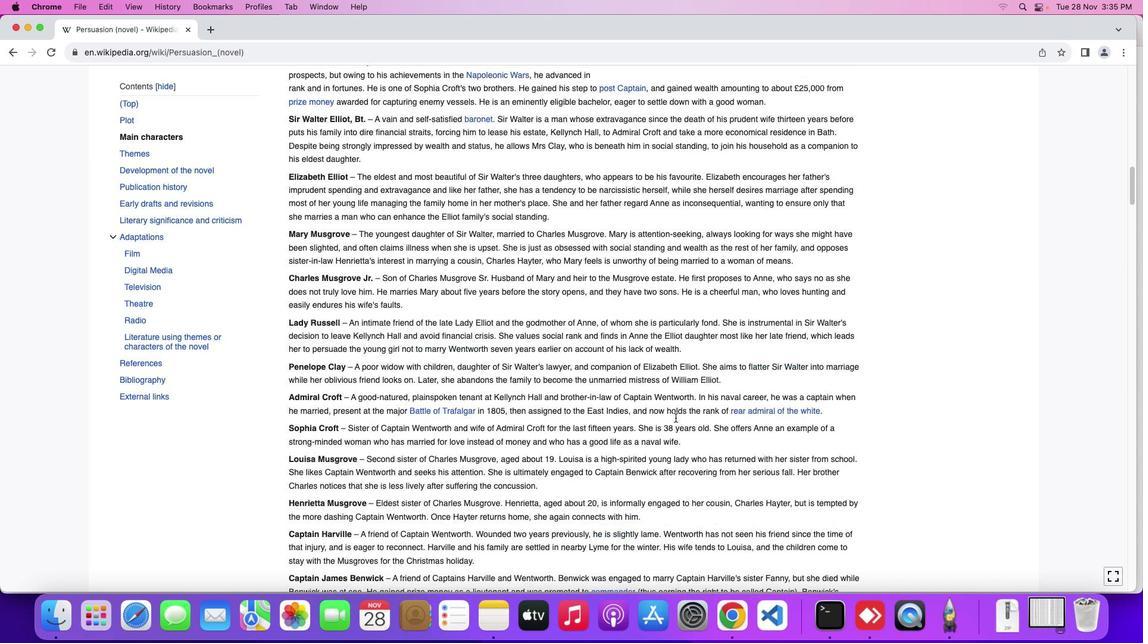 
Action: Mouse scrolled (675, 418) with delta (0, 0)
Screenshot: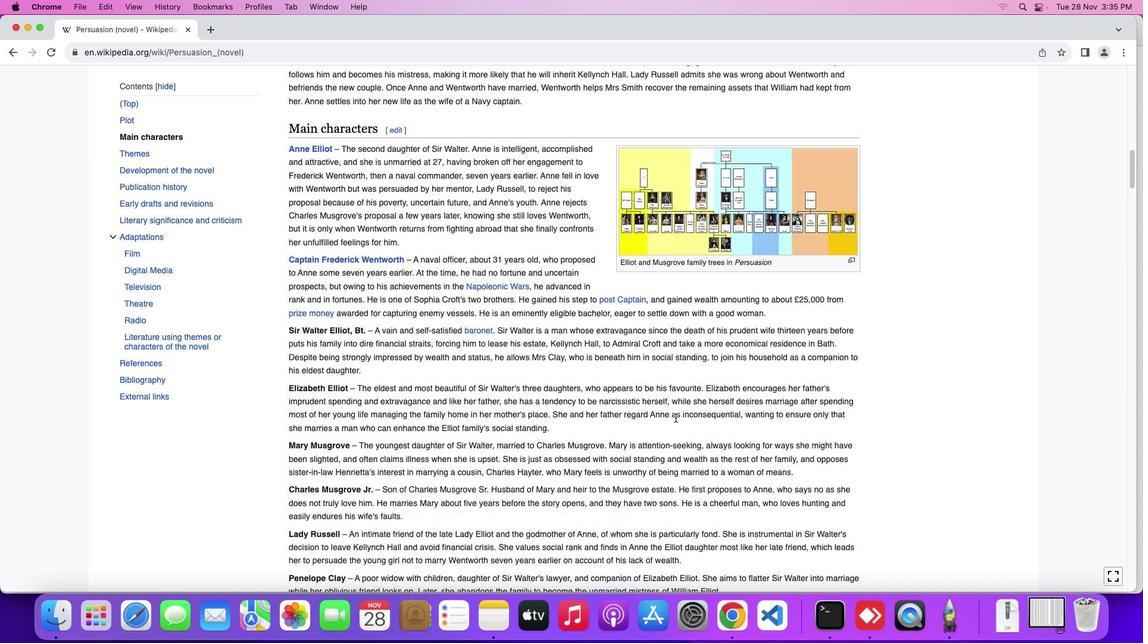 
Action: Mouse scrolled (675, 418) with delta (0, 0)
Screenshot: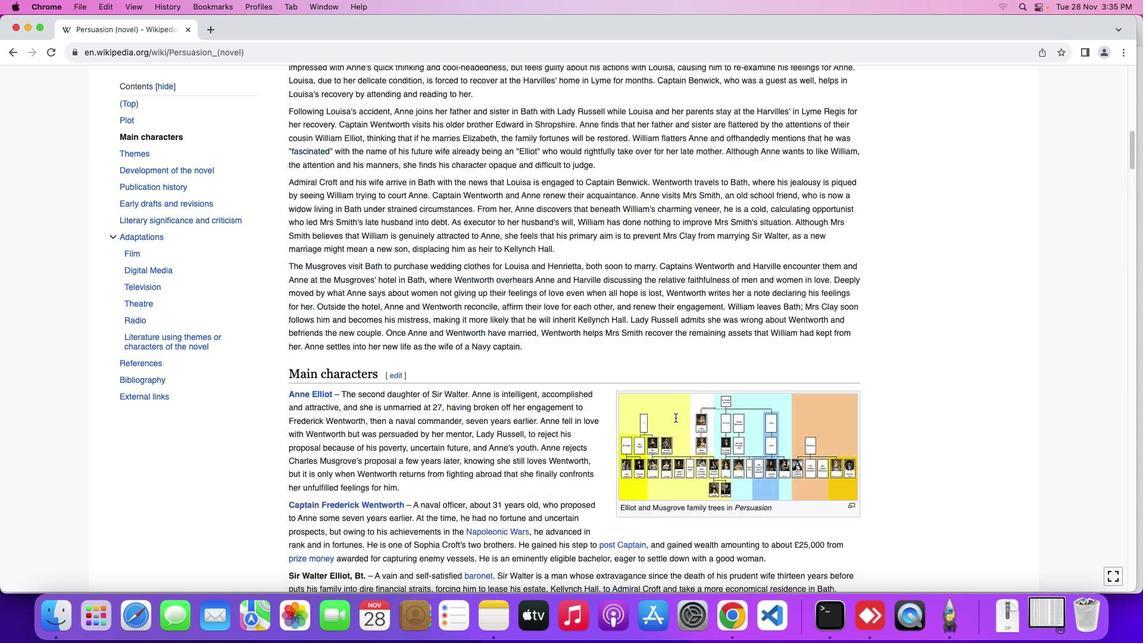 
Action: Mouse scrolled (675, 418) with delta (0, 1)
Screenshot: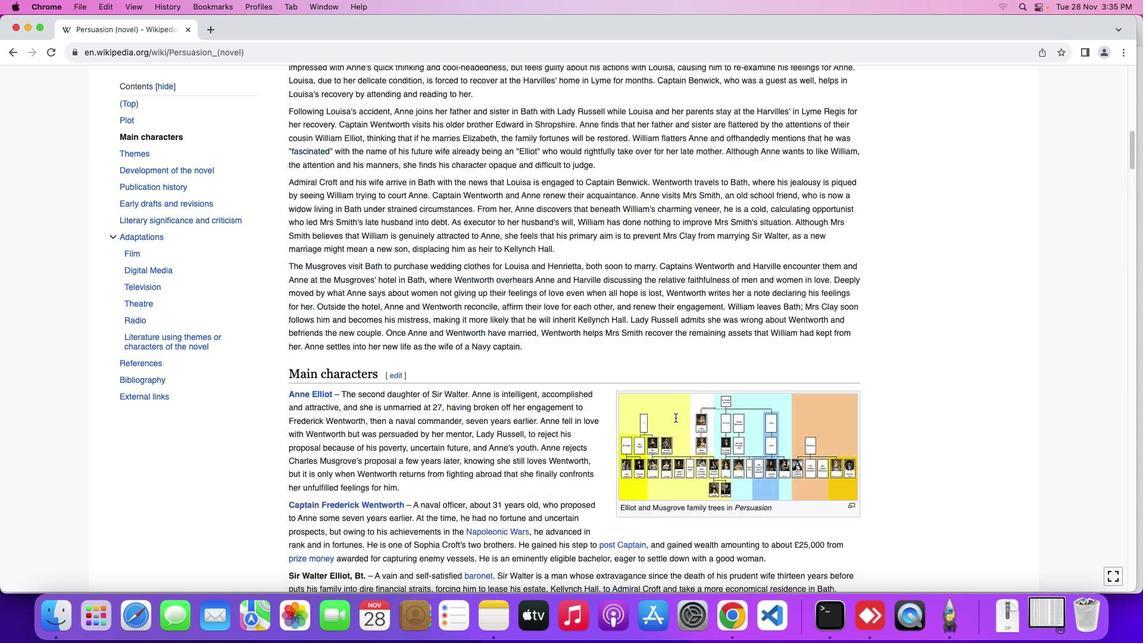
Action: Mouse scrolled (675, 418) with delta (0, 2)
Screenshot: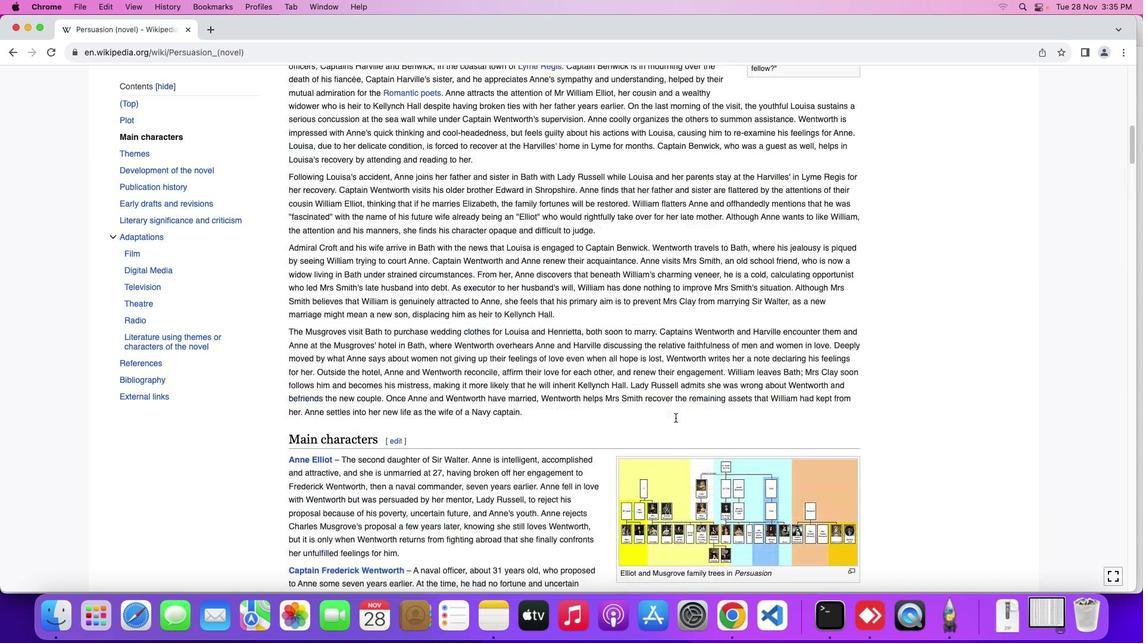 
Action: Mouse scrolled (675, 418) with delta (0, 3)
Screenshot: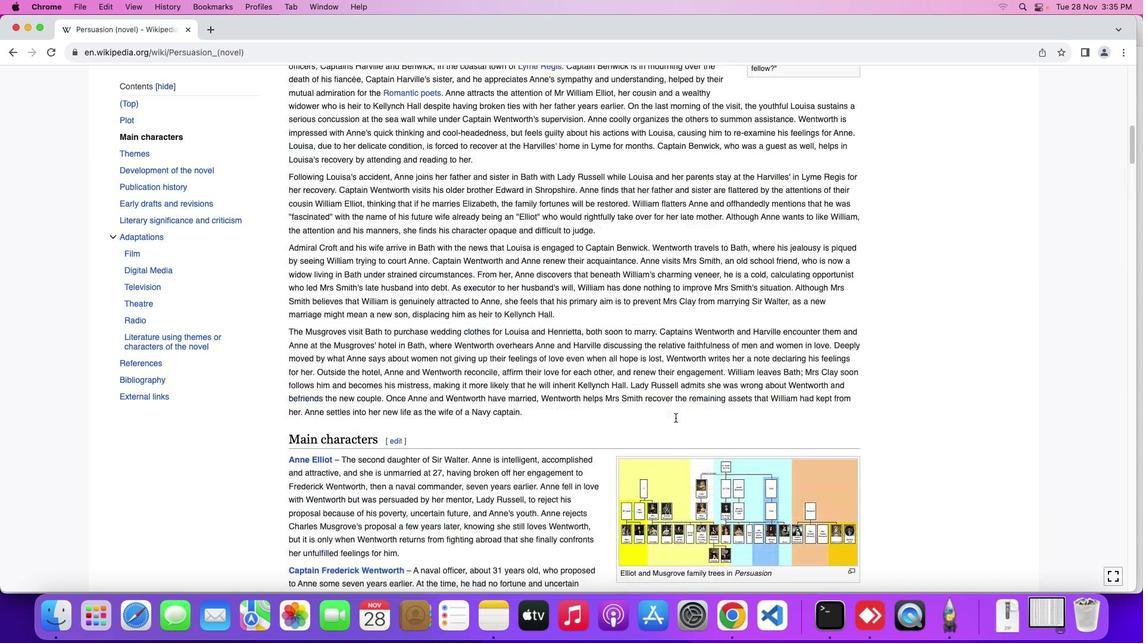 
Action: Mouse scrolled (675, 418) with delta (0, 4)
Screenshot: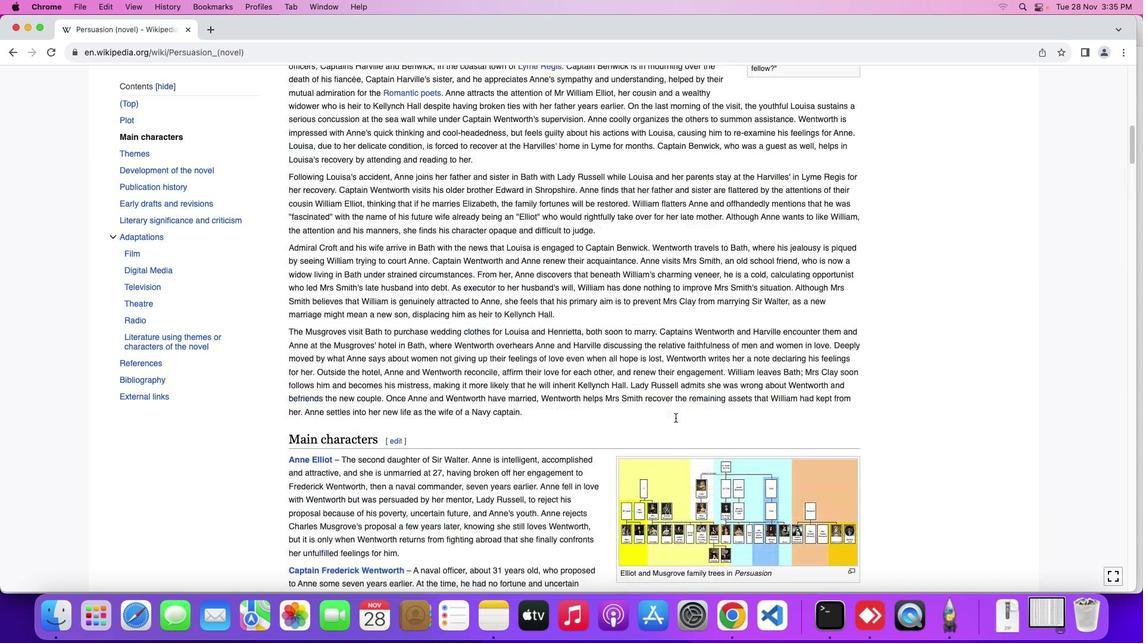 
Action: Mouse moved to (675, 417)
Screenshot: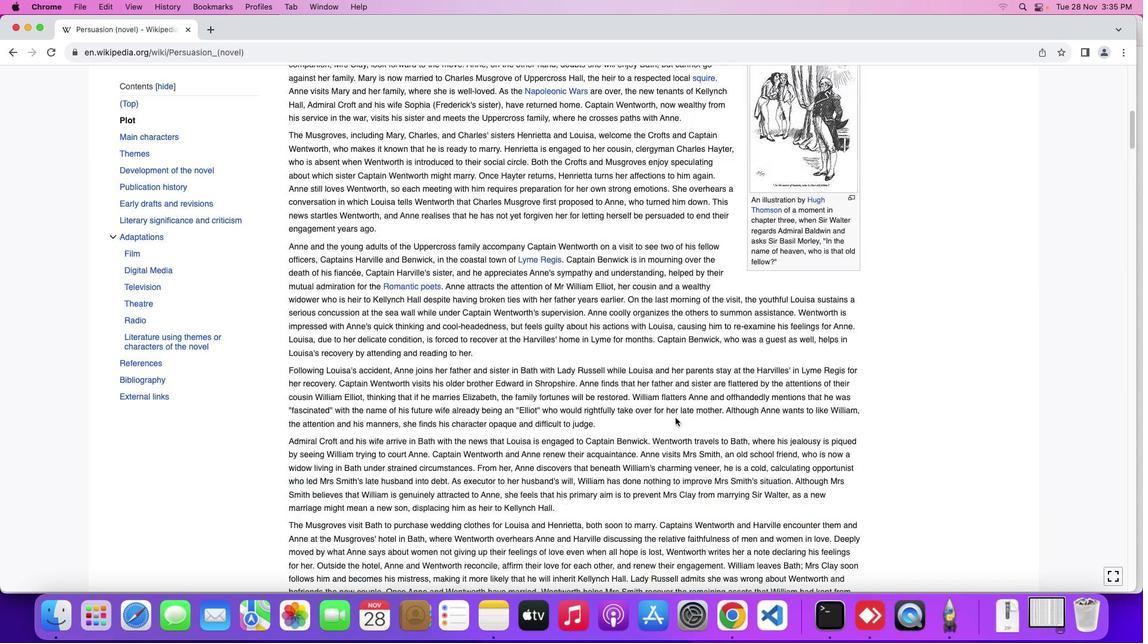 
Action: Mouse scrolled (675, 417) with delta (0, 0)
Screenshot: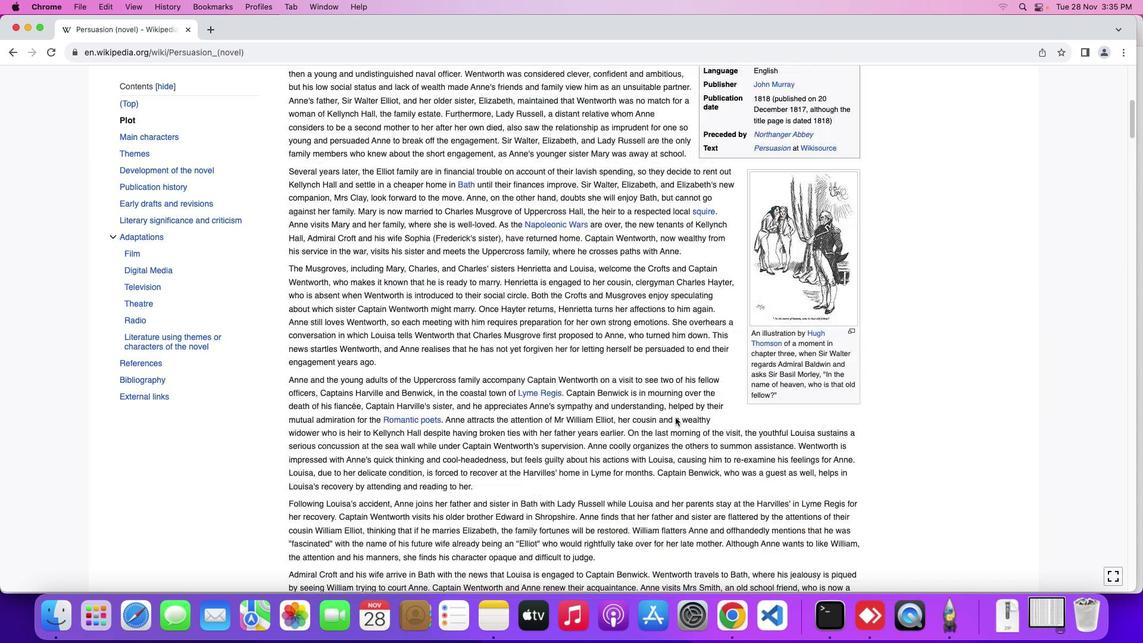 
Action: Mouse scrolled (675, 417) with delta (0, 0)
Screenshot: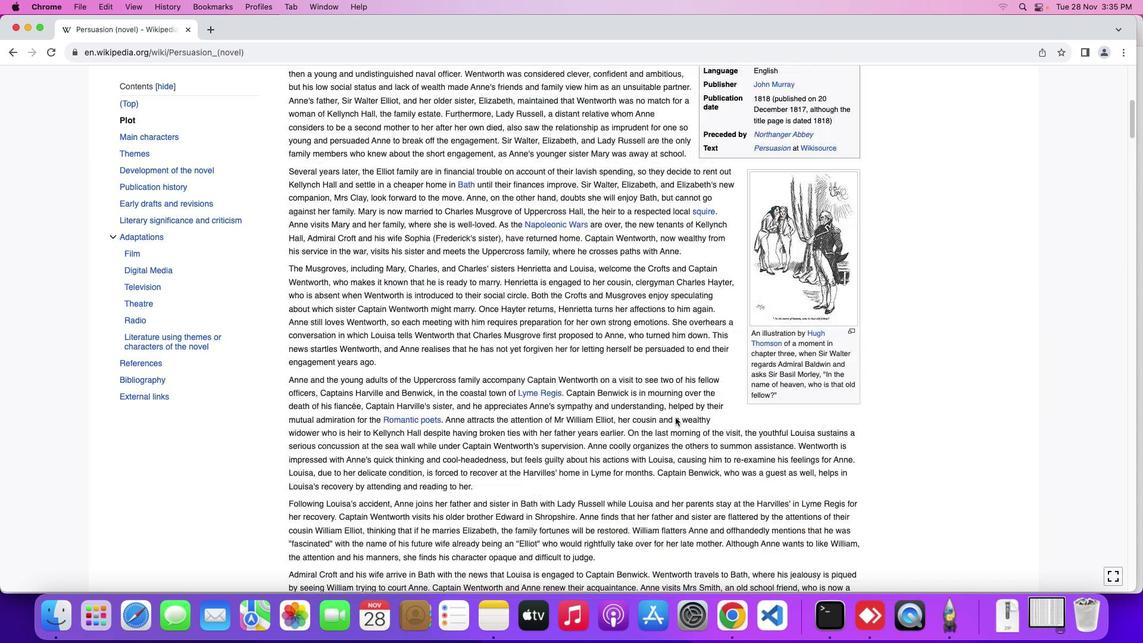
Action: Mouse scrolled (675, 417) with delta (0, 1)
Screenshot: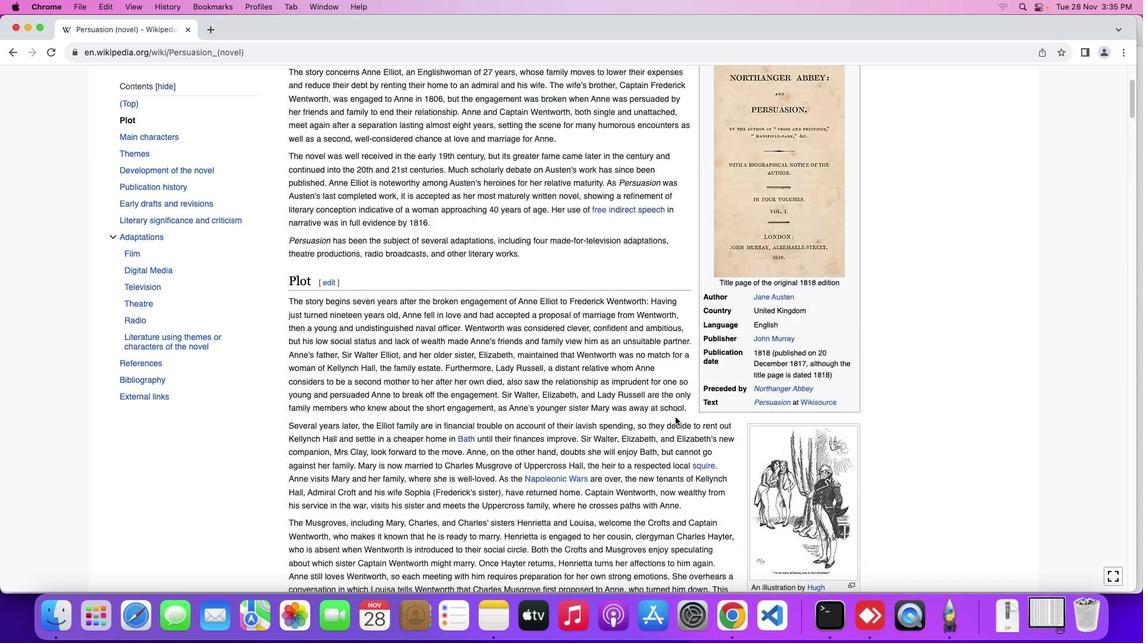 
Action: Mouse scrolled (675, 417) with delta (0, 2)
Screenshot: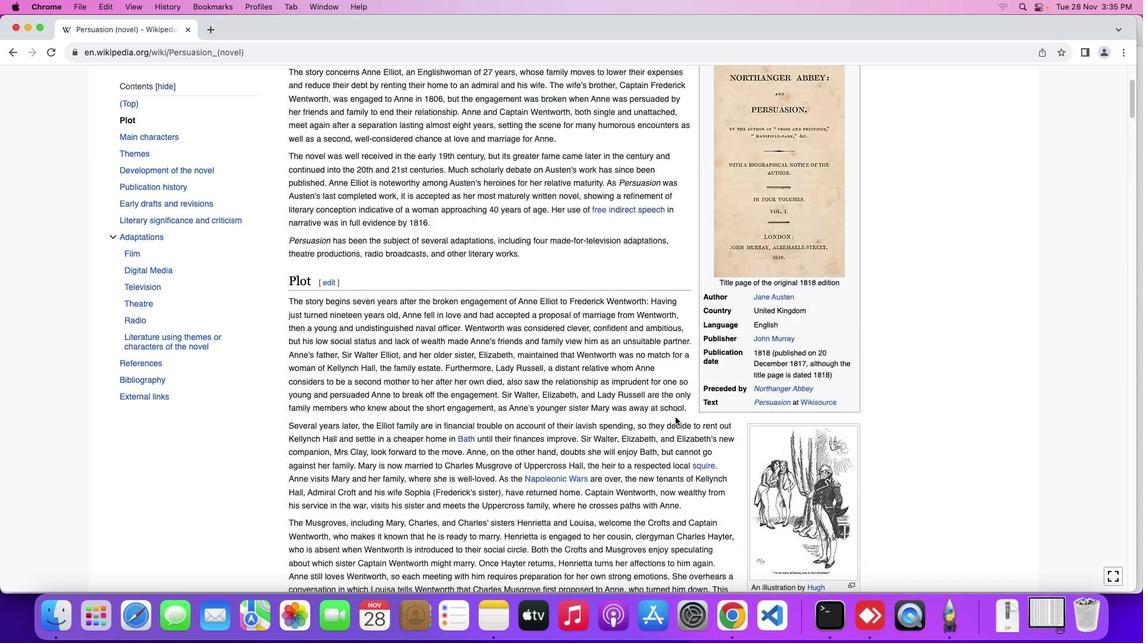 
Action: Mouse scrolled (675, 417) with delta (0, 3)
Screenshot: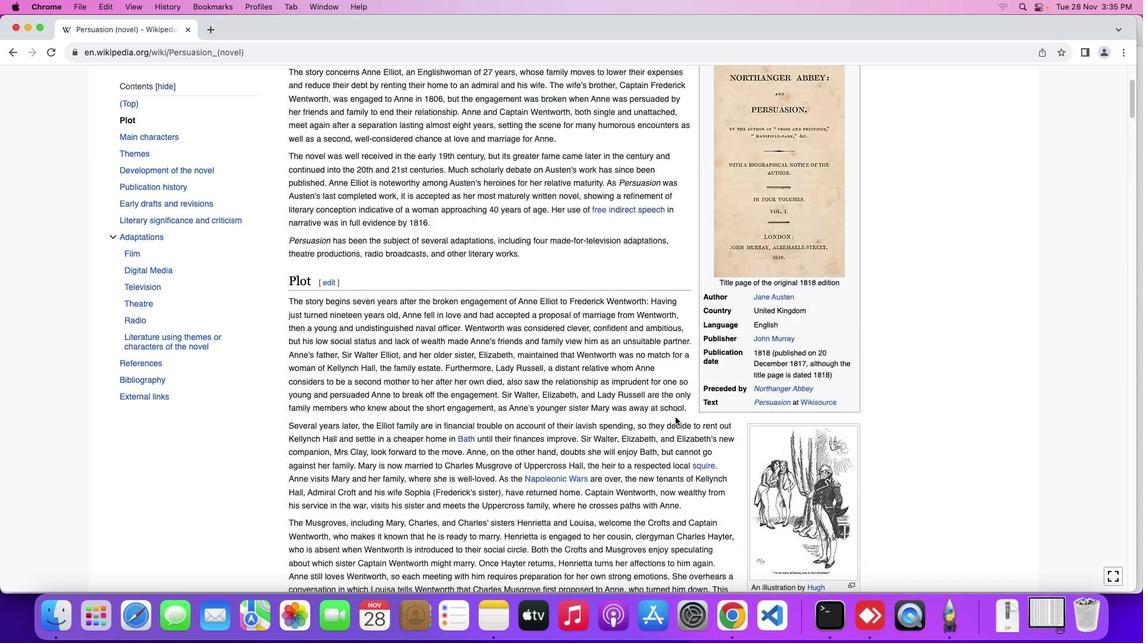 
Action: Mouse scrolled (675, 417) with delta (0, 4)
Screenshot: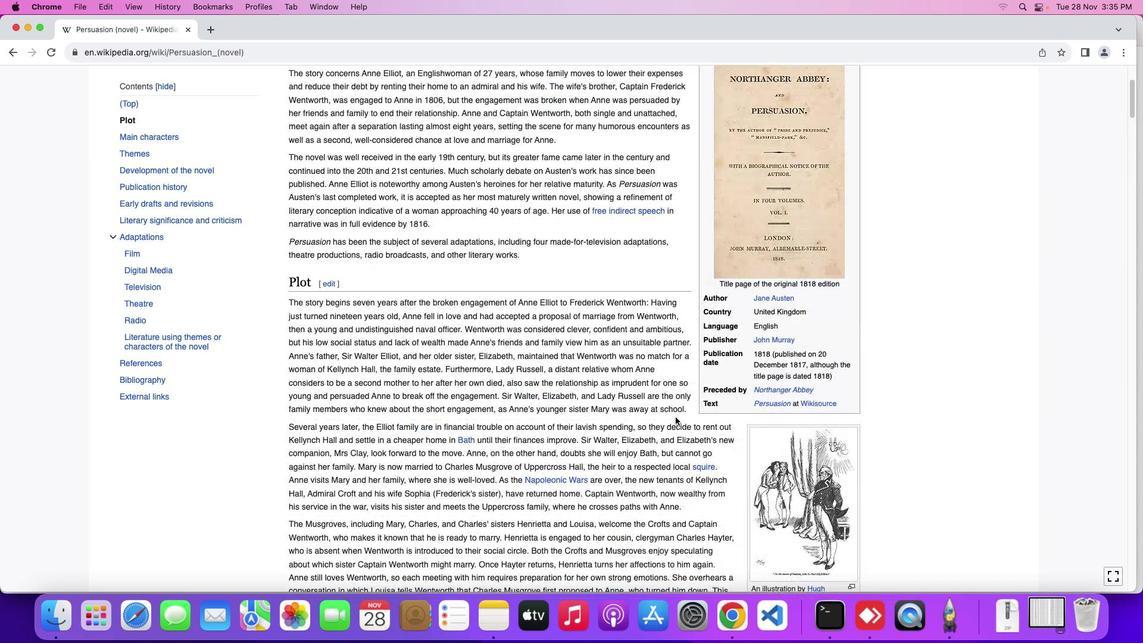
Action: Mouse moved to (675, 415)
Screenshot: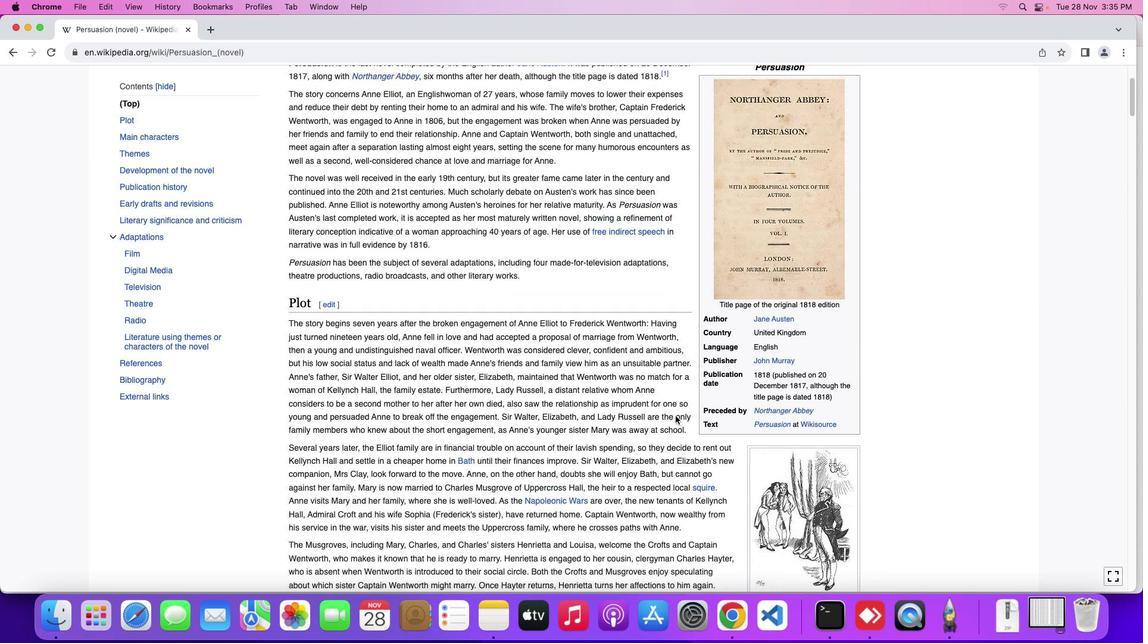
Action: Mouse scrolled (675, 415) with delta (0, 0)
Screenshot: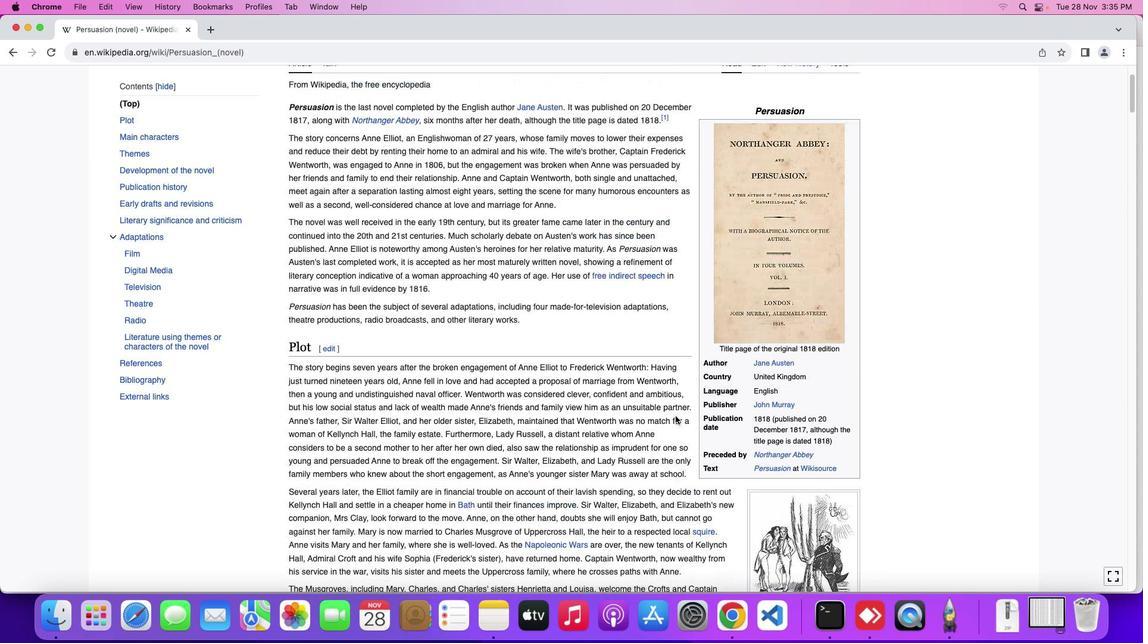
Action: Mouse scrolled (675, 415) with delta (0, 0)
Screenshot: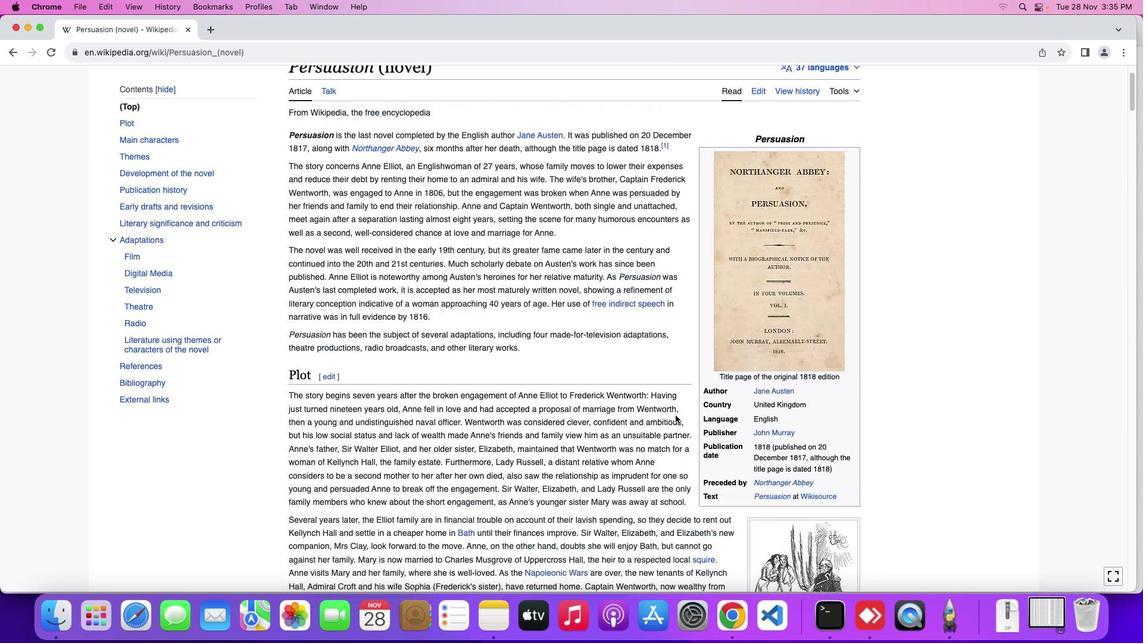 
Action: Mouse scrolled (675, 415) with delta (0, 1)
Screenshot: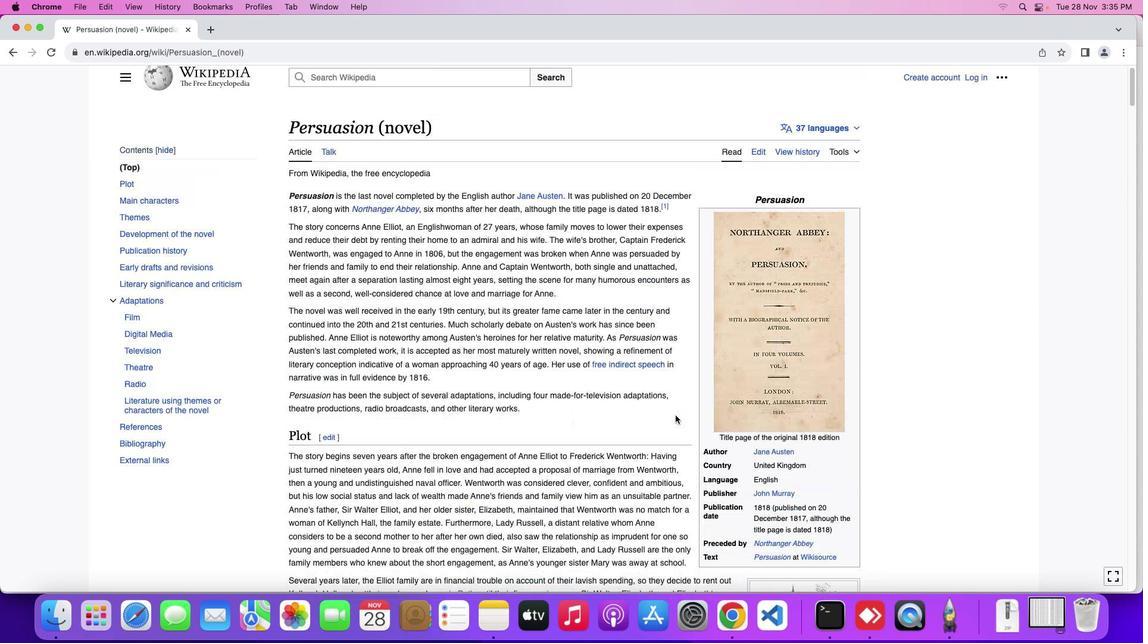 
Action: Mouse scrolled (675, 415) with delta (0, 2)
Screenshot: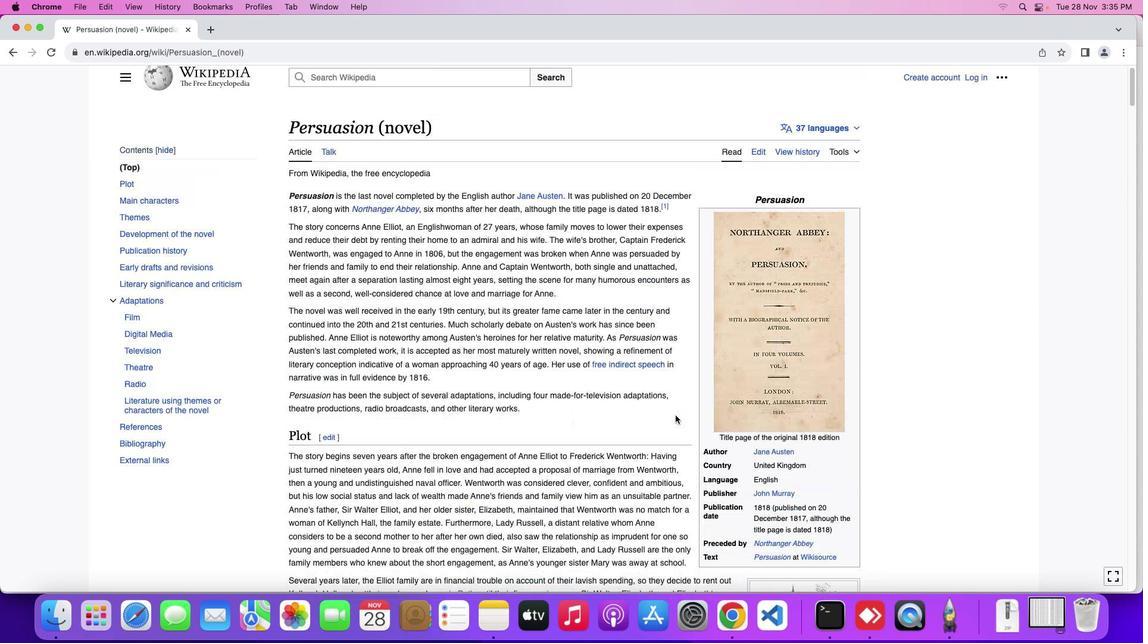 
Action: Mouse scrolled (675, 415) with delta (0, 3)
Screenshot: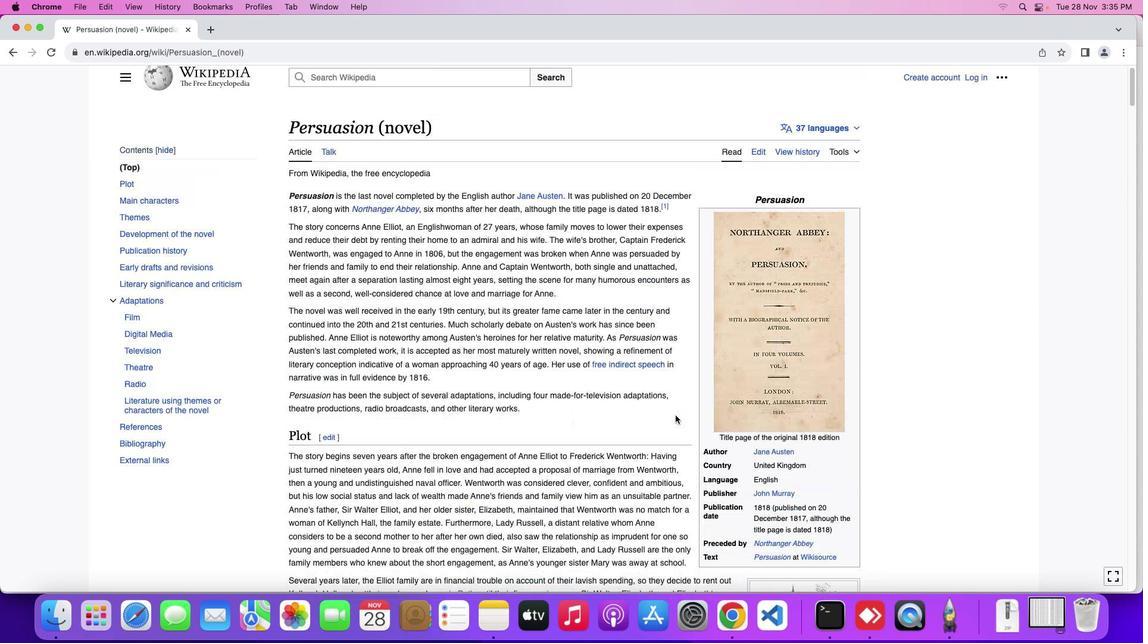 
Action: Mouse scrolled (675, 415) with delta (0, 4)
Screenshot: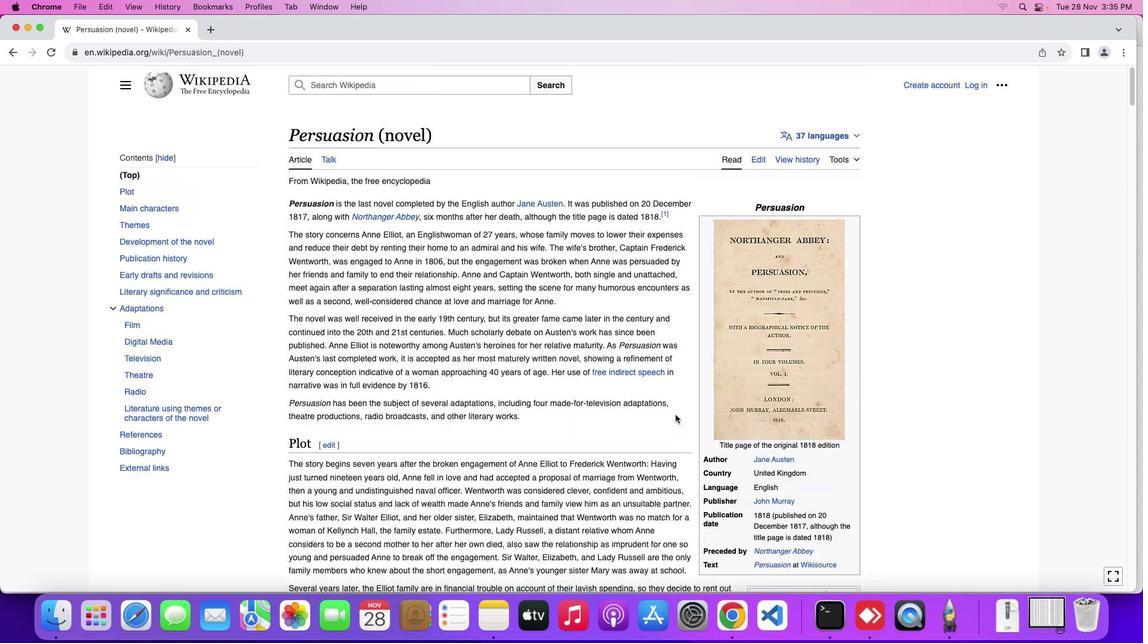 
Action: Mouse scrolled (675, 415) with delta (0, 4)
Screenshot: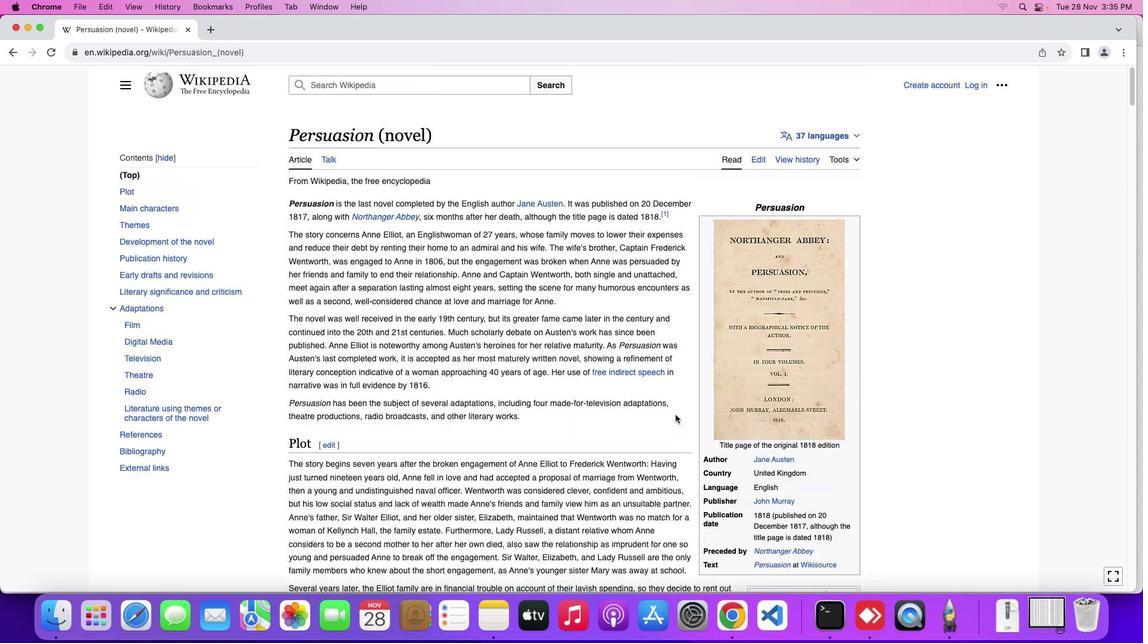 
Action: Mouse moved to (674, 411)
Screenshot: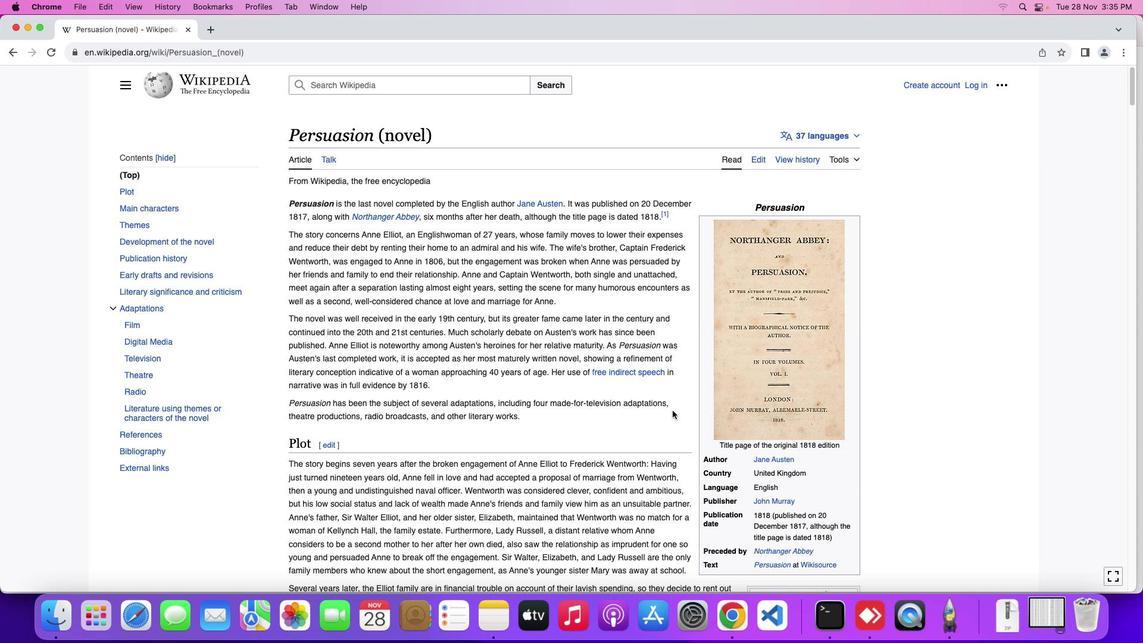
Action: Mouse scrolled (674, 411) with delta (0, 0)
Screenshot: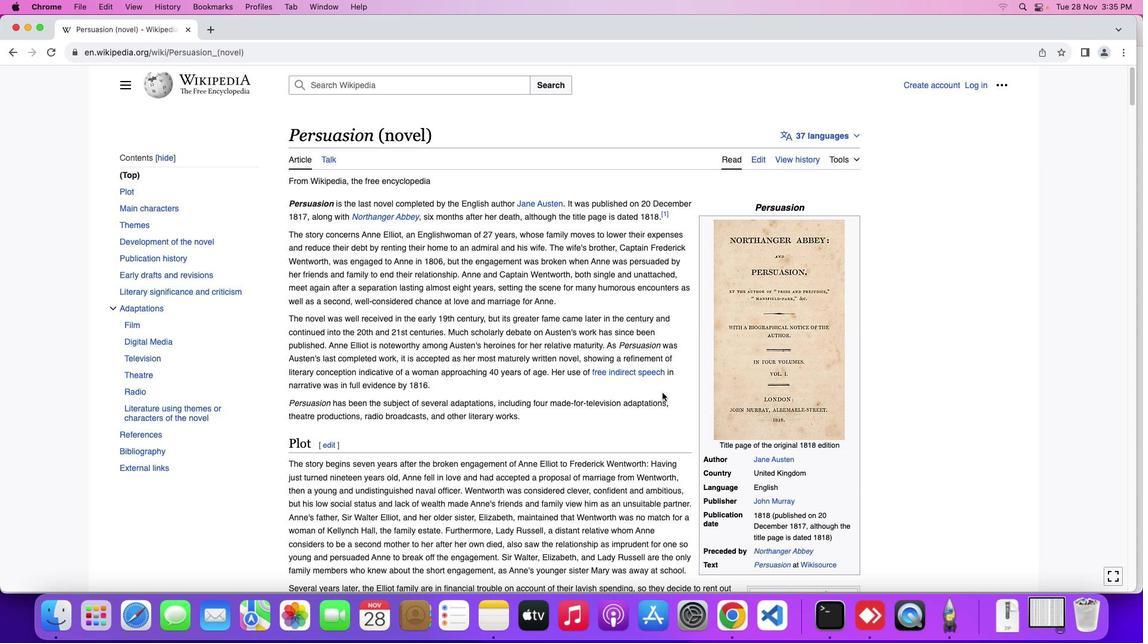 
Action: Mouse scrolled (674, 411) with delta (0, 0)
Screenshot: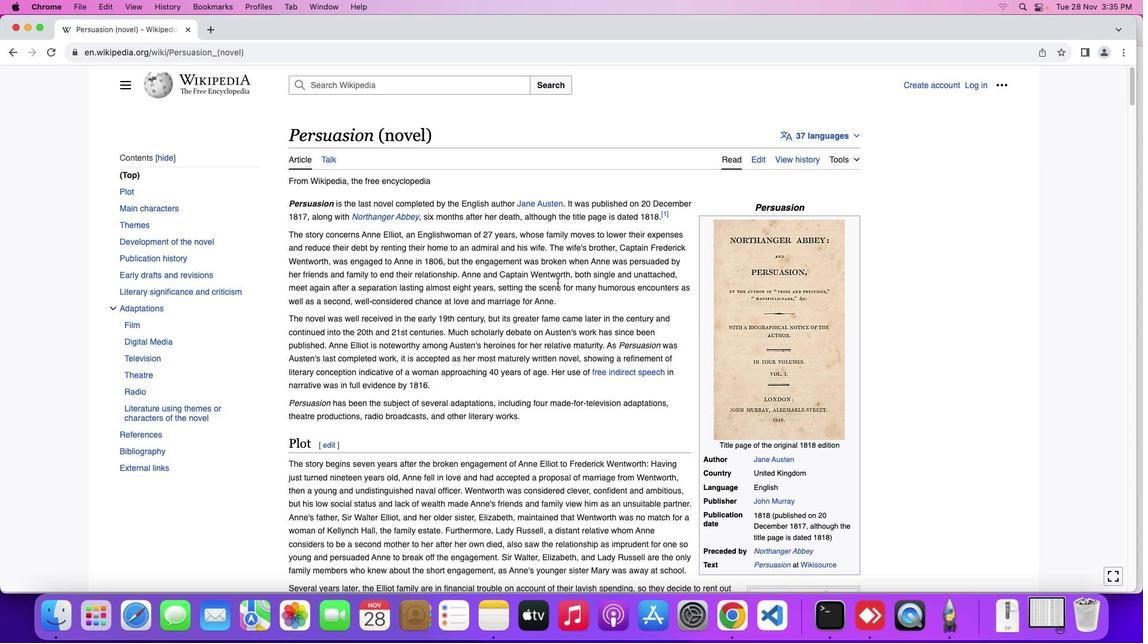 
Action: Mouse moved to (674, 411)
Screenshot: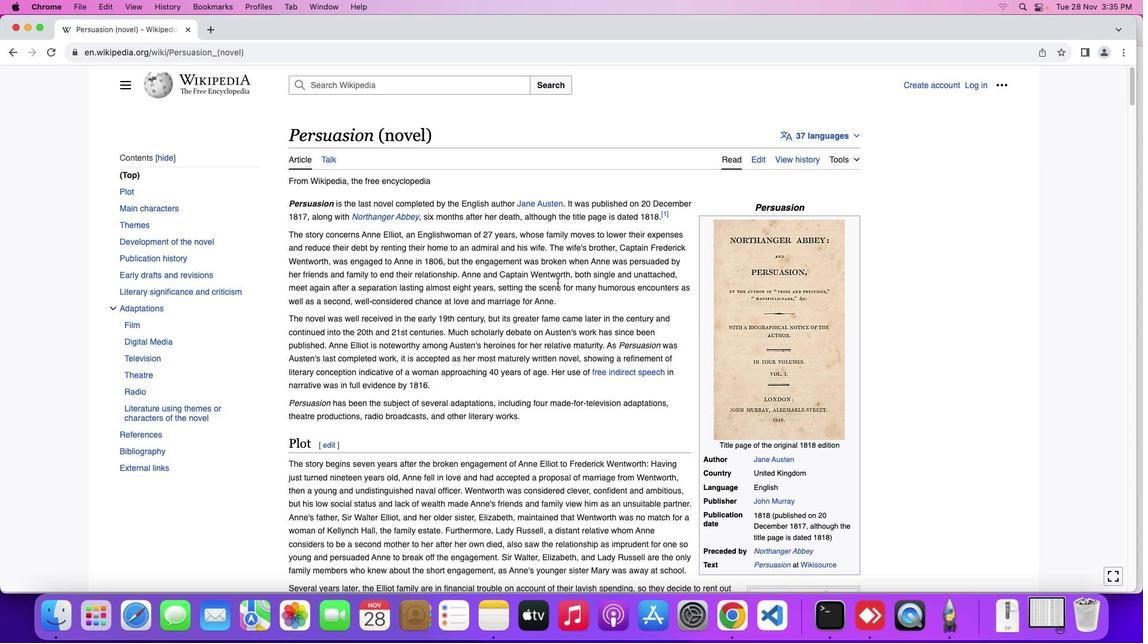 
Action: Mouse scrolled (674, 411) with delta (0, 1)
Screenshot: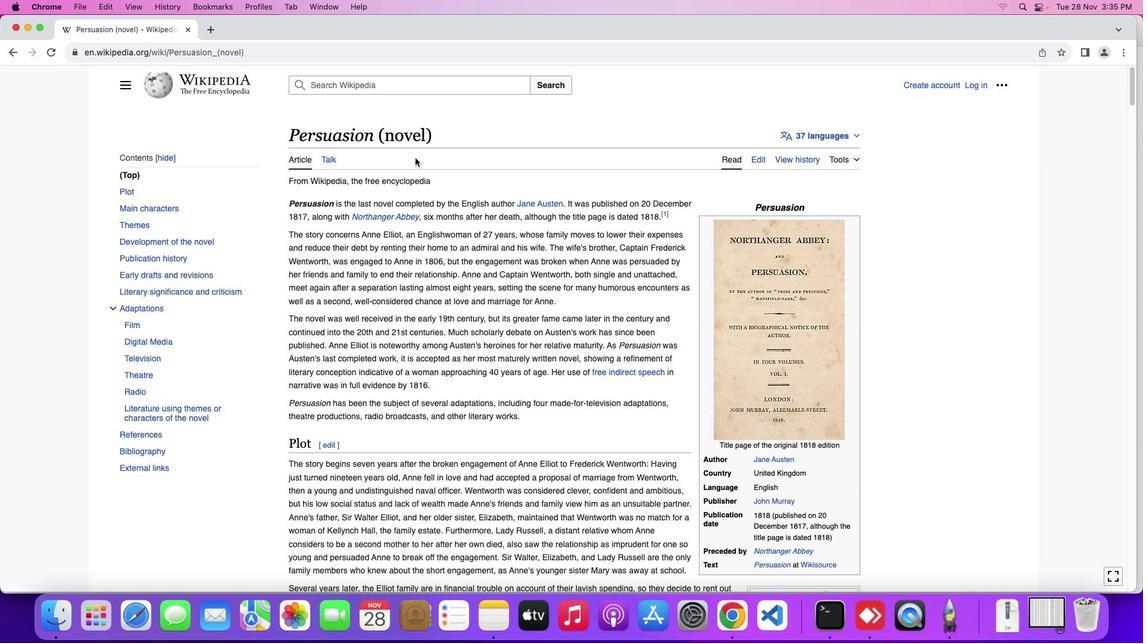 
Action: Mouse moved to (674, 411)
Screenshot: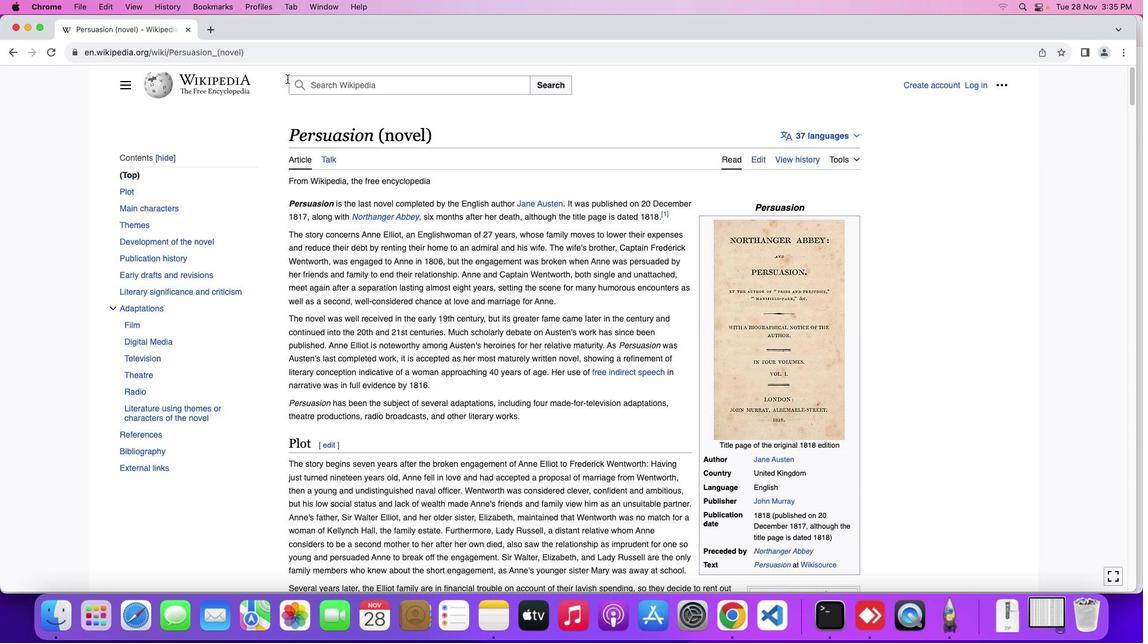 
Action: Mouse scrolled (674, 411) with delta (0, 2)
Screenshot: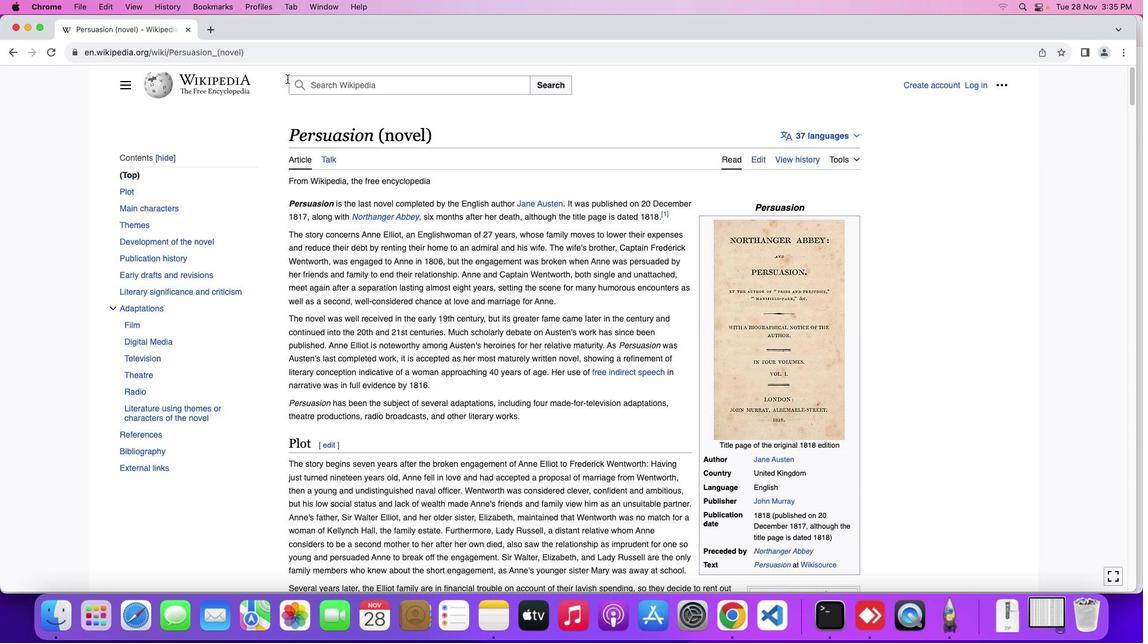
Action: Mouse moved to (23, 27)
Screenshot: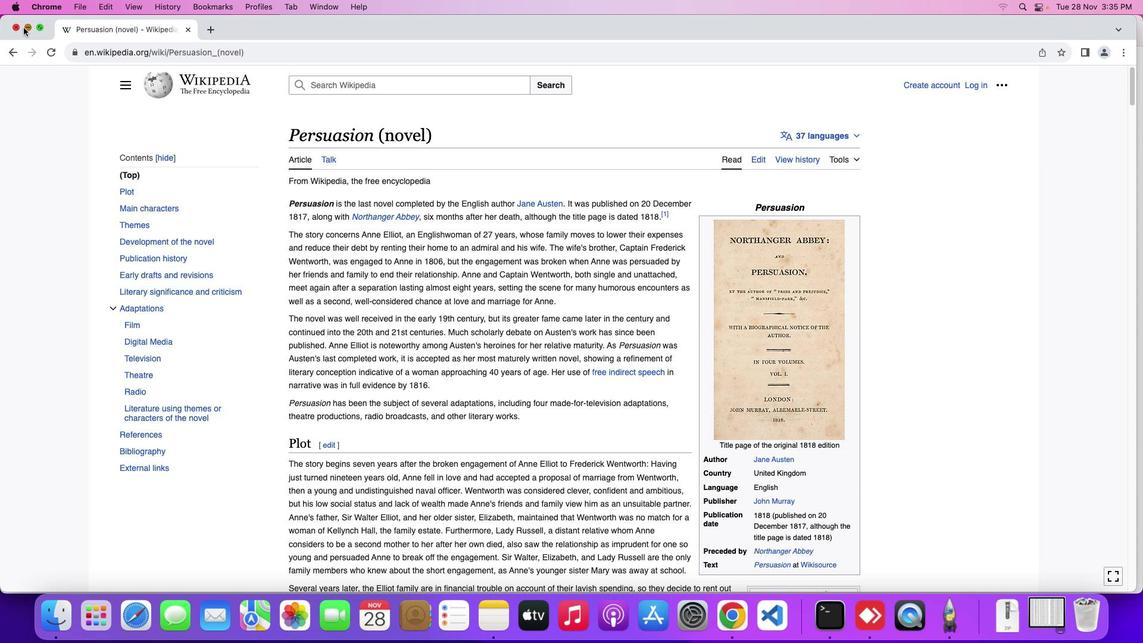 
Action: Mouse pressed left at (23, 27)
Screenshot: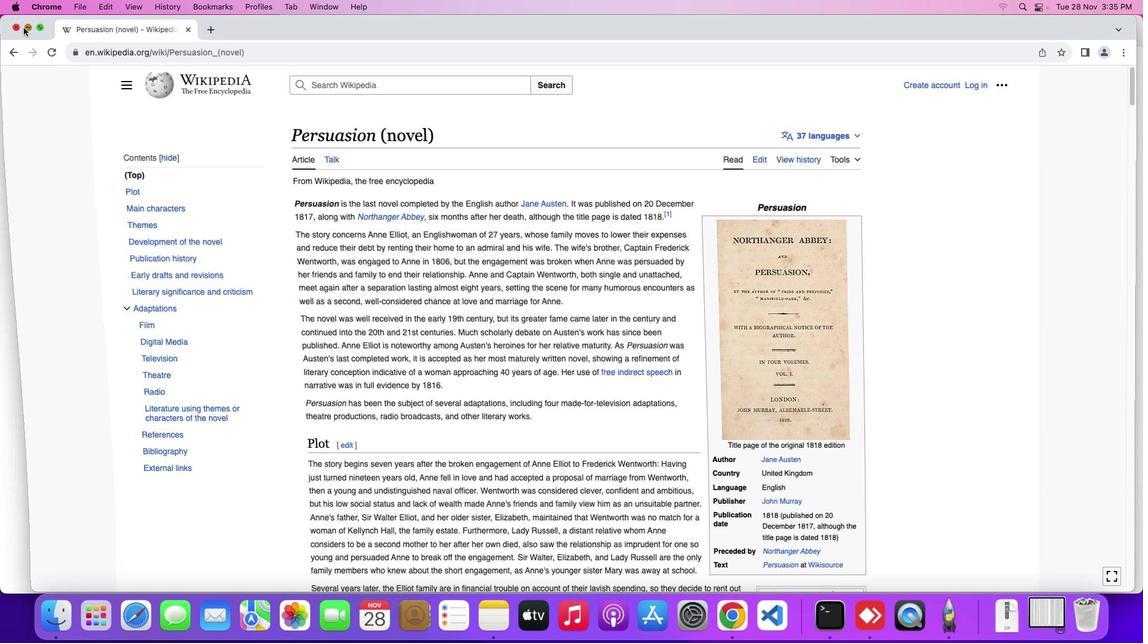 
Action: Mouse moved to (93, 103)
Screenshot: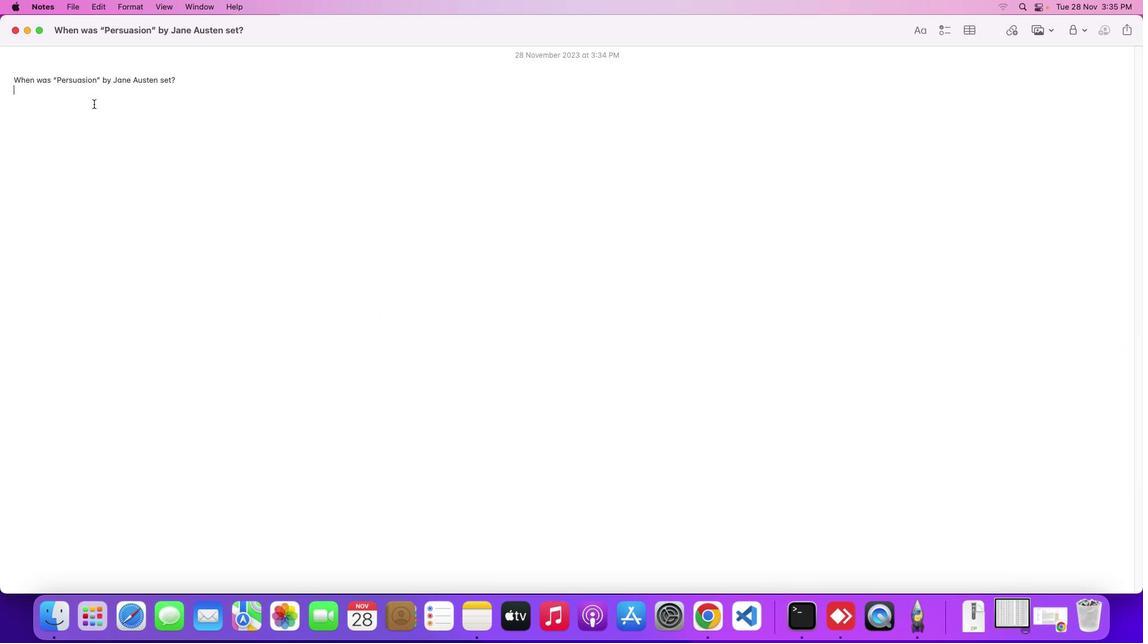 
Action: Mouse pressed left at (93, 103)
Screenshot: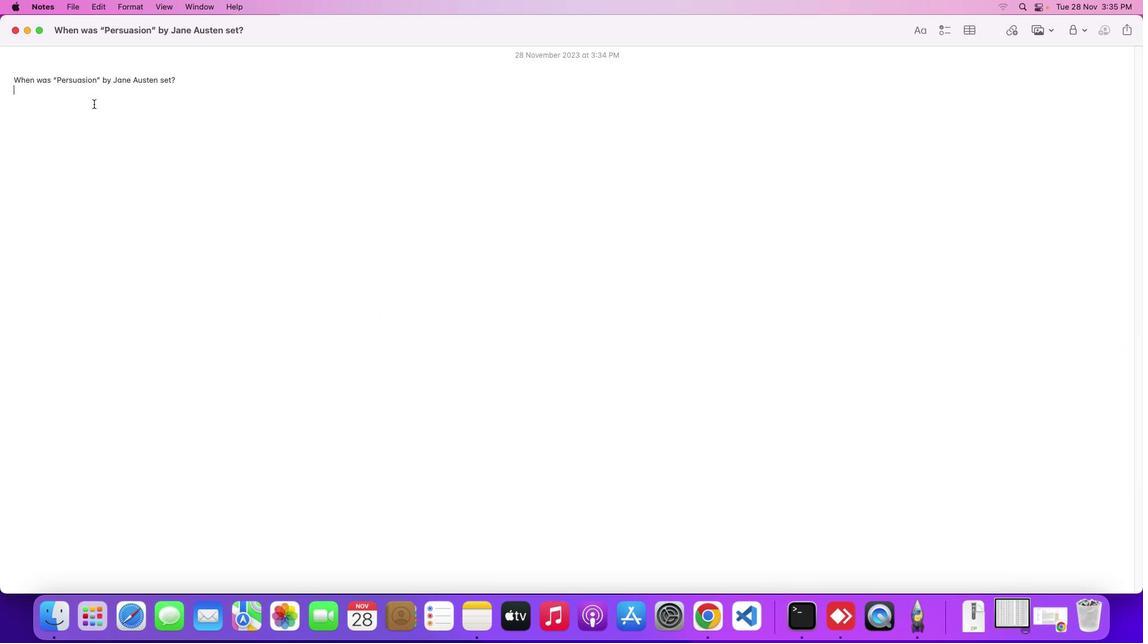
Action: Mouse moved to (1045, 6)
Screenshot: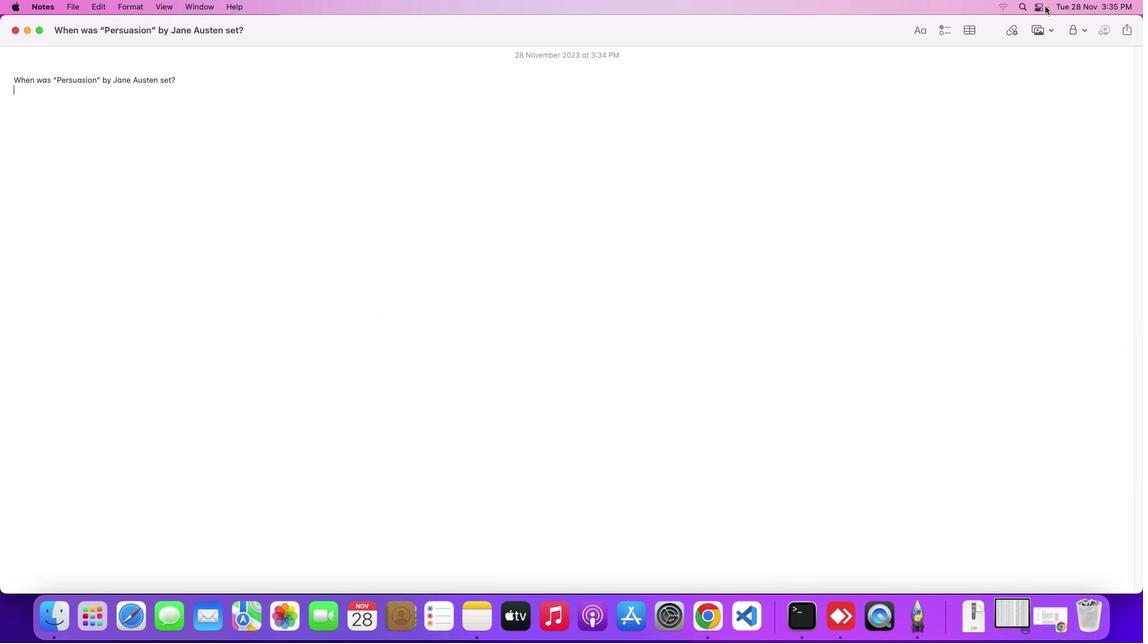 
Action: Key pressed Key.shift'"'Key.shift'P''e''r''s''u''a''s''i''o''n'Key.shift'"'Key.space'b''y'Key.spaceKey.shift'J''a''n''e'Key.spaceKey.shift'A''u''s''t''e''n'Key.space'w''a''s'Key.space's''e''t'Key.space'i''n'Key.space't''h''e'Key.space'e''a''r''l''y'Key.space'1''9''t''h'Key.space'c''e''n''t''u''r''y''.'Key.space
Screenshot: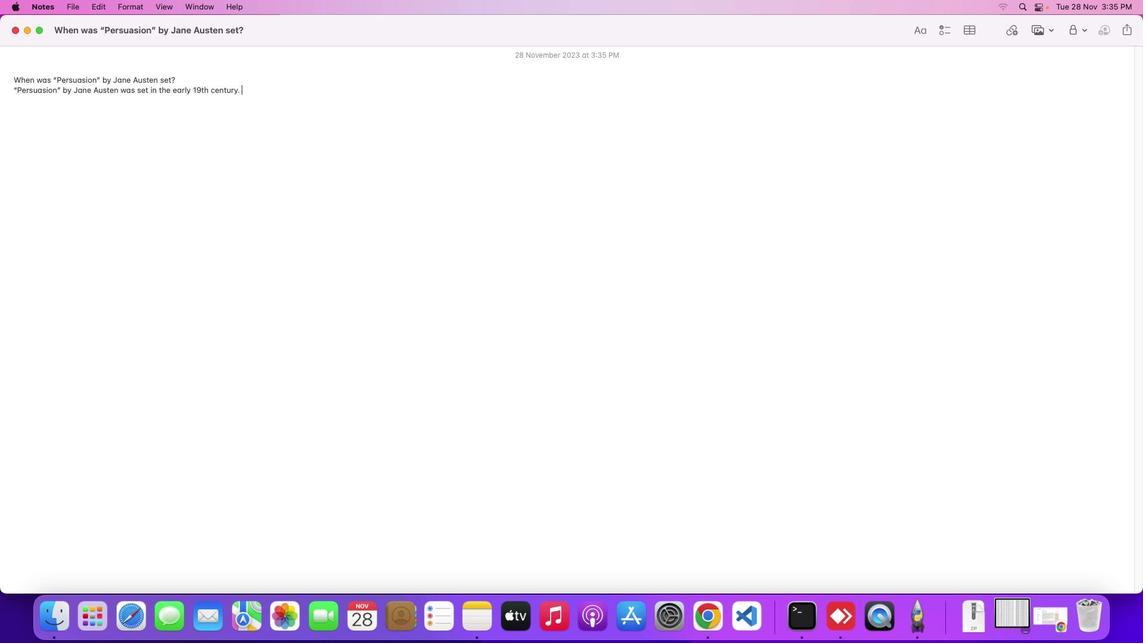 
